 Task: Stay in an Airbnb in South Carolina, United States with stunning city skyline views.
Action: Mouse moved to (522, 94)
Screenshot: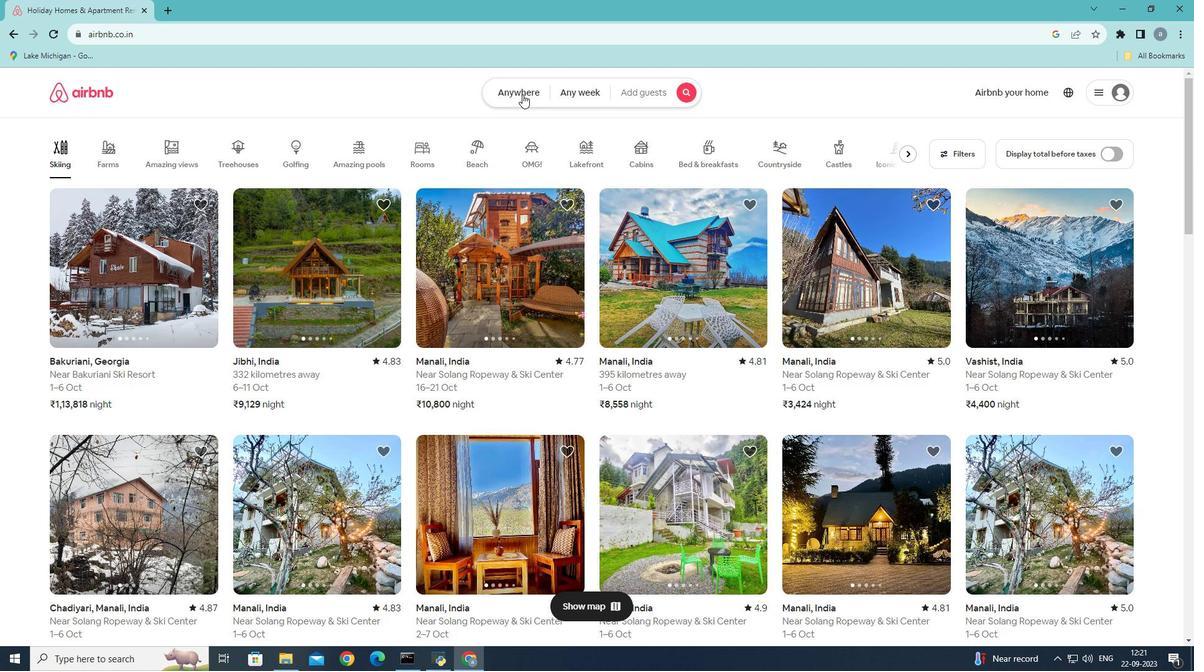 
Action: Mouse pressed left at (522, 94)
Screenshot: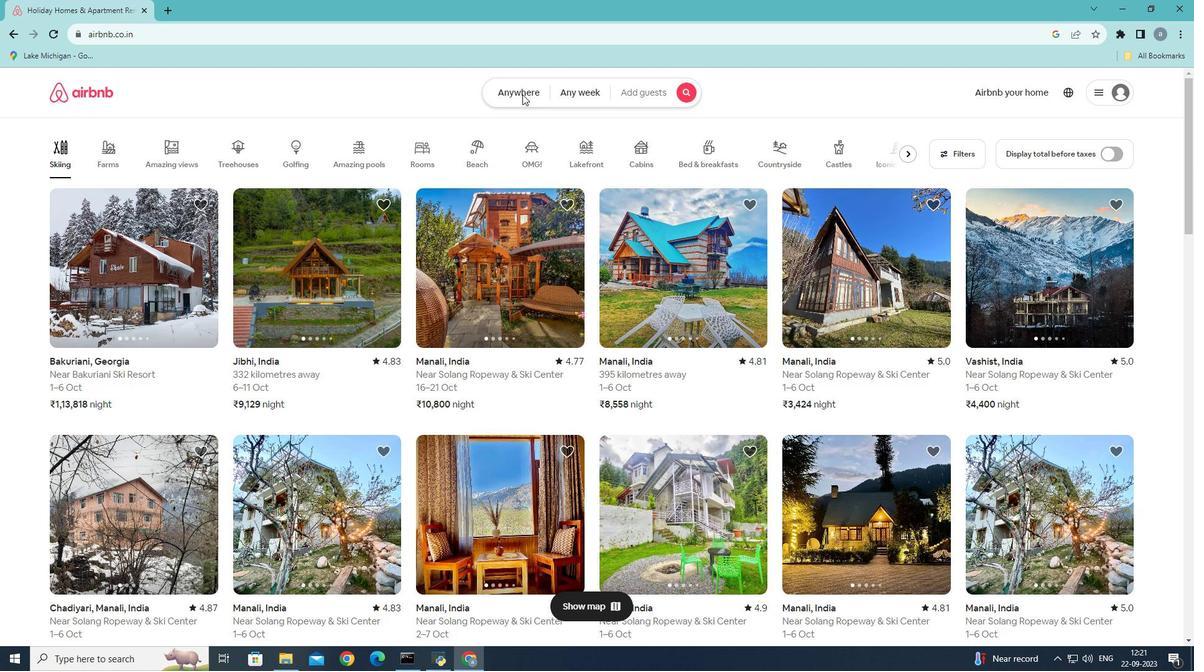 
Action: Mouse moved to (402, 139)
Screenshot: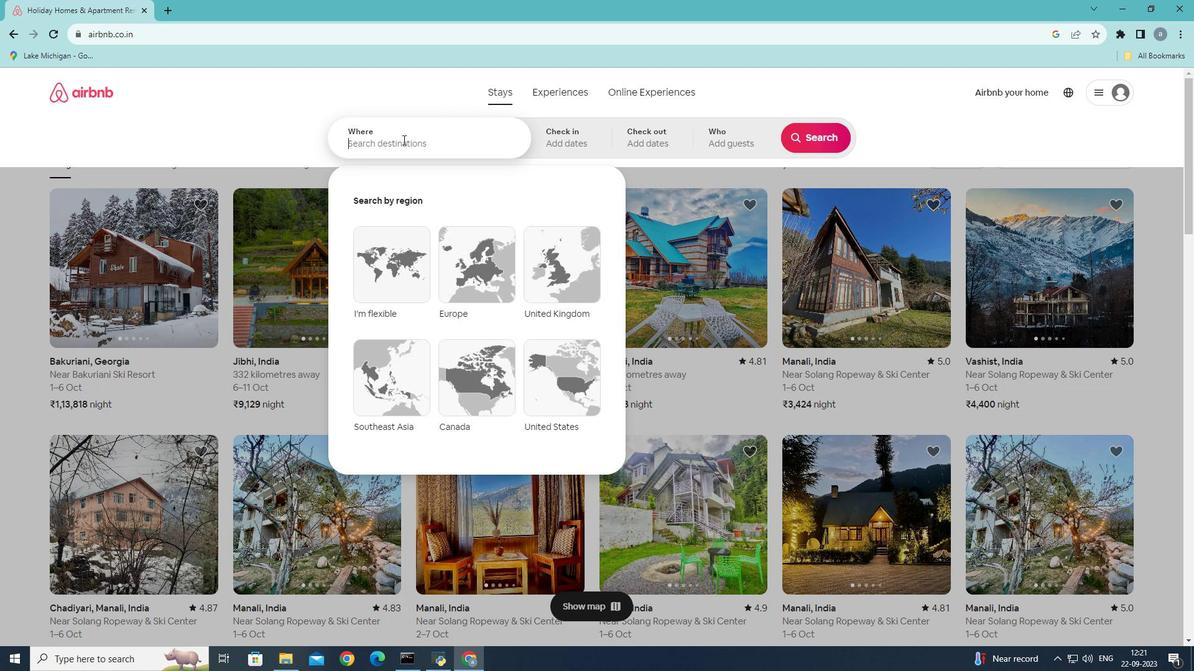 
Action: Mouse pressed left at (402, 139)
Screenshot: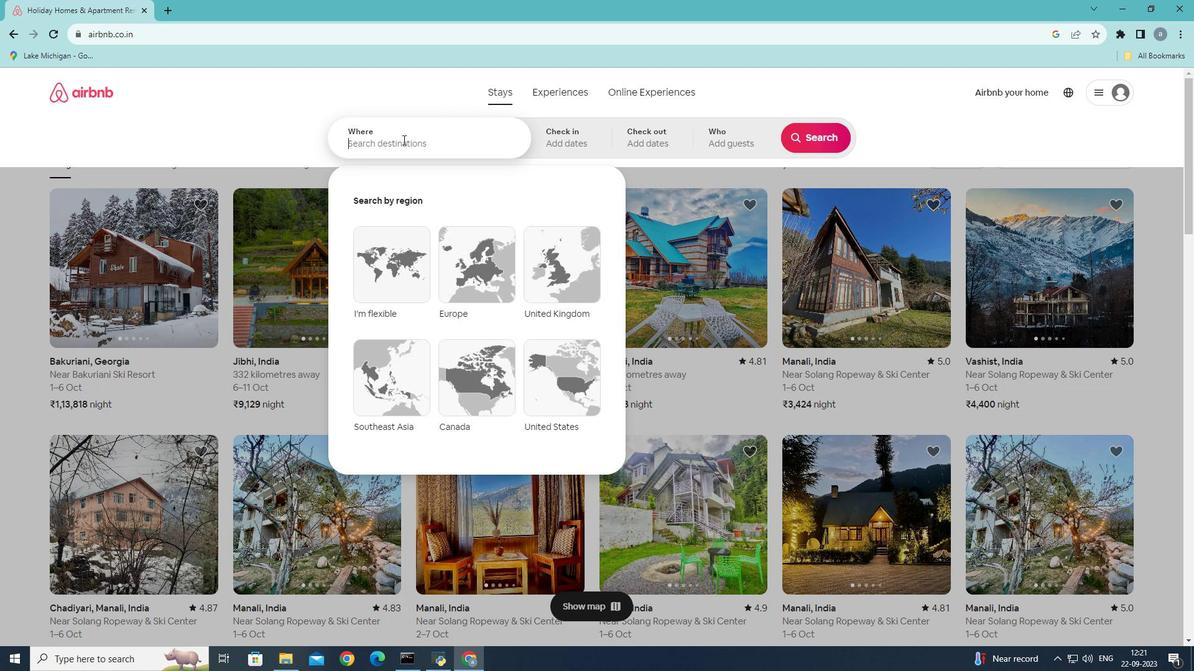 
Action: Key pressed south<Key.space>car
Screenshot: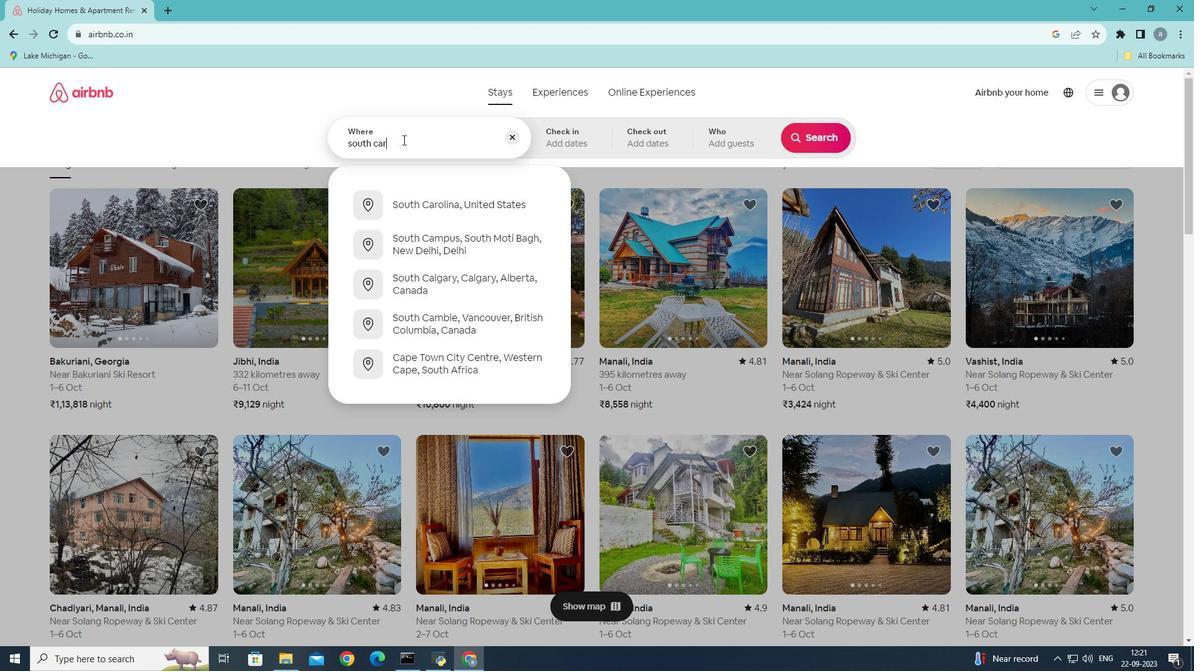 
Action: Mouse moved to (483, 203)
Screenshot: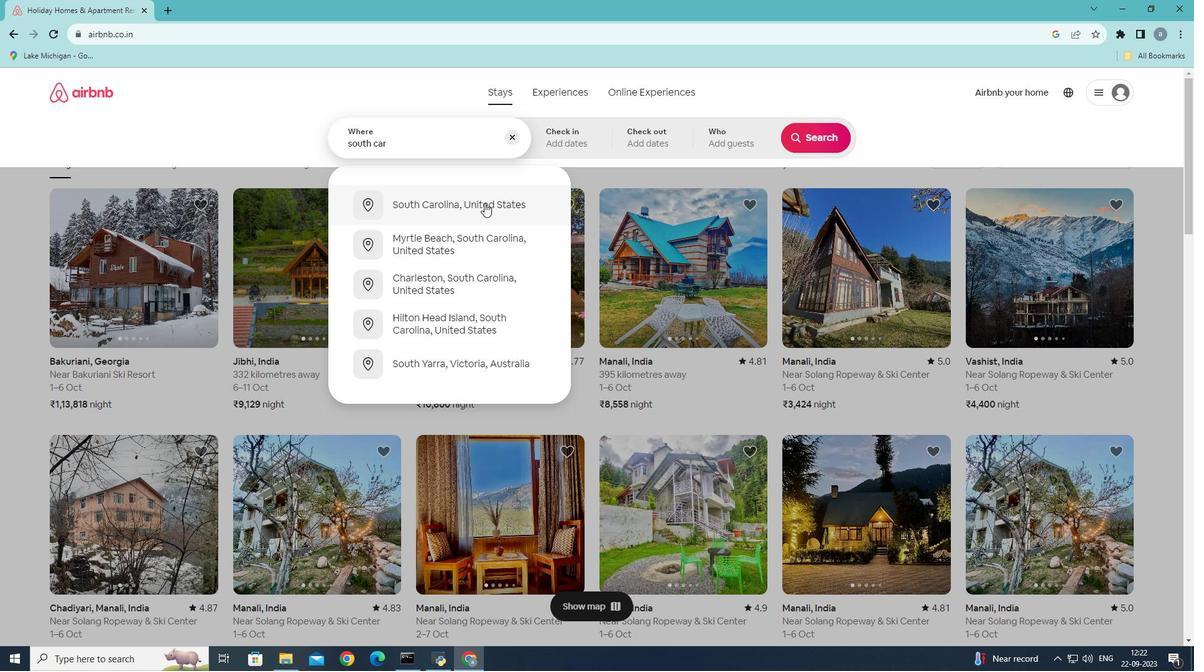 
Action: Mouse pressed left at (483, 203)
Screenshot: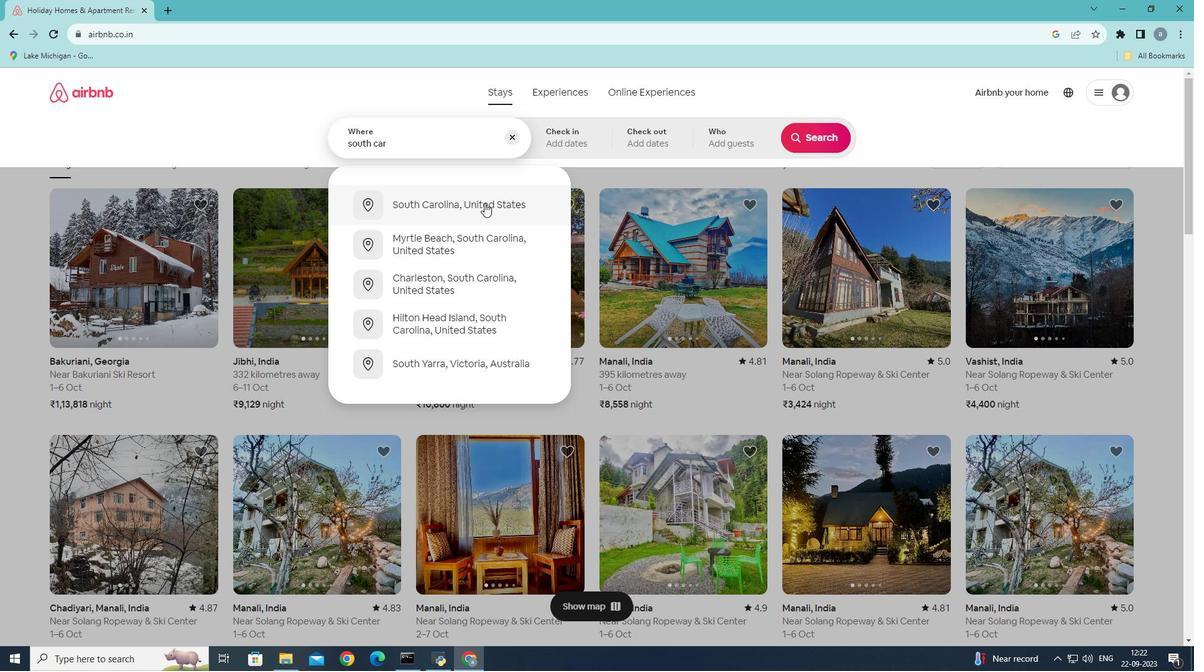 
Action: Mouse moved to (820, 137)
Screenshot: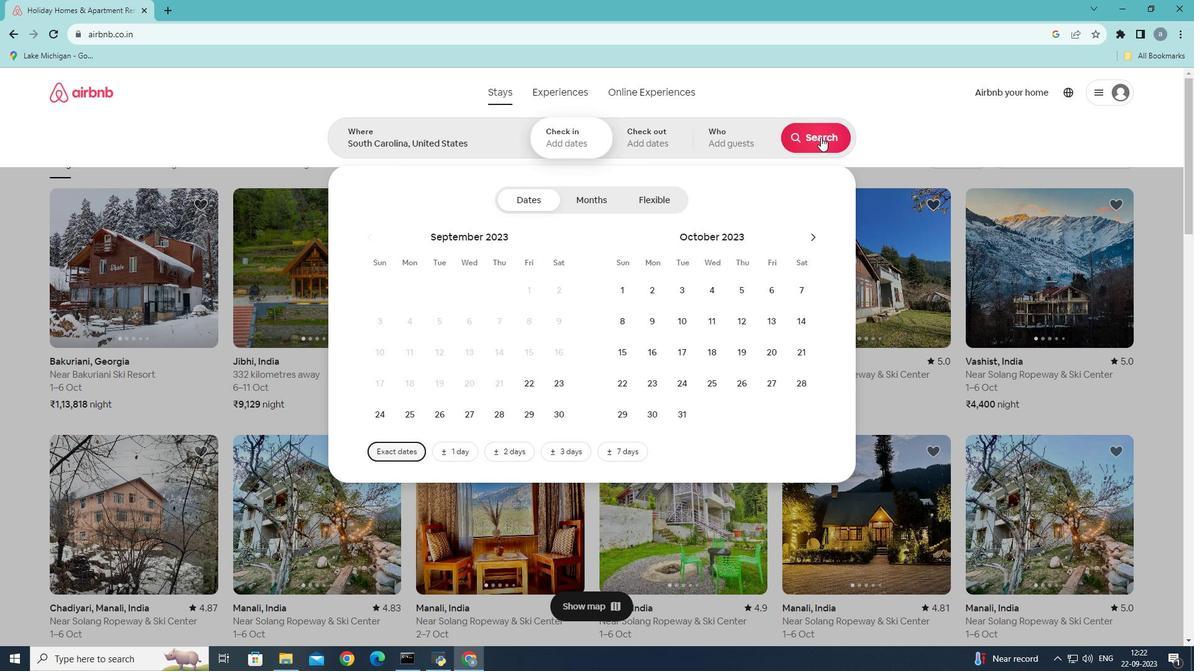 
Action: Mouse pressed left at (820, 137)
Screenshot: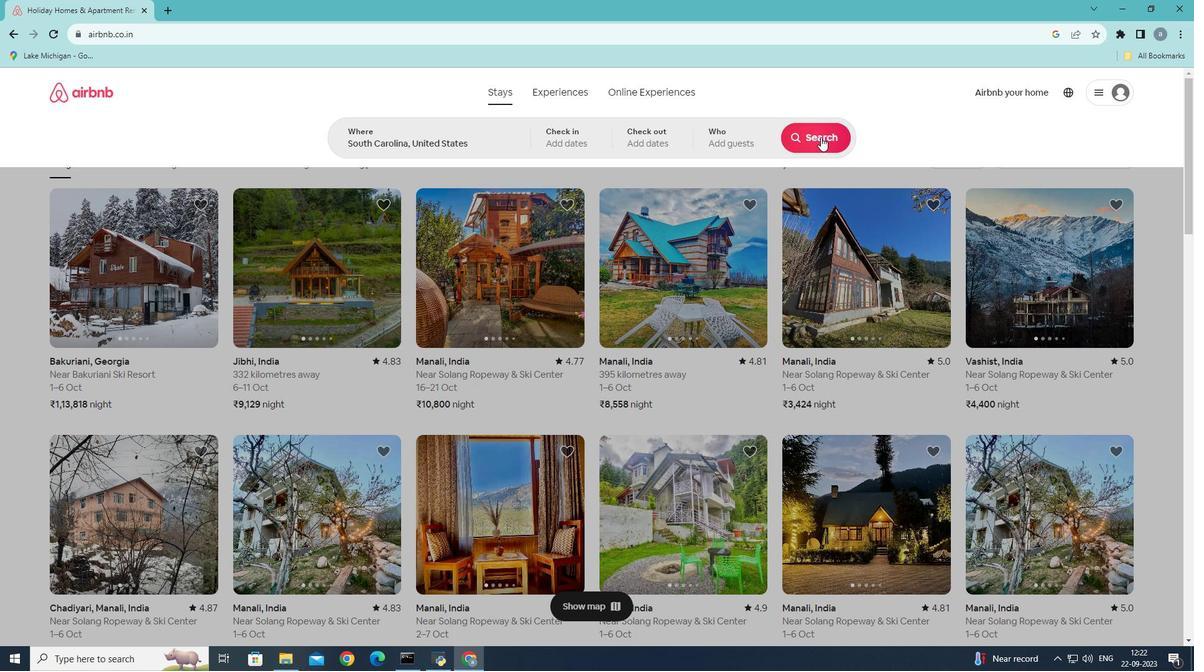 
Action: Mouse moved to (950, 142)
Screenshot: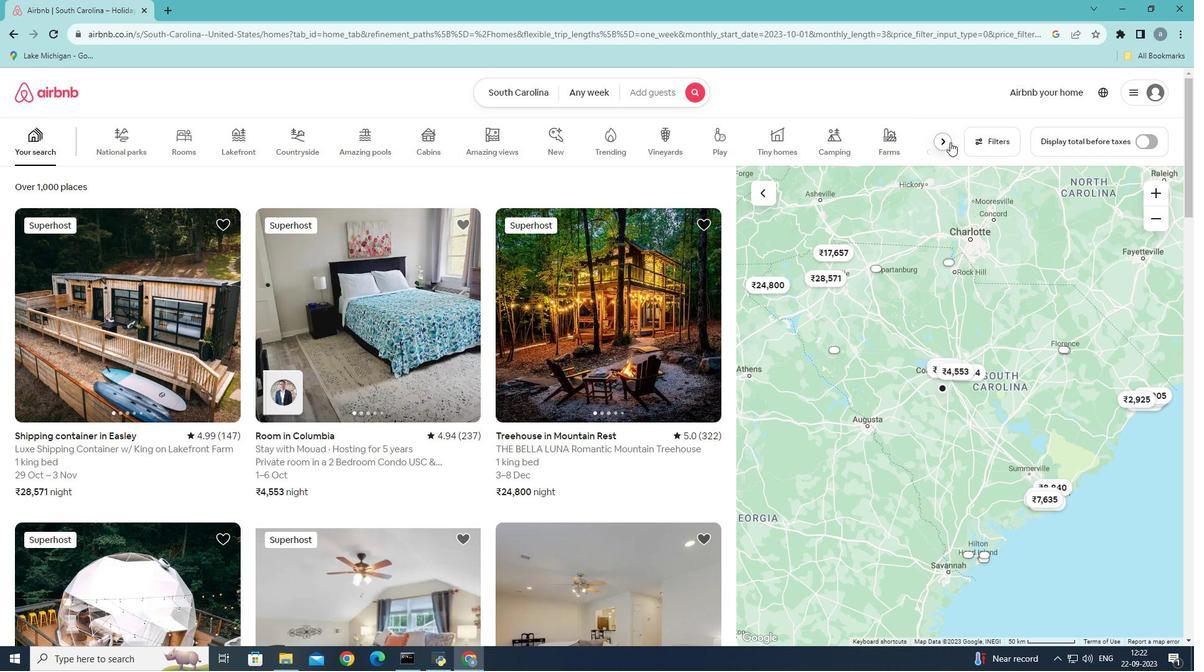 
Action: Mouse pressed left at (950, 142)
Screenshot: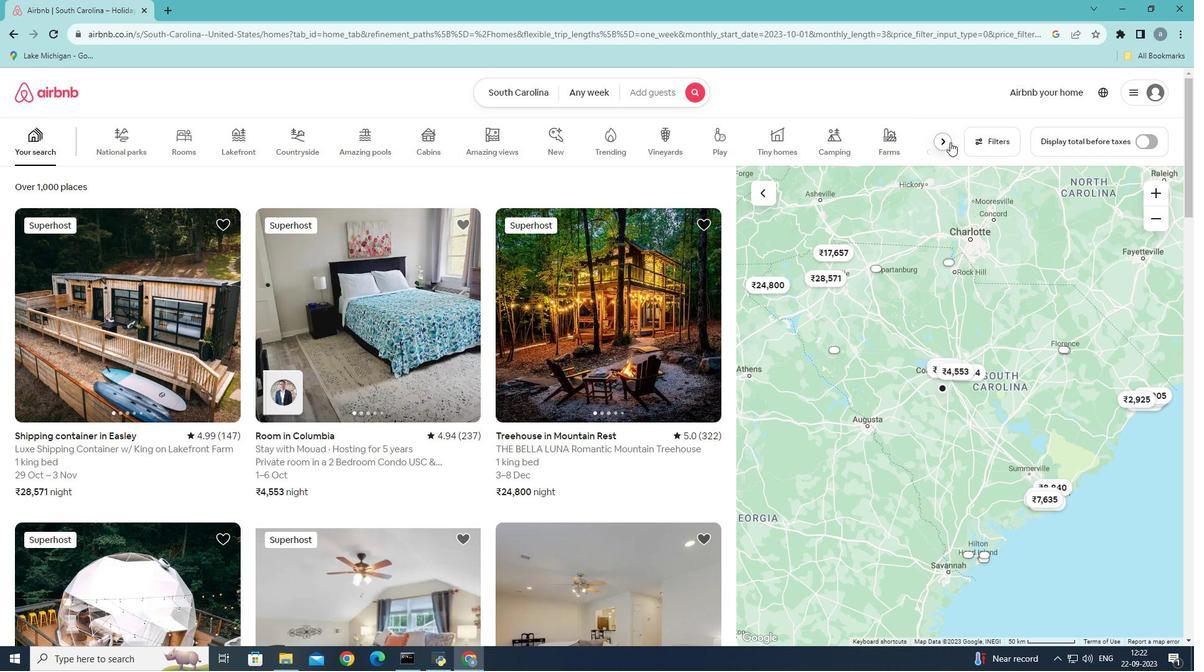 
Action: Mouse moved to (319, 143)
Screenshot: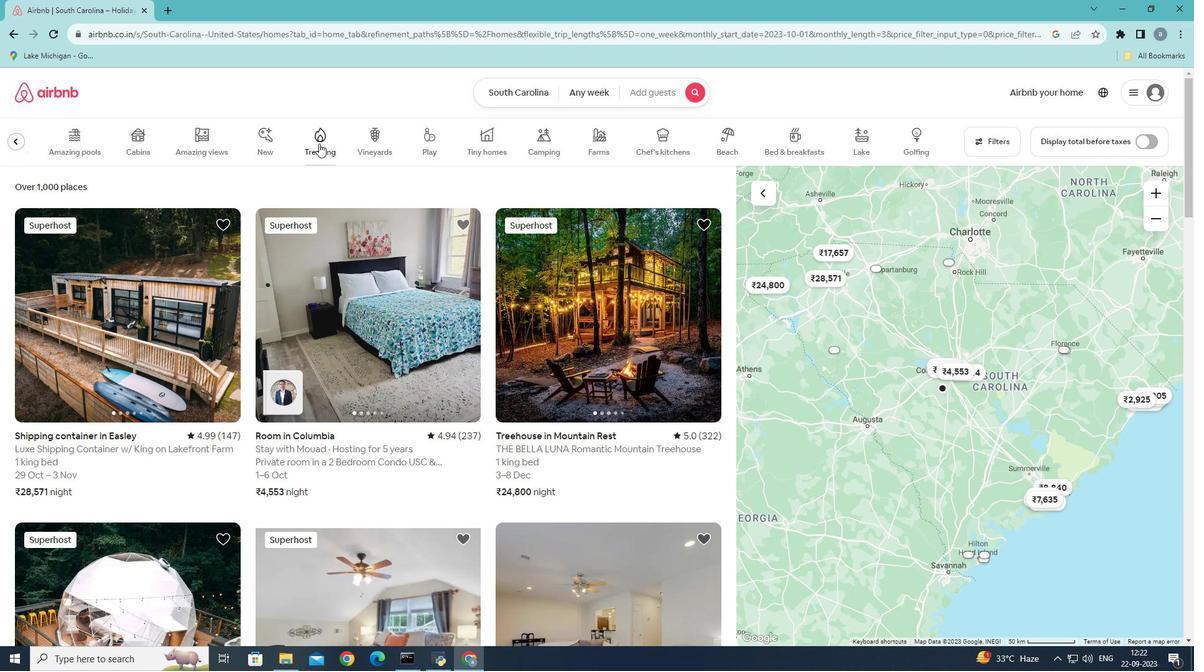 
Action: Mouse pressed left at (319, 143)
Screenshot: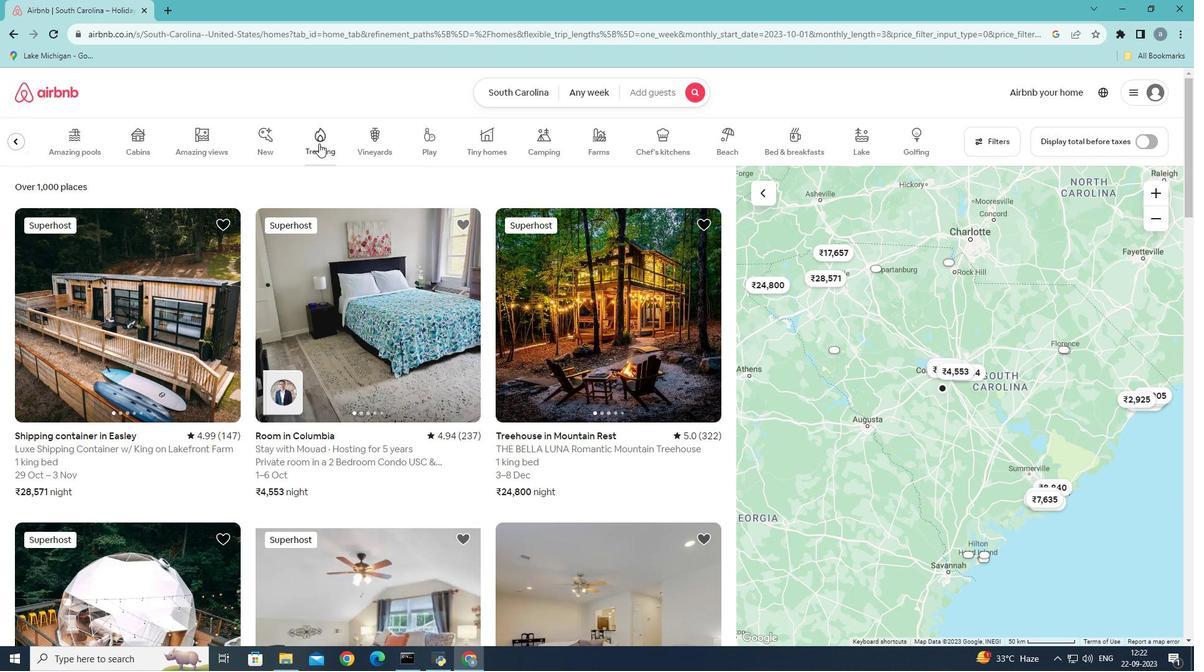 
Action: Mouse moved to (296, 175)
Screenshot: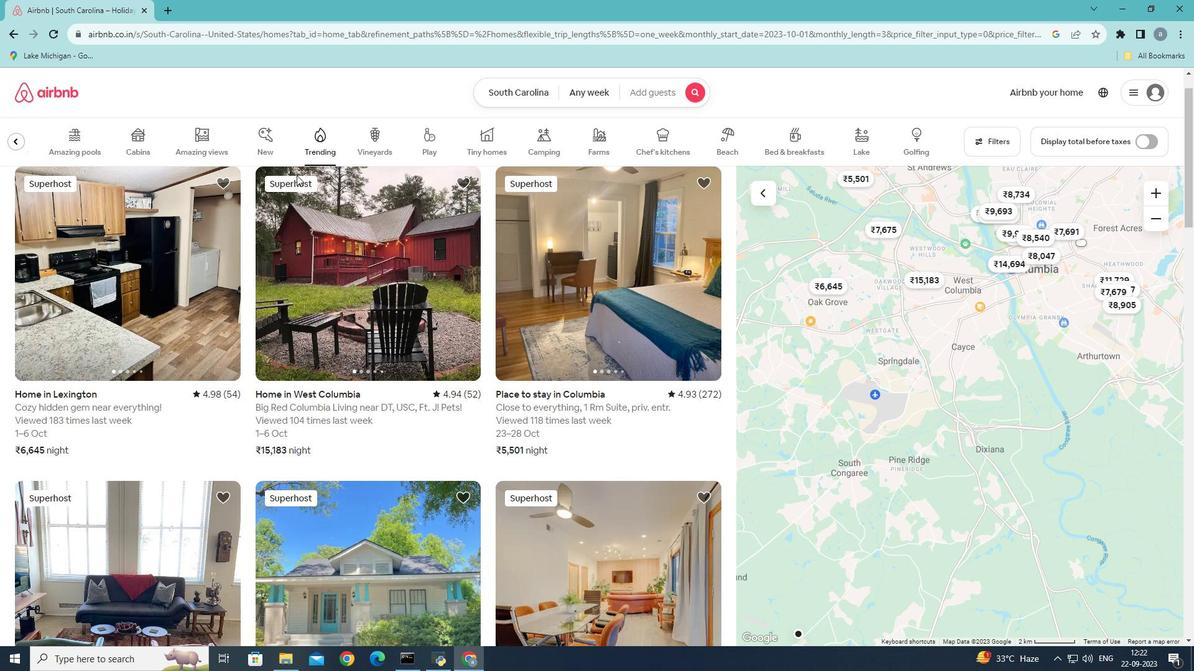 
Action: Mouse scrolled (296, 174) with delta (0, 0)
Screenshot: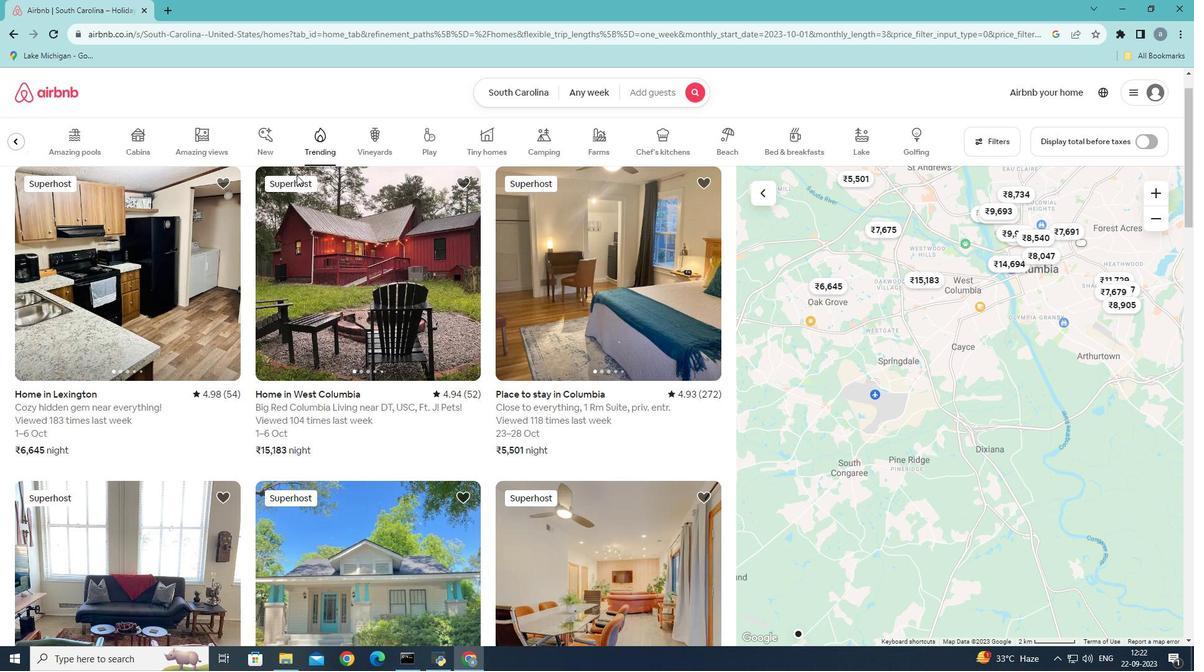 
Action: Mouse scrolled (296, 174) with delta (0, 0)
Screenshot: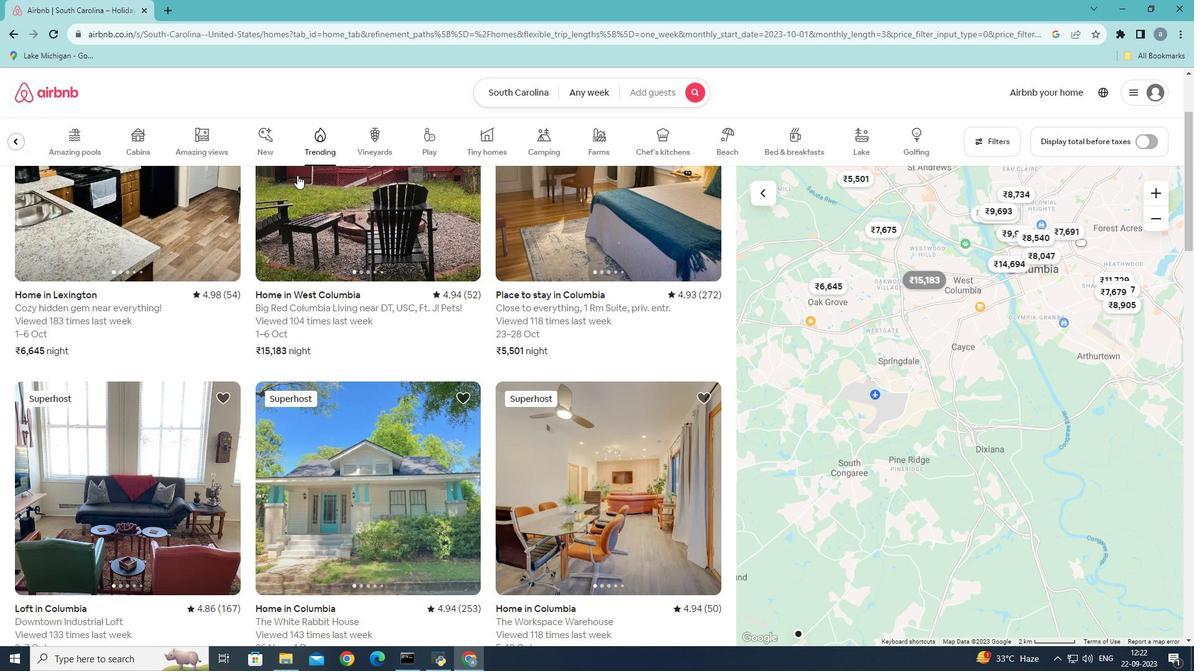 
Action: Mouse moved to (296, 175)
Screenshot: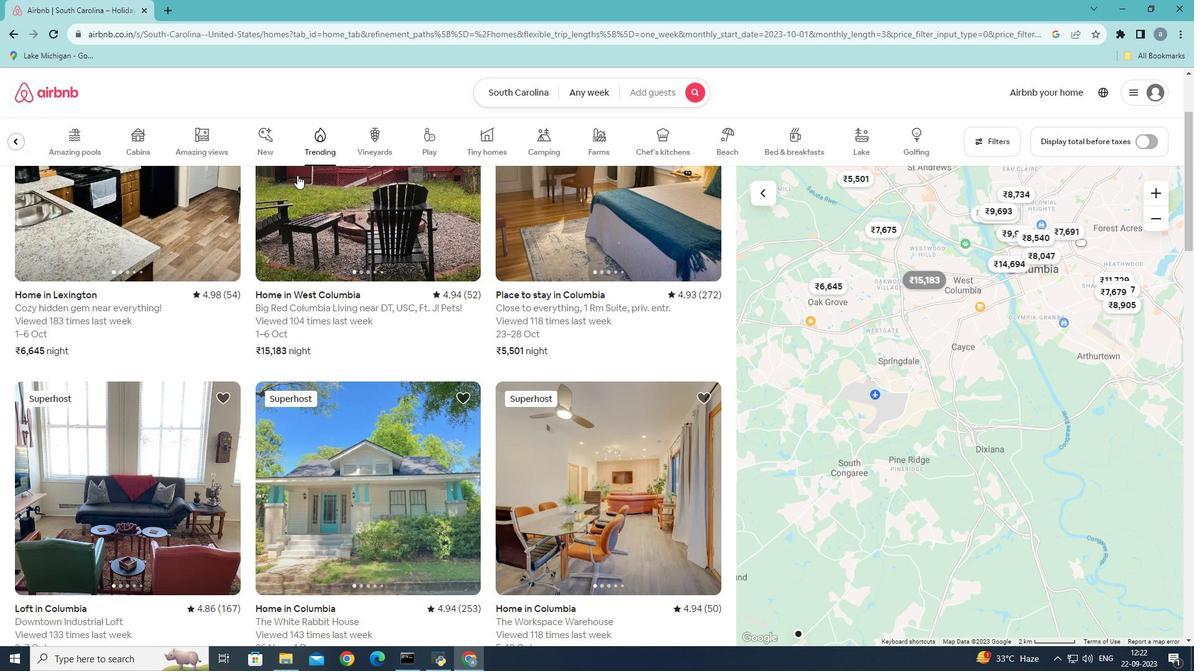 
Action: Mouse scrolled (296, 174) with delta (0, 0)
Screenshot: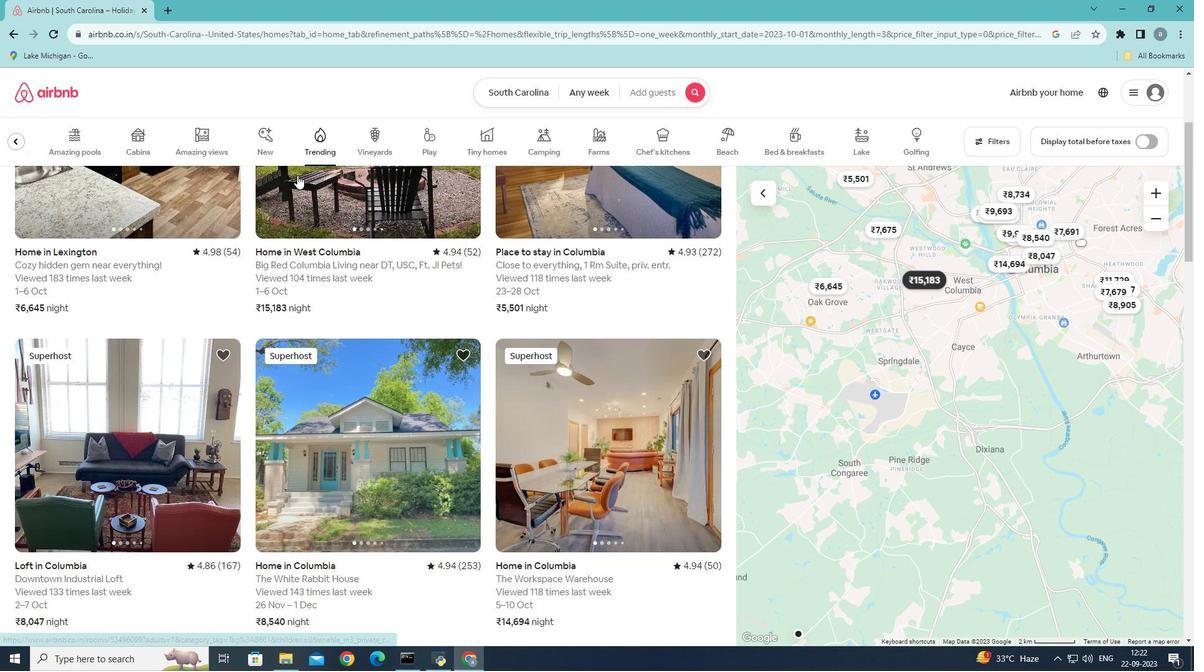 
Action: Mouse moved to (297, 175)
Screenshot: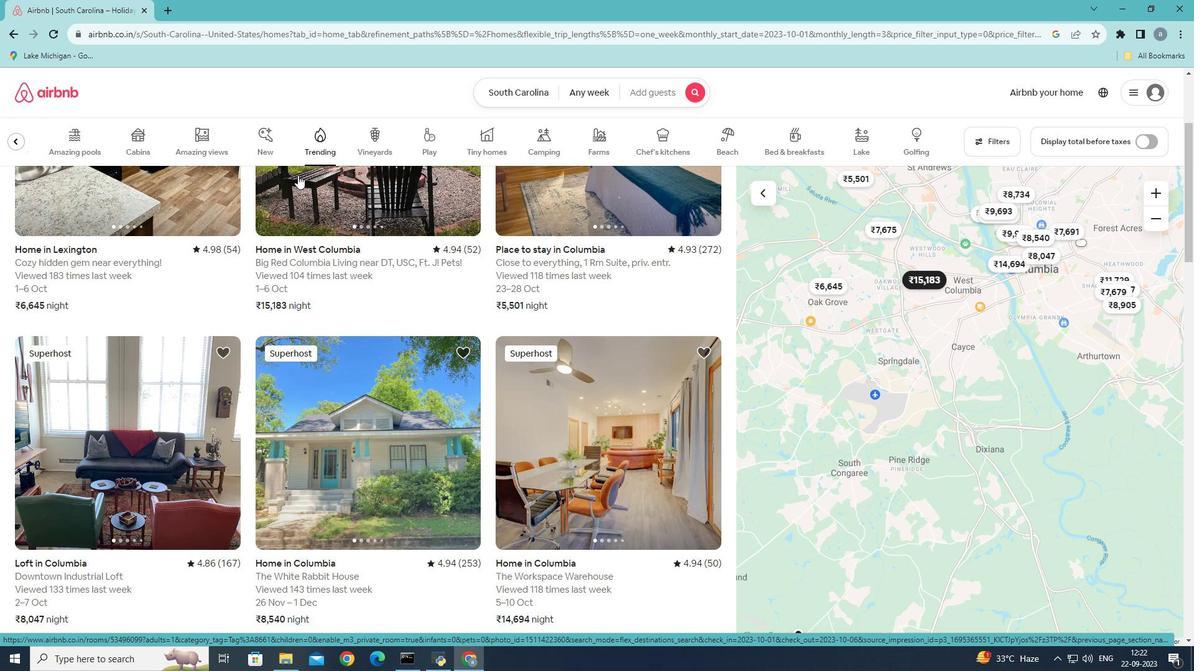 
Action: Mouse scrolled (297, 174) with delta (0, 0)
Screenshot: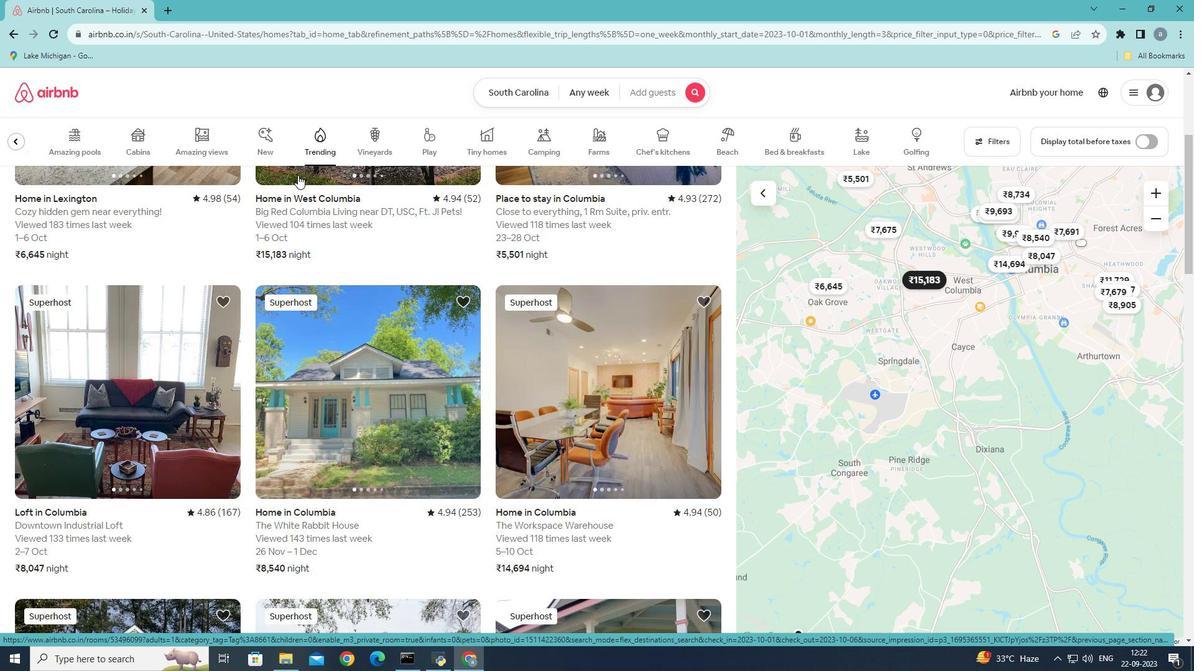 
Action: Mouse scrolled (297, 174) with delta (0, 0)
Screenshot: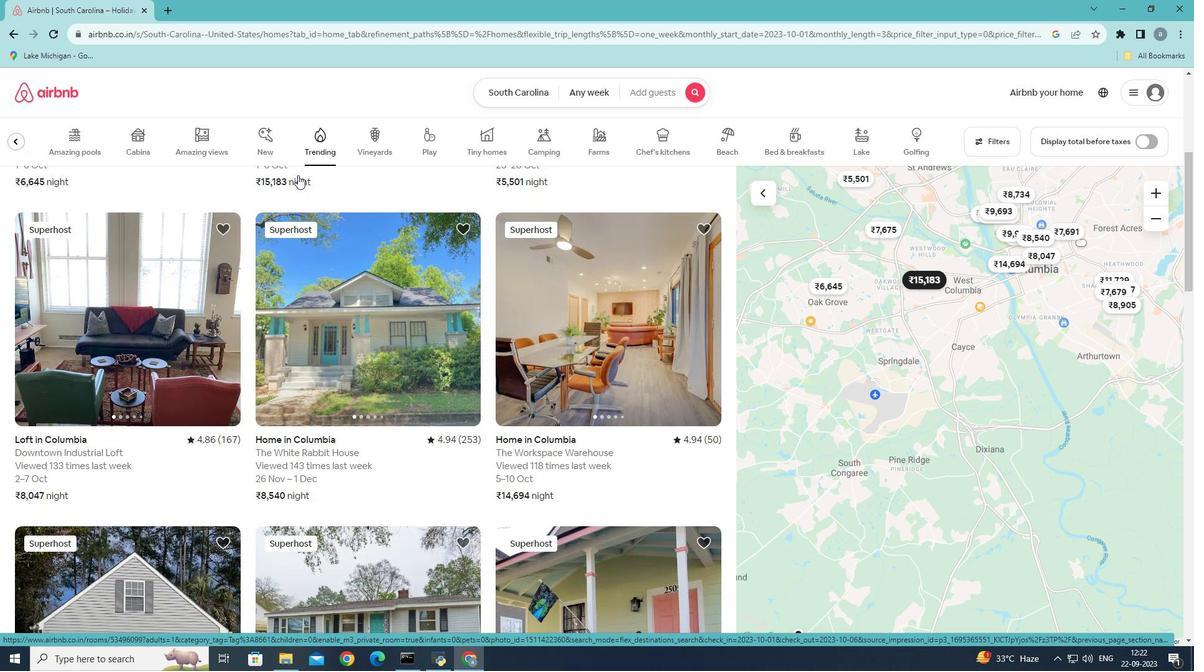
Action: Mouse scrolled (297, 174) with delta (0, 0)
Screenshot: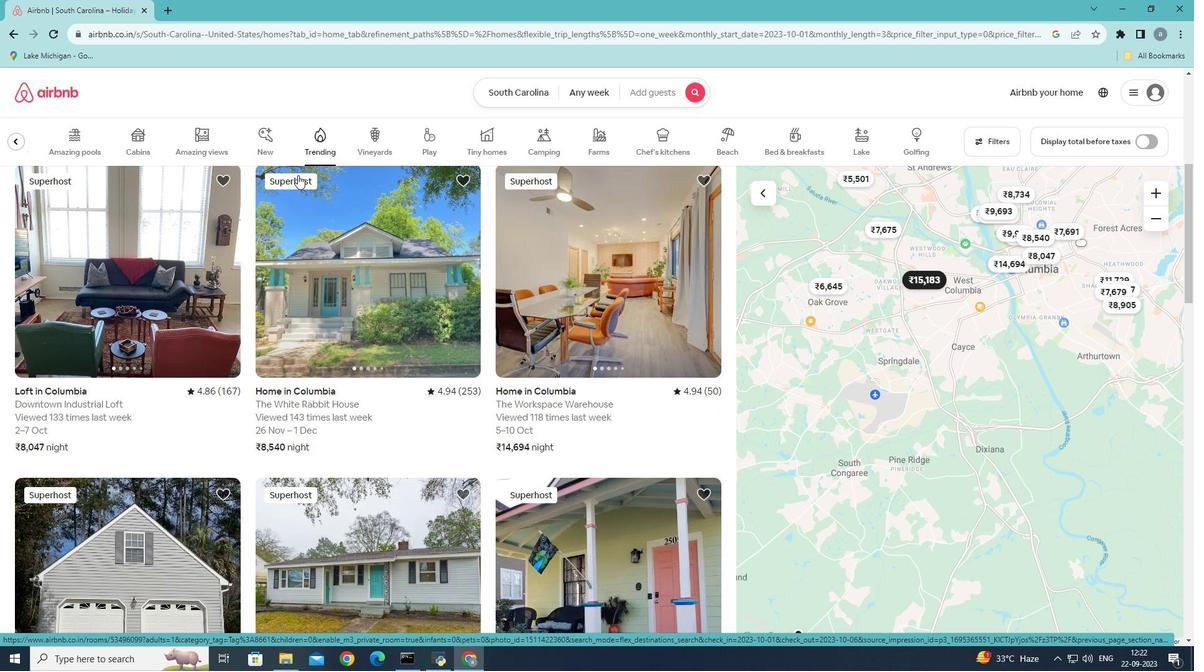 
Action: Mouse moved to (297, 175)
Screenshot: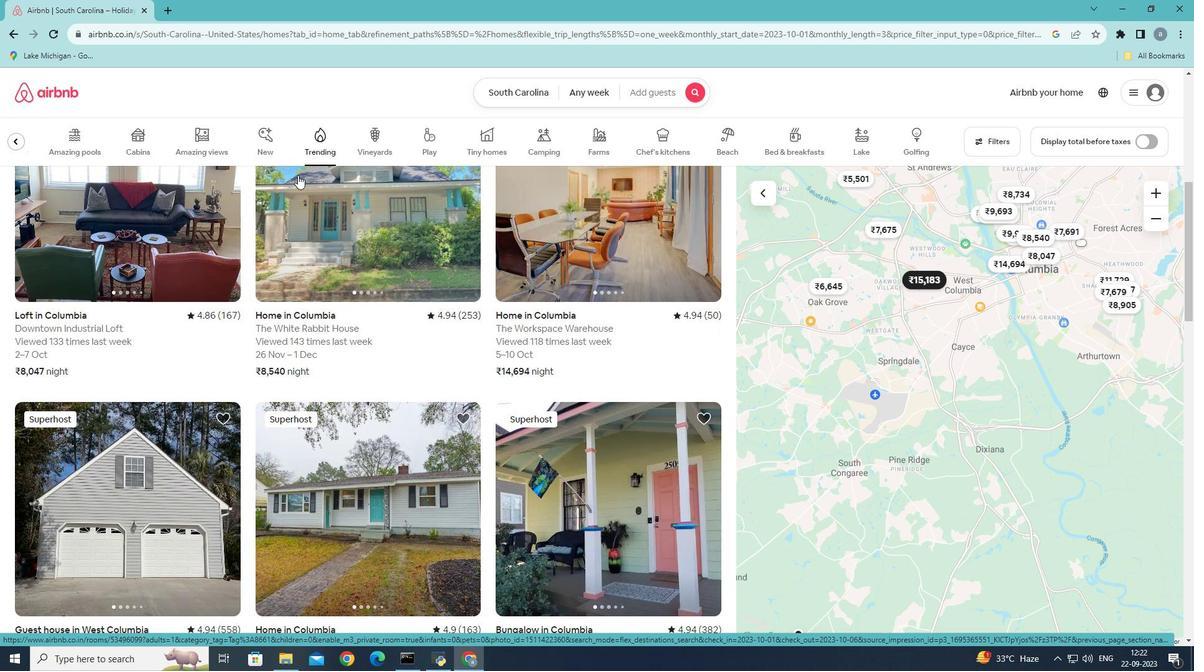 
Action: Mouse scrolled (297, 174) with delta (0, 0)
Screenshot: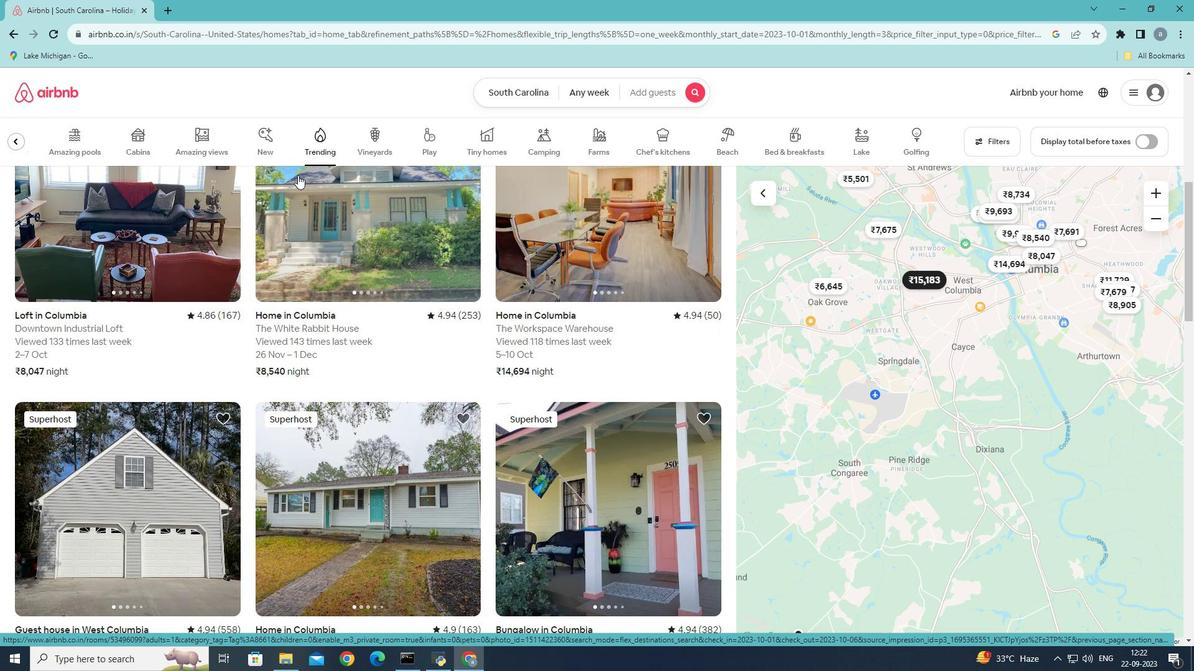 
Action: Mouse scrolled (297, 175) with delta (0, 0)
Screenshot: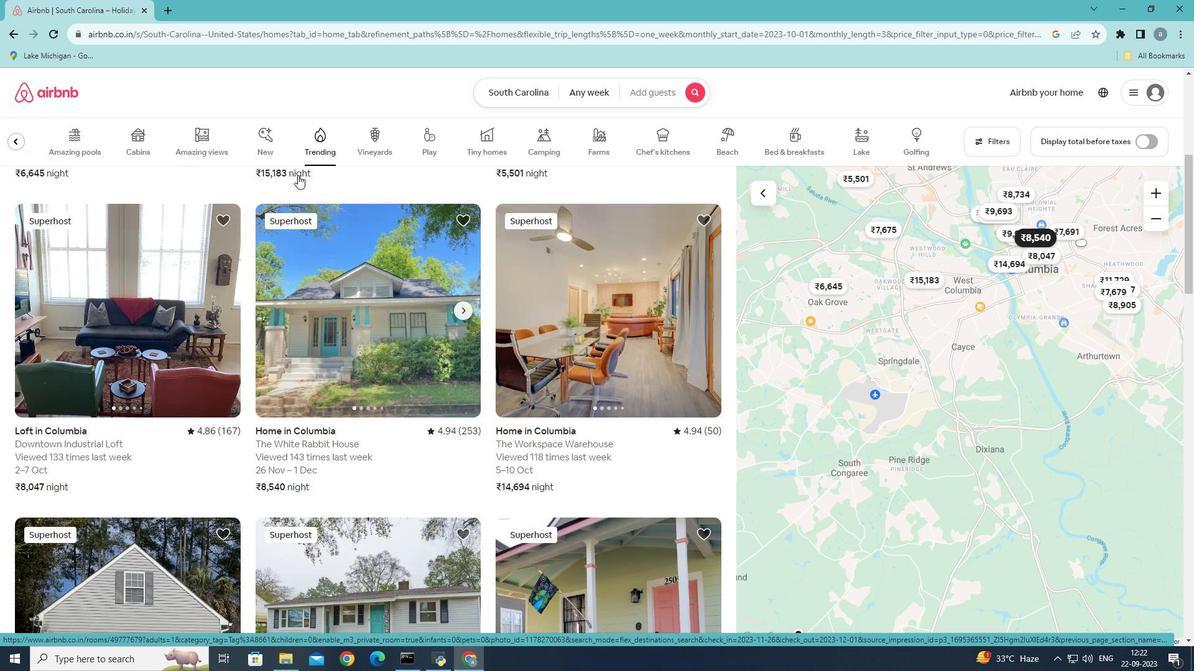 
Action: Mouse scrolled (297, 175) with delta (0, 0)
Screenshot: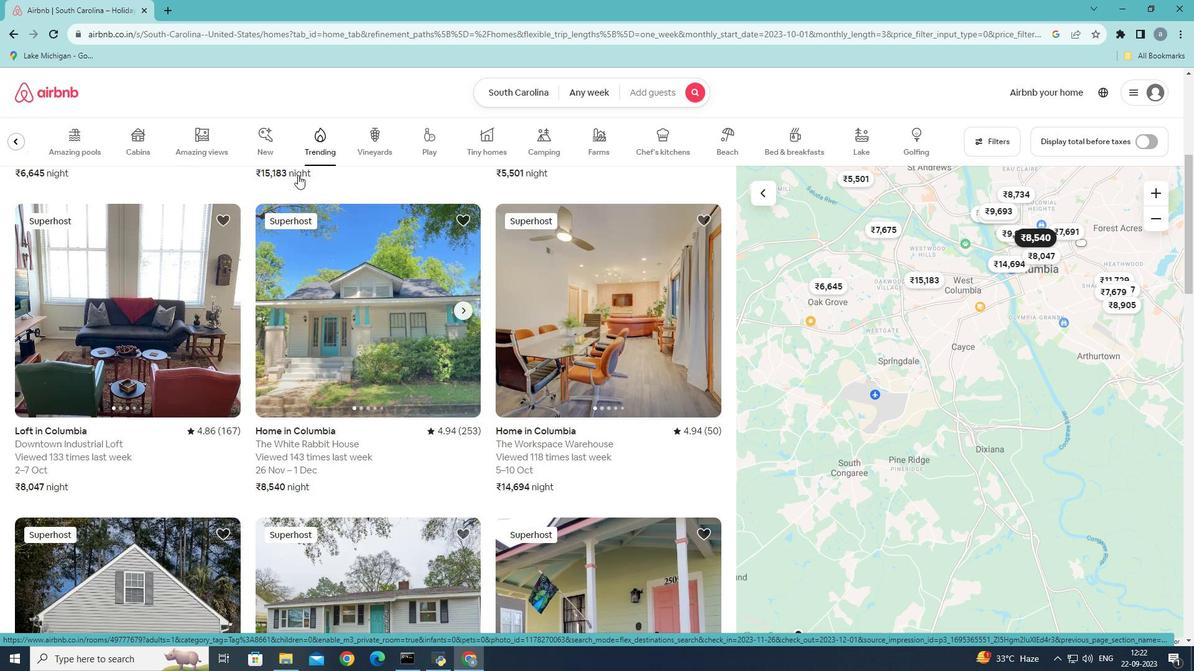 
Action: Mouse scrolled (297, 175) with delta (0, 0)
Screenshot: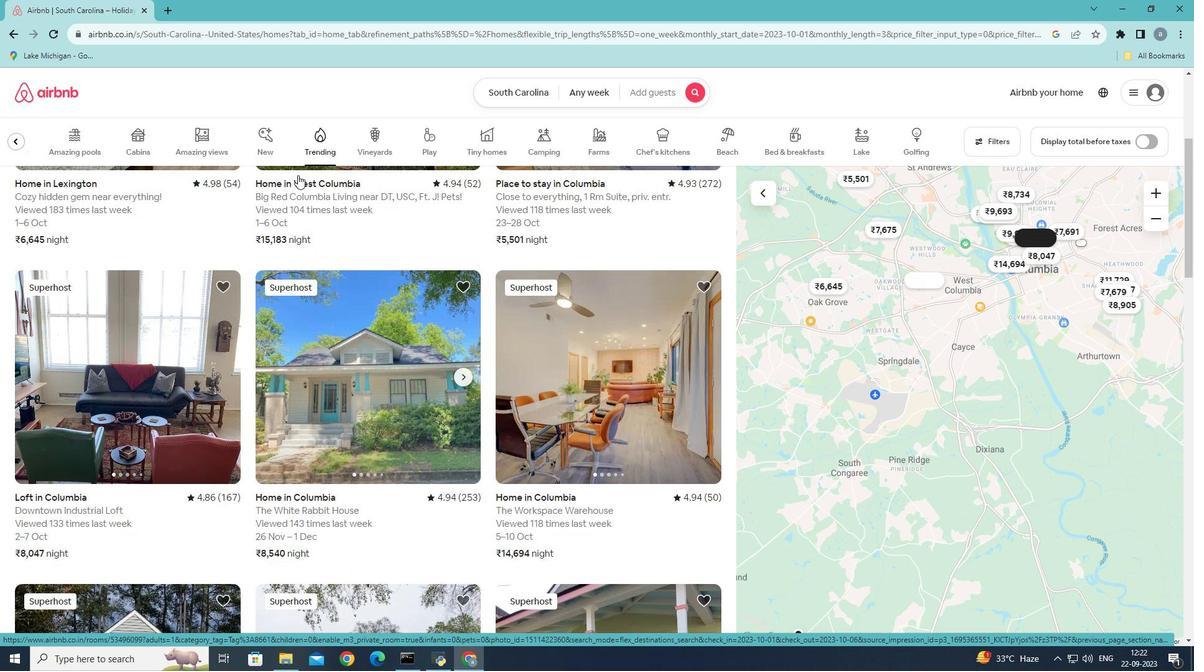 
Action: Mouse moved to (299, 174)
Screenshot: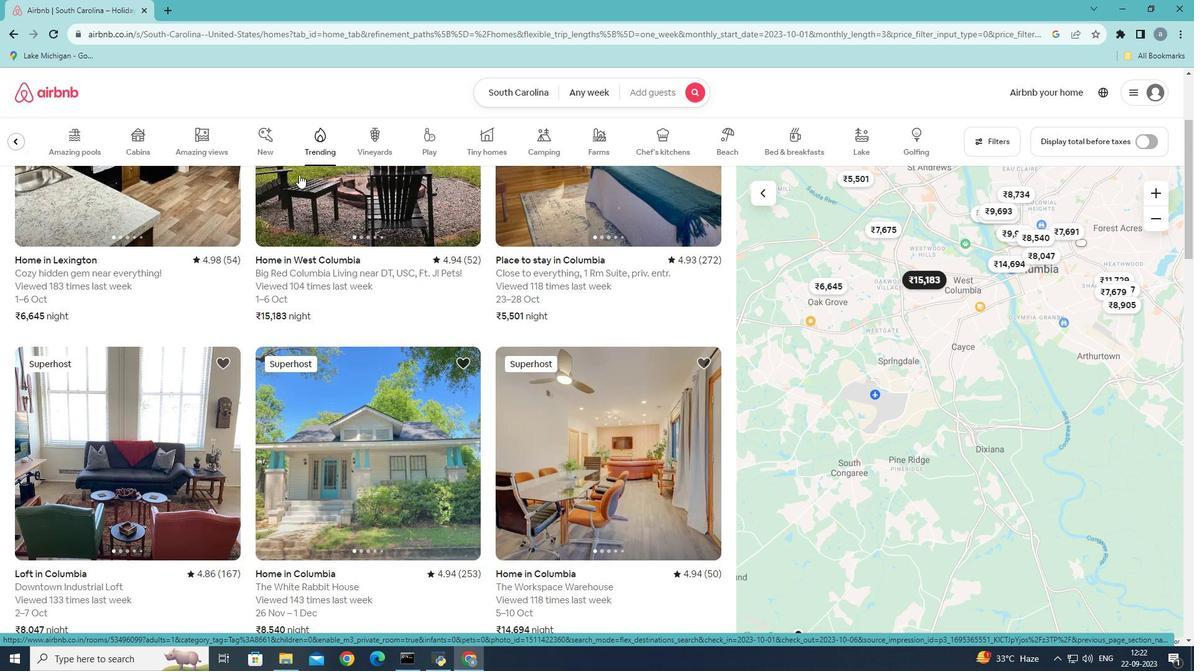 
Action: Mouse scrolled (299, 175) with delta (0, 0)
Screenshot: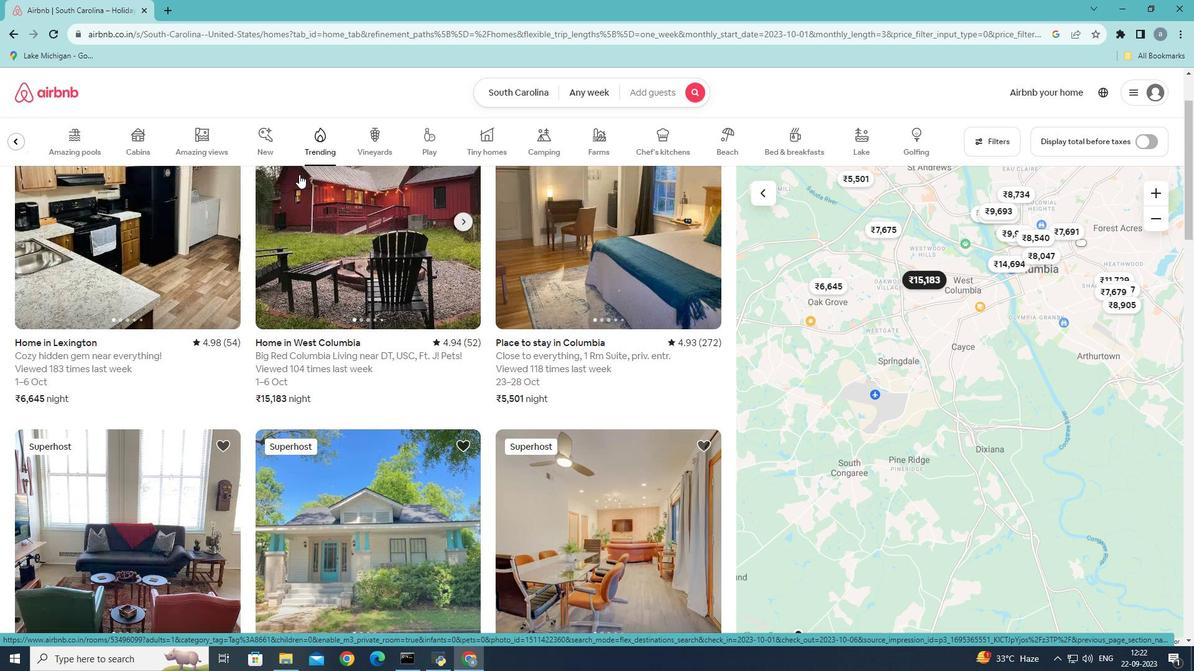 
Action: Mouse scrolled (299, 175) with delta (0, 0)
Screenshot: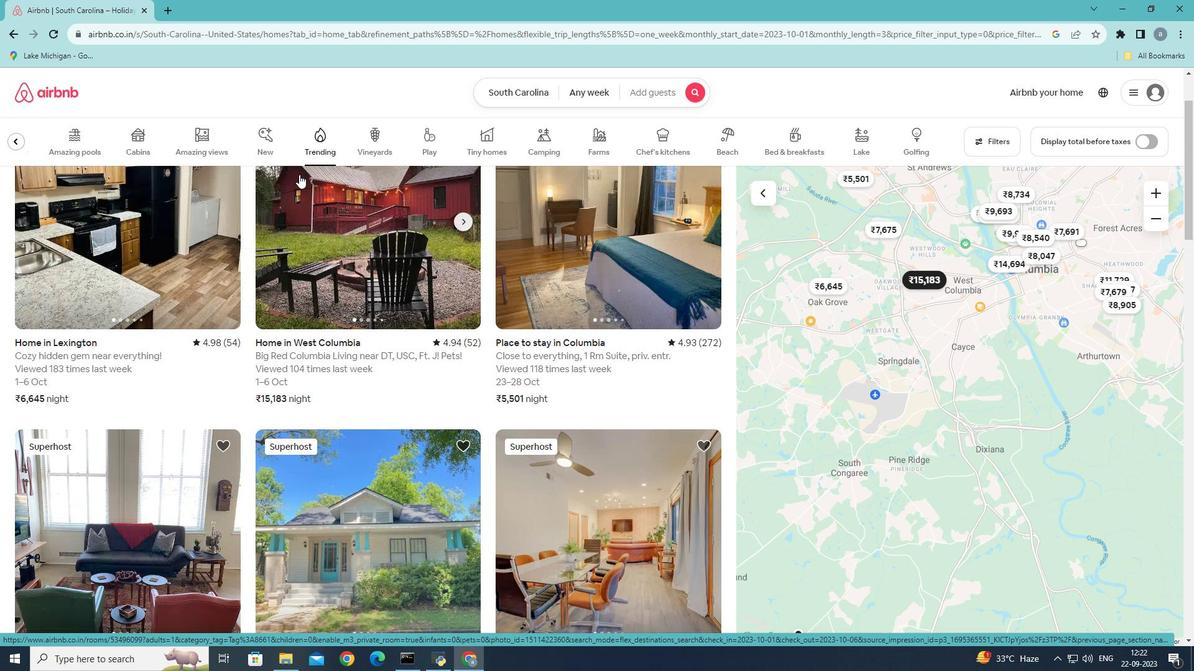
Action: Mouse scrolled (299, 175) with delta (0, 0)
Screenshot: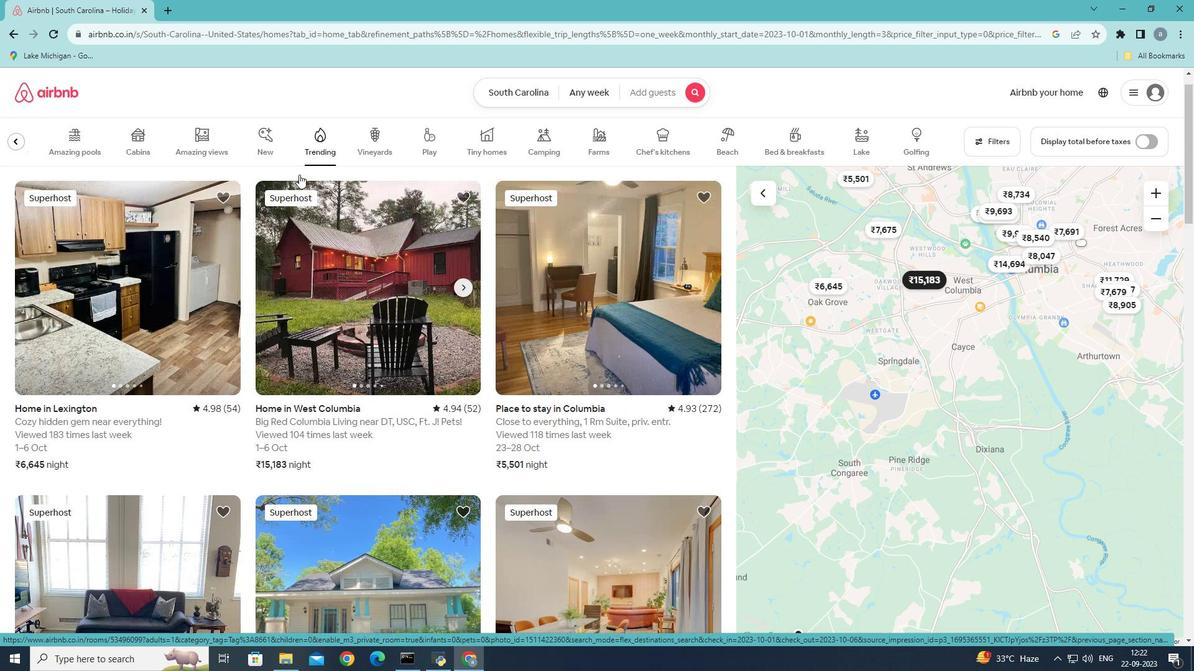 
Action: Mouse scrolled (299, 175) with delta (0, 0)
Screenshot: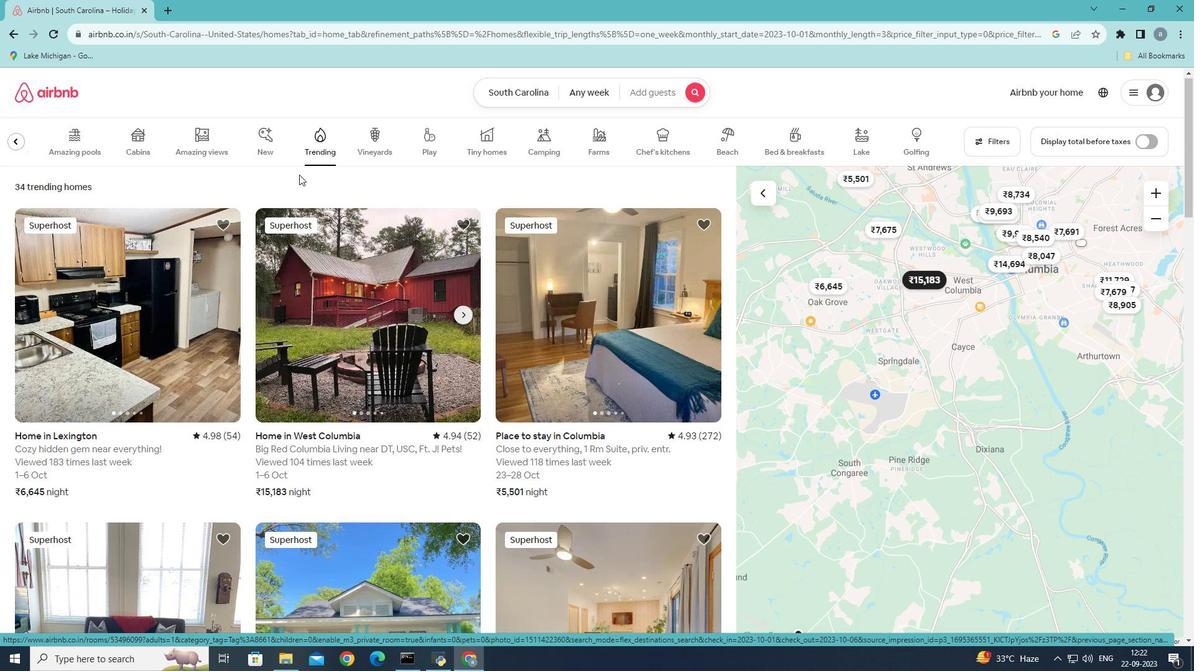 
Action: Mouse moved to (218, 141)
Screenshot: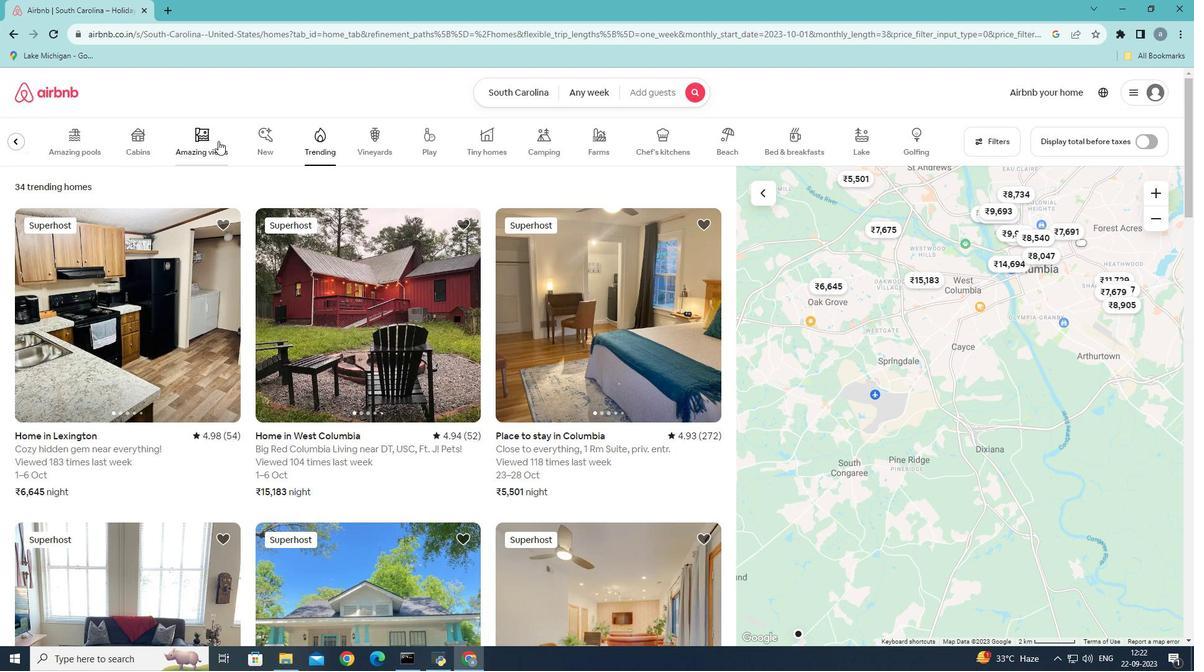 
Action: Mouse pressed left at (218, 141)
Screenshot: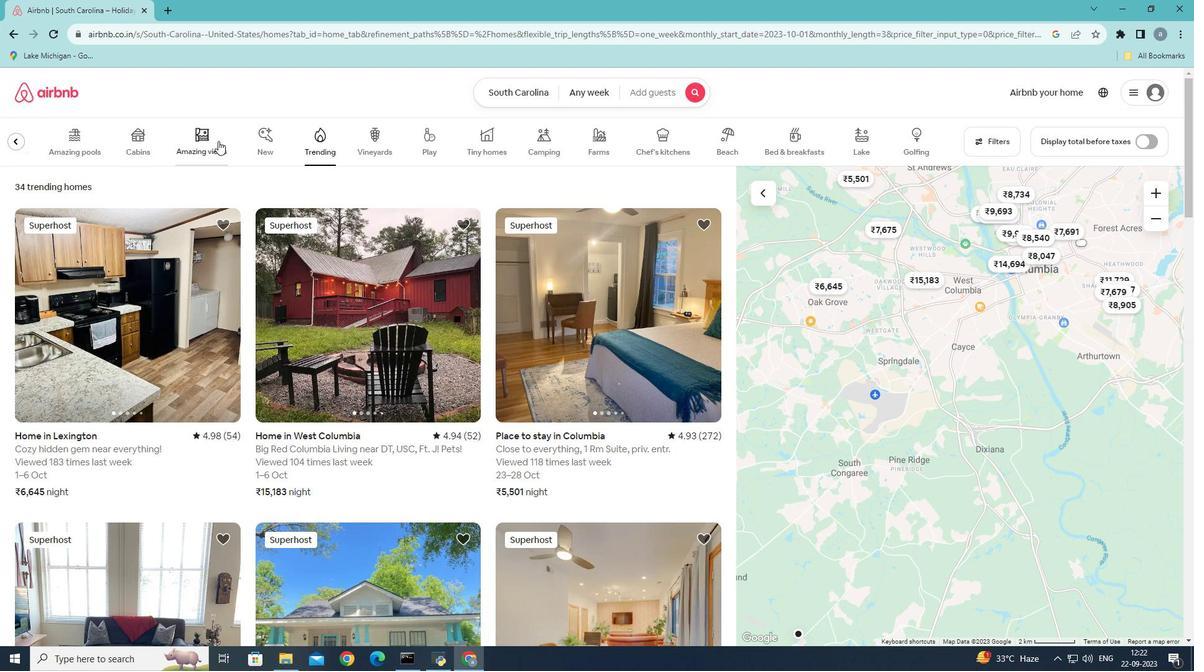 
Action: Mouse moved to (163, 286)
Screenshot: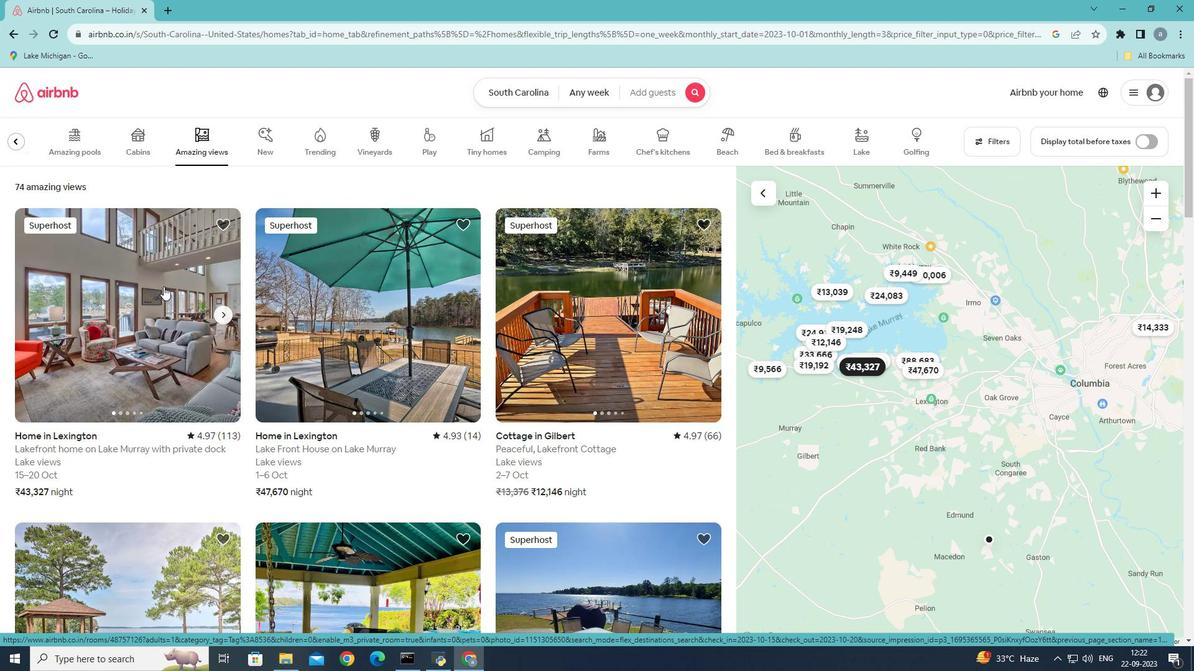 
Action: Mouse pressed left at (163, 286)
Screenshot: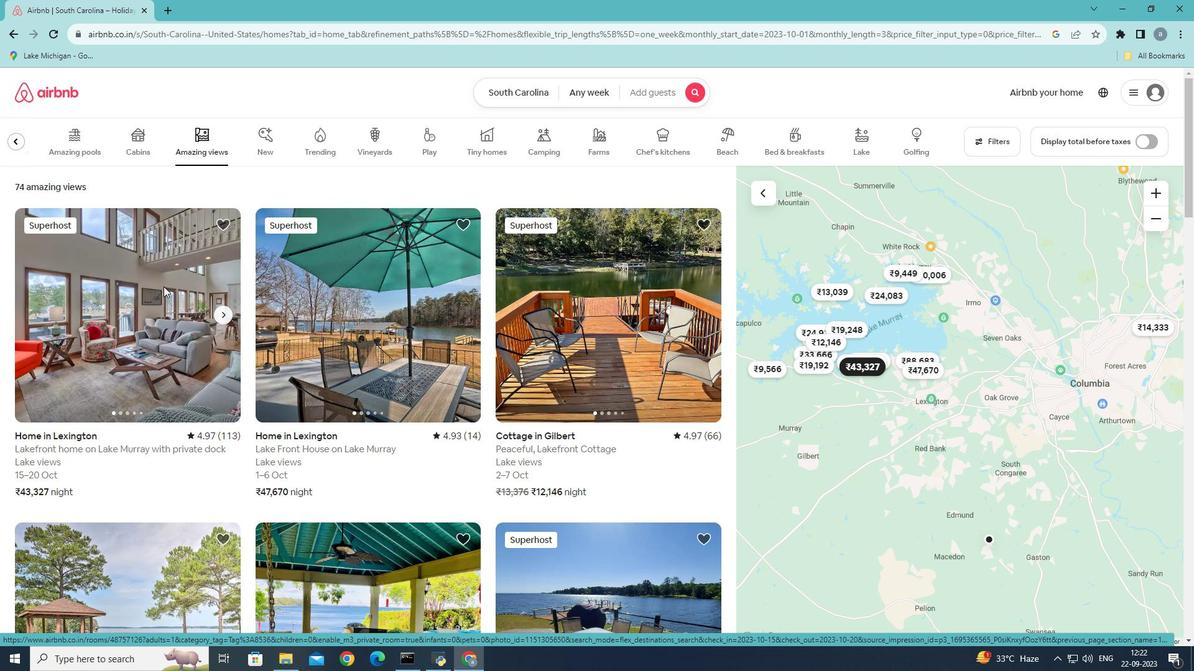
Action: Mouse moved to (652, 307)
Screenshot: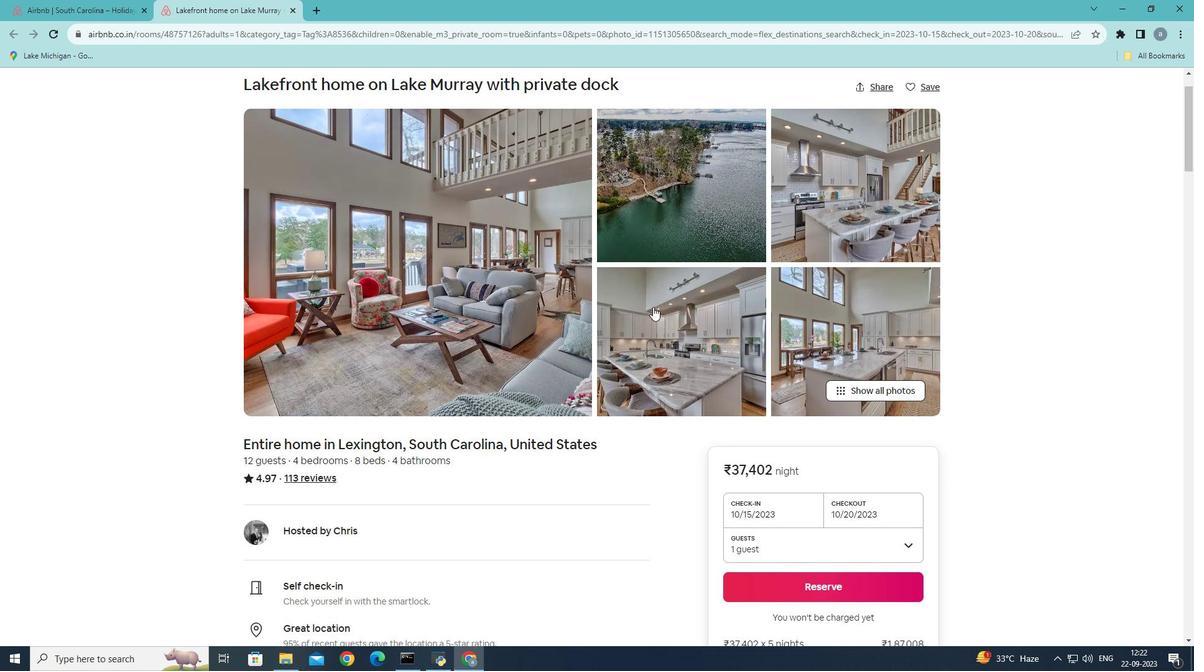 
Action: Mouse scrolled (652, 306) with delta (0, 0)
Screenshot: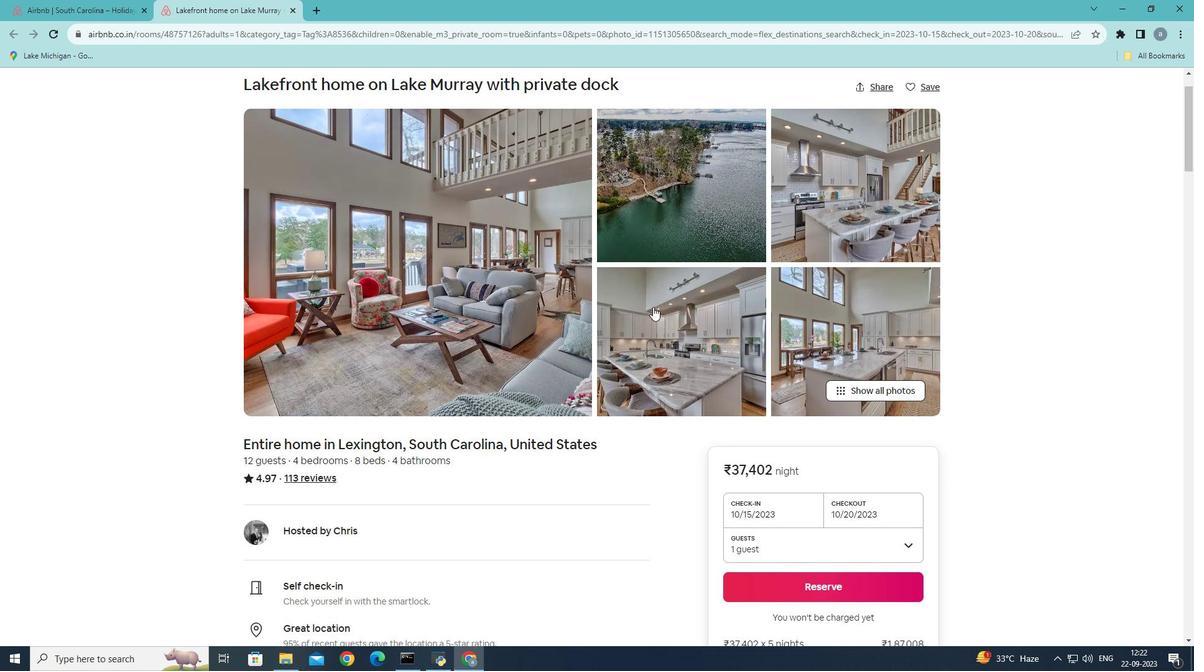 
Action: Mouse moved to (652, 307)
Screenshot: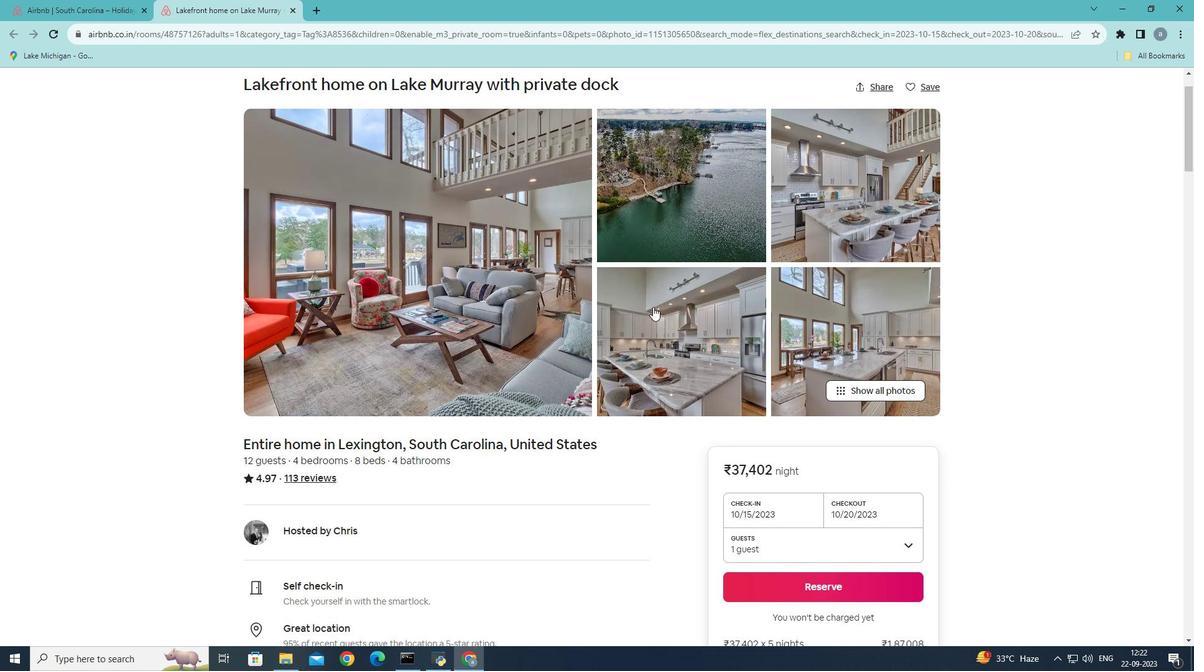 
Action: Mouse scrolled (652, 306) with delta (0, 0)
Screenshot: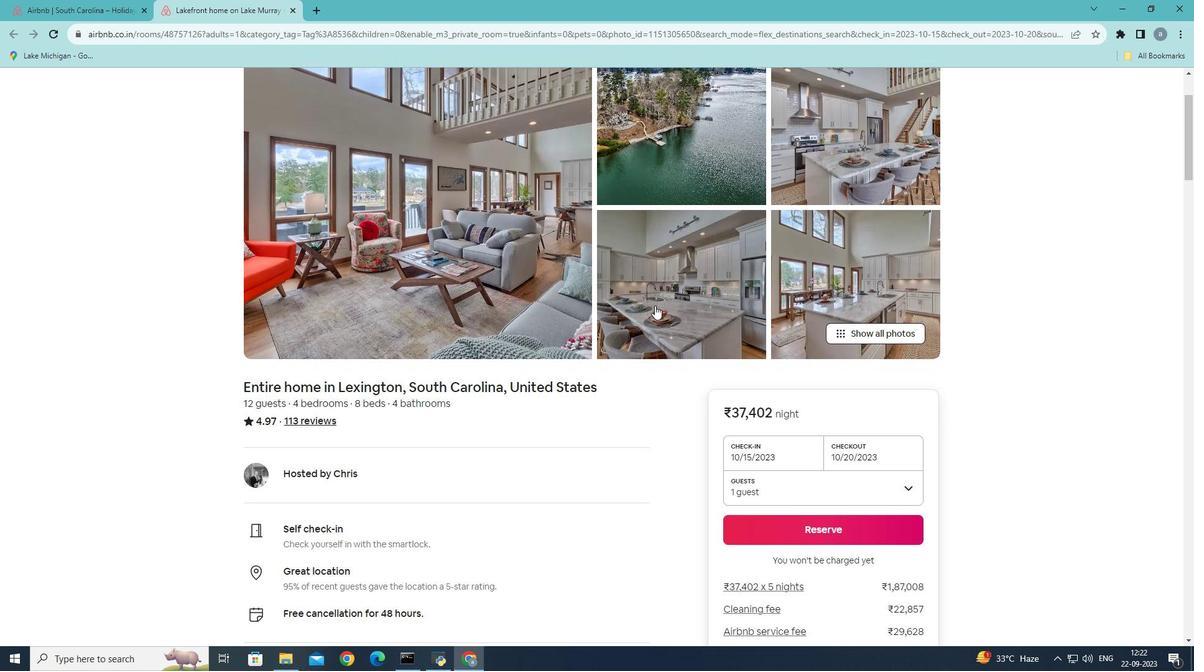 
Action: Mouse moved to (906, 323)
Screenshot: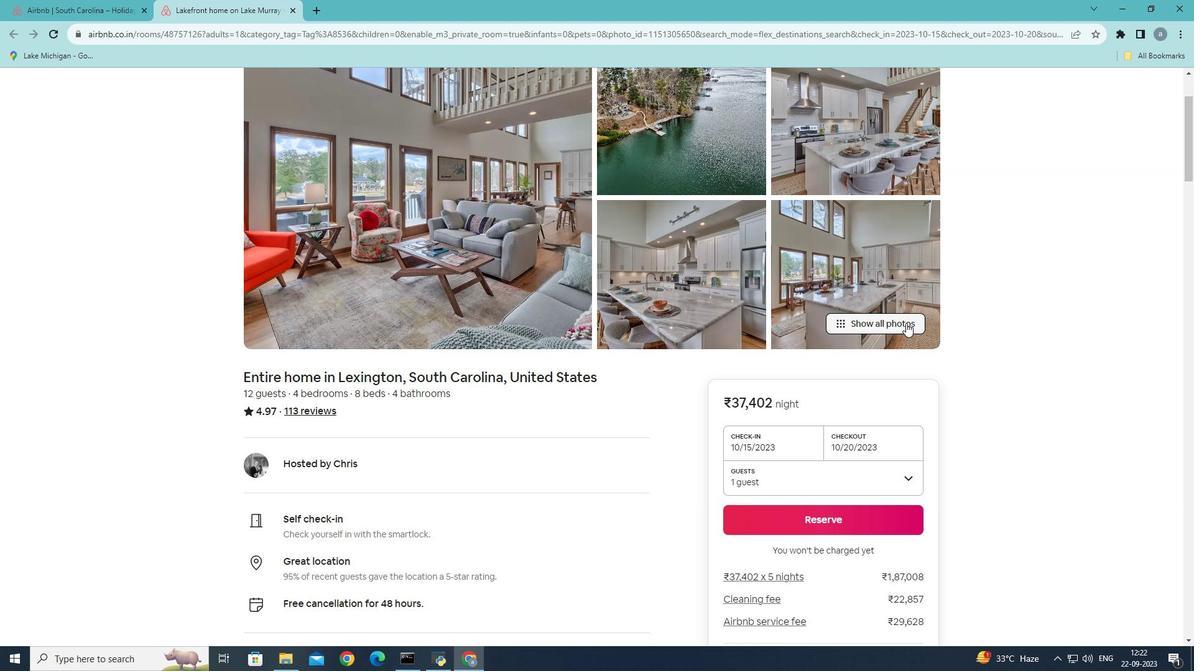 
Action: Mouse pressed left at (906, 323)
Screenshot: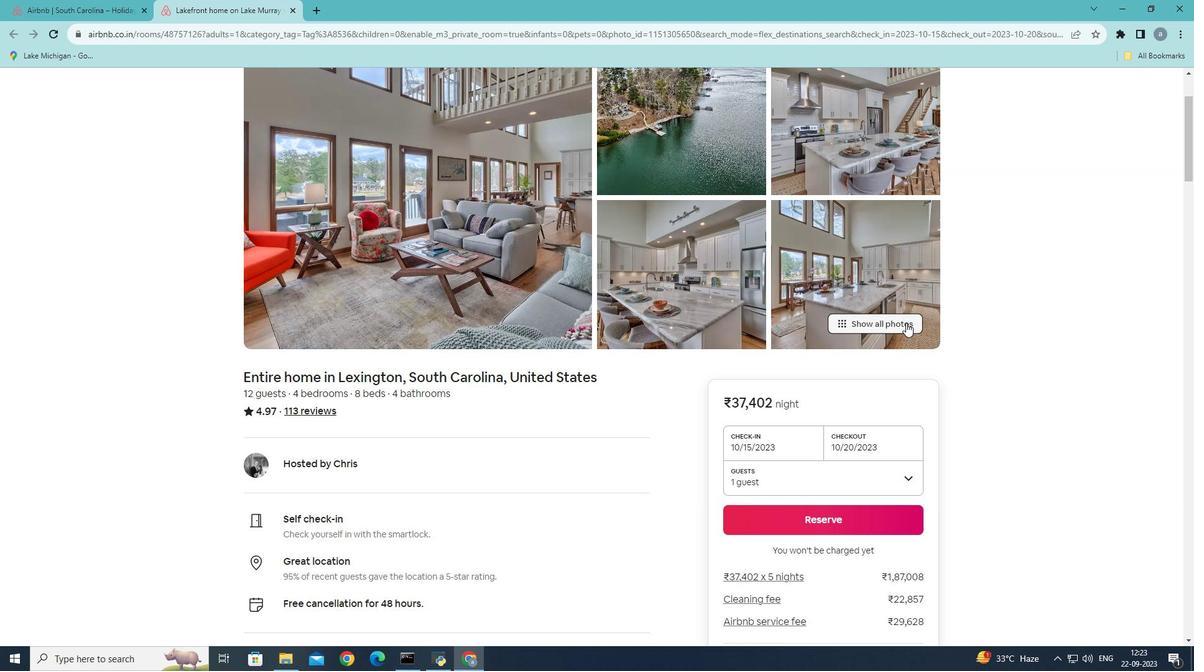 
Action: Mouse moved to (636, 231)
Screenshot: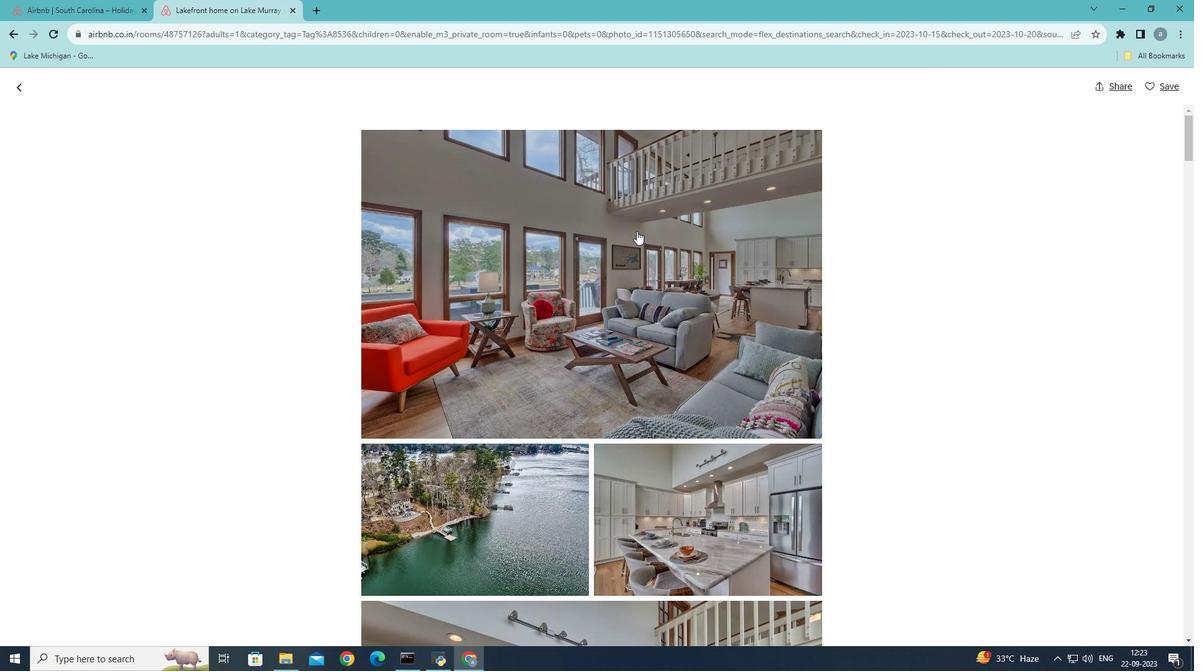 
Action: Mouse scrolled (636, 230) with delta (0, 0)
Screenshot: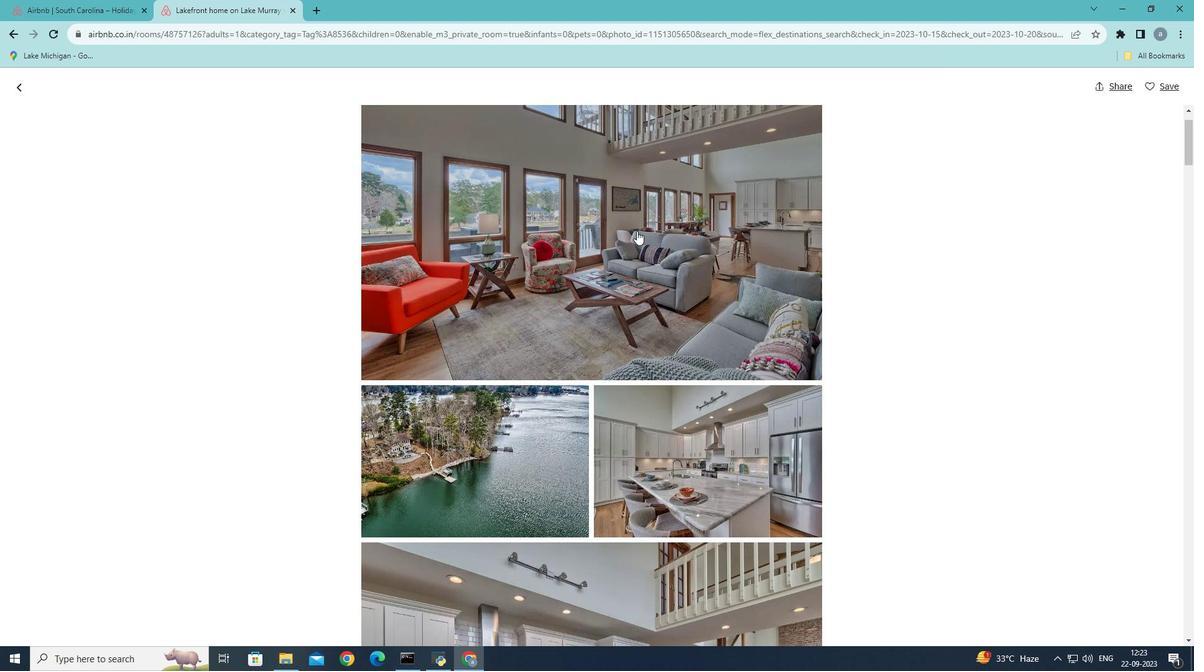
Action: Mouse scrolled (636, 230) with delta (0, 0)
Screenshot: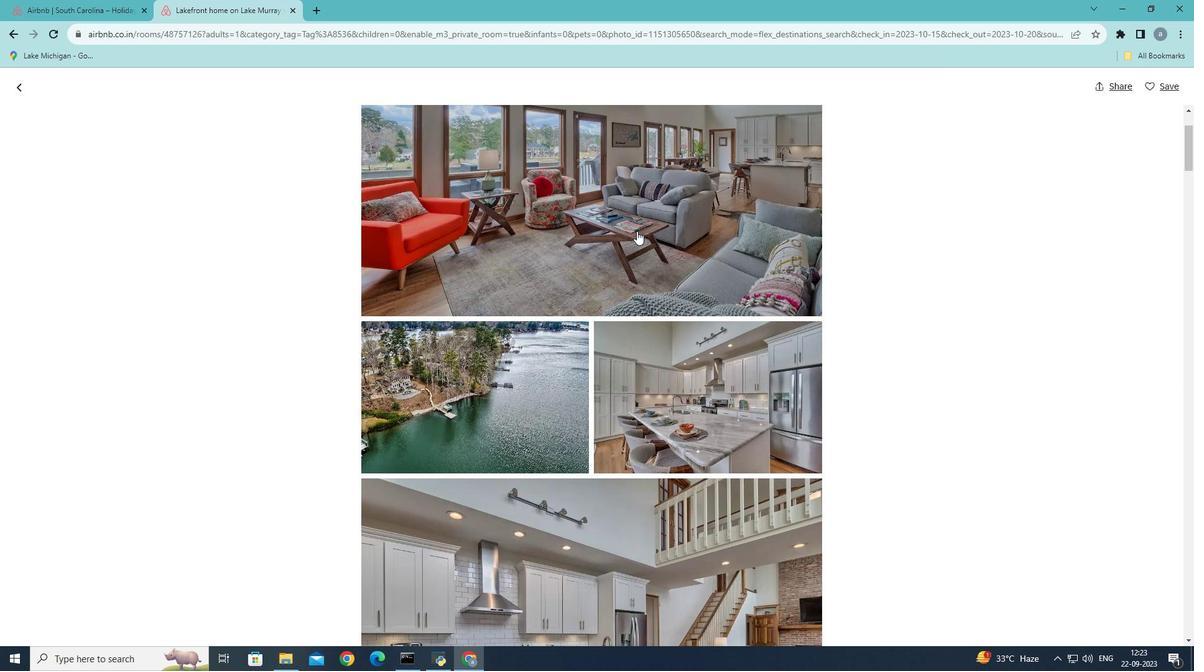 
Action: Mouse scrolled (636, 230) with delta (0, 0)
Screenshot: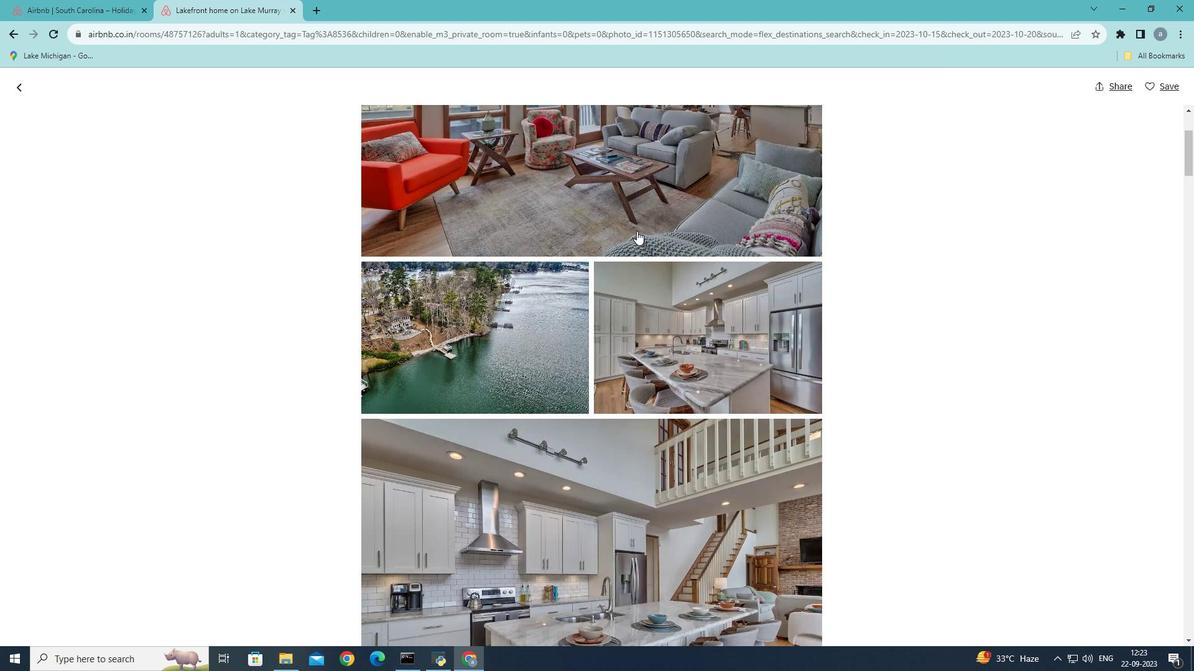 
Action: Mouse scrolled (636, 230) with delta (0, 0)
Screenshot: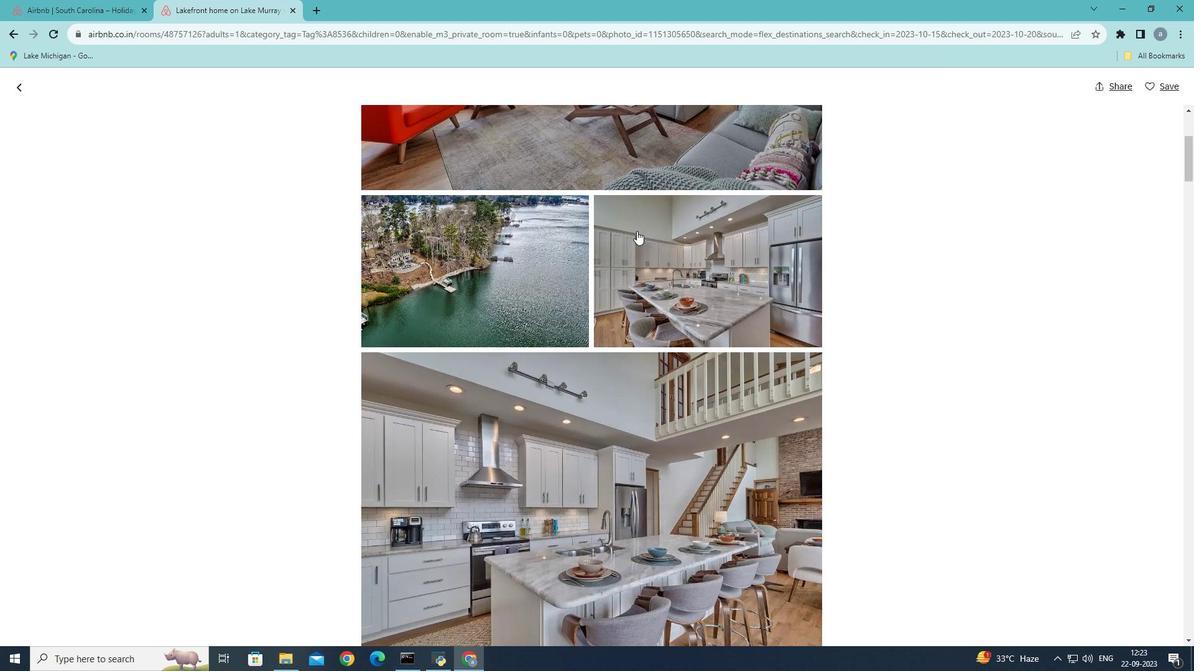 
Action: Mouse scrolled (636, 230) with delta (0, 0)
Screenshot: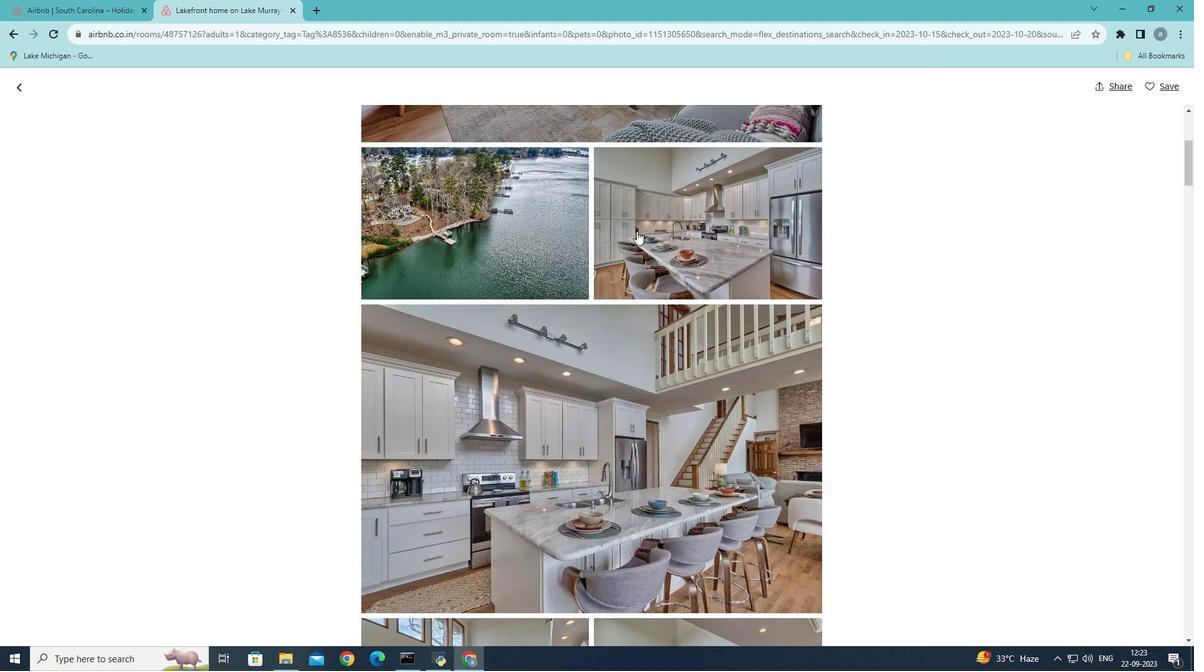 
Action: Mouse scrolled (636, 230) with delta (0, 0)
Screenshot: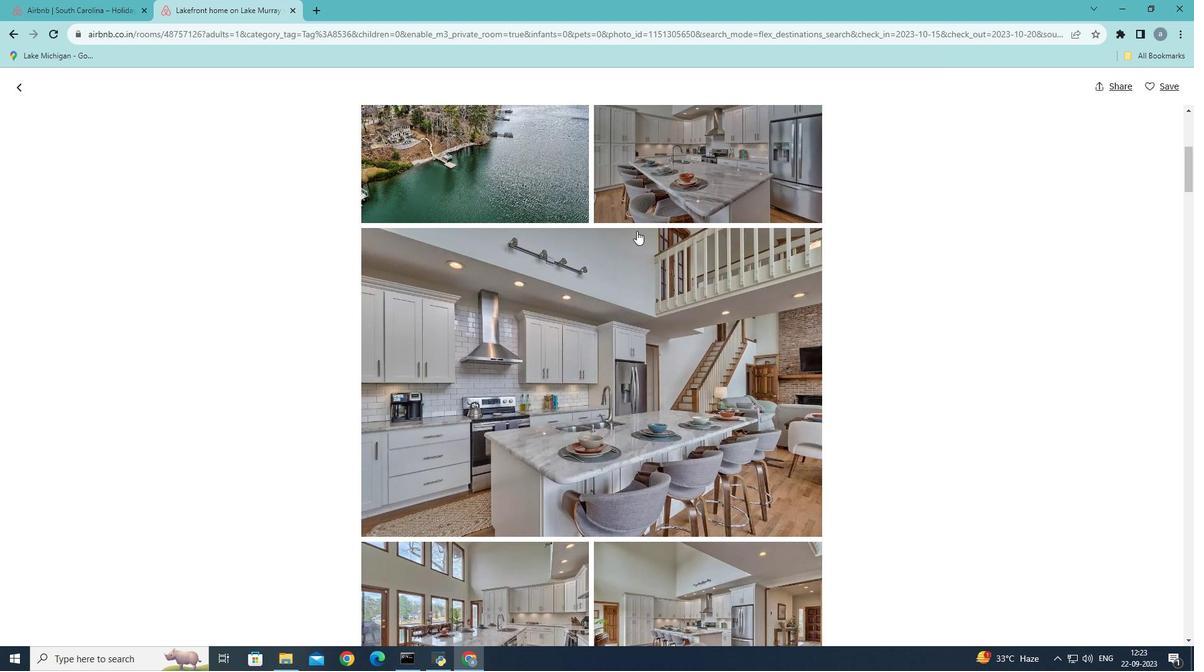 
Action: Mouse scrolled (636, 230) with delta (0, 0)
Screenshot: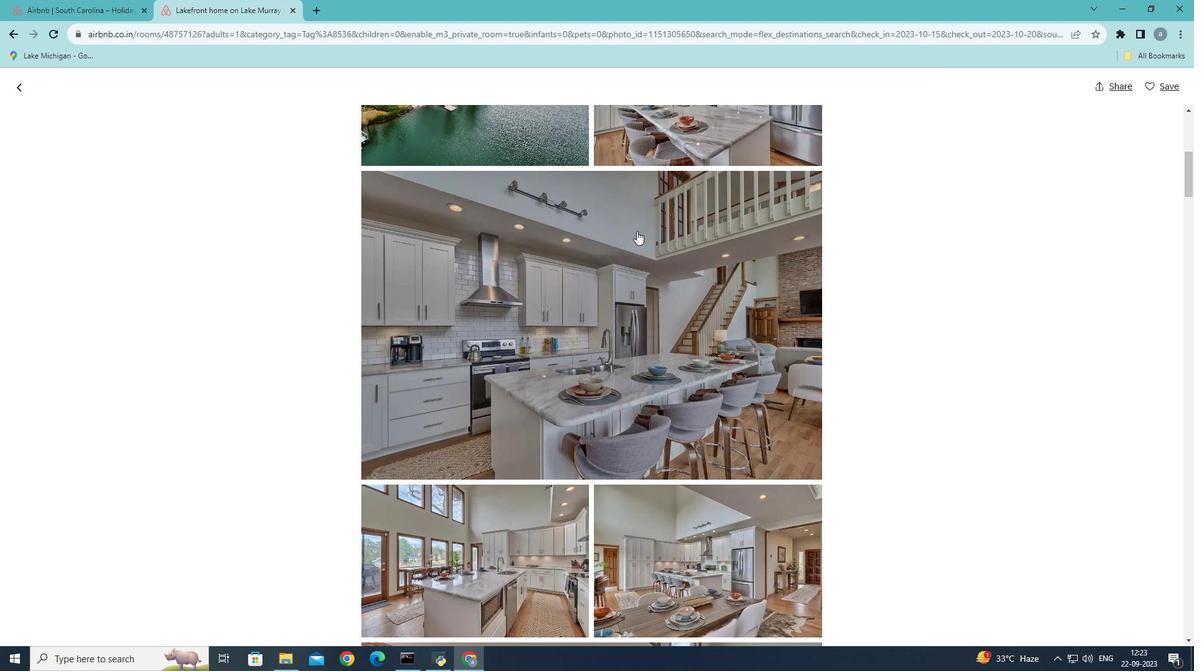 
Action: Mouse scrolled (636, 230) with delta (0, 0)
Screenshot: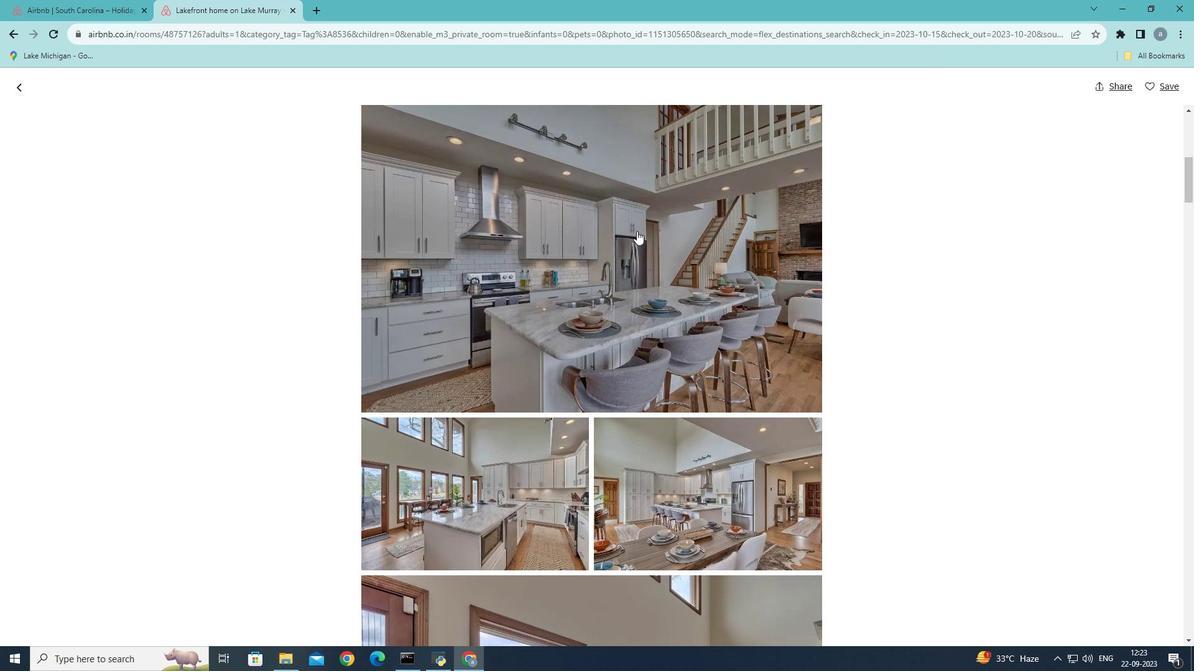 
Action: Mouse scrolled (636, 230) with delta (0, 0)
Screenshot: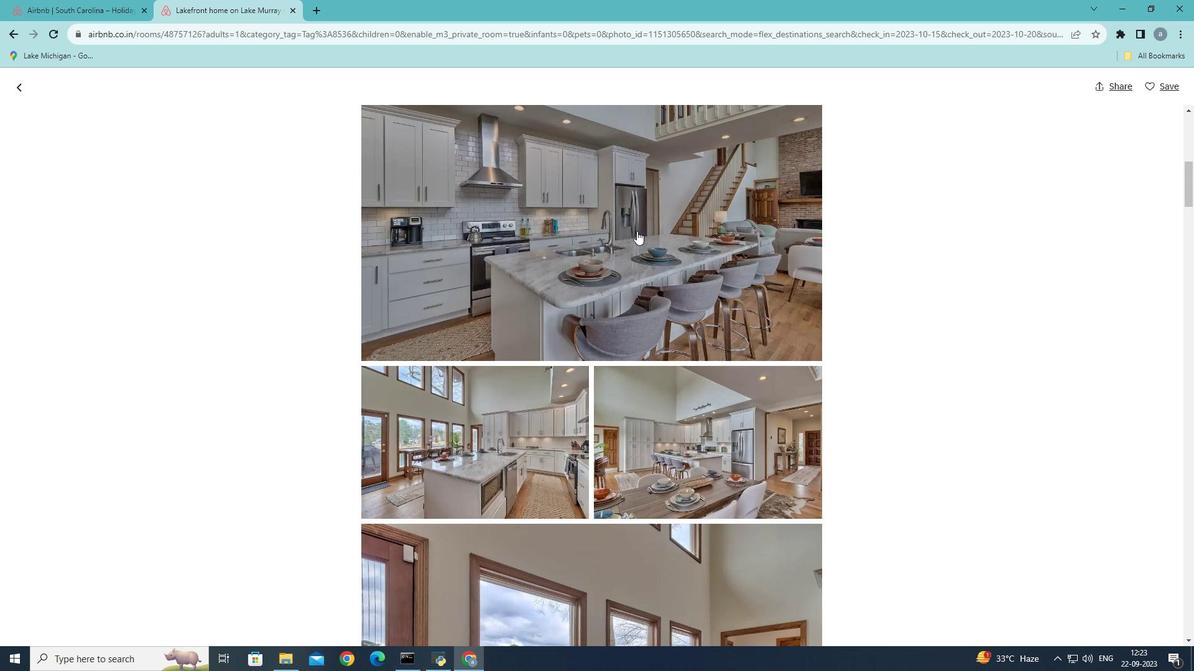 
Action: Mouse scrolled (636, 230) with delta (0, 0)
Screenshot: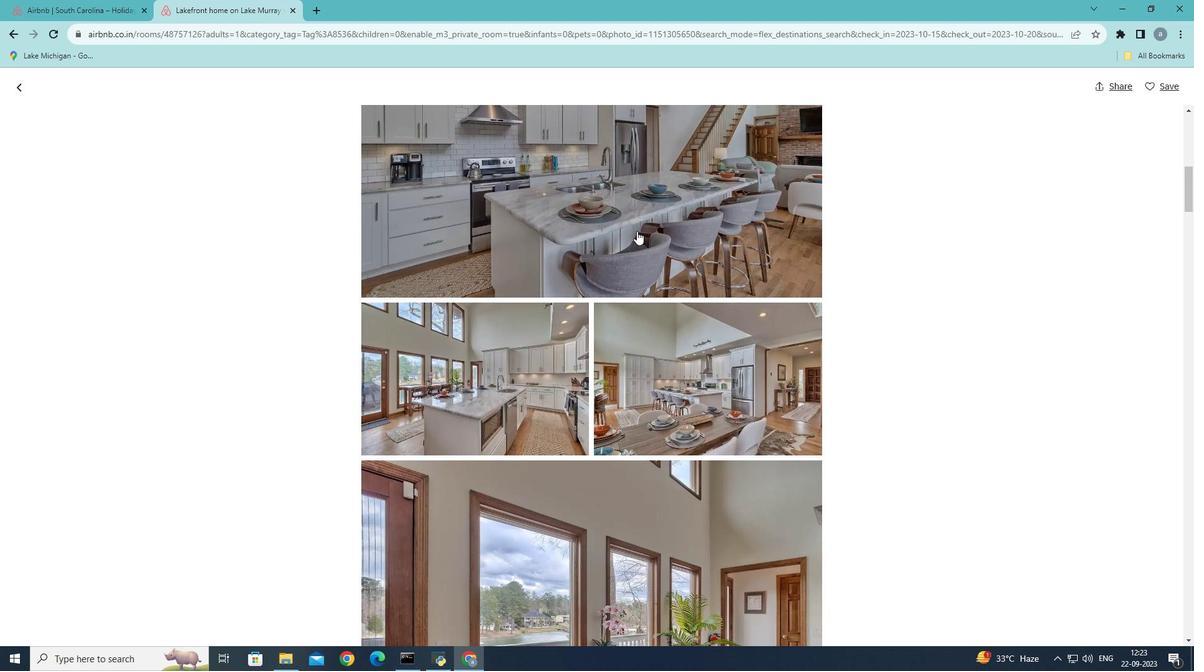 
Action: Mouse scrolled (636, 230) with delta (0, 0)
Screenshot: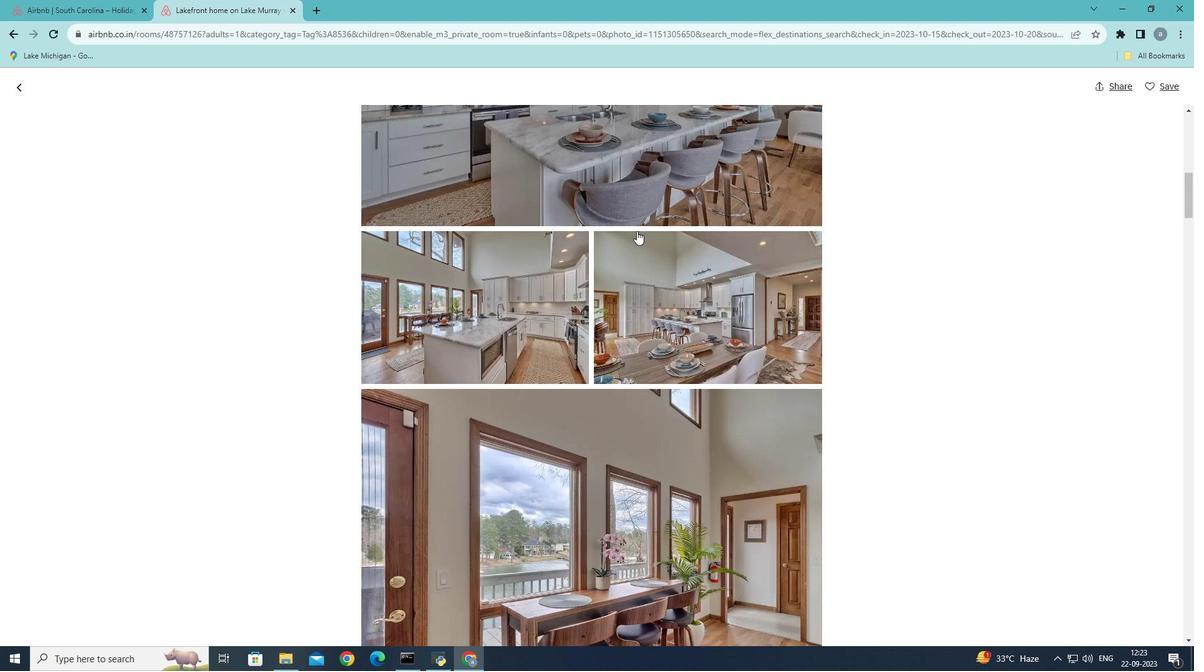 
Action: Mouse scrolled (636, 230) with delta (0, 0)
Screenshot: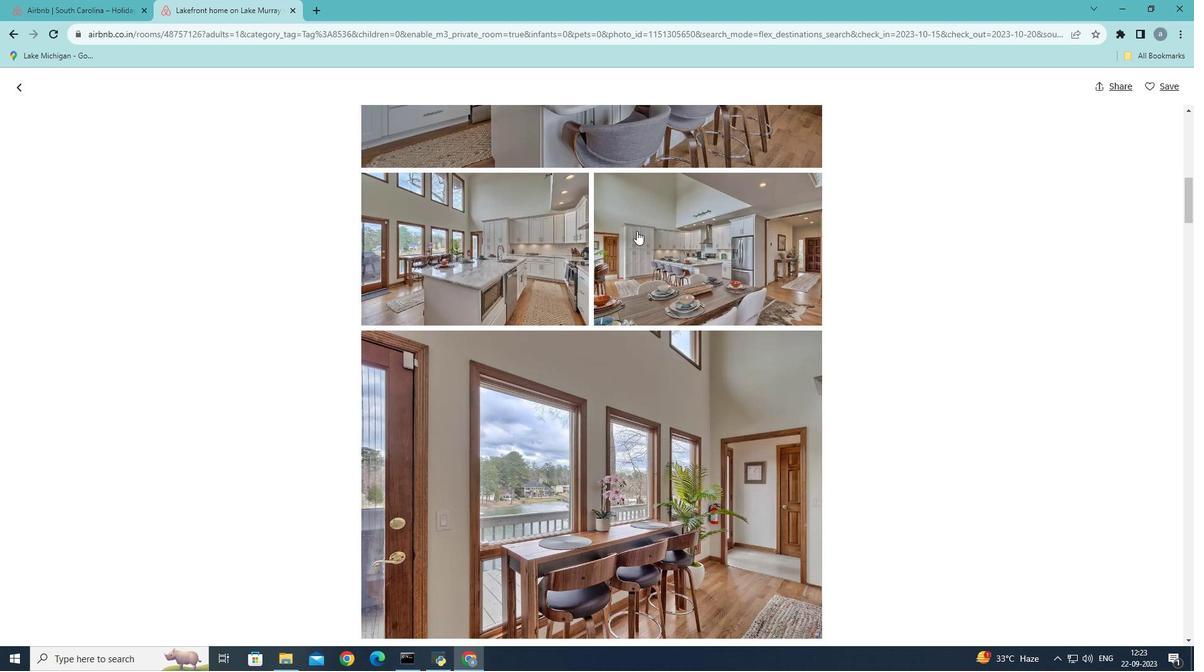 
Action: Mouse scrolled (636, 230) with delta (0, 0)
Screenshot: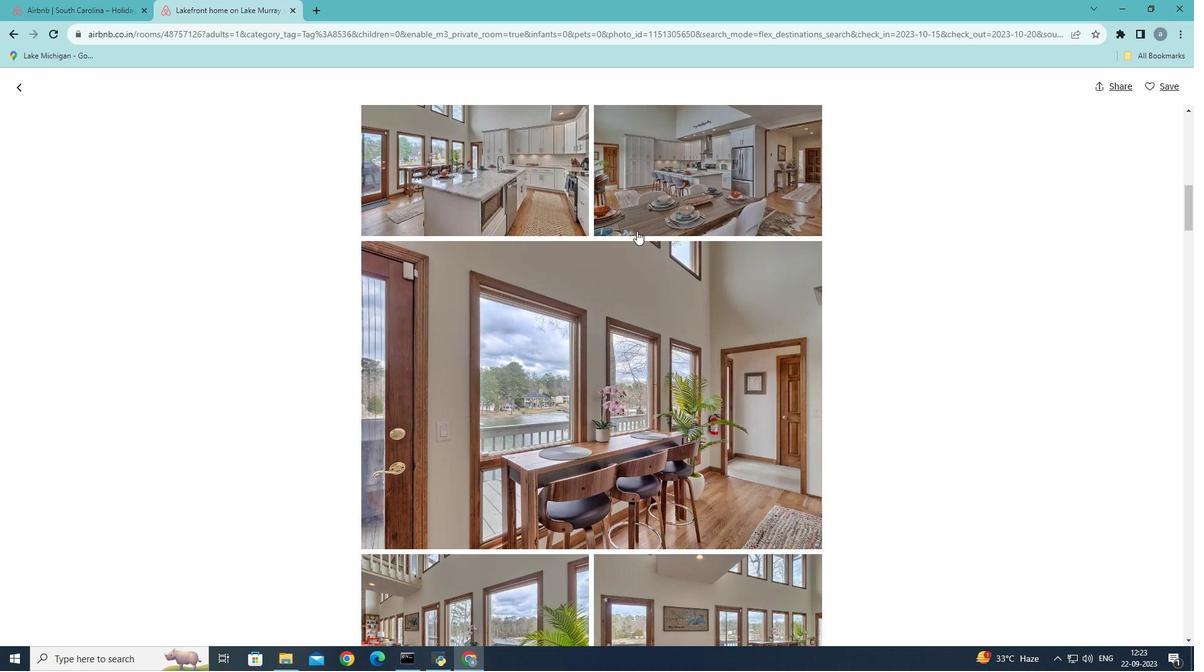
Action: Mouse scrolled (636, 230) with delta (0, 0)
Screenshot: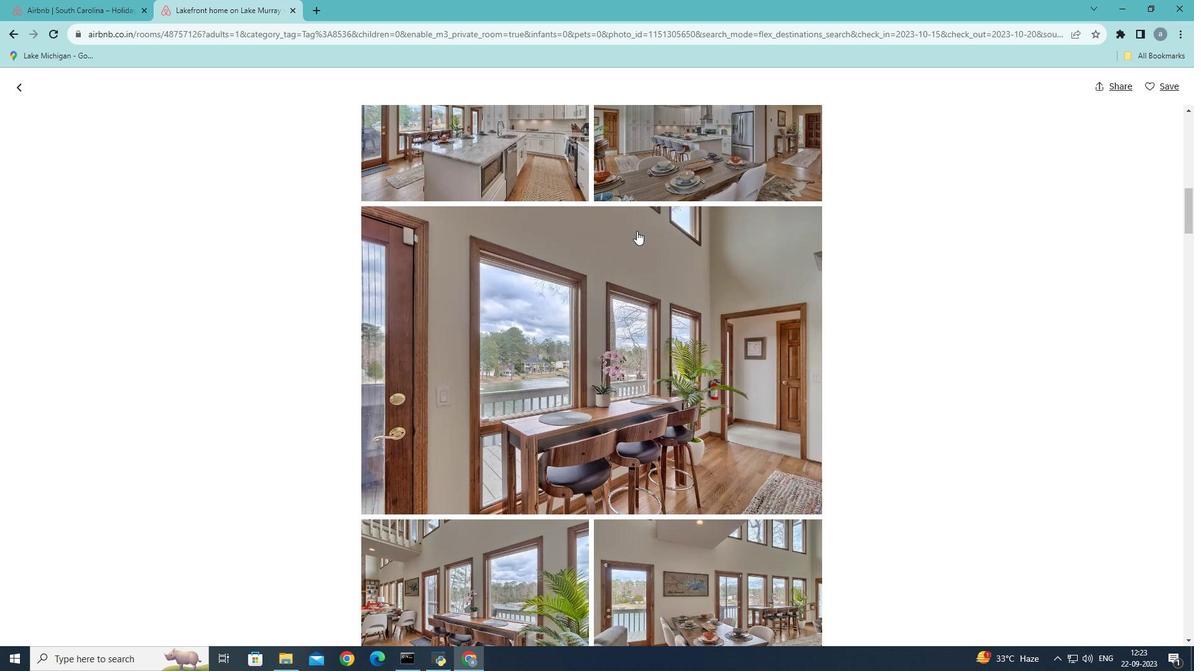 
Action: Mouse scrolled (636, 230) with delta (0, 0)
Screenshot: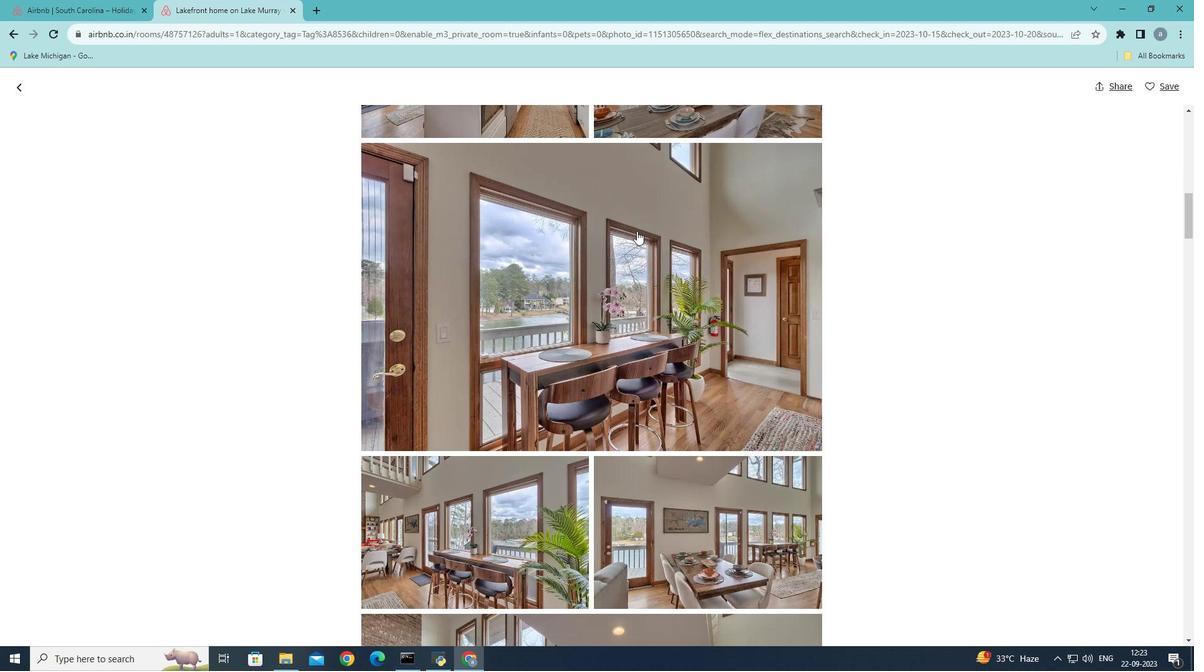 
Action: Mouse scrolled (636, 230) with delta (0, 0)
Screenshot: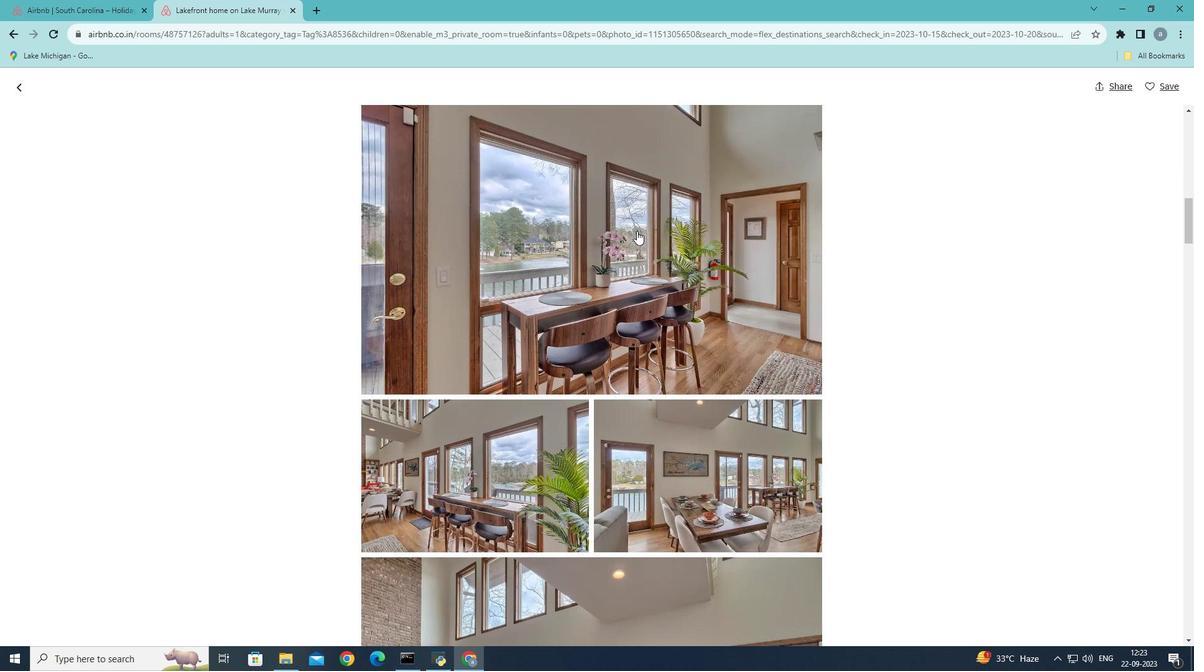 
Action: Mouse scrolled (636, 230) with delta (0, 0)
Screenshot: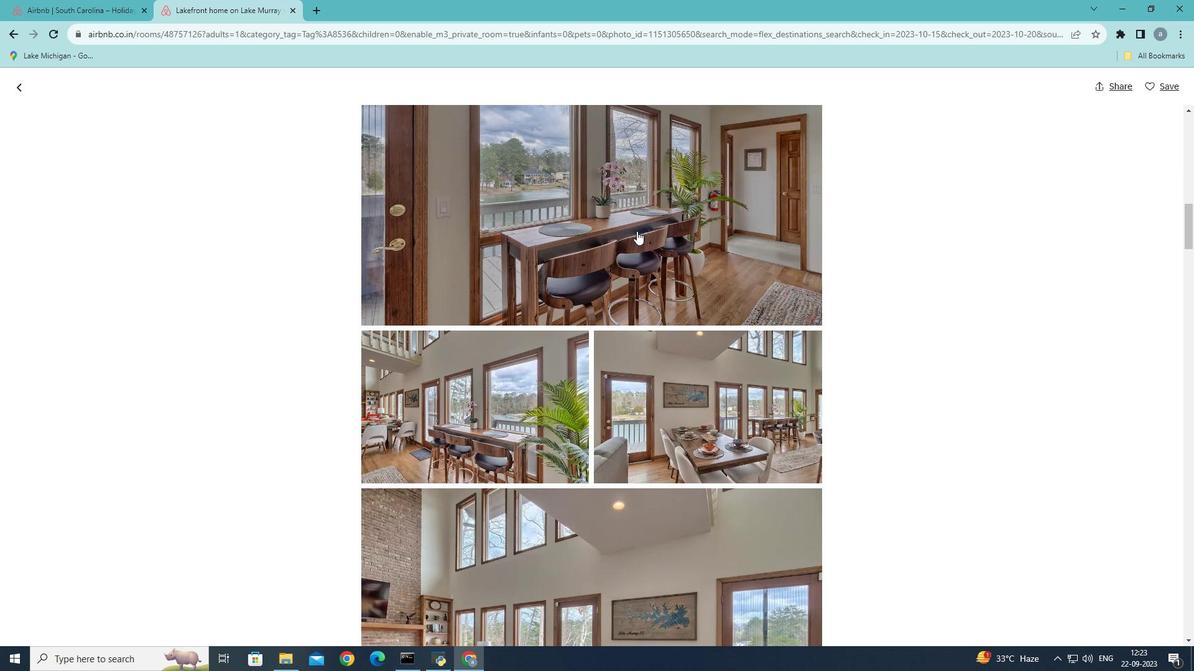 
Action: Mouse scrolled (636, 230) with delta (0, 0)
Screenshot: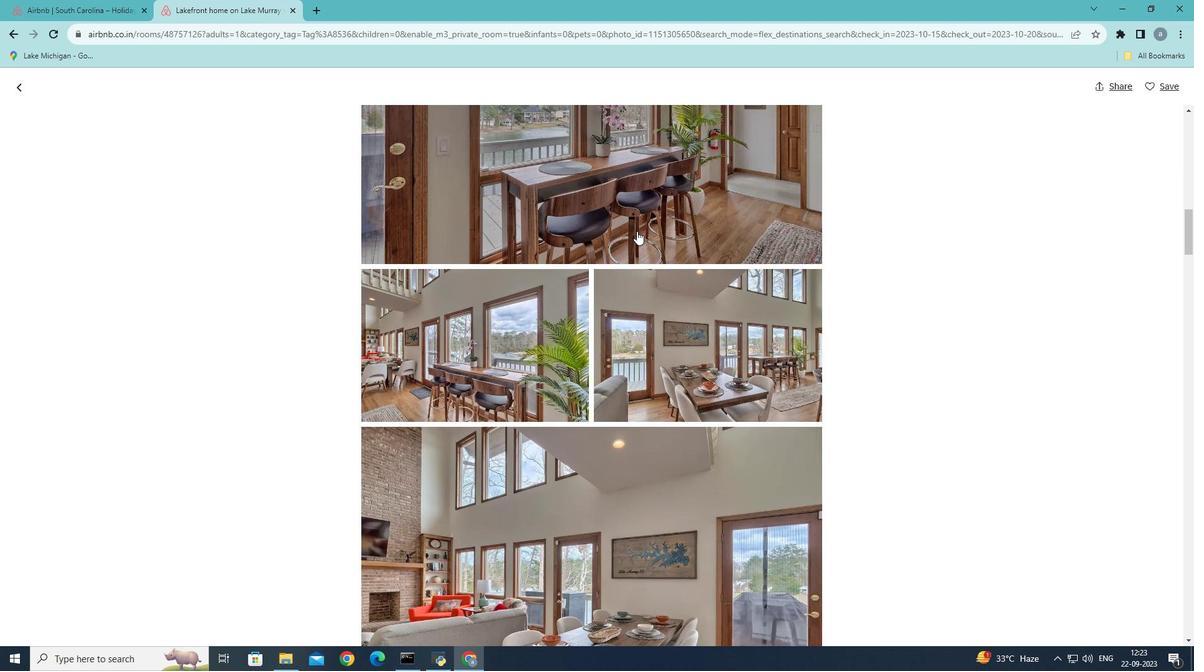 
Action: Mouse scrolled (636, 230) with delta (0, 0)
Screenshot: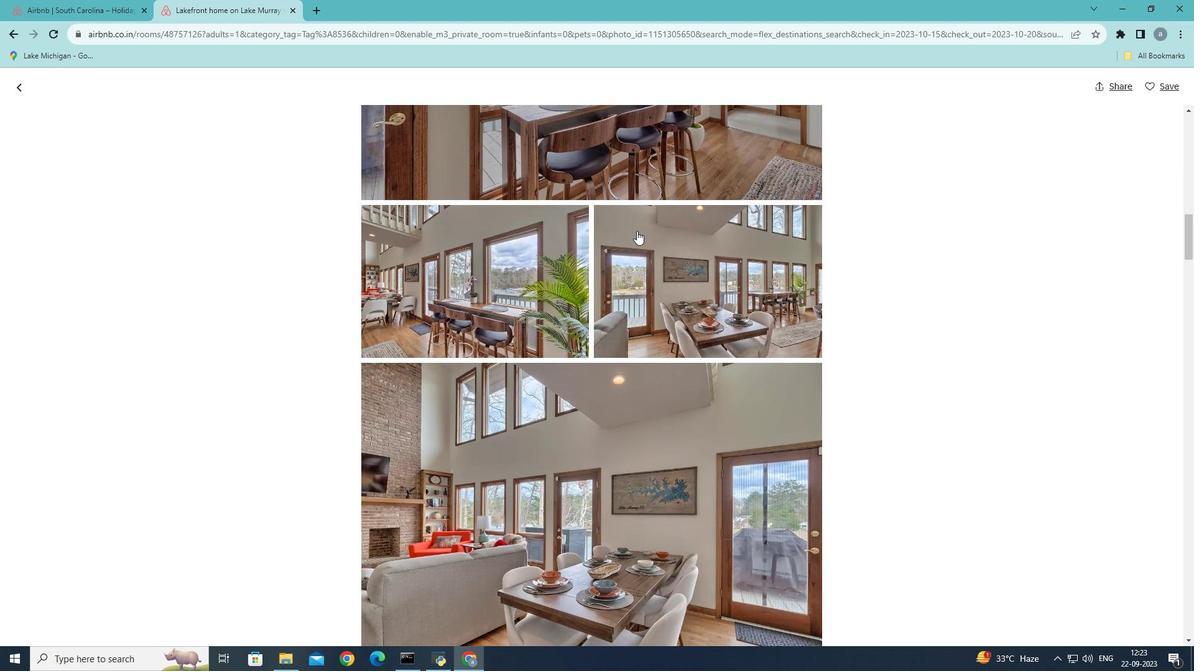 
Action: Mouse scrolled (636, 230) with delta (0, 0)
Screenshot: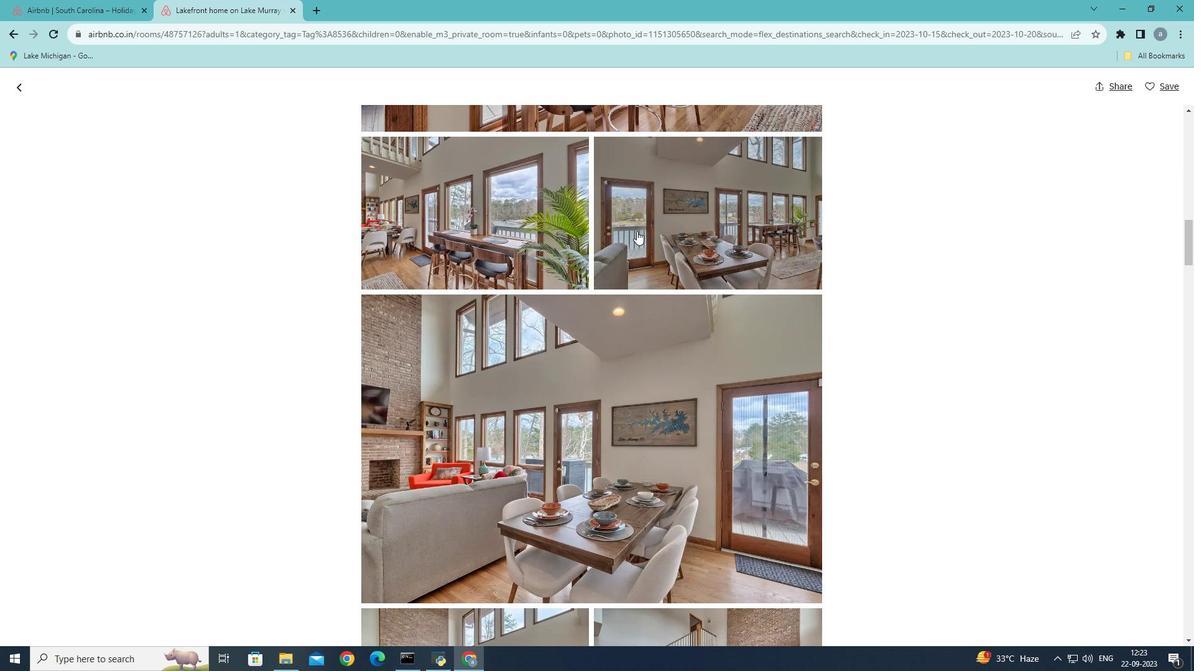 
Action: Mouse scrolled (636, 230) with delta (0, 0)
Screenshot: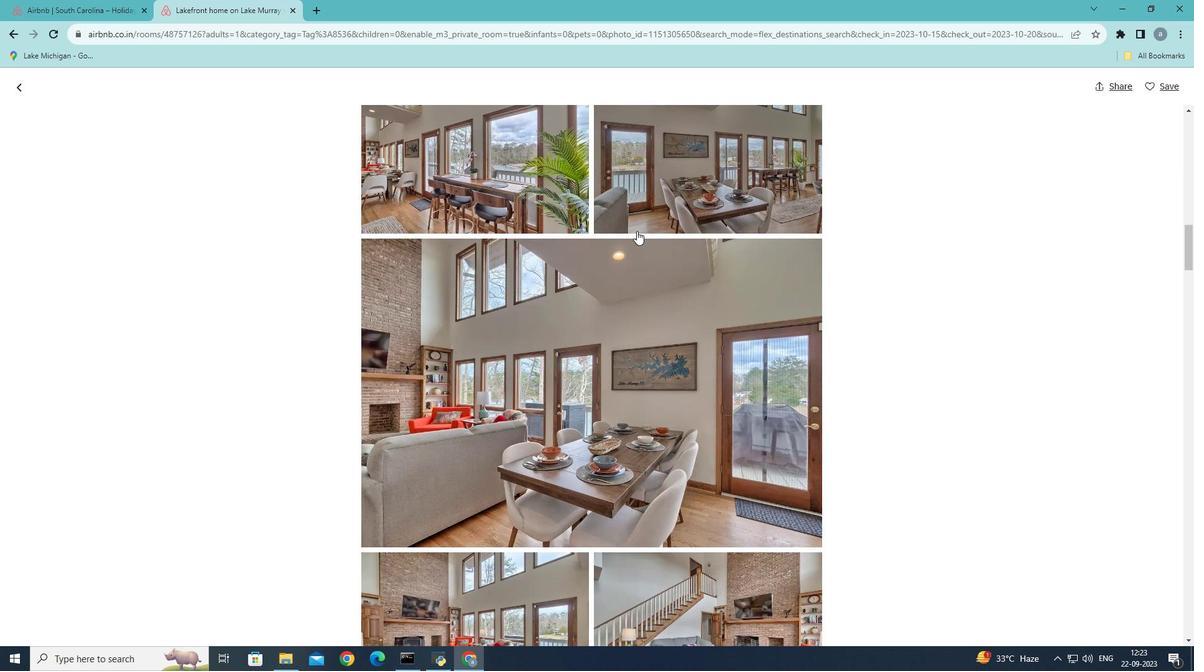 
Action: Mouse scrolled (636, 230) with delta (0, 0)
Screenshot: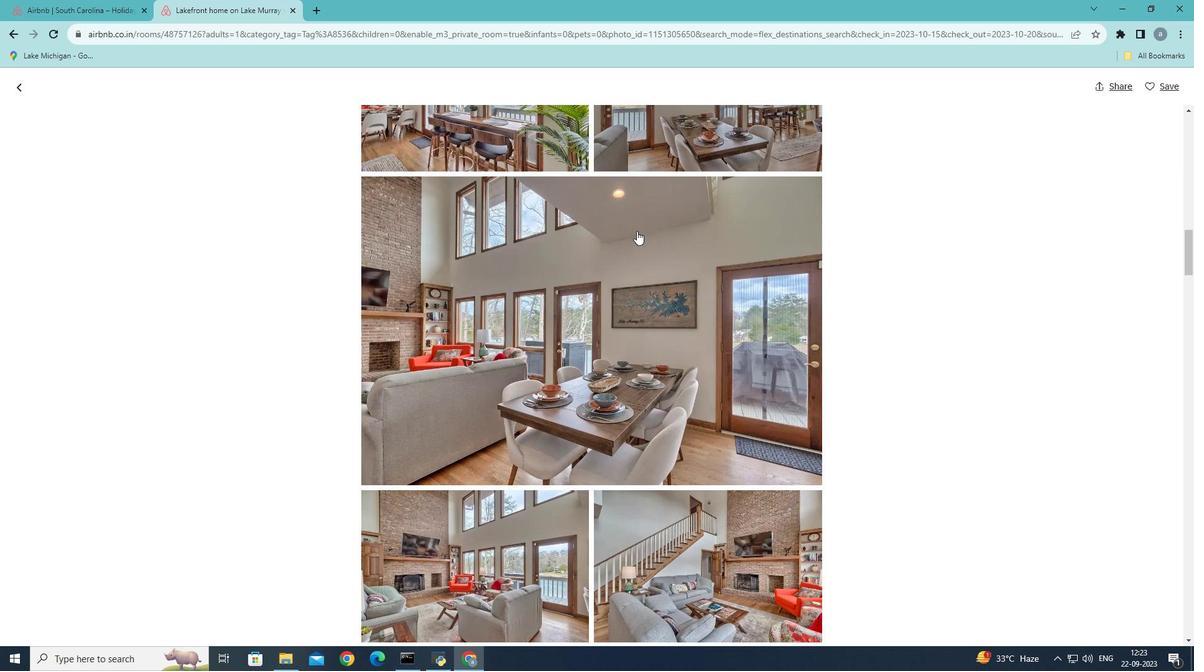 
Action: Mouse scrolled (636, 230) with delta (0, 0)
Screenshot: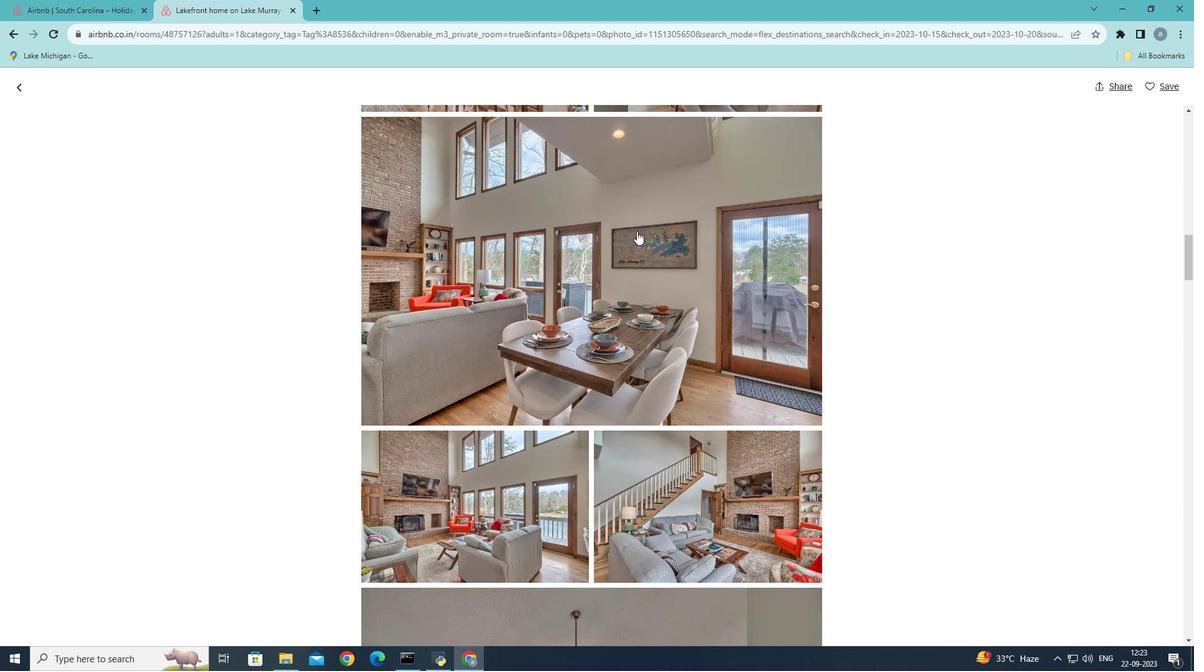 
Action: Mouse scrolled (636, 230) with delta (0, 0)
Screenshot: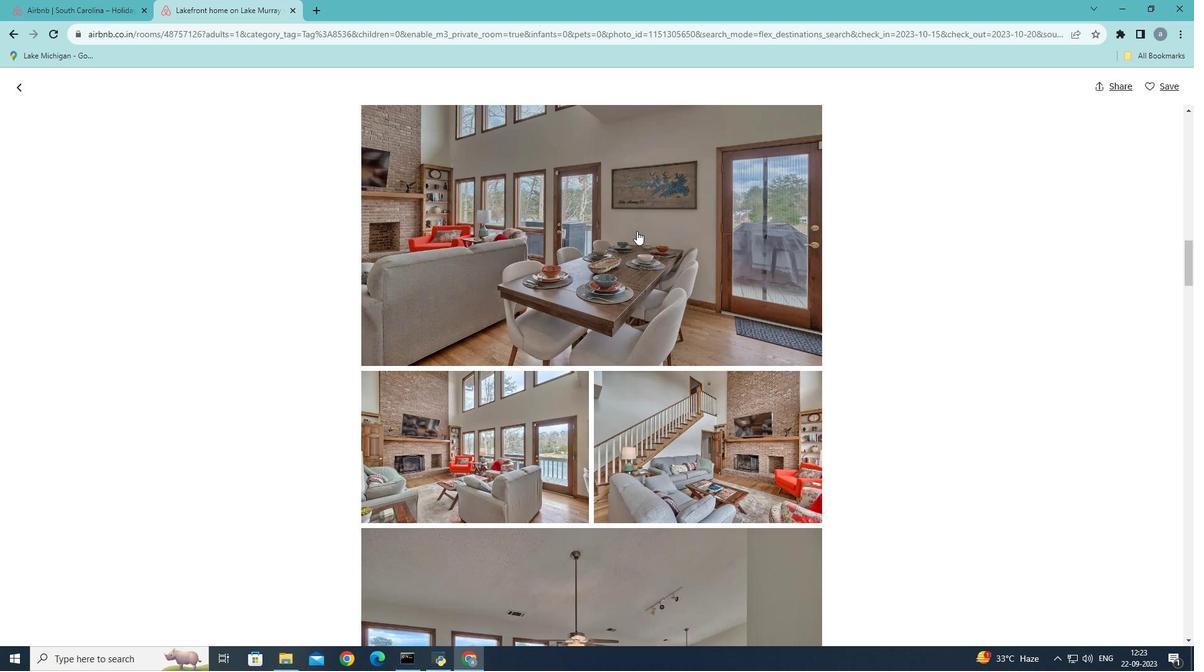 
Action: Mouse scrolled (636, 230) with delta (0, 0)
Screenshot: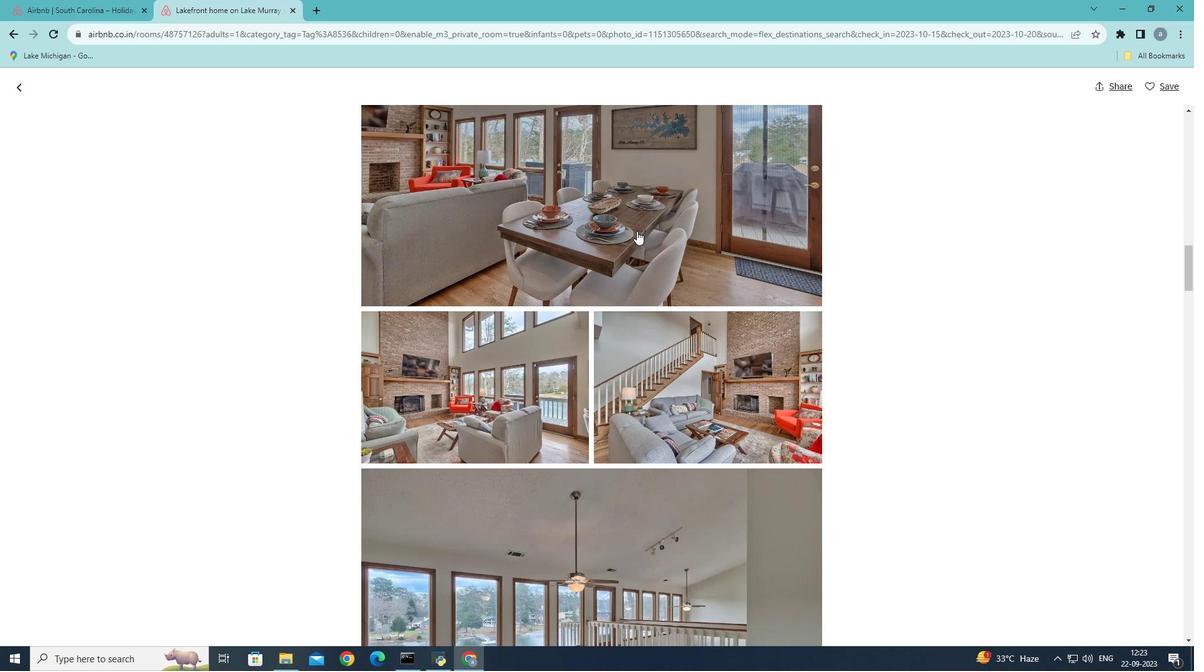 
Action: Mouse scrolled (636, 230) with delta (0, 0)
Screenshot: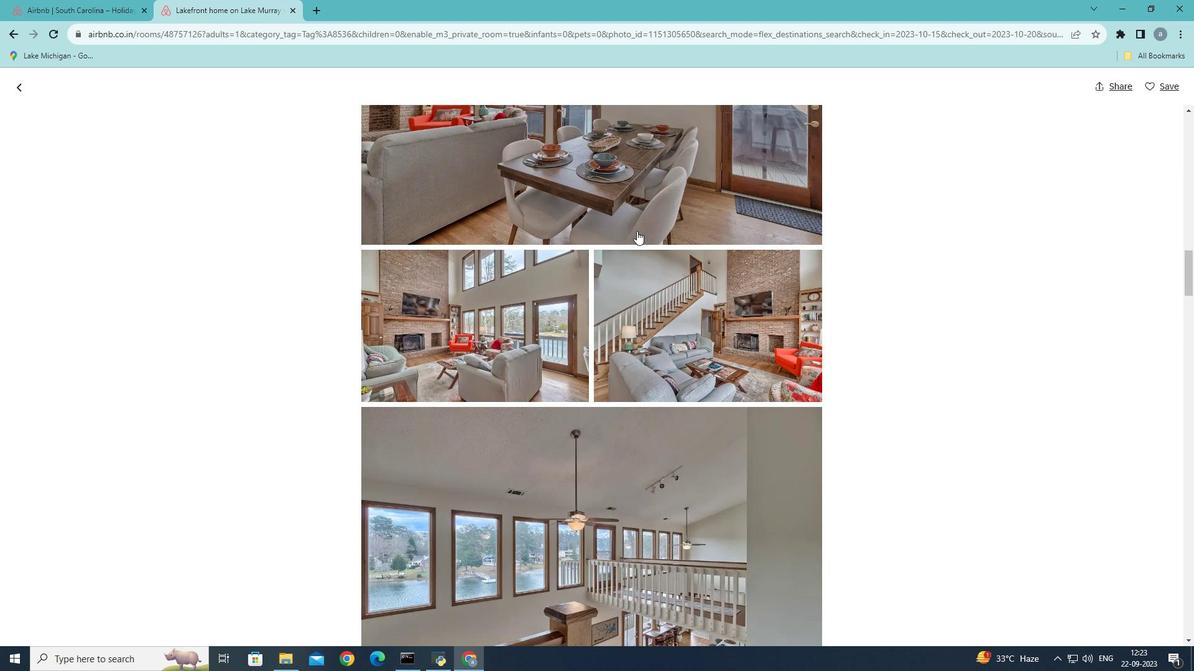 
Action: Mouse scrolled (636, 230) with delta (0, 0)
Screenshot: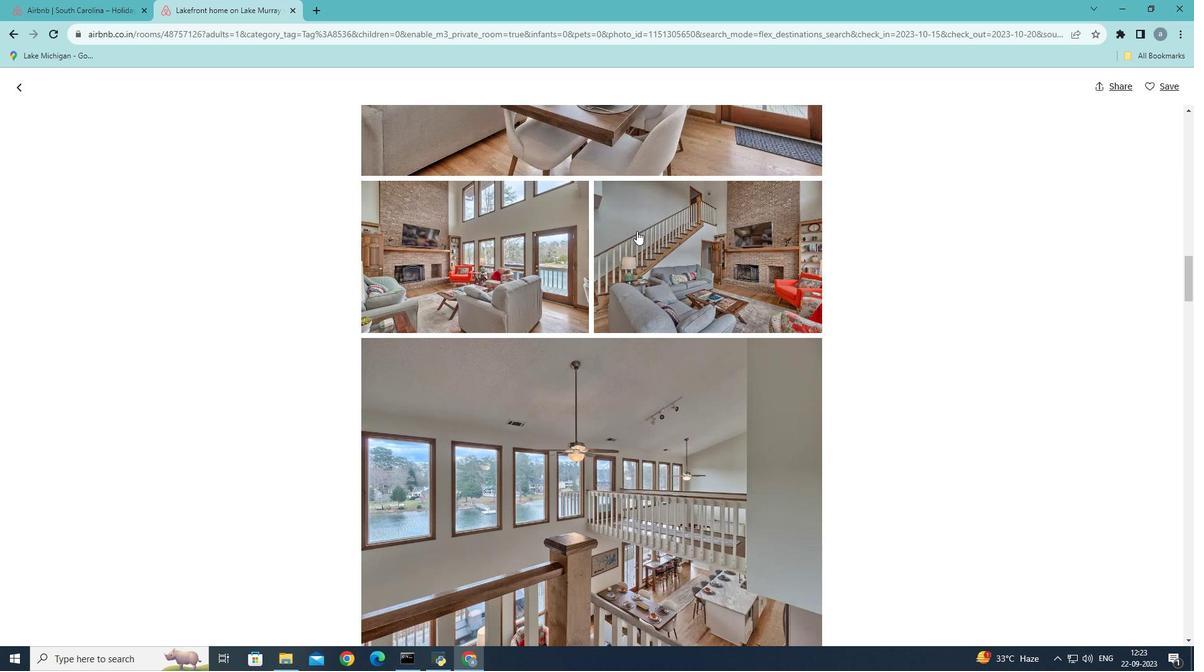
Action: Mouse scrolled (636, 230) with delta (0, 0)
Screenshot: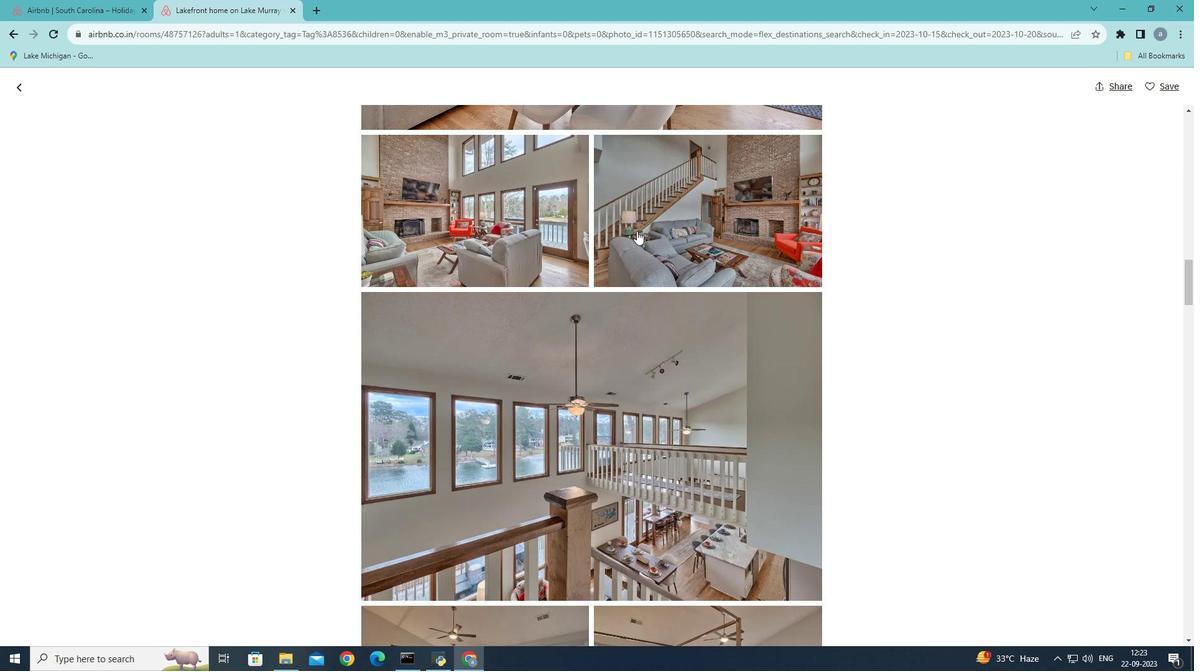 
Action: Mouse scrolled (636, 230) with delta (0, 0)
Screenshot: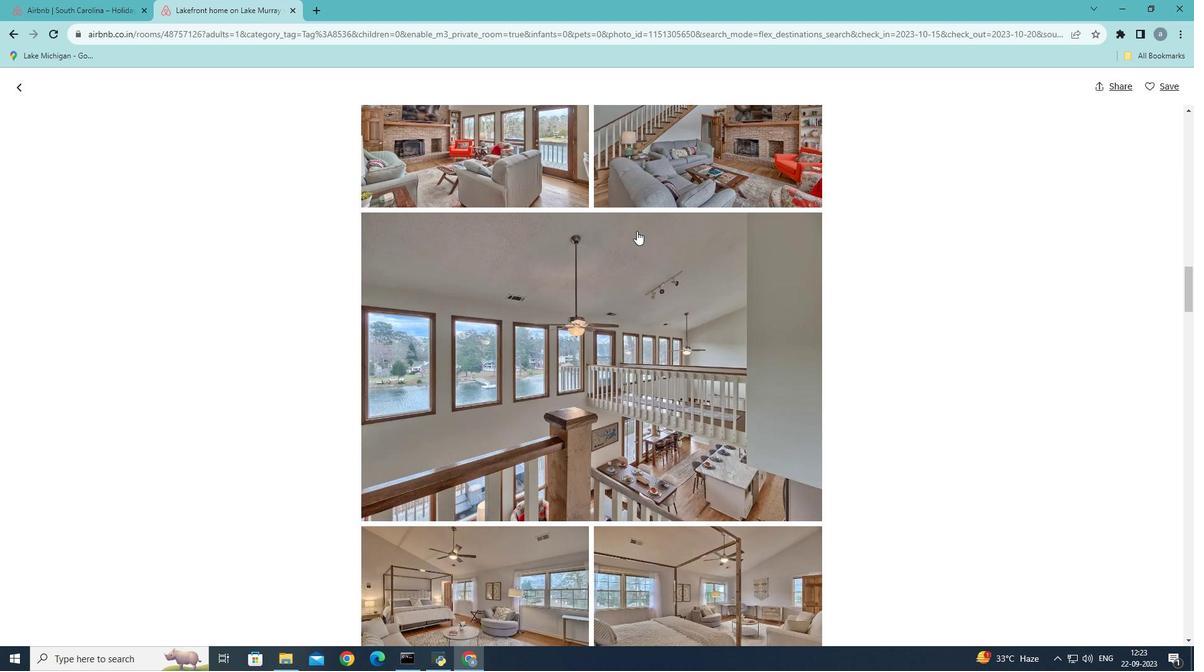 
Action: Mouse scrolled (636, 230) with delta (0, 0)
Screenshot: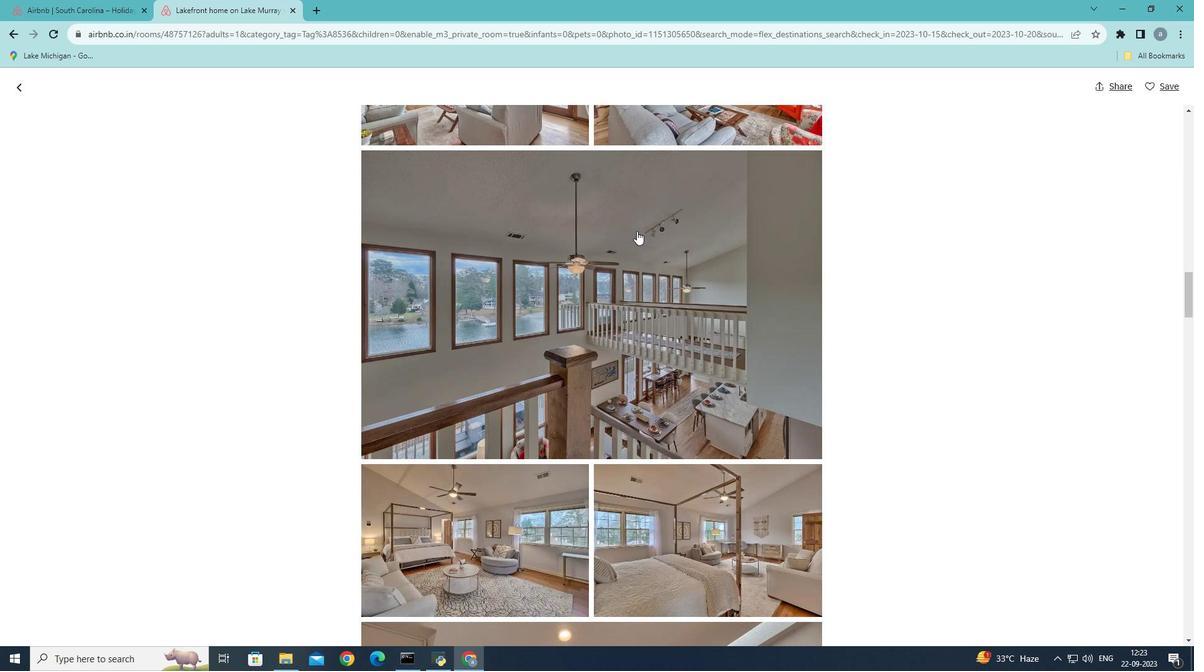 
Action: Mouse scrolled (636, 230) with delta (0, 0)
Screenshot: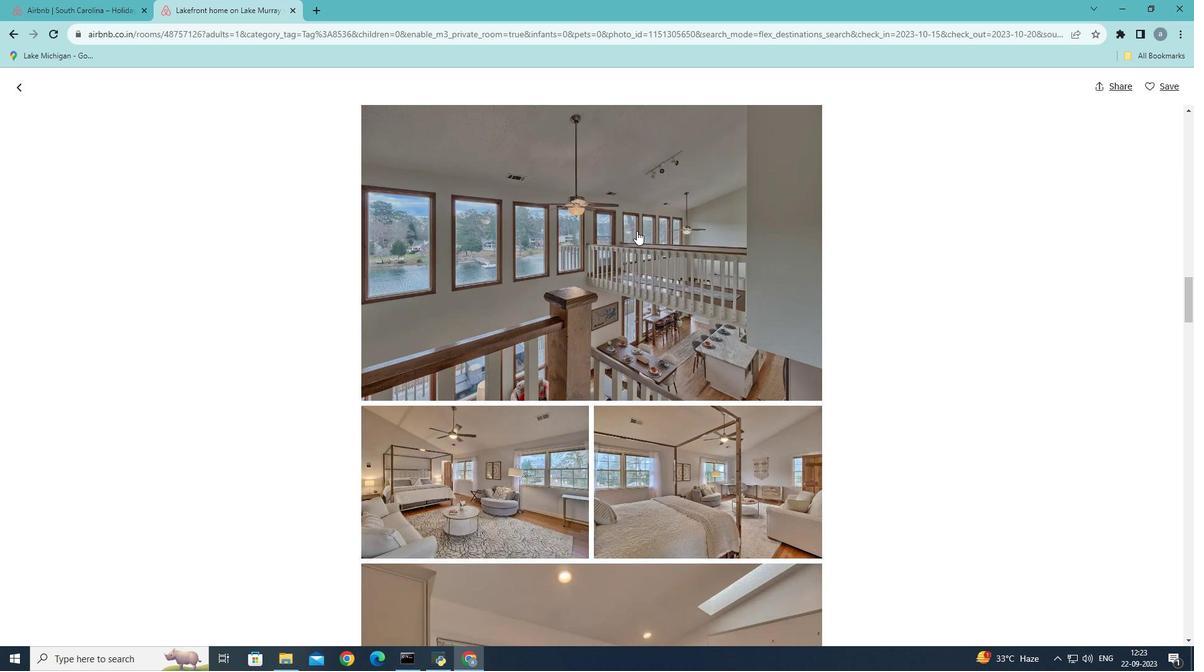 
Action: Mouse scrolled (636, 230) with delta (0, 0)
Screenshot: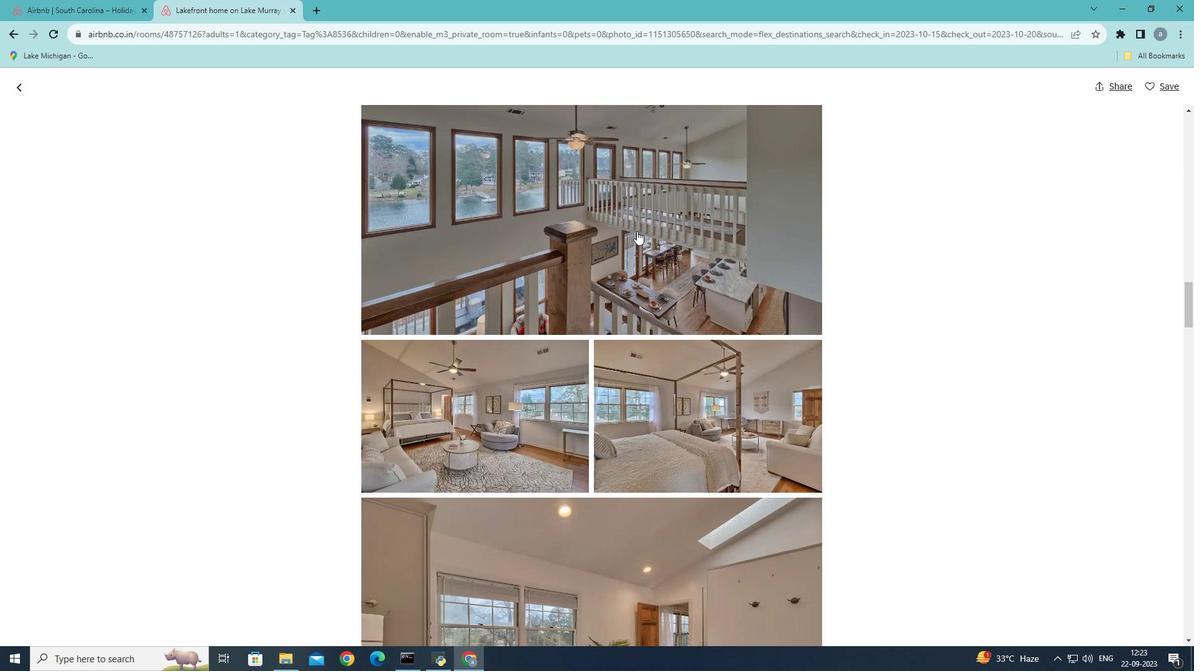 
Action: Mouse scrolled (636, 230) with delta (0, 0)
Screenshot: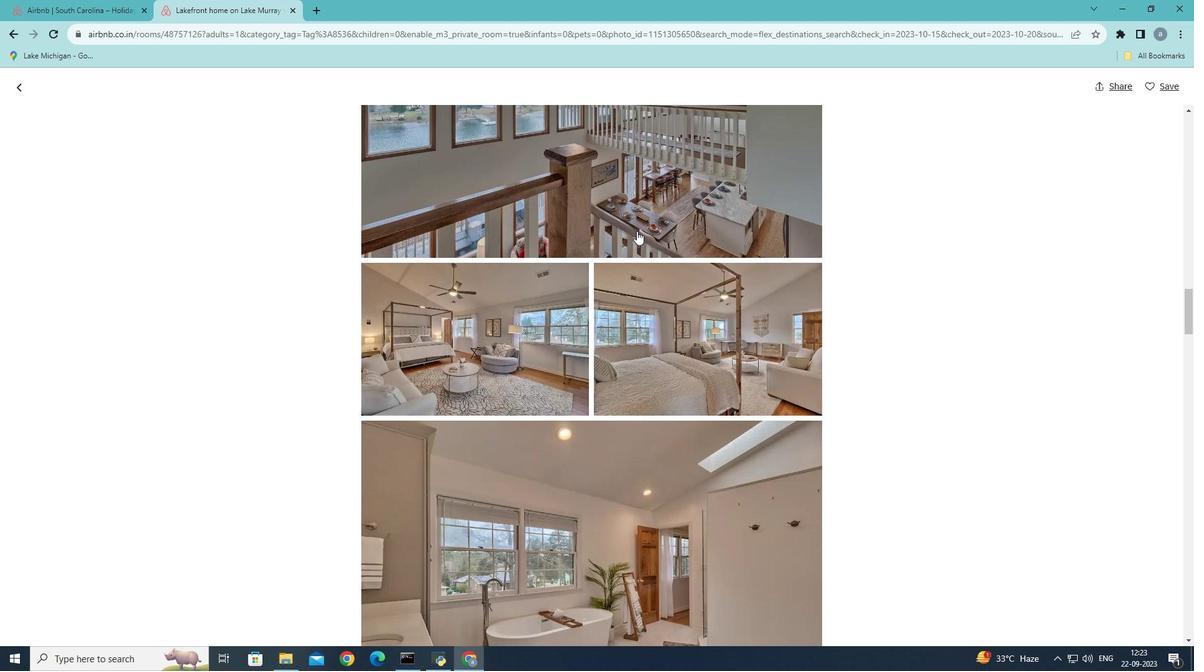
Action: Mouse scrolled (636, 230) with delta (0, 0)
Screenshot: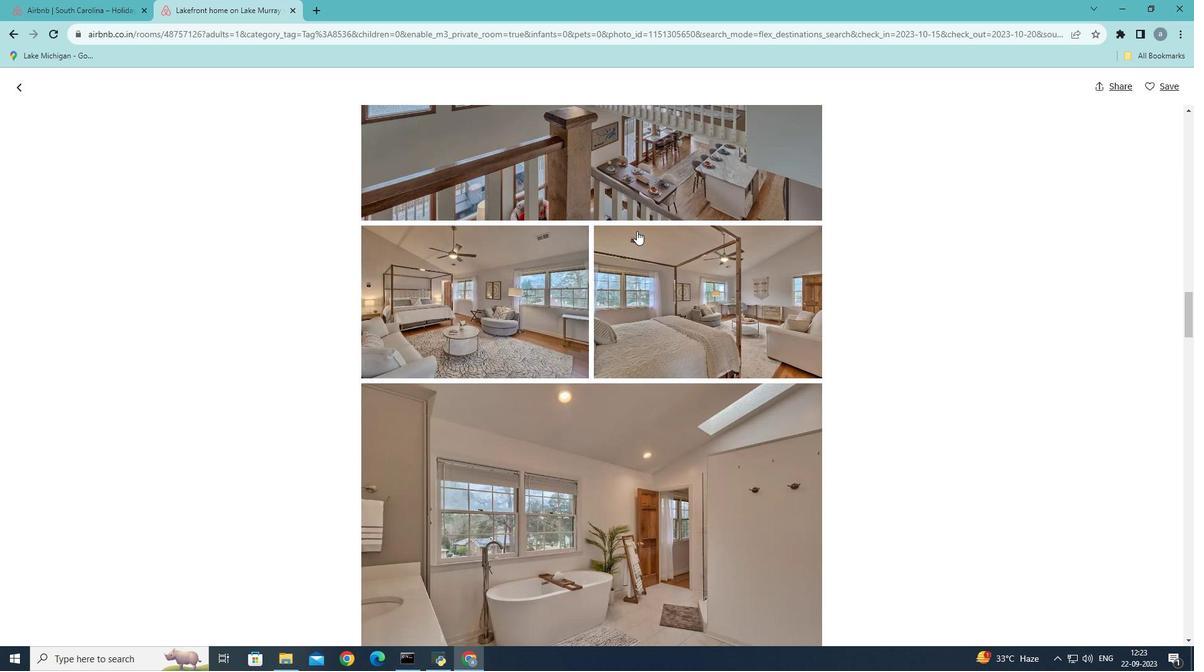 
Action: Mouse scrolled (636, 230) with delta (0, 0)
Screenshot: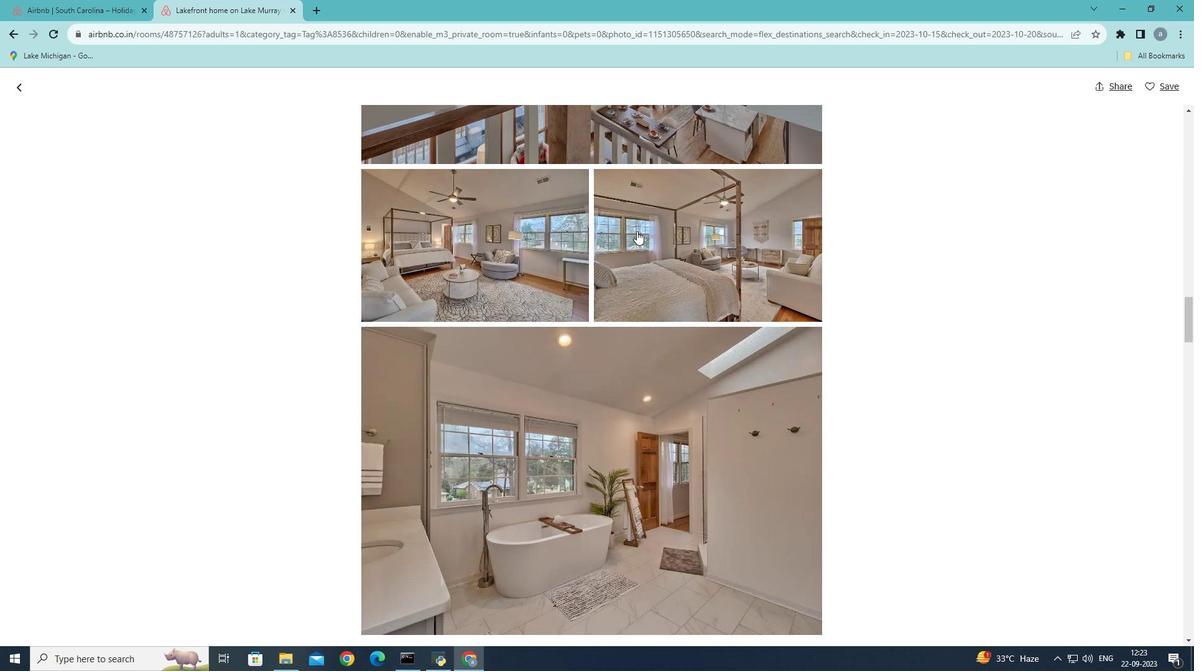 
Action: Mouse scrolled (636, 230) with delta (0, 0)
Screenshot: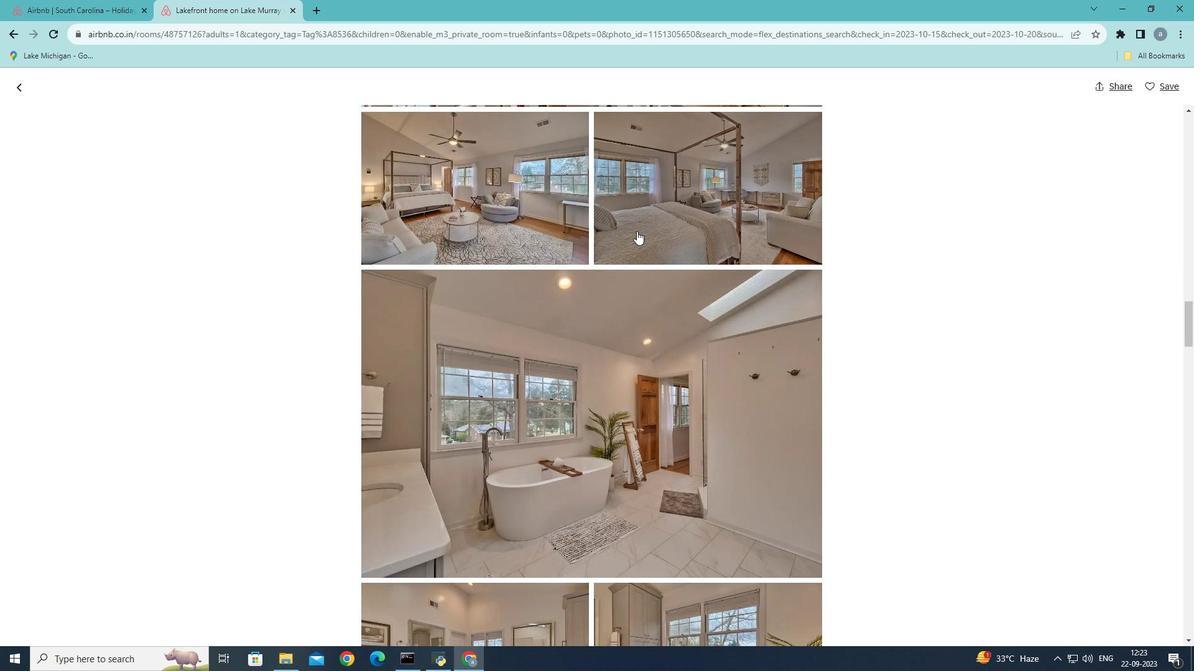 
Action: Mouse scrolled (636, 230) with delta (0, 0)
Screenshot: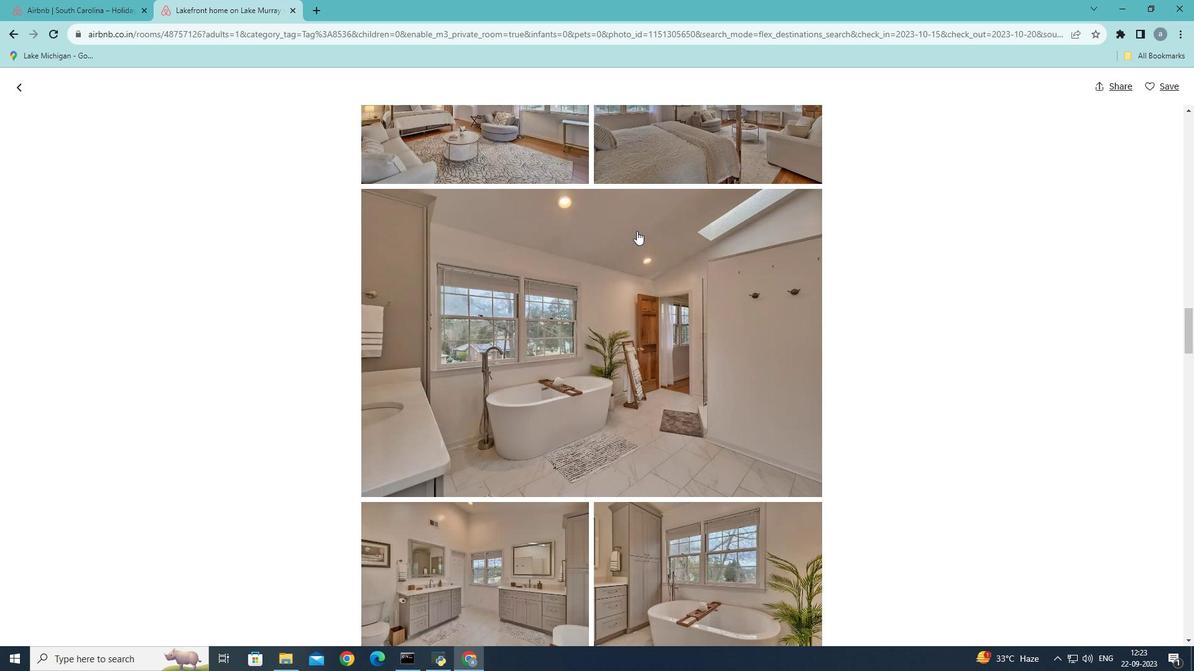 
Action: Mouse scrolled (636, 230) with delta (0, 0)
Screenshot: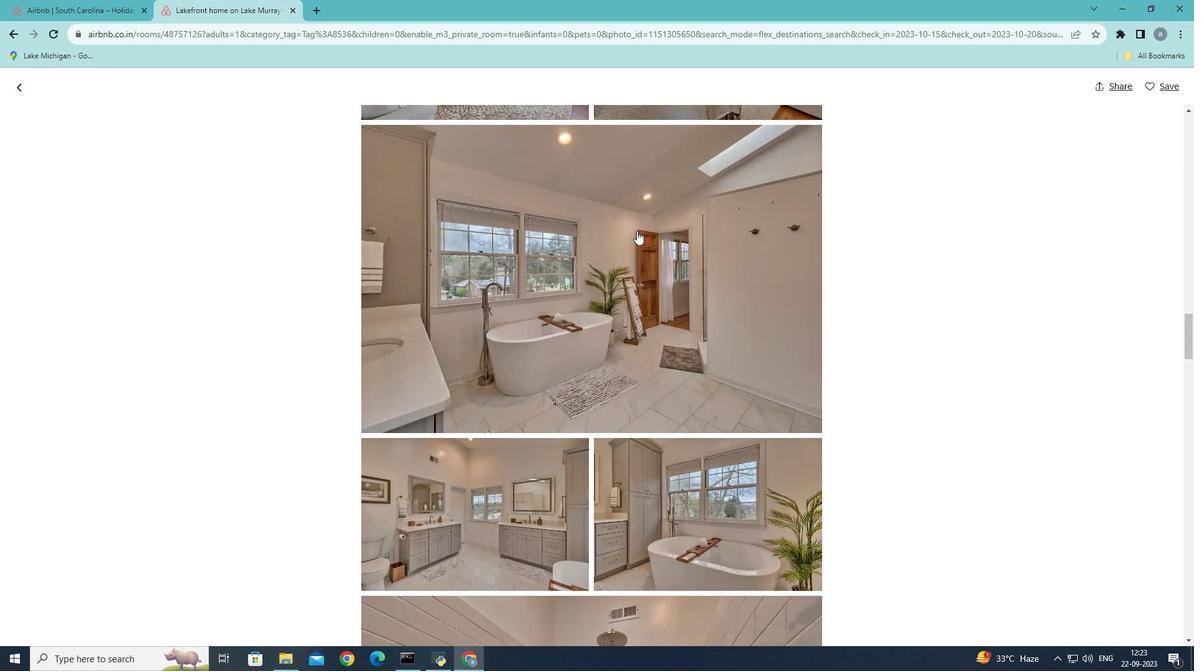 
Action: Mouse scrolled (636, 230) with delta (0, 0)
Screenshot: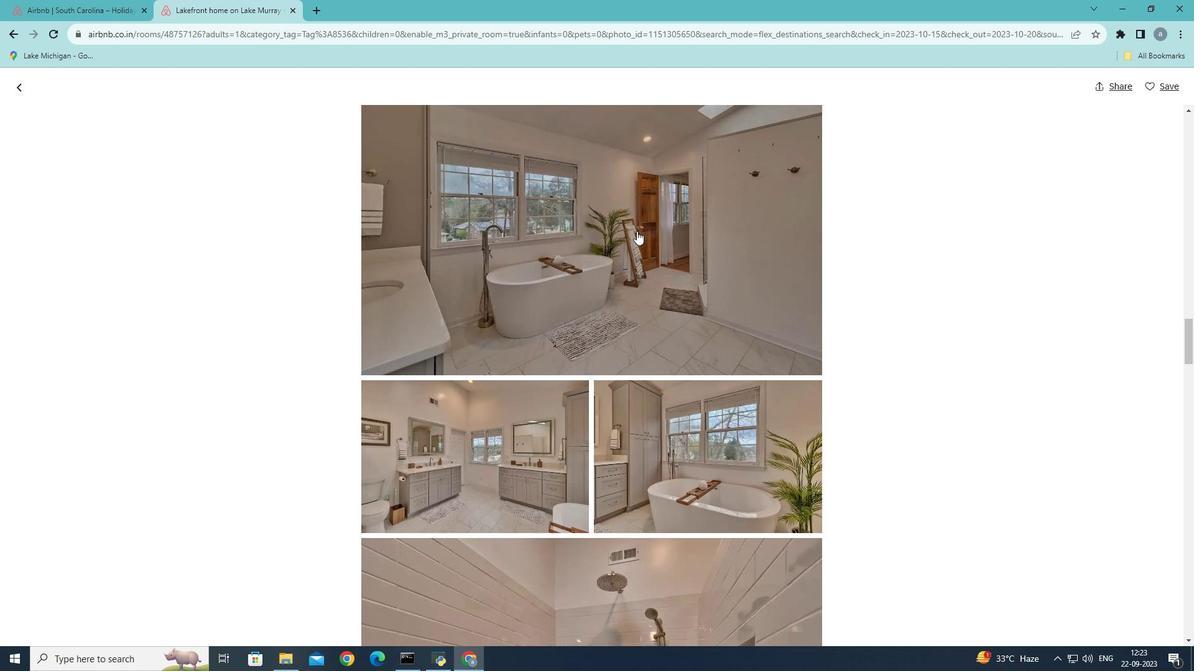 
Action: Mouse scrolled (636, 230) with delta (0, 0)
Screenshot: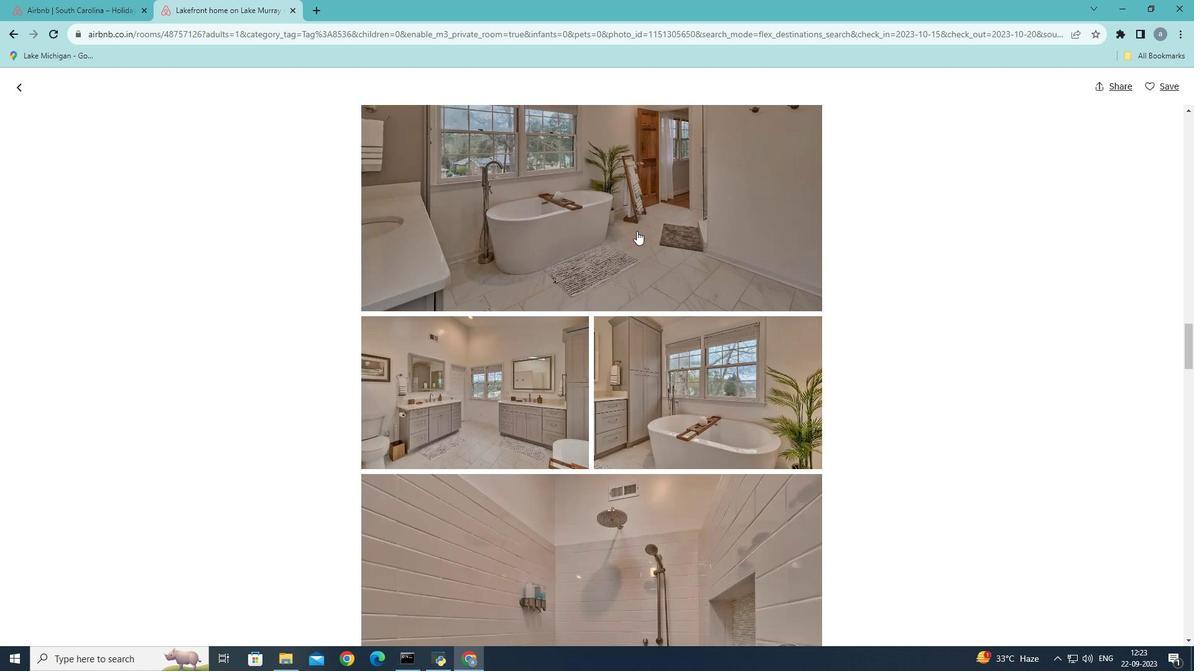 
Action: Mouse scrolled (636, 230) with delta (0, 0)
Screenshot: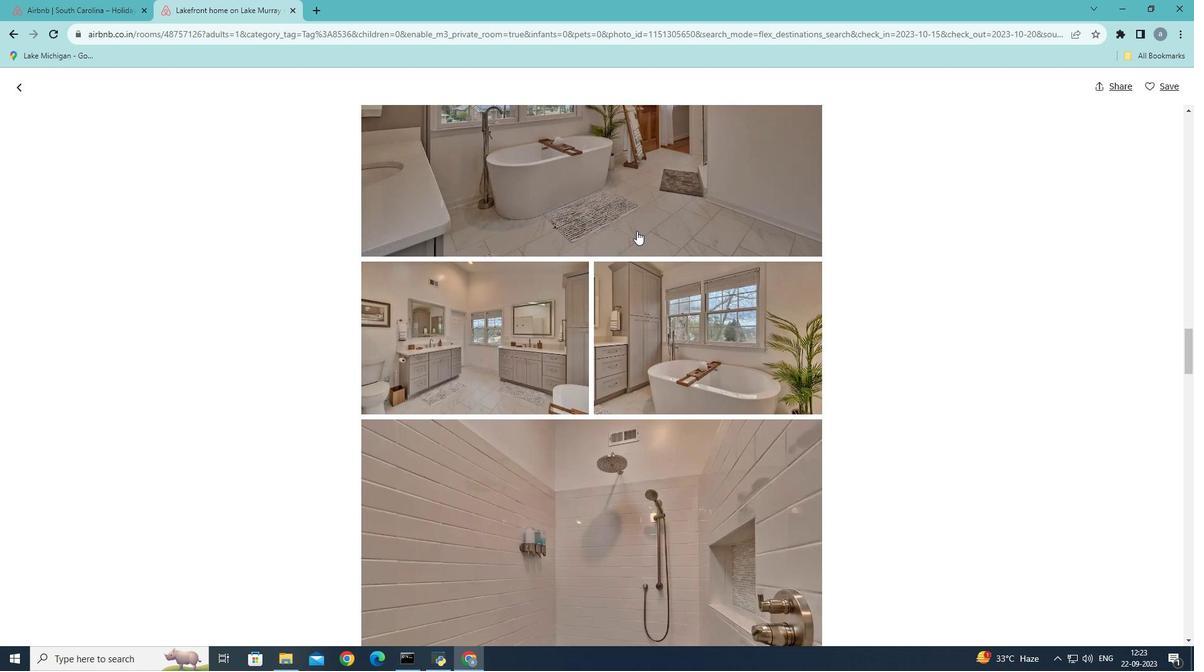 
Action: Mouse scrolled (636, 230) with delta (0, 0)
Screenshot: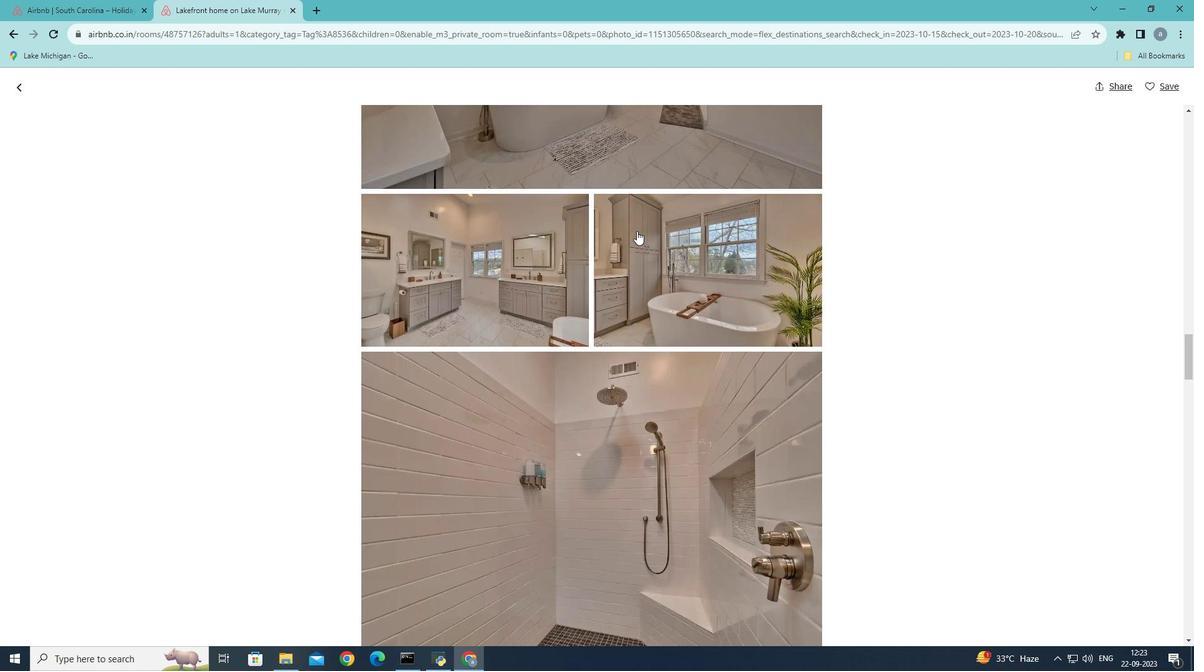 
Action: Mouse scrolled (636, 230) with delta (0, 0)
Screenshot: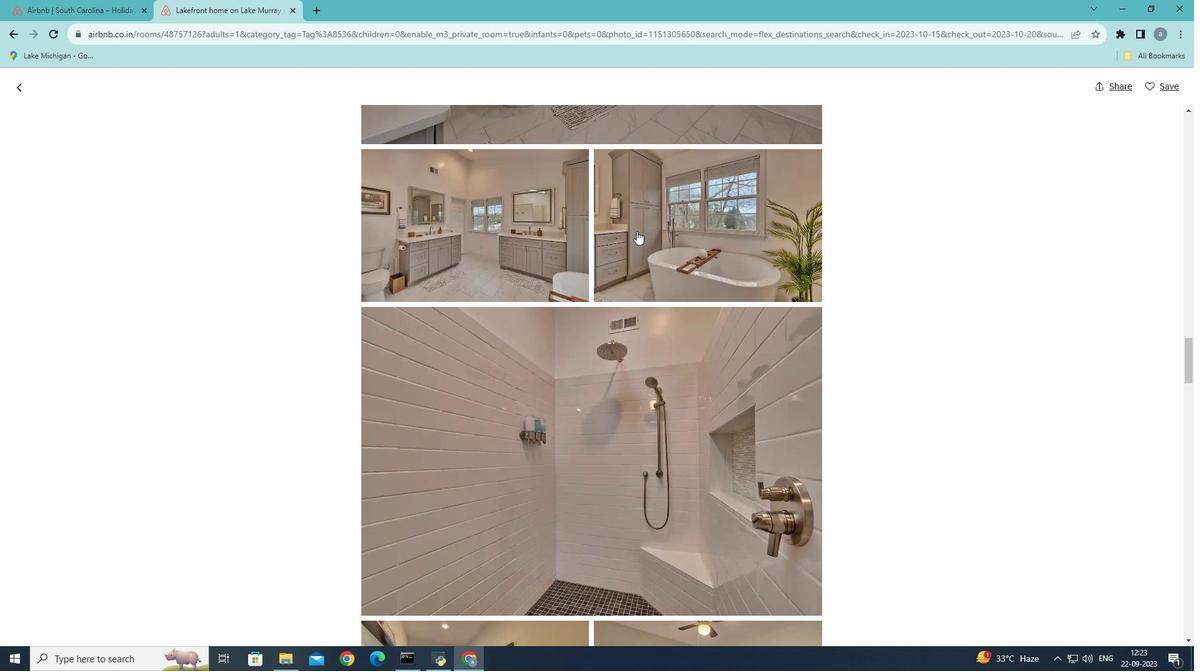 
Action: Mouse scrolled (636, 230) with delta (0, 0)
Screenshot: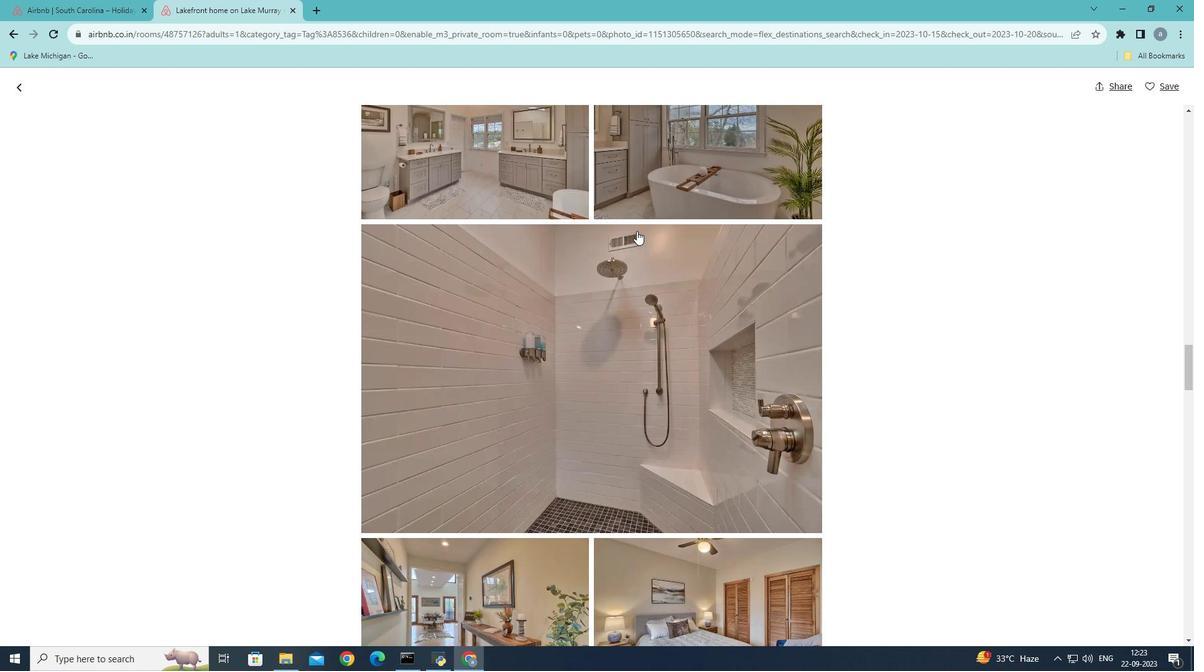 
Action: Mouse scrolled (636, 230) with delta (0, 0)
Screenshot: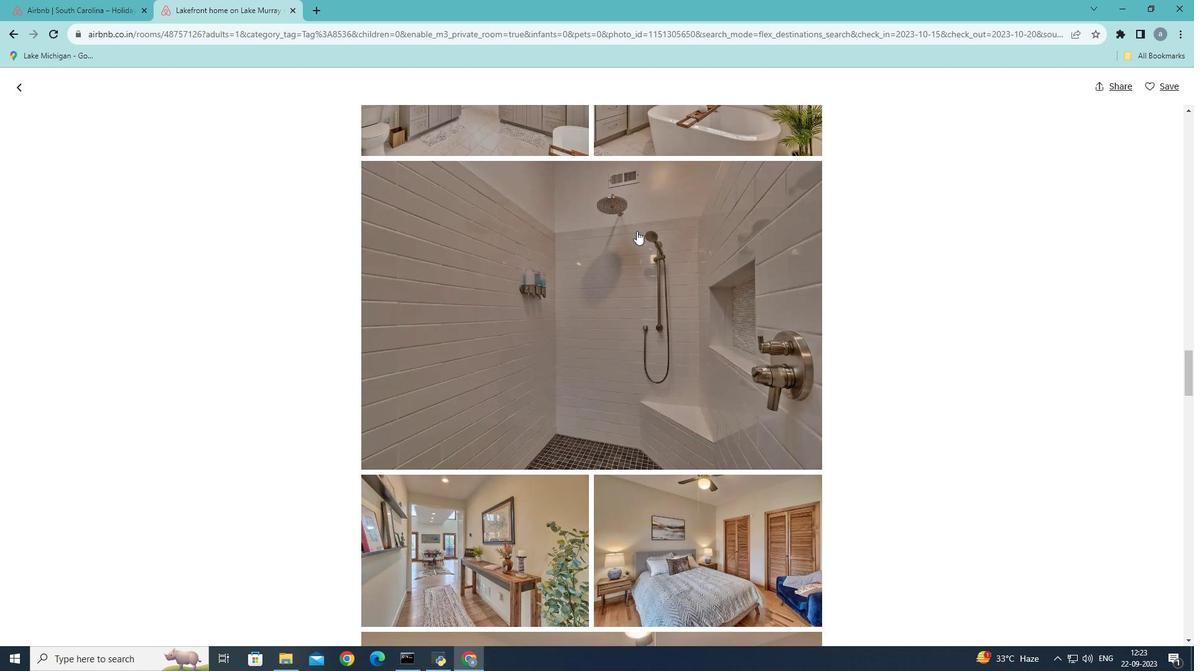 
Action: Mouse scrolled (636, 230) with delta (0, 0)
Screenshot: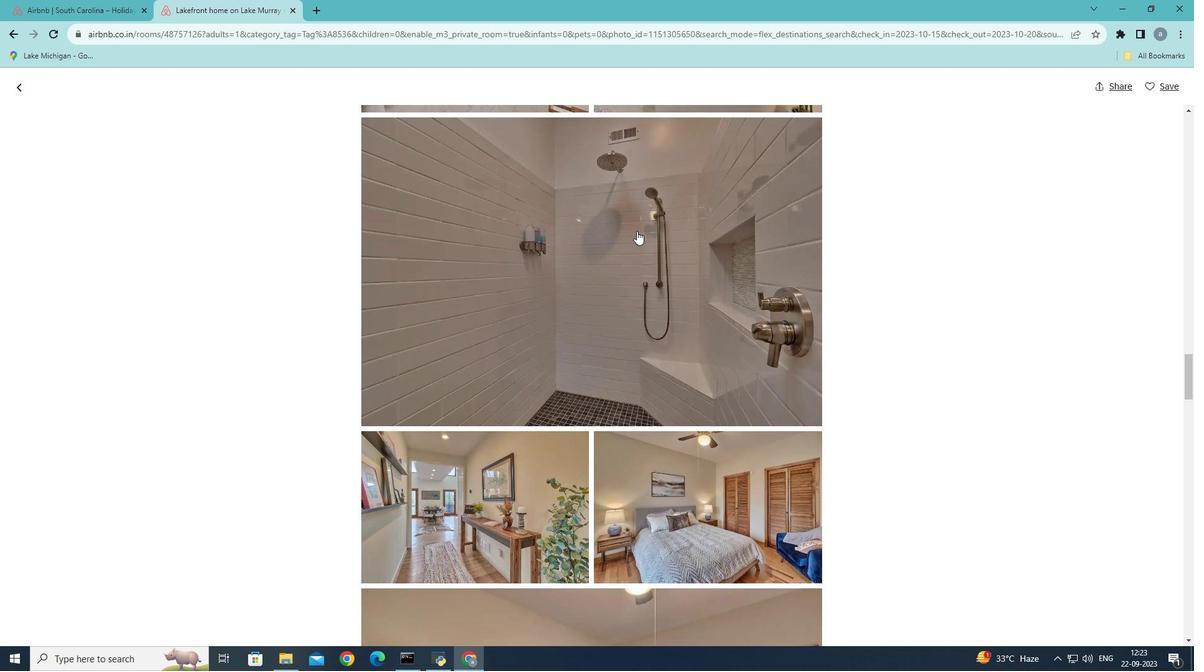 
Action: Mouse scrolled (636, 230) with delta (0, 0)
Screenshot: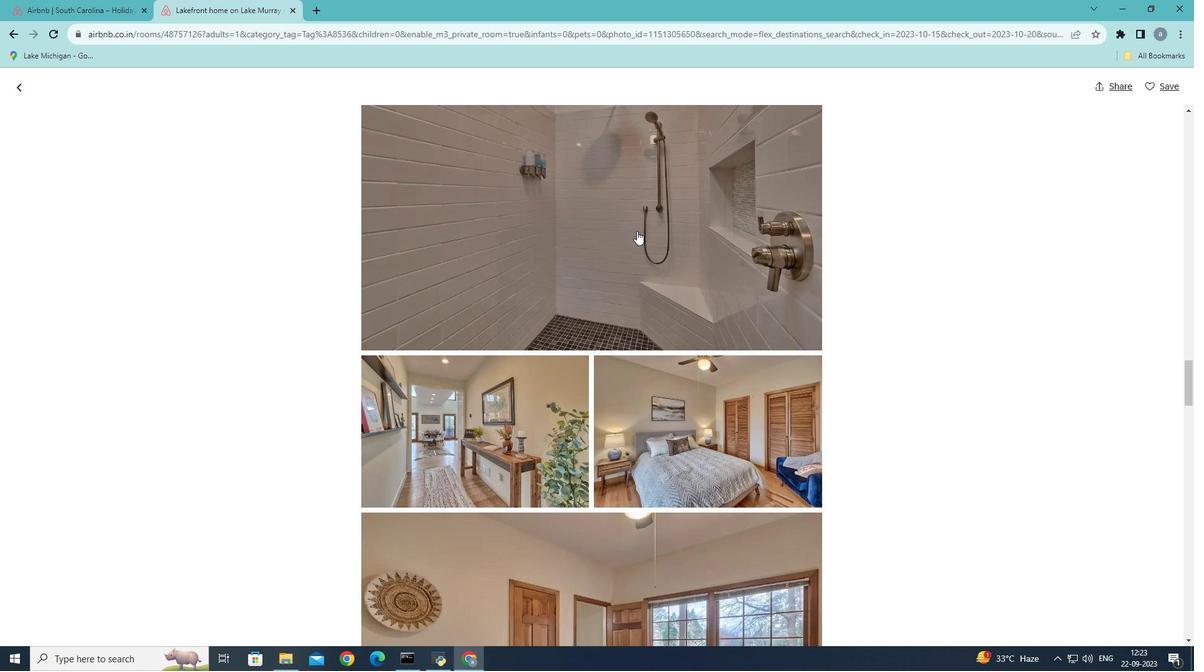 
Action: Mouse scrolled (636, 230) with delta (0, 0)
Screenshot: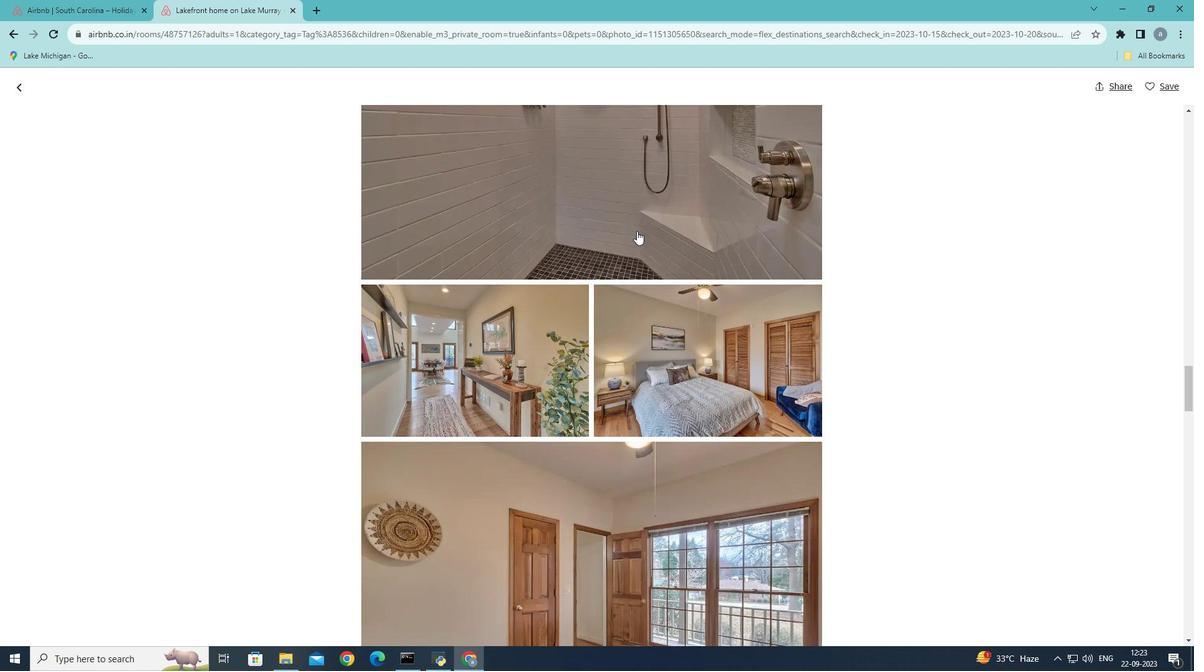 
Action: Mouse scrolled (636, 230) with delta (0, 0)
Screenshot: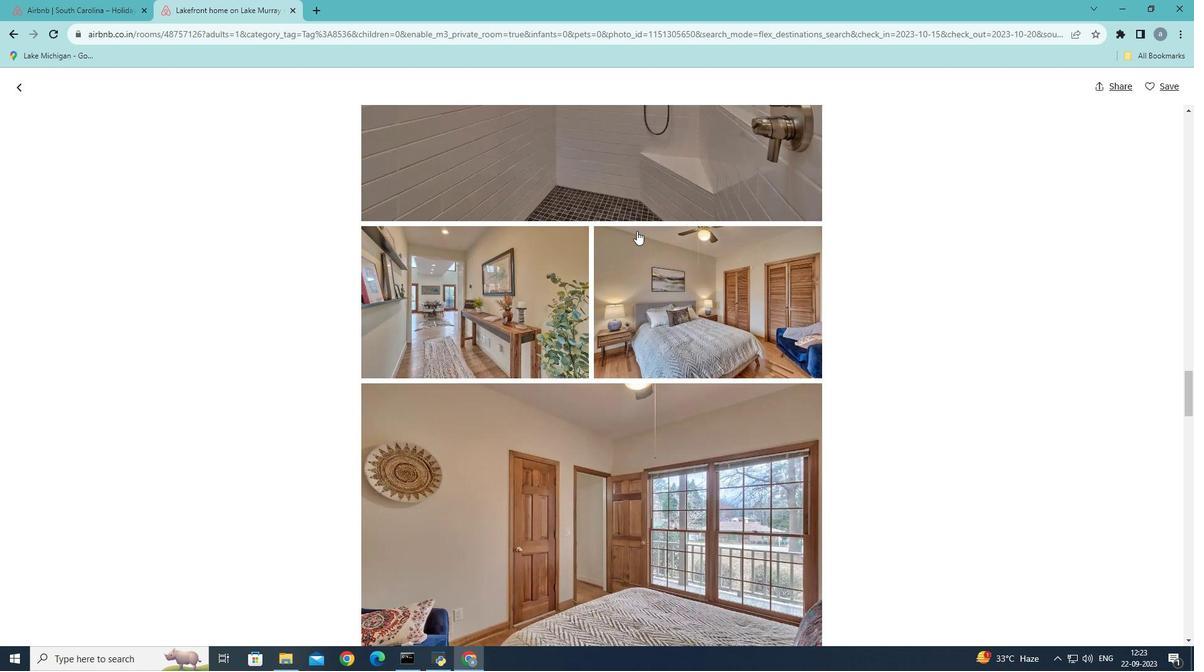 
Action: Mouse scrolled (636, 230) with delta (0, 0)
Screenshot: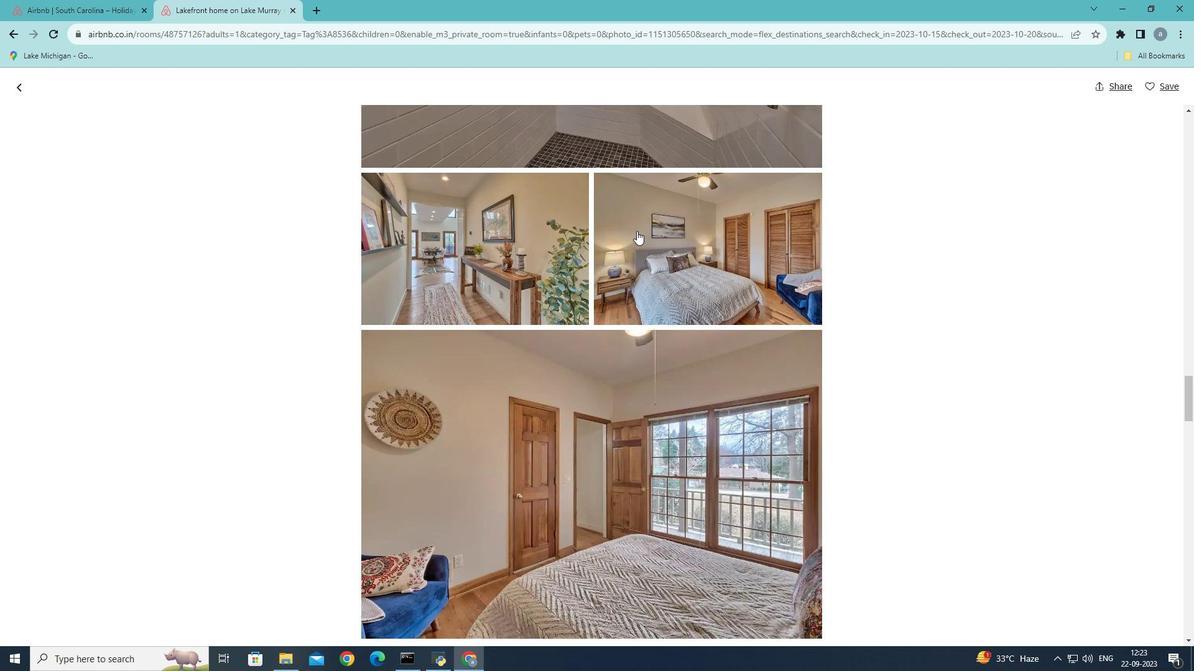 
Action: Mouse scrolled (636, 230) with delta (0, 0)
Screenshot: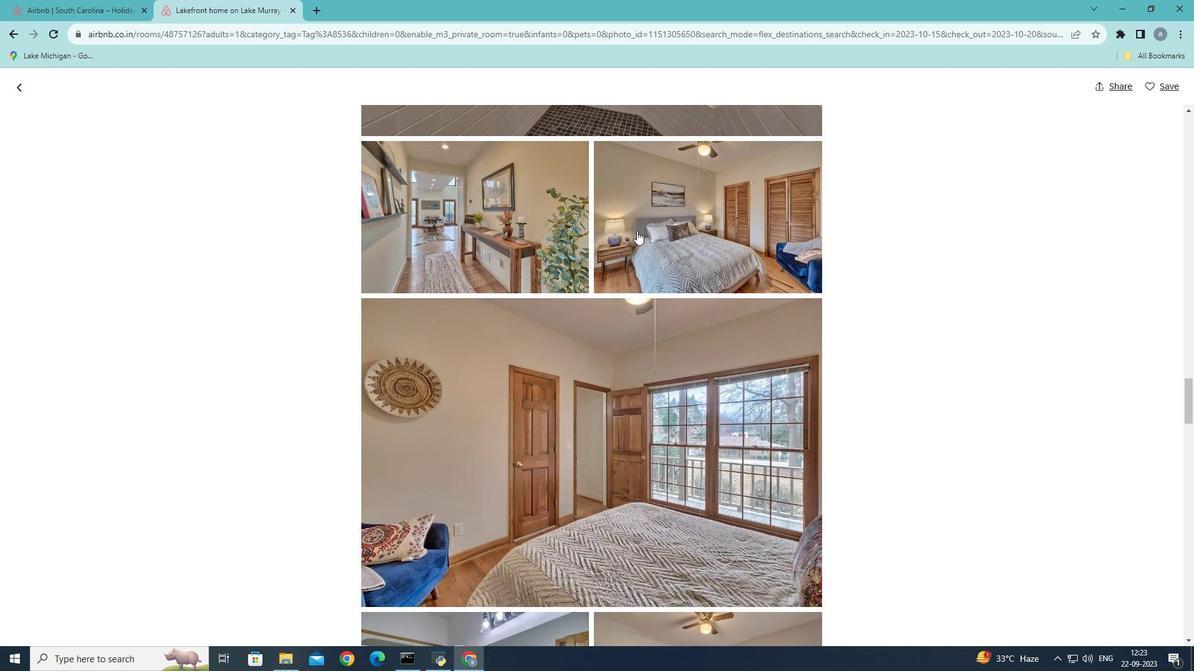 
Action: Mouse scrolled (636, 230) with delta (0, 0)
Screenshot: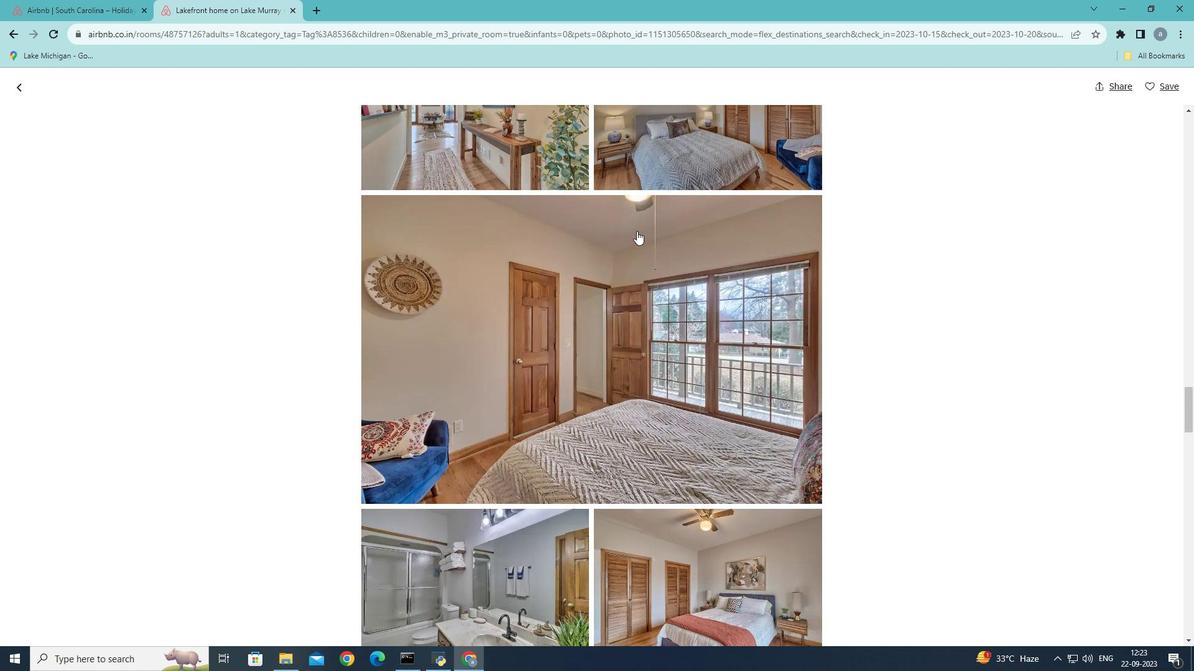 
Action: Mouse scrolled (636, 230) with delta (0, 0)
Screenshot: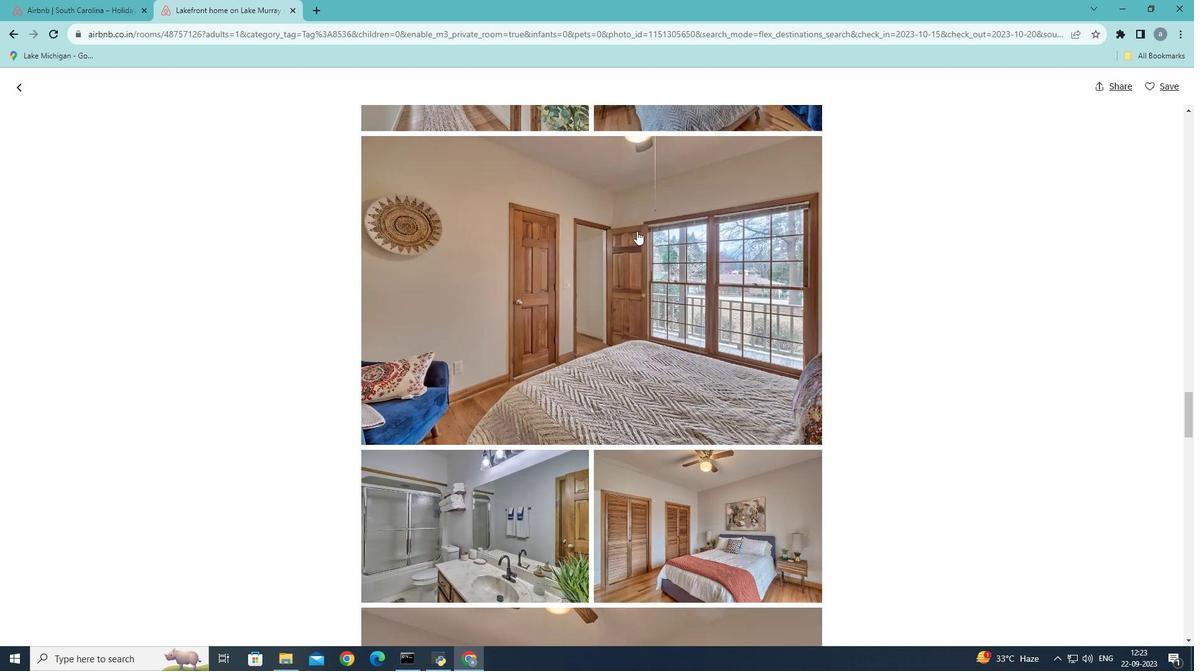 
Action: Mouse scrolled (636, 230) with delta (0, 0)
Screenshot: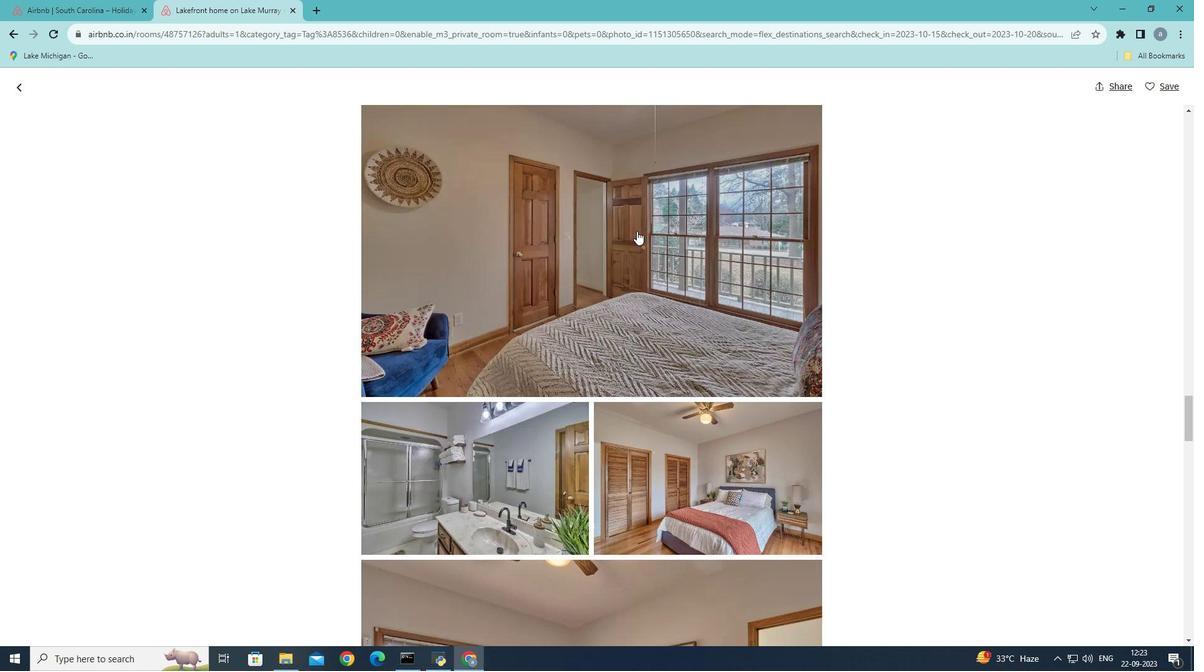 
Action: Mouse scrolled (636, 230) with delta (0, 0)
Screenshot: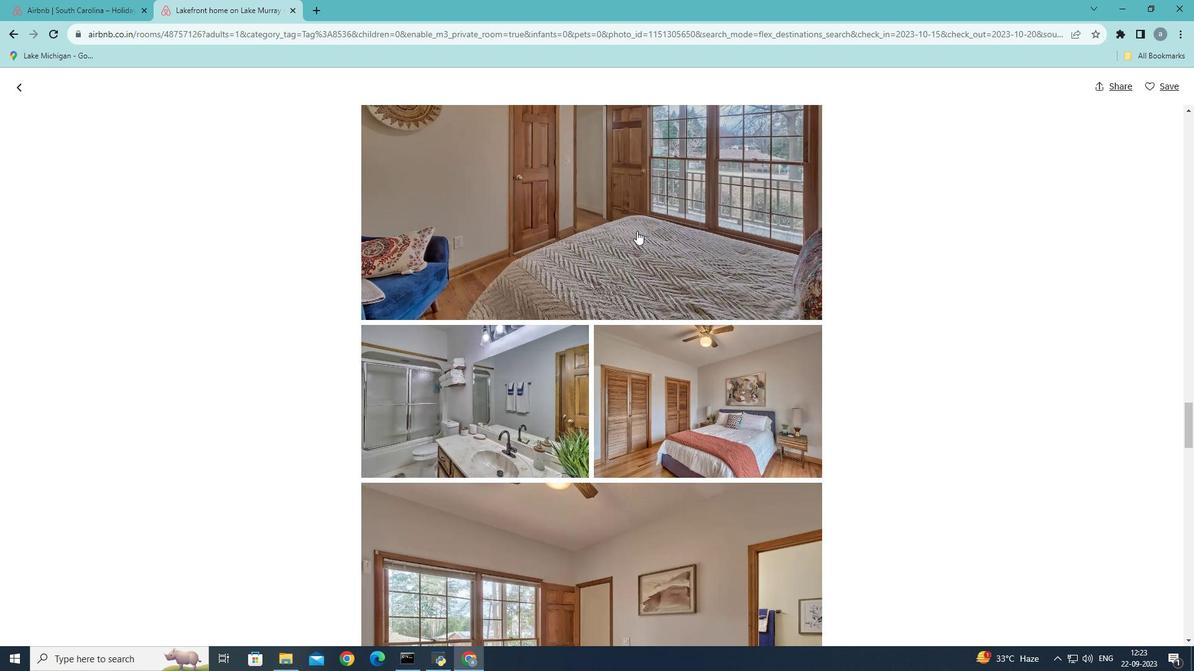 
Action: Mouse scrolled (636, 230) with delta (0, 0)
Screenshot: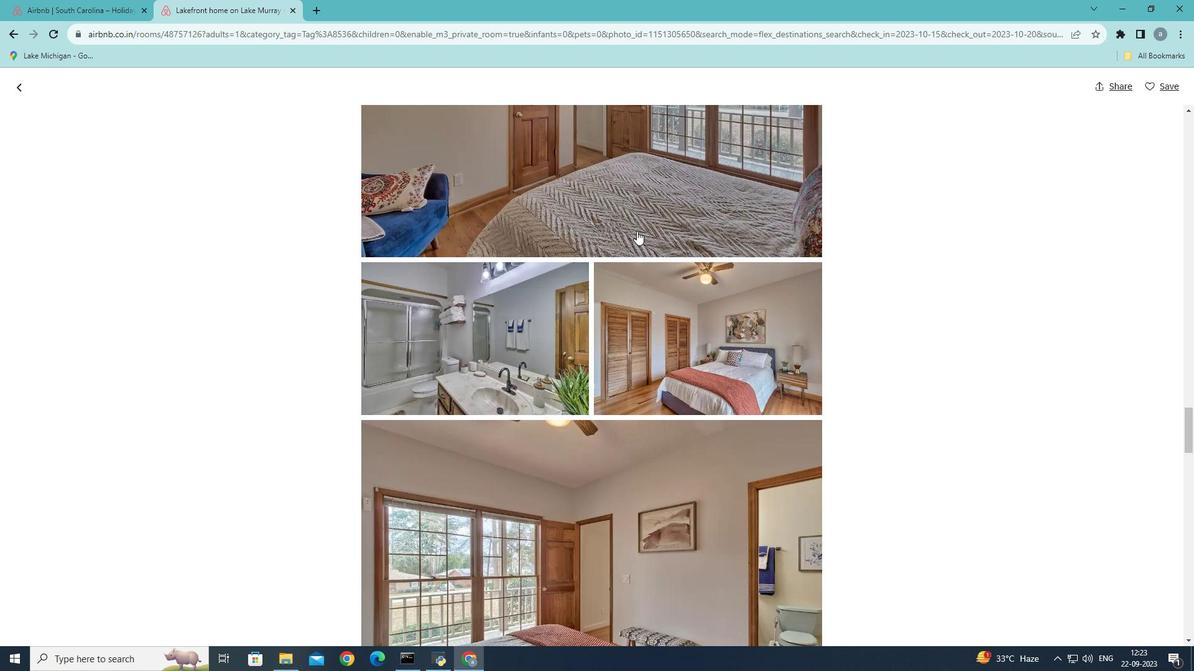 
Action: Mouse scrolled (636, 230) with delta (0, 0)
Screenshot: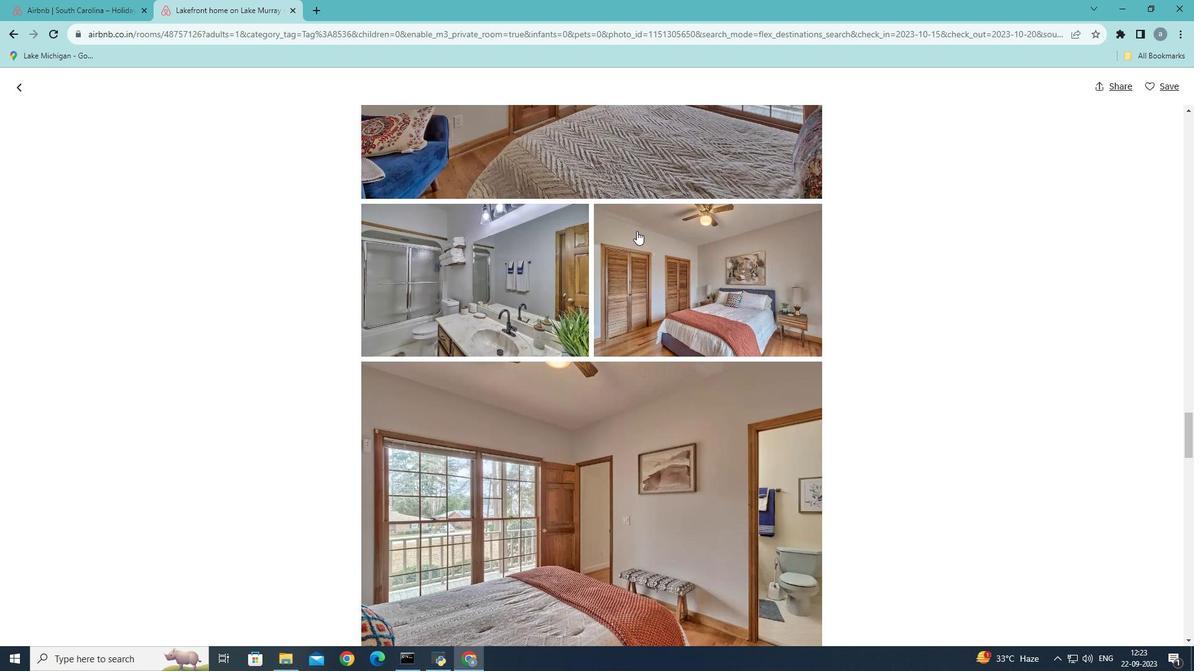 
Action: Mouse scrolled (636, 230) with delta (0, 0)
Screenshot: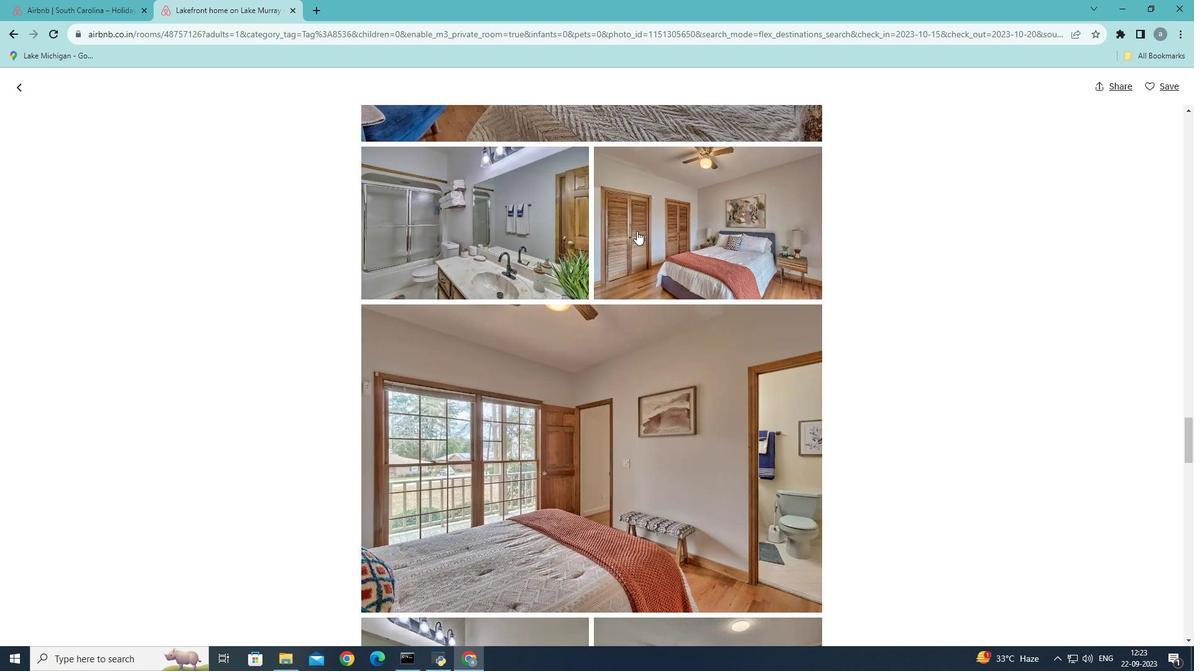 
Action: Mouse scrolled (636, 230) with delta (0, 0)
Screenshot: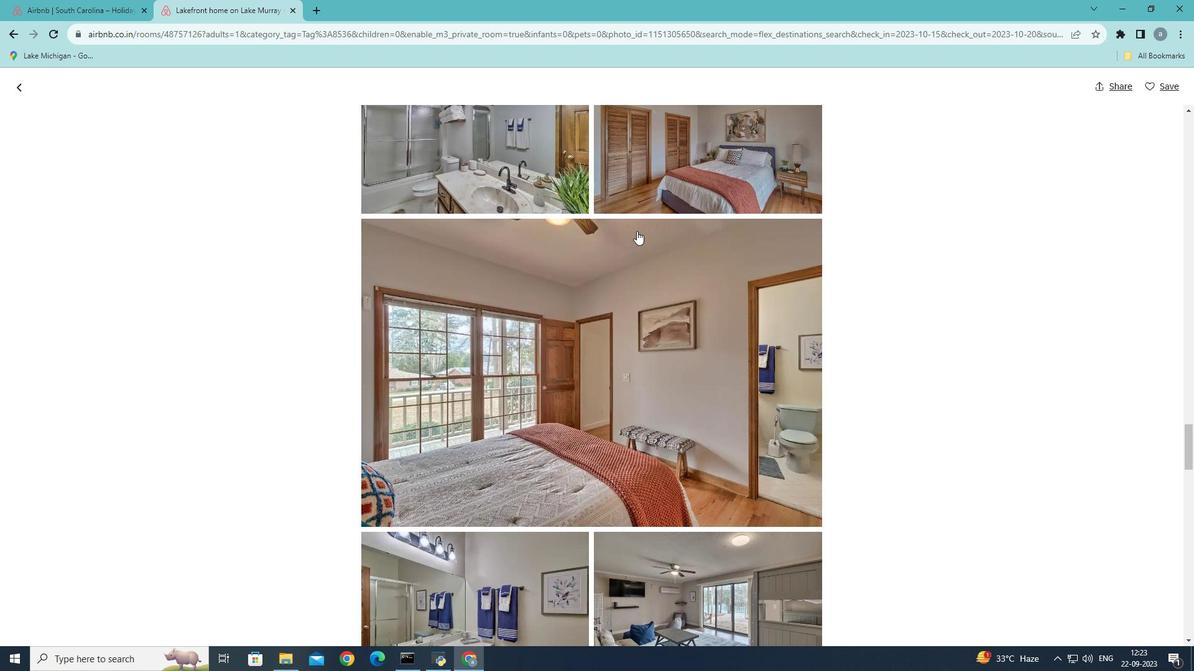 
Action: Mouse scrolled (636, 230) with delta (0, 0)
Screenshot: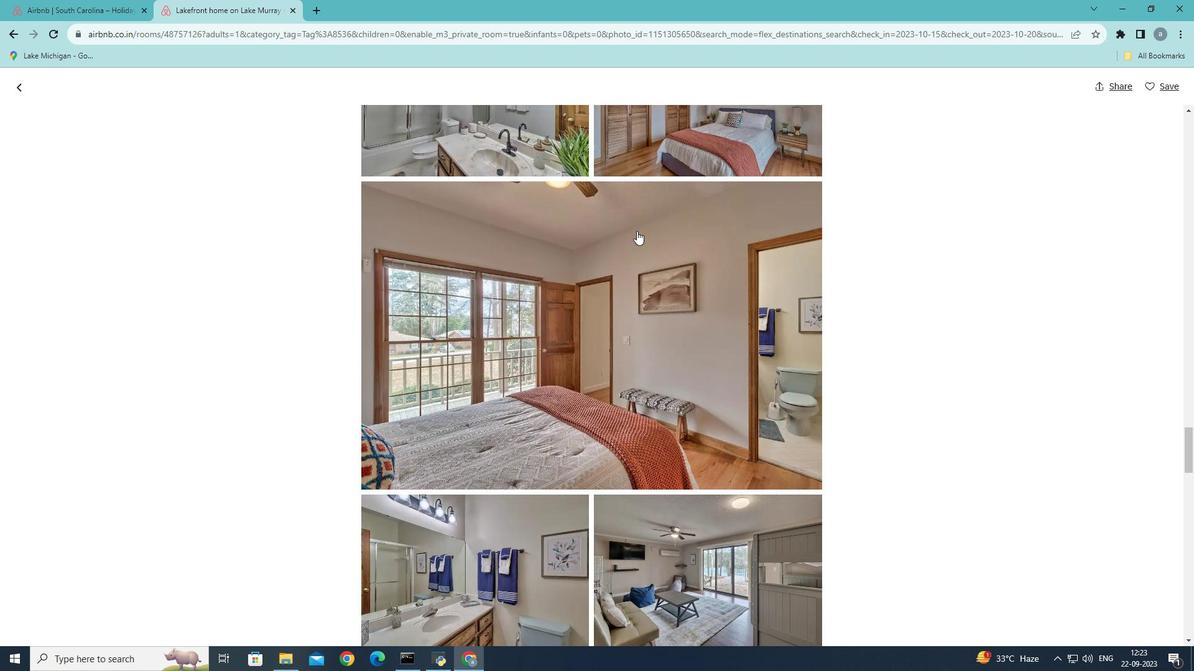 
Action: Mouse scrolled (636, 230) with delta (0, 0)
Screenshot: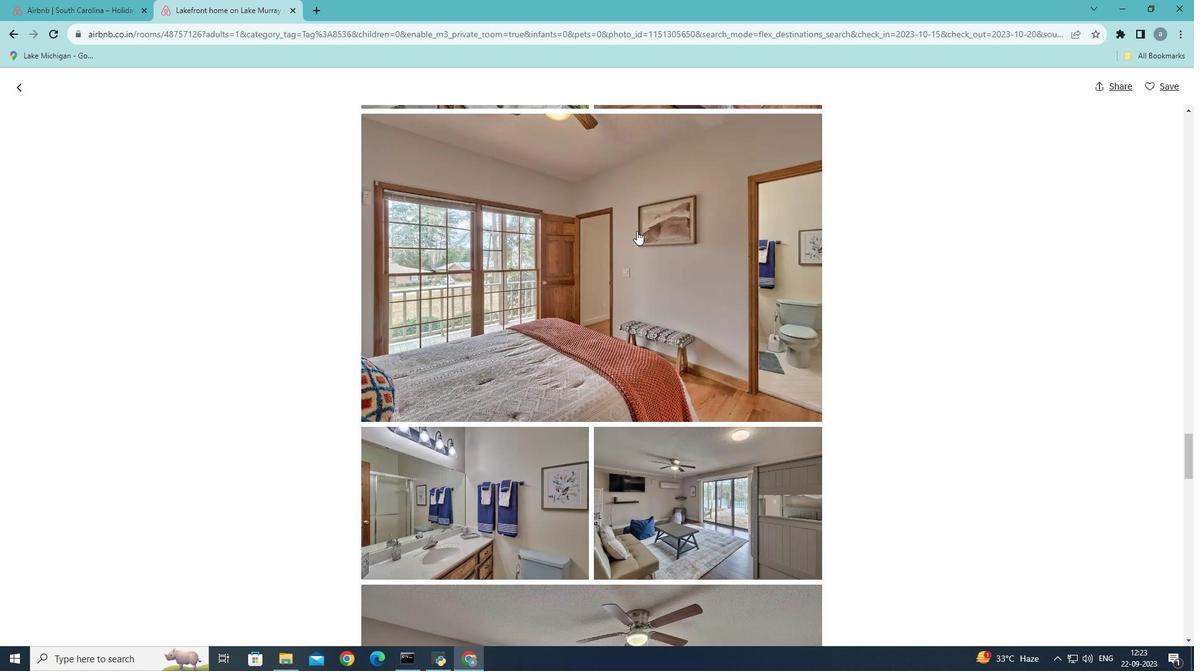 
Action: Mouse scrolled (636, 230) with delta (0, 0)
Screenshot: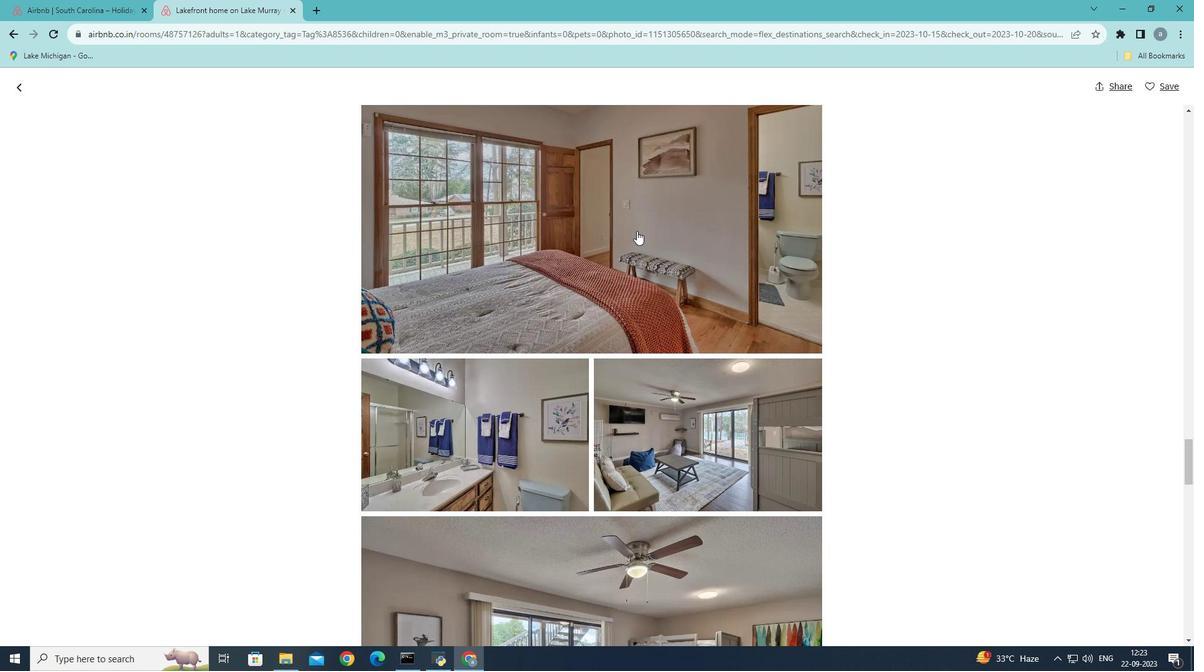 
Action: Mouse scrolled (636, 230) with delta (0, 0)
Screenshot: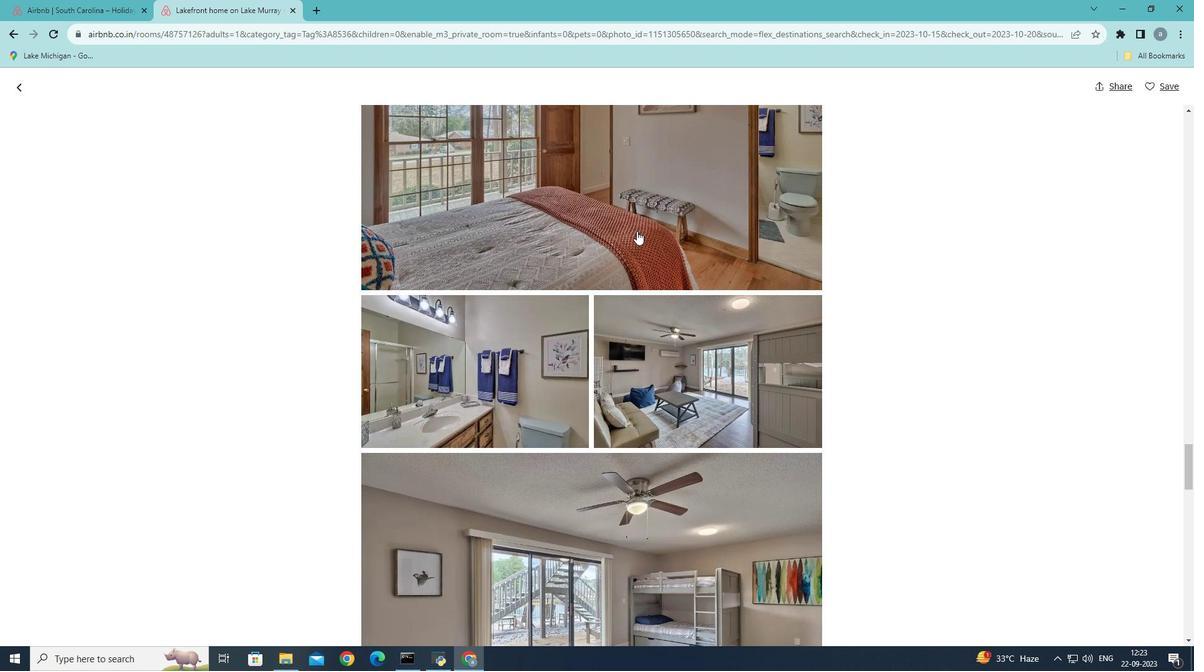 
Action: Mouse scrolled (636, 230) with delta (0, 0)
Screenshot: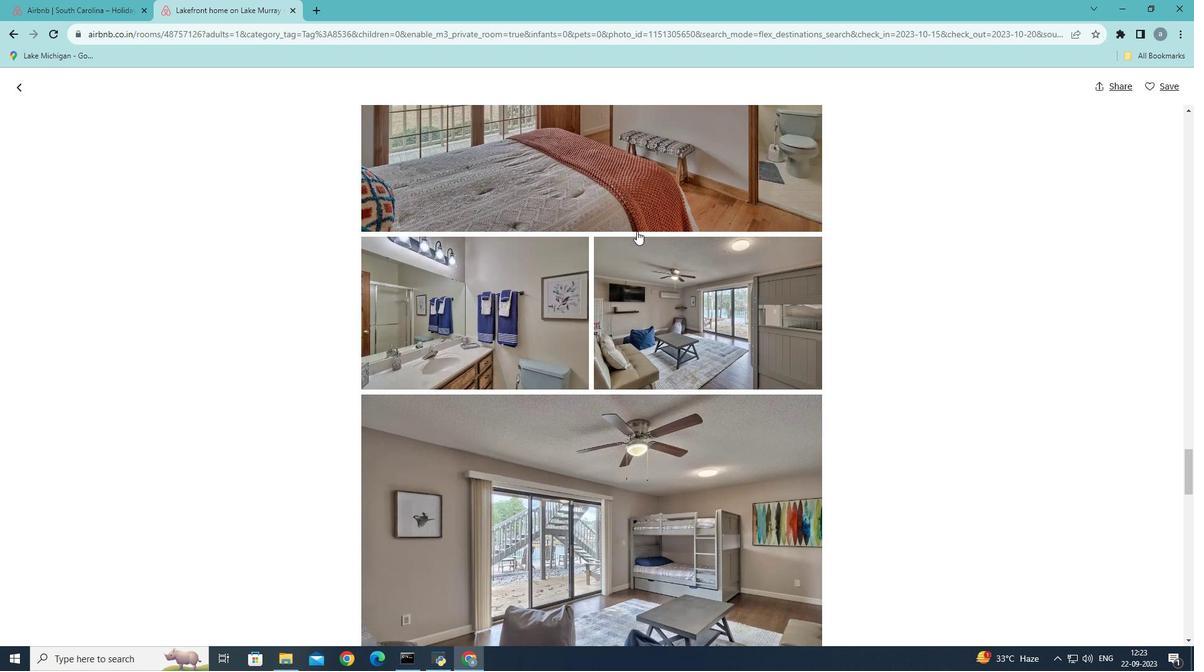 
Action: Mouse scrolled (636, 230) with delta (0, 0)
Screenshot: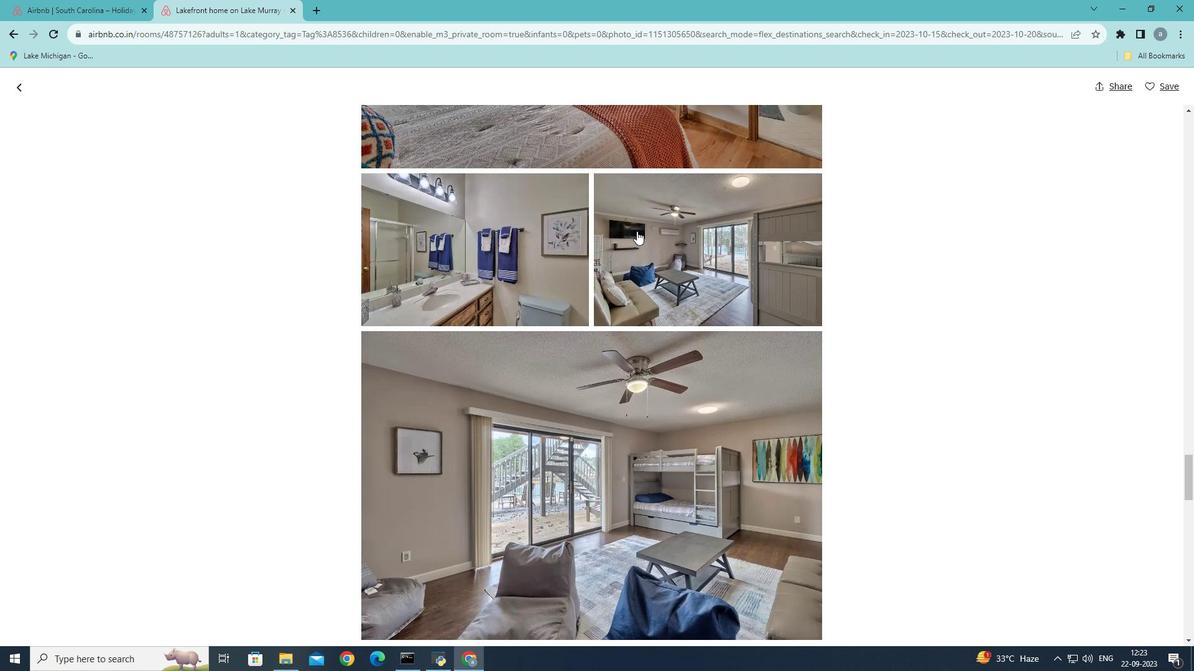 
Action: Mouse scrolled (636, 230) with delta (0, 0)
Screenshot: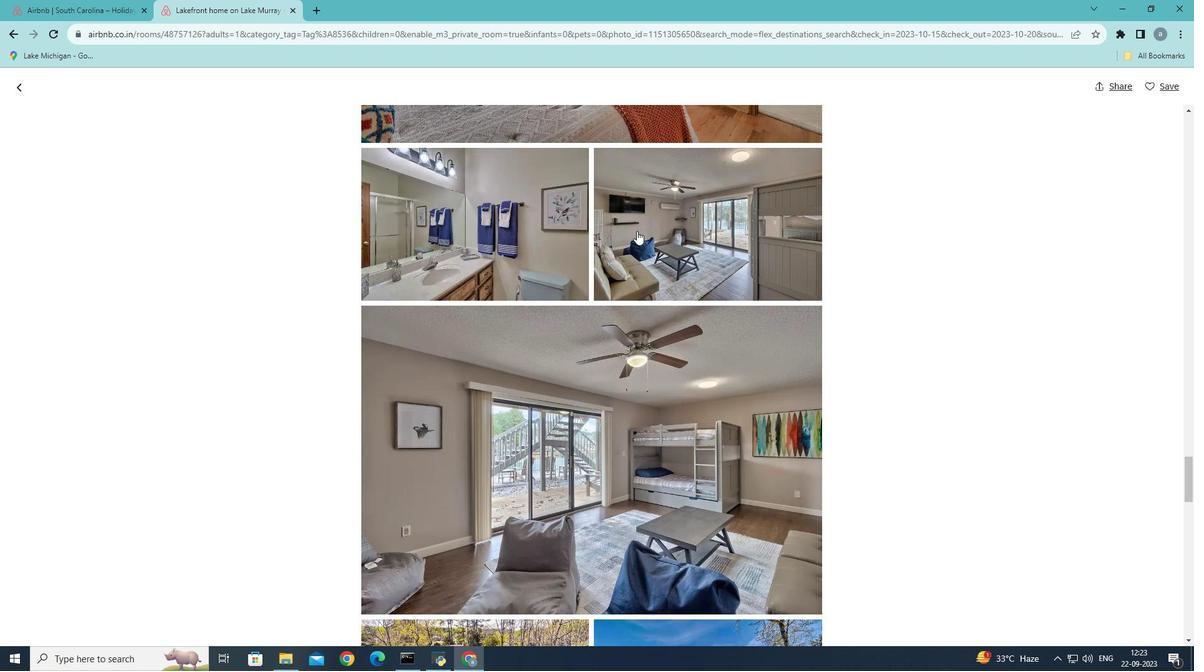 
Action: Mouse scrolled (636, 230) with delta (0, 0)
Screenshot: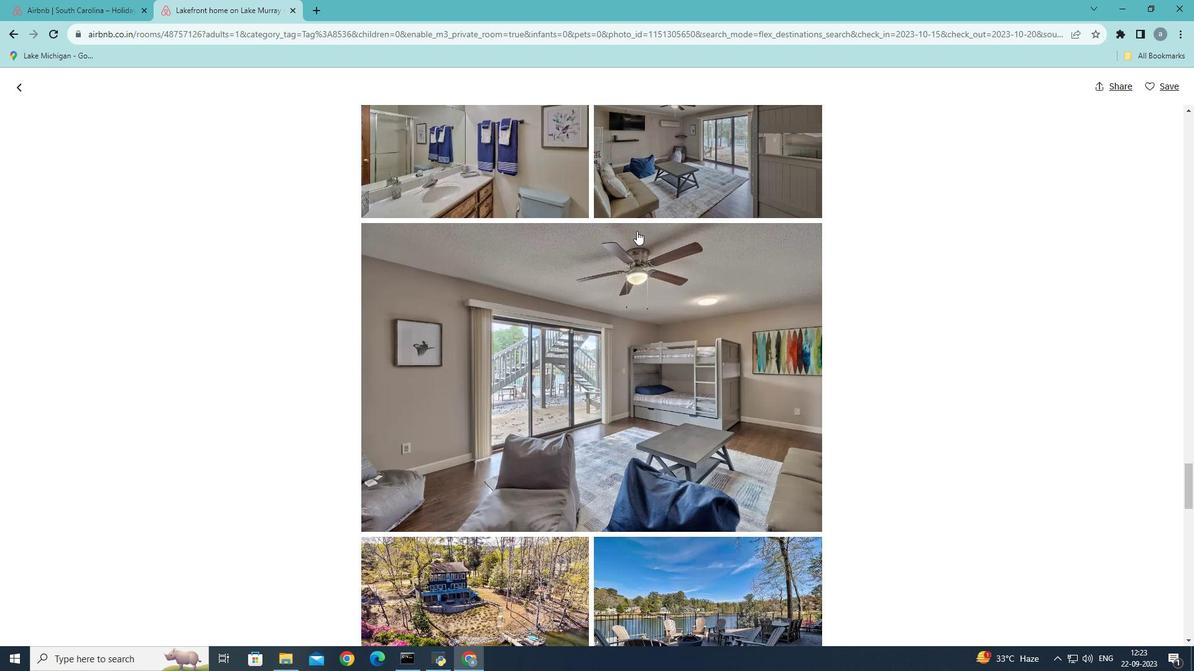 
Action: Mouse scrolled (636, 230) with delta (0, 0)
Screenshot: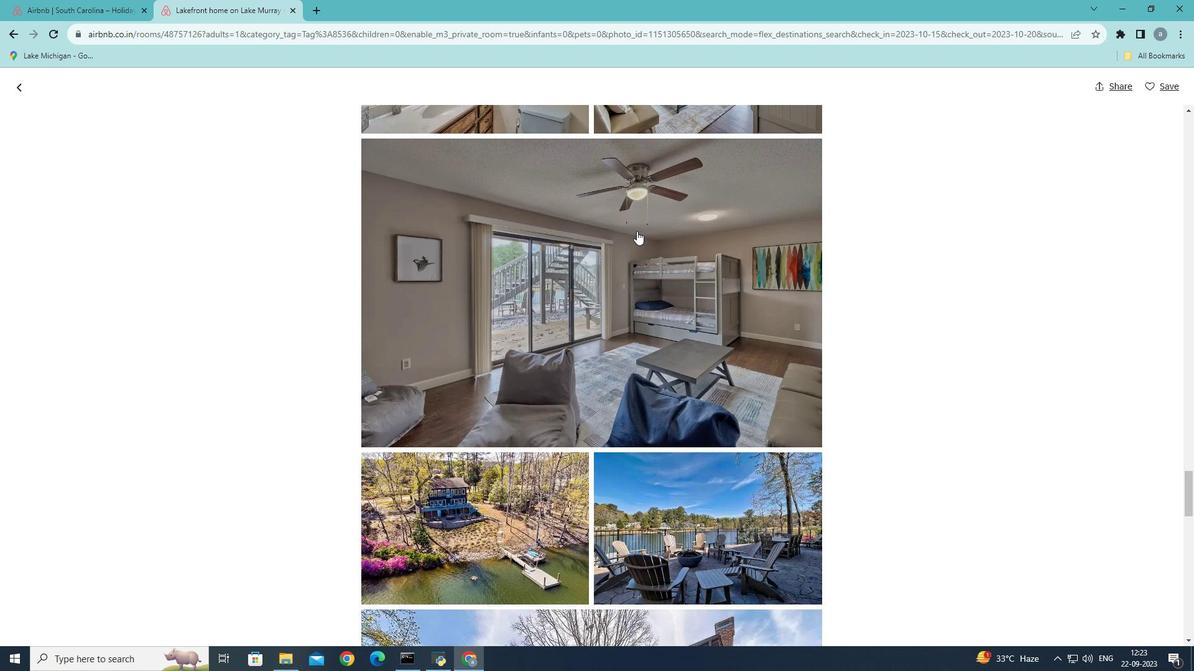
Action: Mouse scrolled (636, 230) with delta (0, 0)
Screenshot: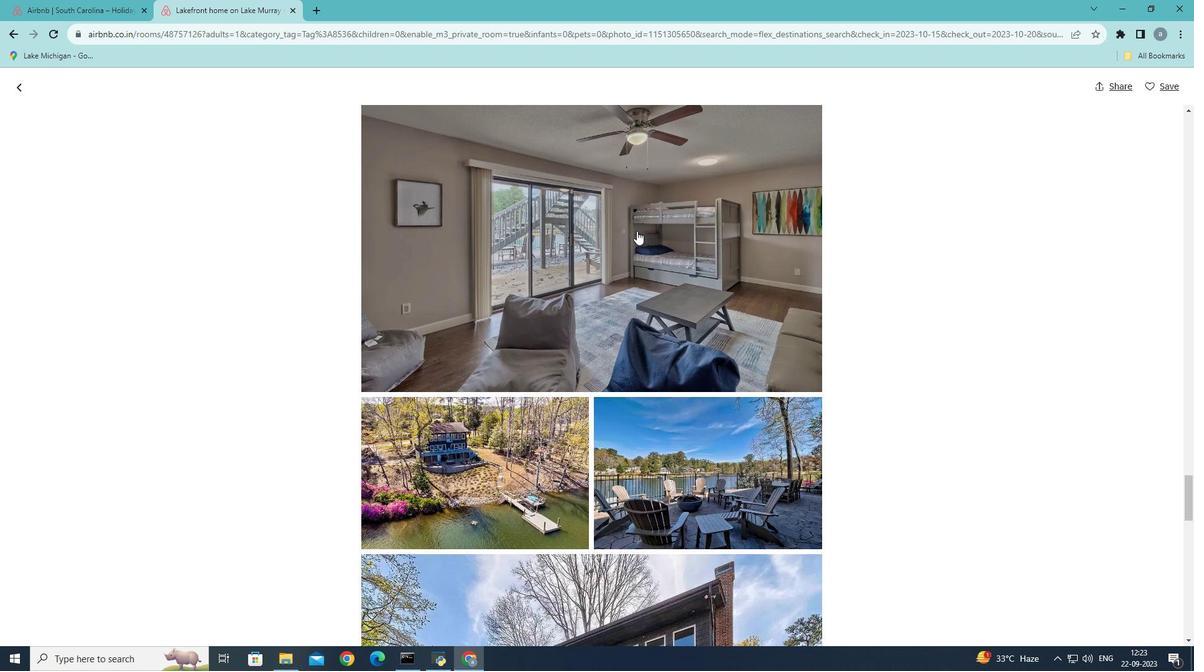 
Action: Mouse scrolled (636, 230) with delta (0, 0)
Screenshot: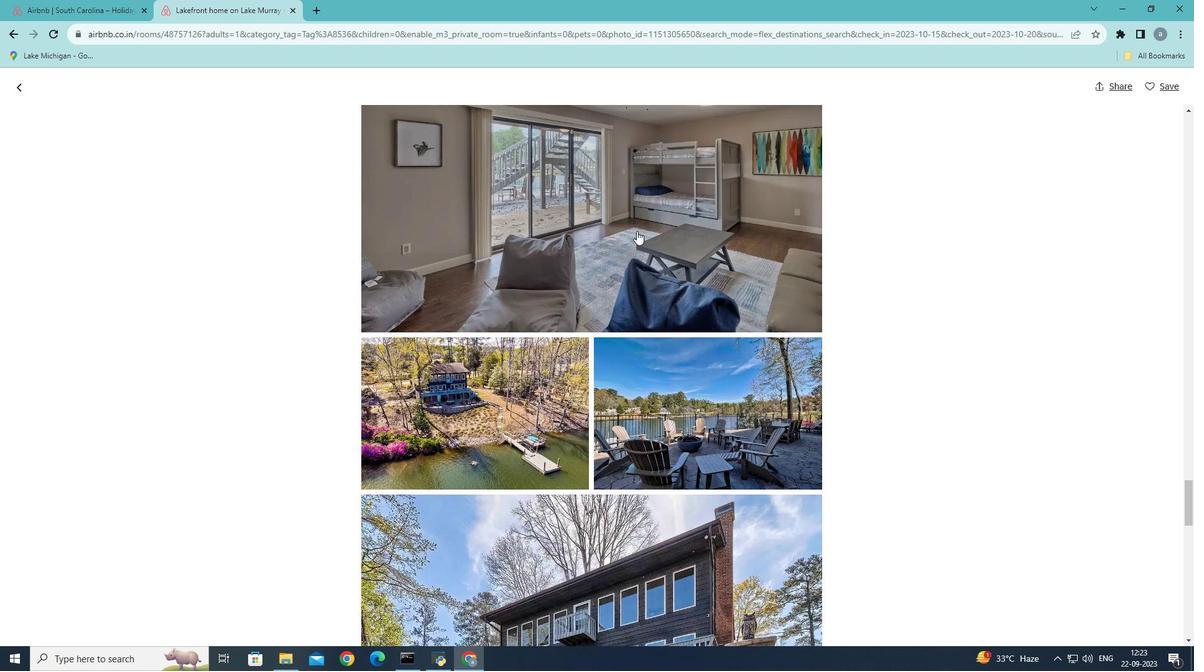 
Action: Mouse scrolled (636, 230) with delta (0, 0)
Screenshot: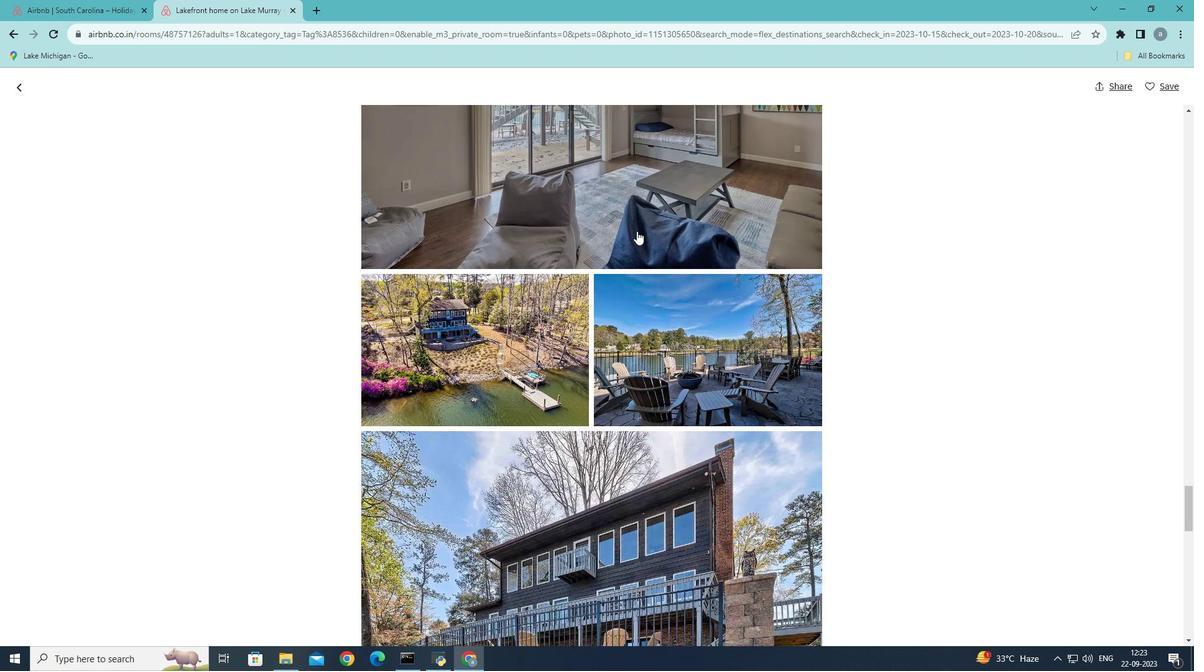 
Action: Mouse scrolled (636, 230) with delta (0, 0)
Screenshot: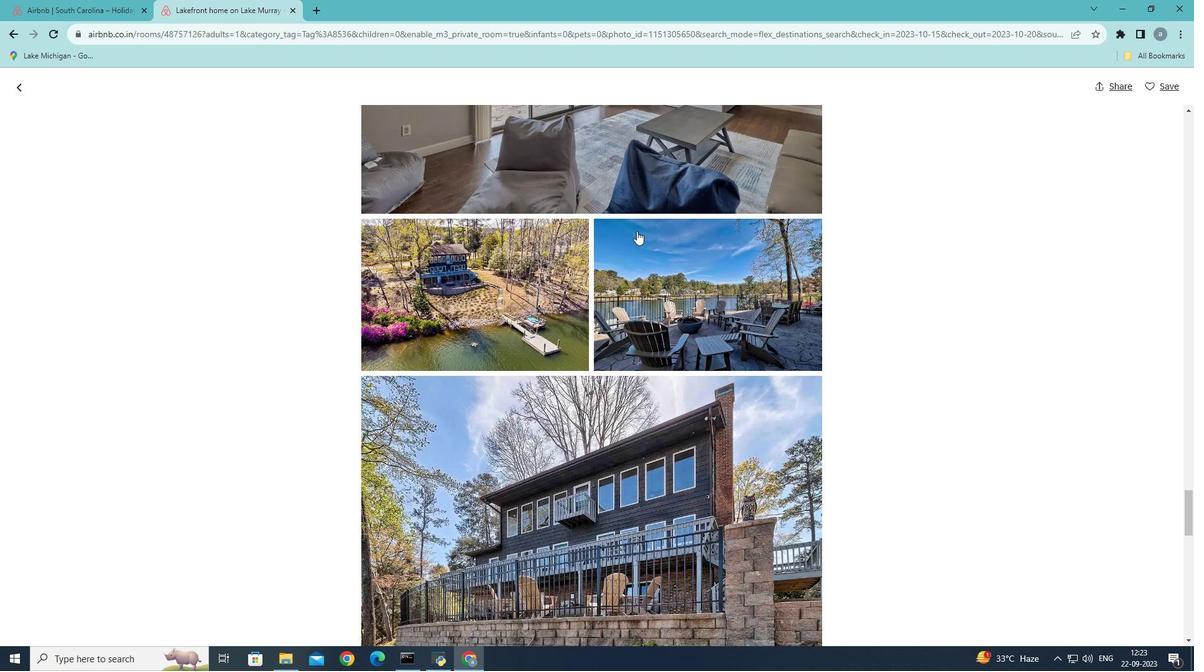 
Action: Mouse scrolled (636, 230) with delta (0, 0)
Screenshot: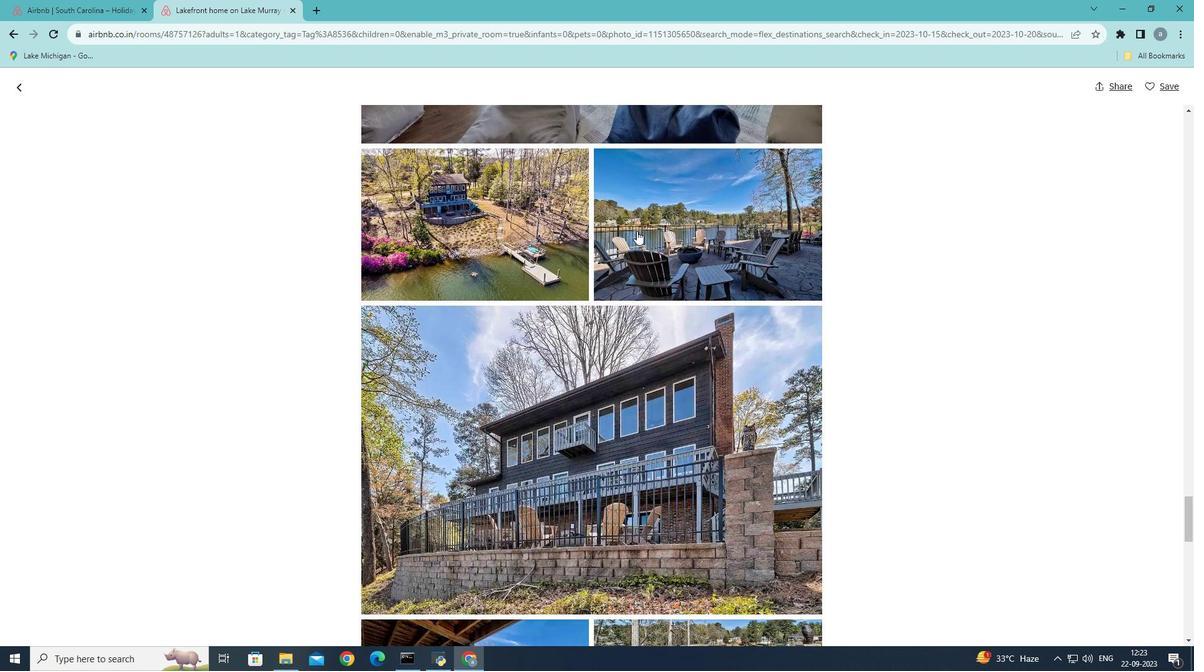 
Action: Mouse scrolled (636, 230) with delta (0, 0)
Screenshot: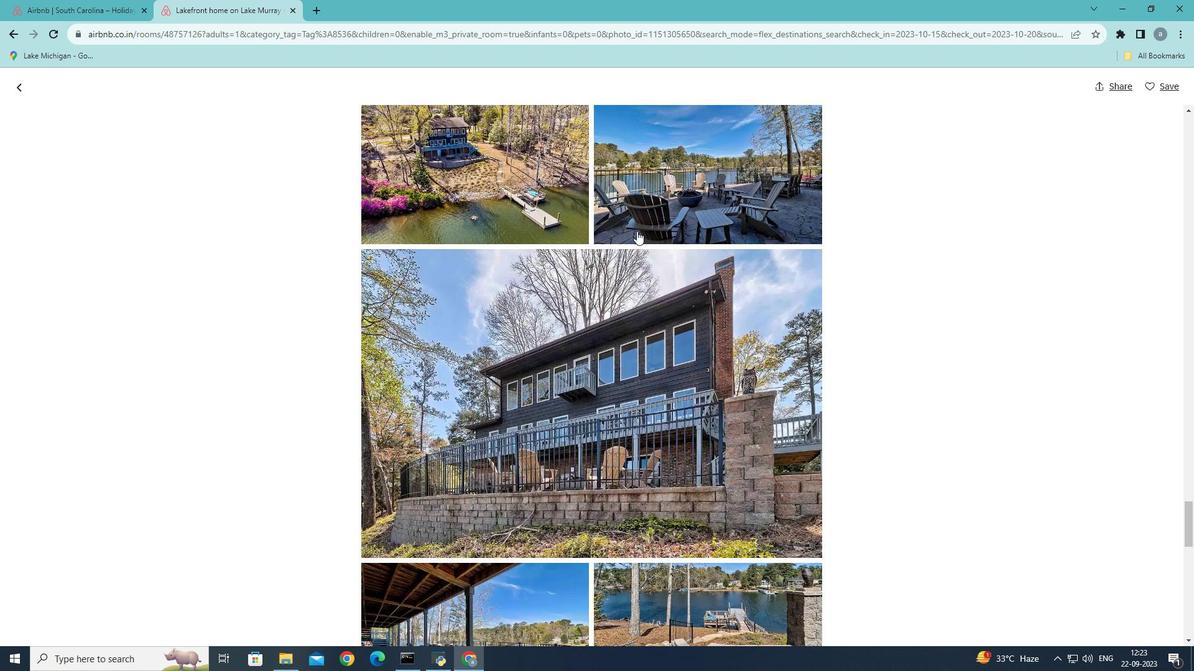 
Action: Mouse scrolled (636, 230) with delta (0, 0)
Screenshot: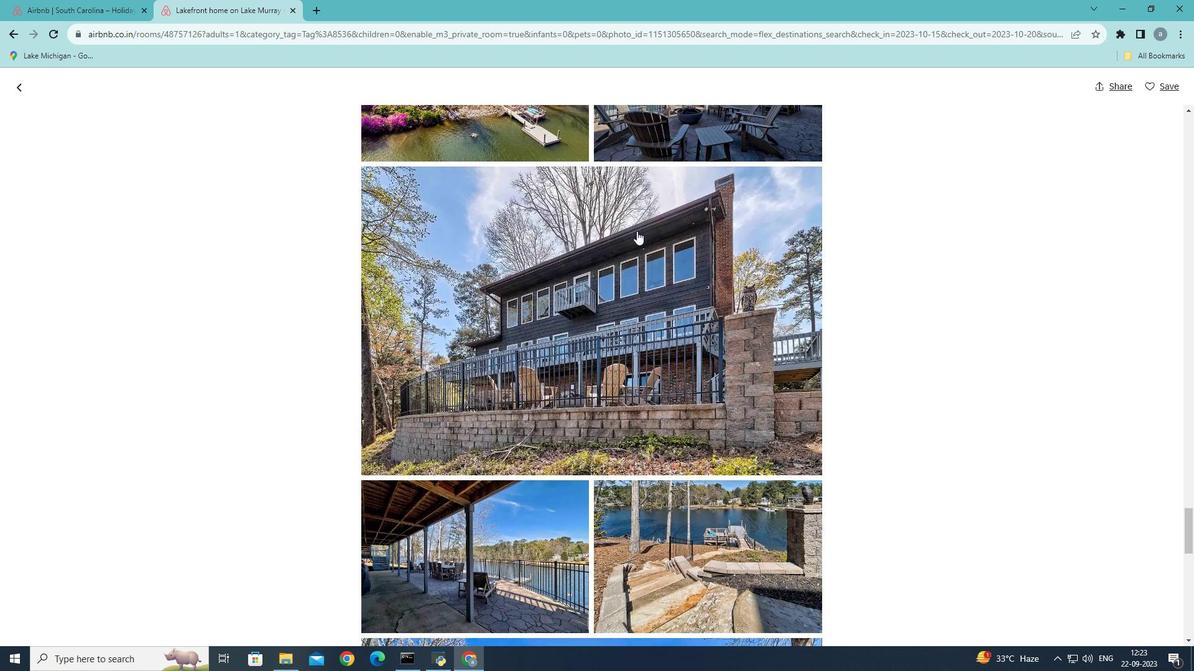 
Action: Mouse scrolled (636, 230) with delta (0, 0)
Screenshot: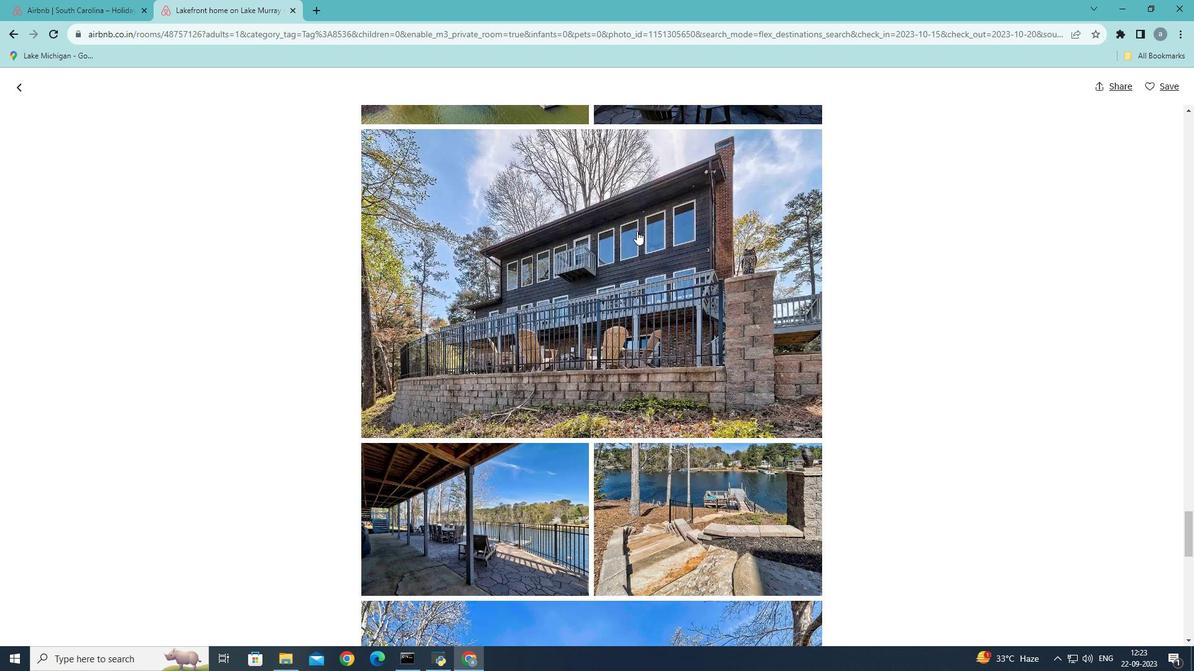 
Action: Mouse scrolled (636, 230) with delta (0, 0)
Screenshot: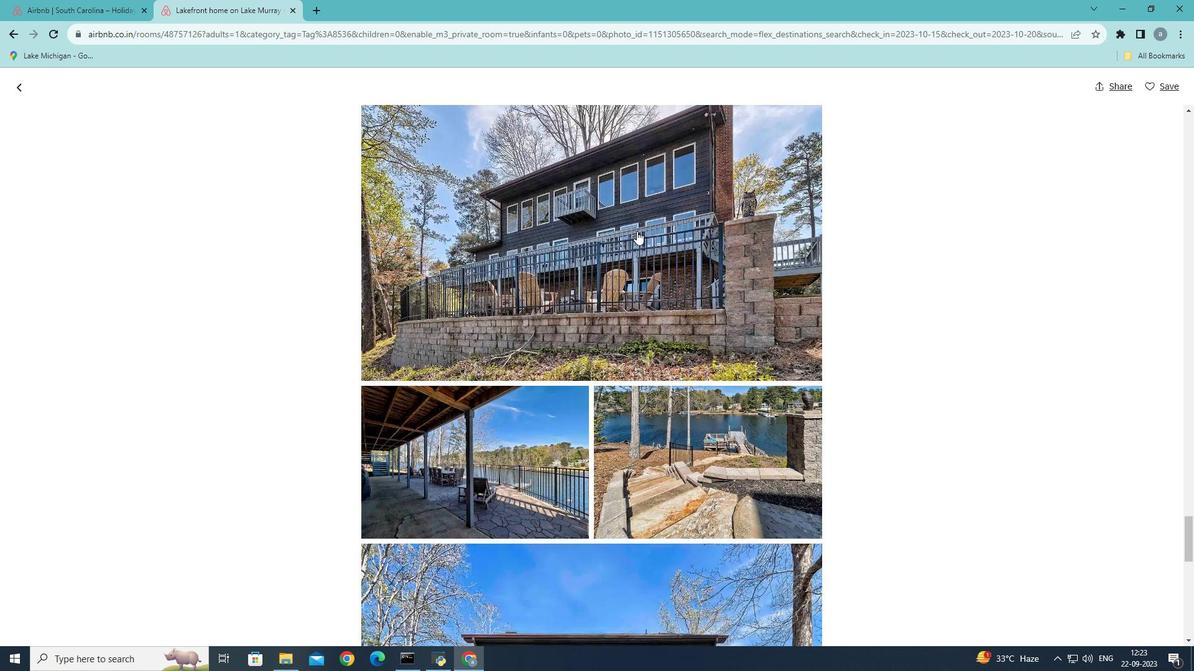 
Action: Mouse scrolled (636, 230) with delta (0, 0)
Screenshot: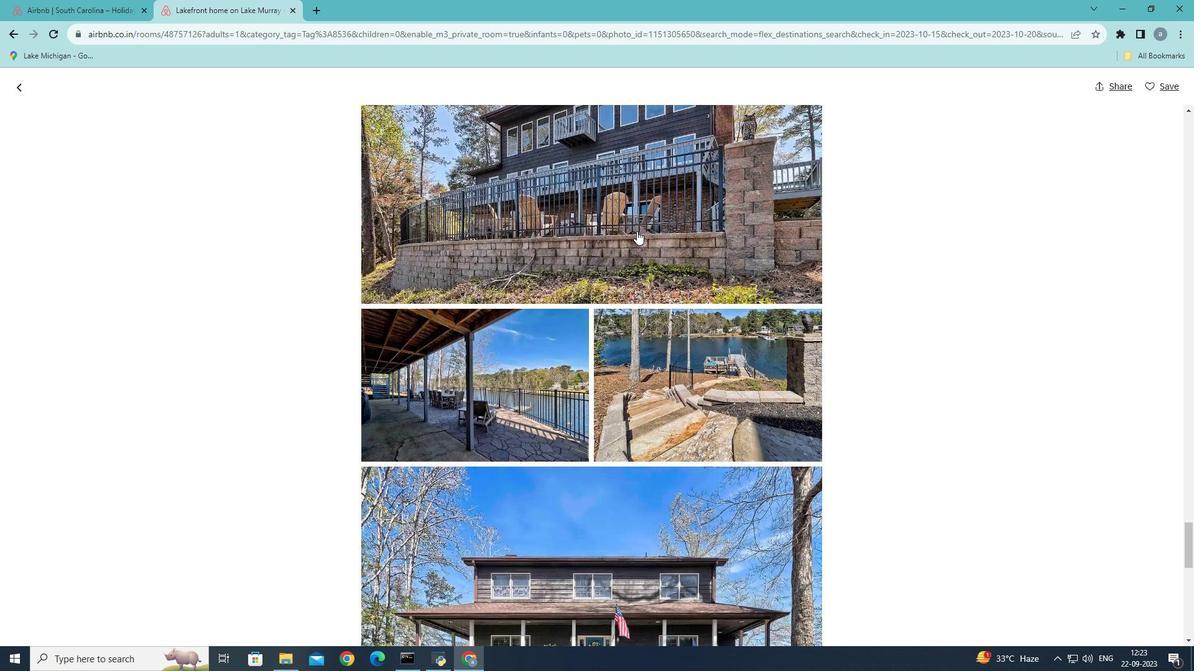 
Action: Mouse scrolled (636, 230) with delta (0, 0)
Screenshot: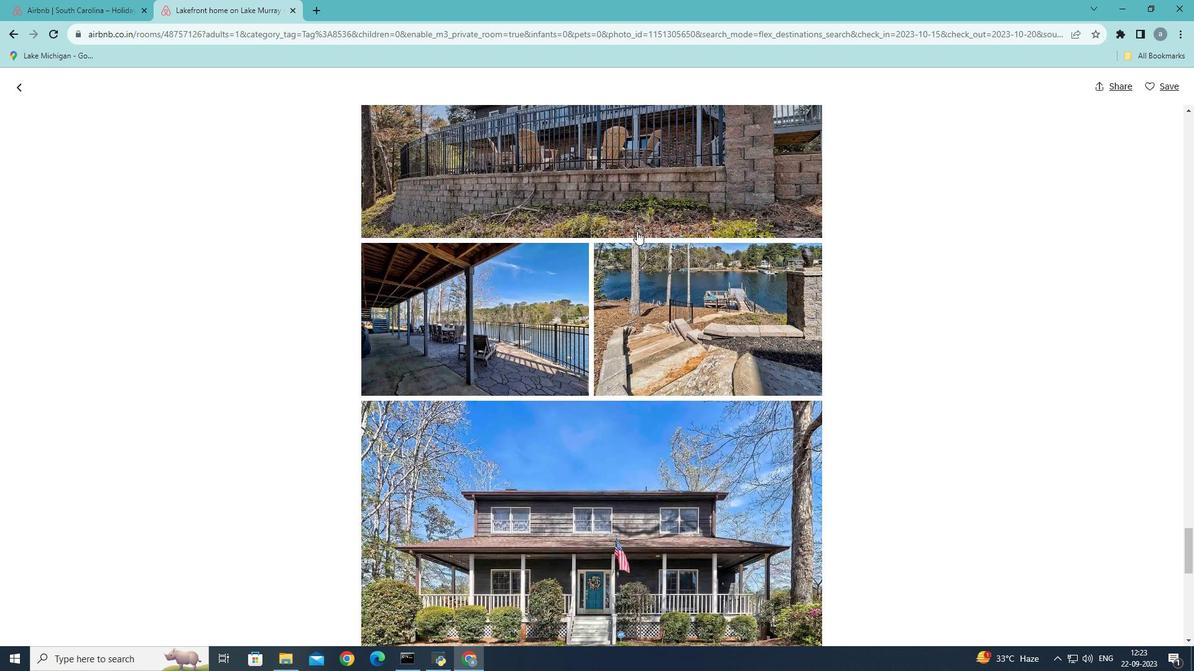 
Action: Mouse scrolled (636, 230) with delta (0, 0)
Screenshot: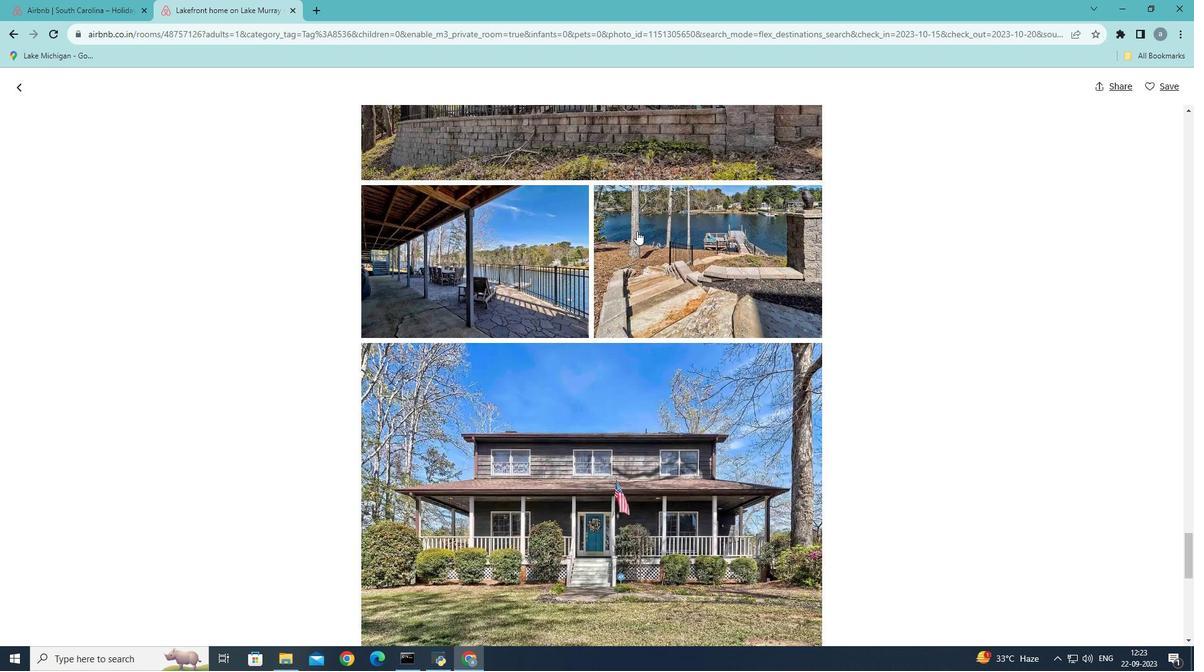 
Action: Mouse scrolled (636, 230) with delta (0, 0)
Screenshot: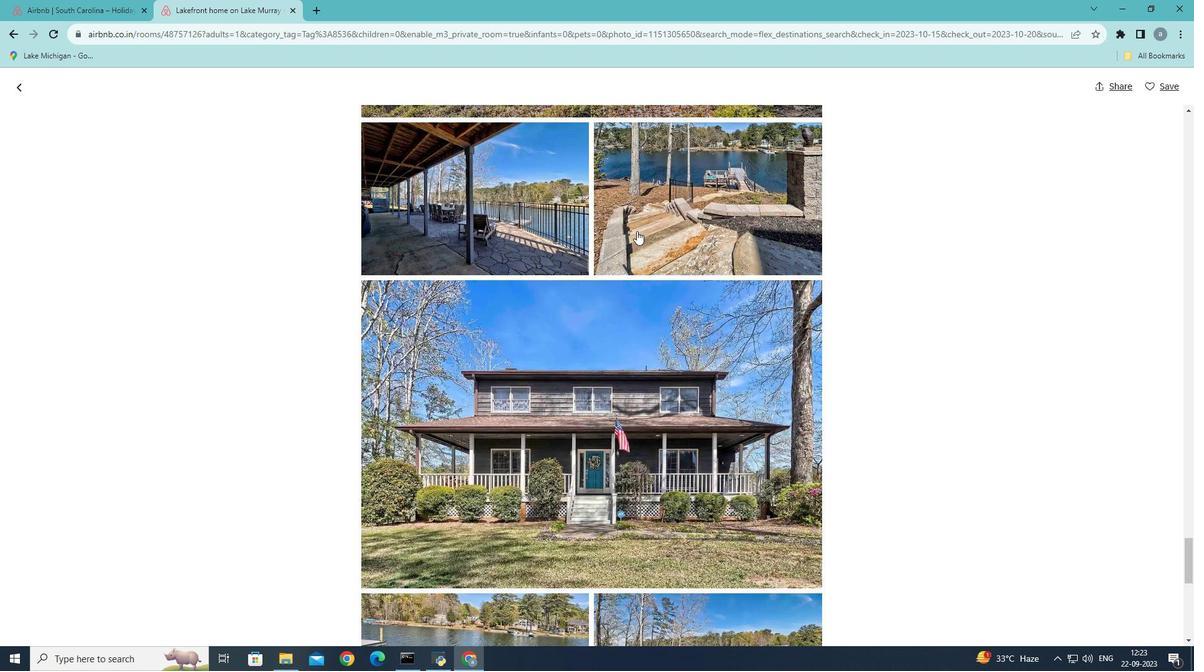 
Action: Mouse scrolled (636, 230) with delta (0, 0)
Screenshot: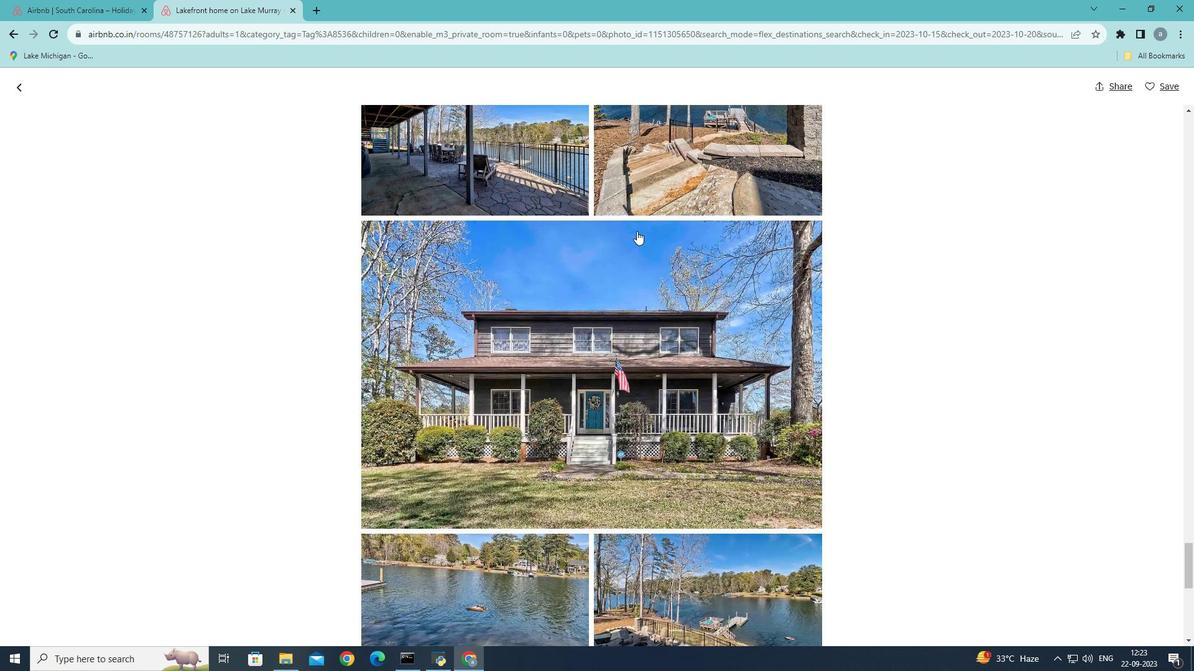 
Action: Mouse scrolled (636, 230) with delta (0, 0)
Screenshot: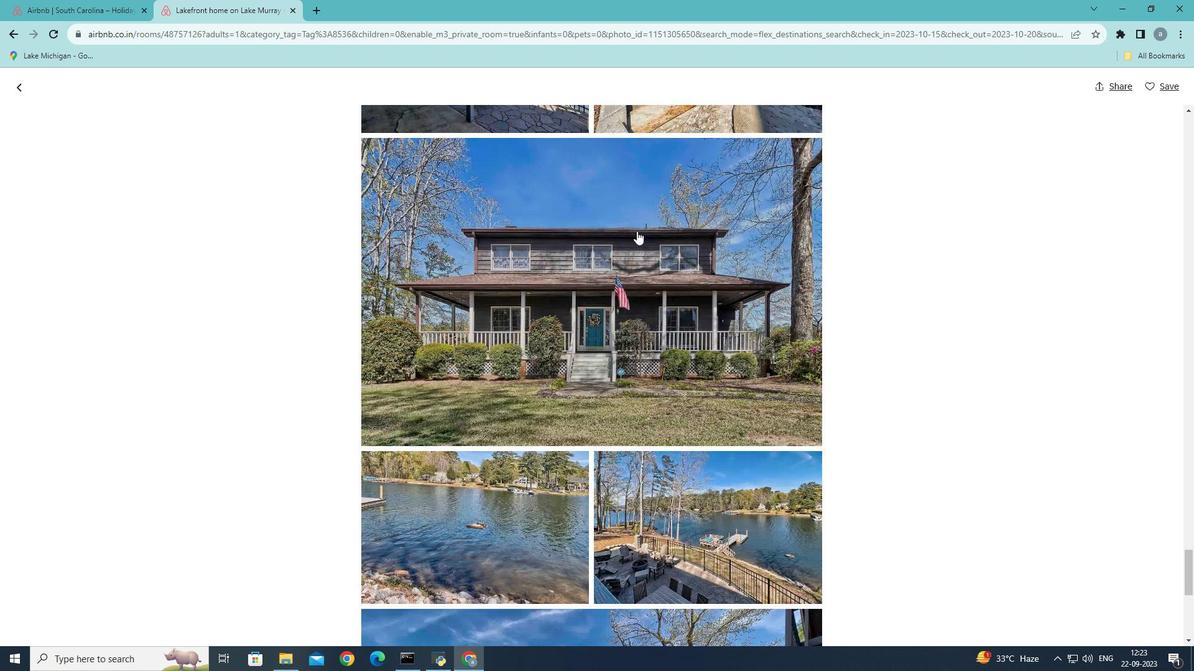 
Action: Mouse scrolled (636, 230) with delta (0, 0)
Screenshot: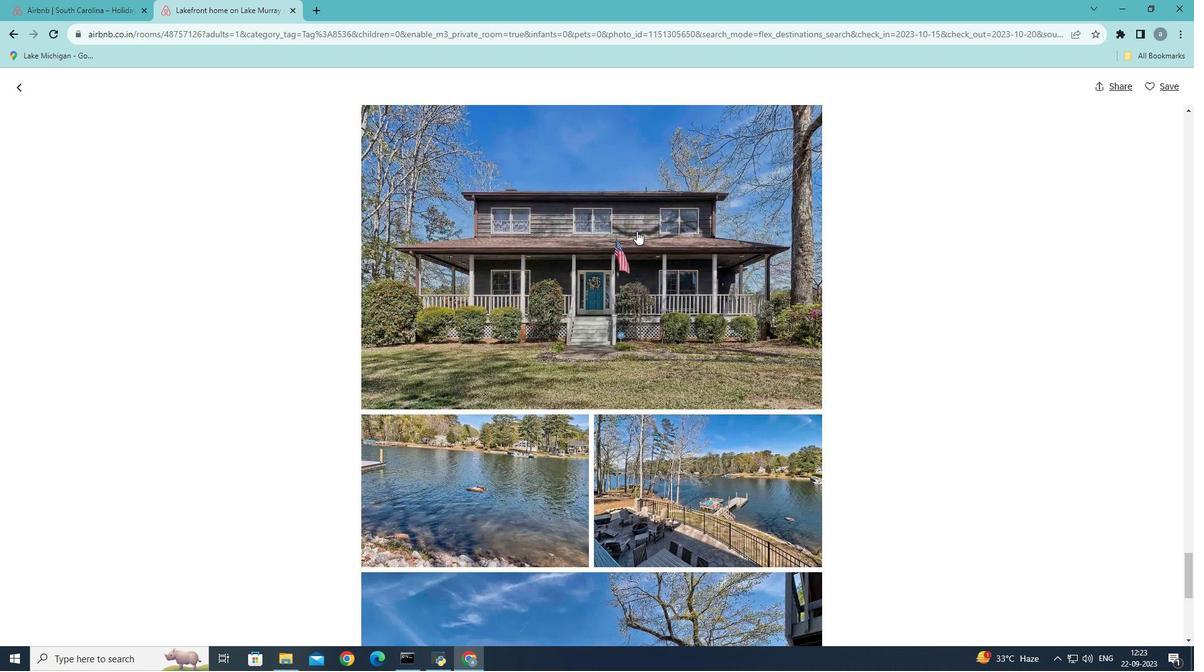 
Action: Mouse scrolled (636, 230) with delta (0, 0)
Screenshot: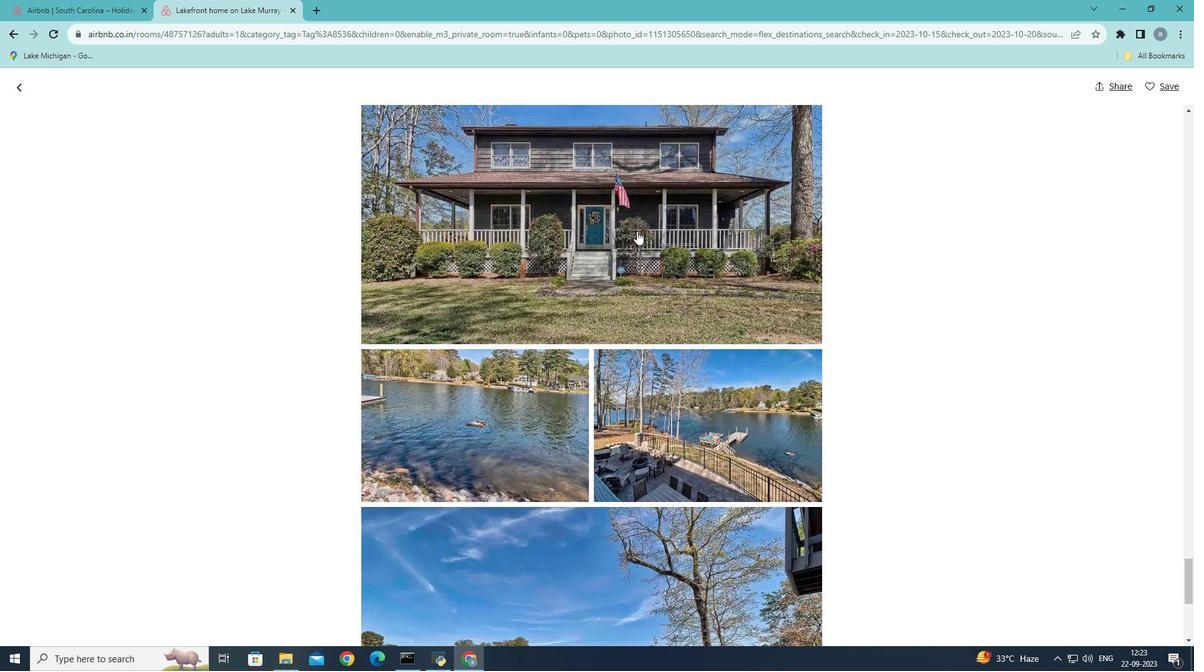 
Action: Mouse scrolled (636, 230) with delta (0, 0)
Screenshot: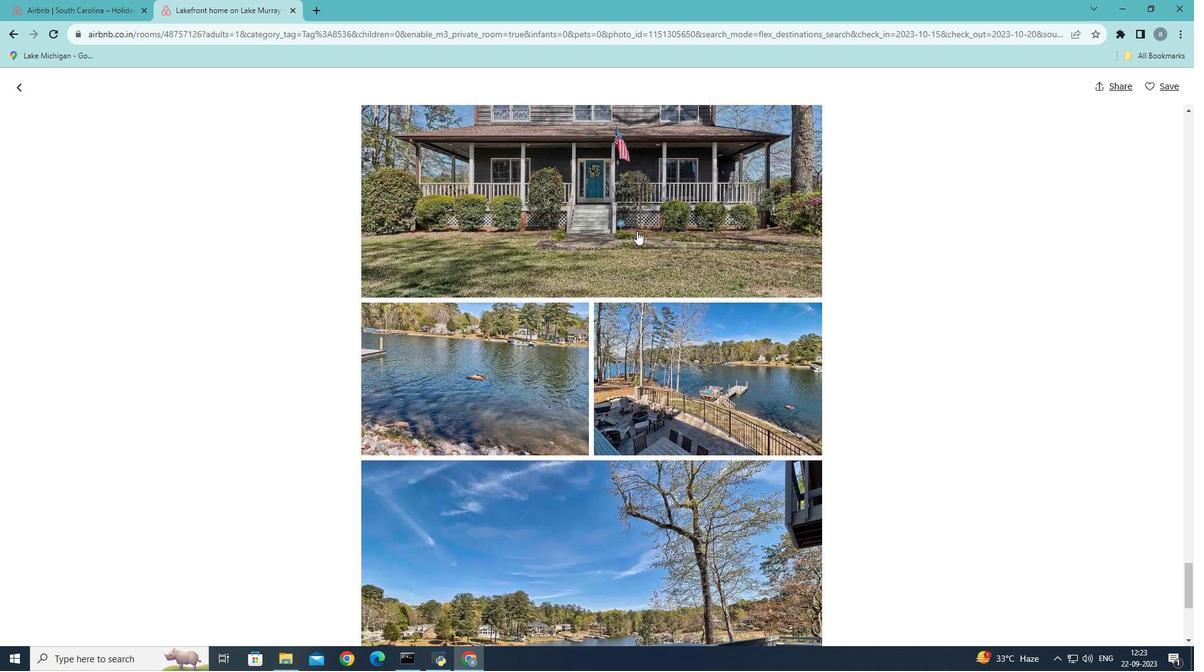 
Action: Mouse scrolled (636, 230) with delta (0, 0)
Screenshot: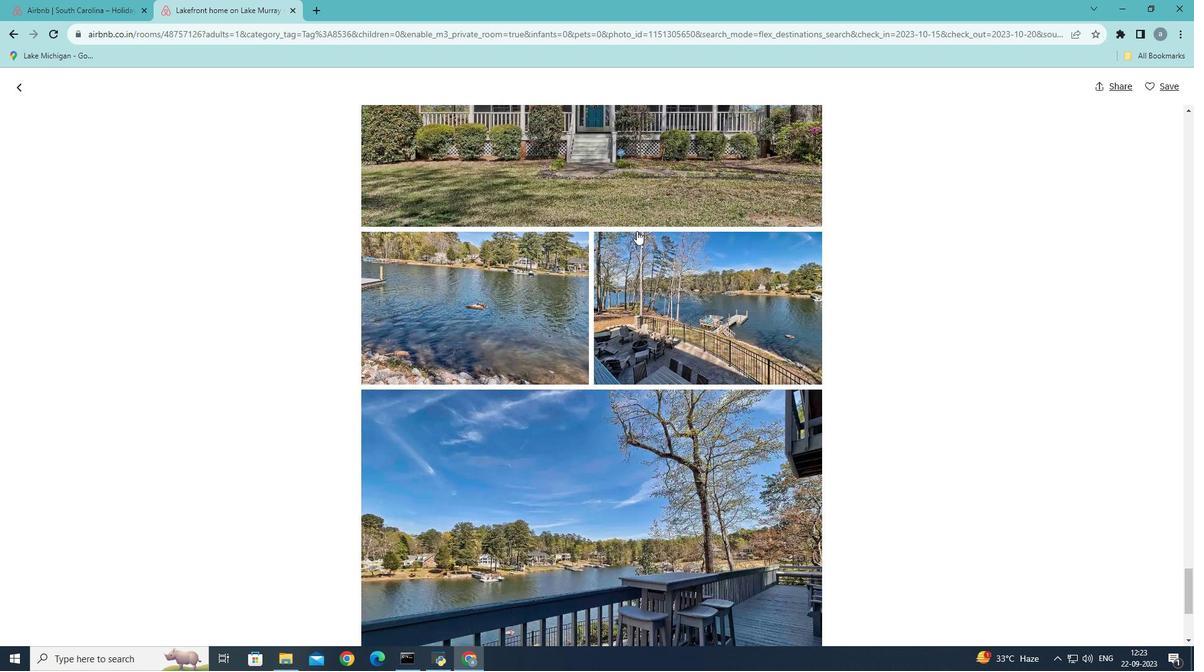 
Action: Mouse scrolled (636, 230) with delta (0, 0)
Screenshot: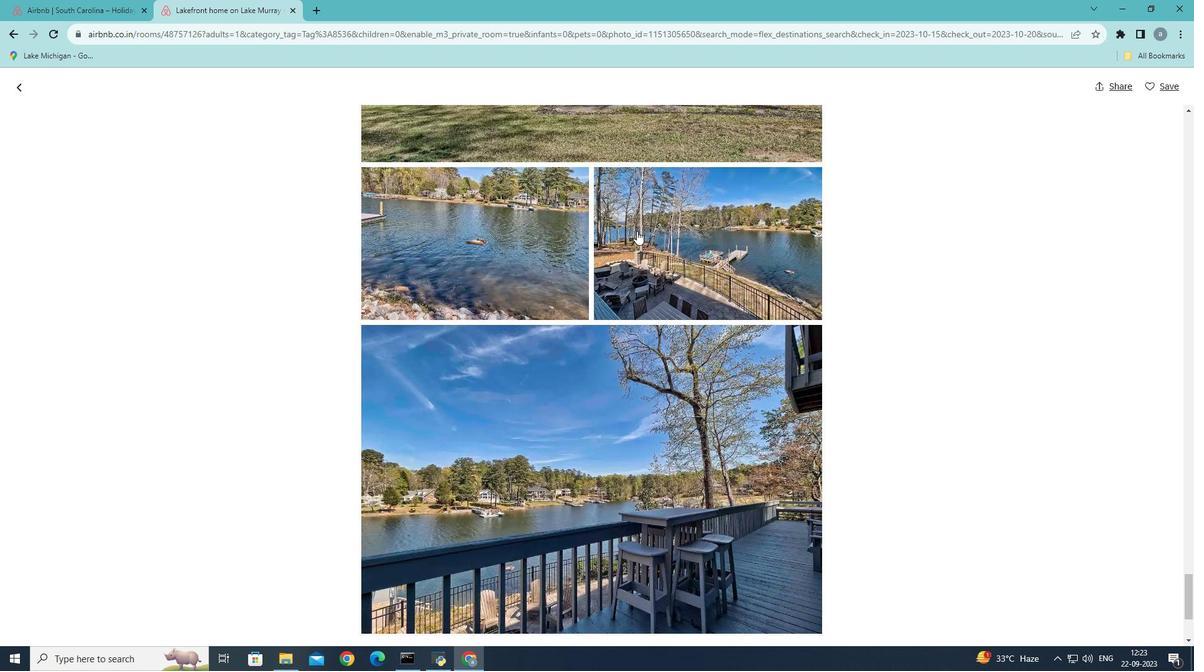 
Action: Mouse scrolled (636, 230) with delta (0, 0)
Screenshot: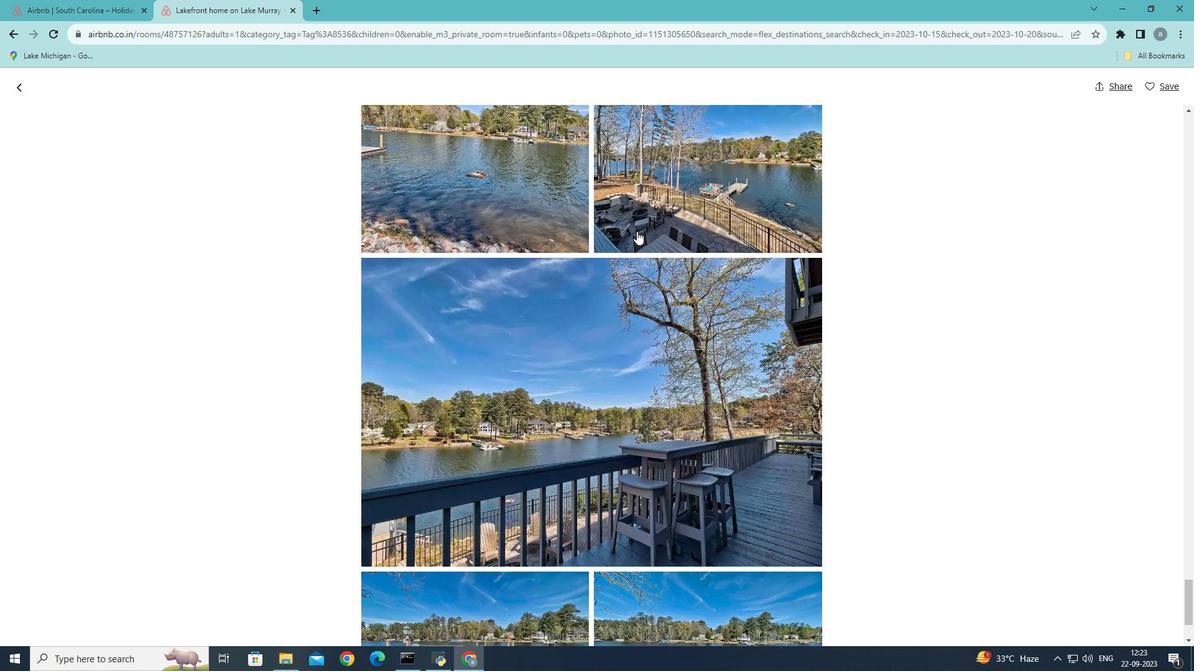 
Action: Mouse scrolled (636, 230) with delta (0, 0)
Screenshot: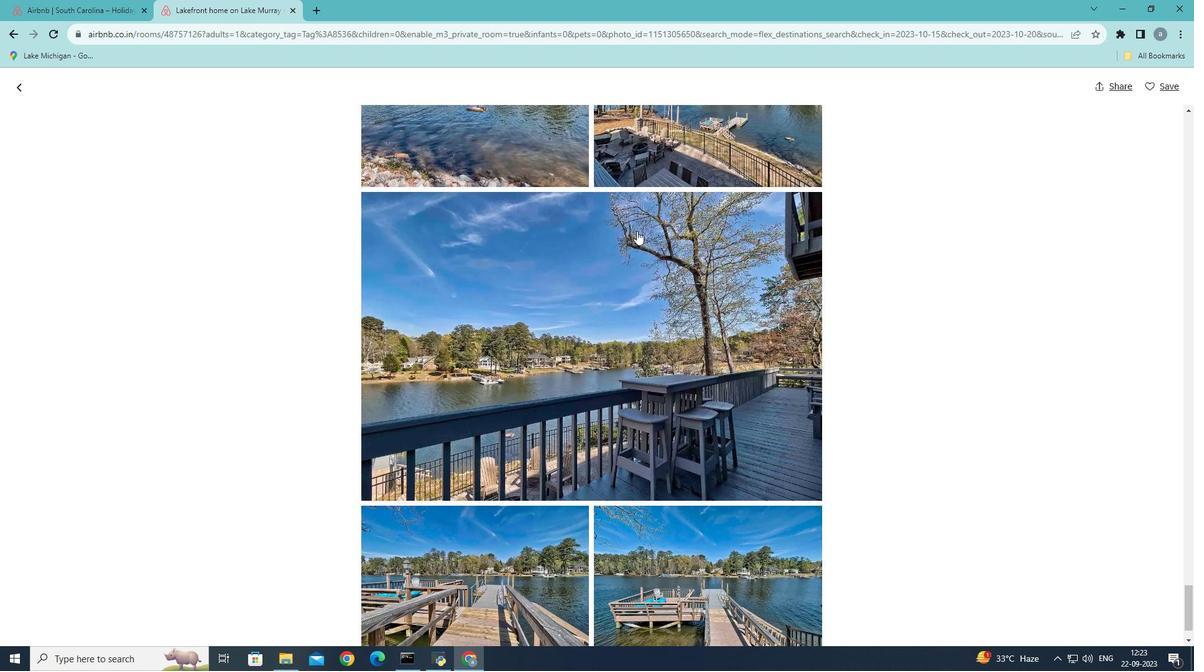 
Action: Mouse scrolled (636, 230) with delta (0, 0)
Screenshot: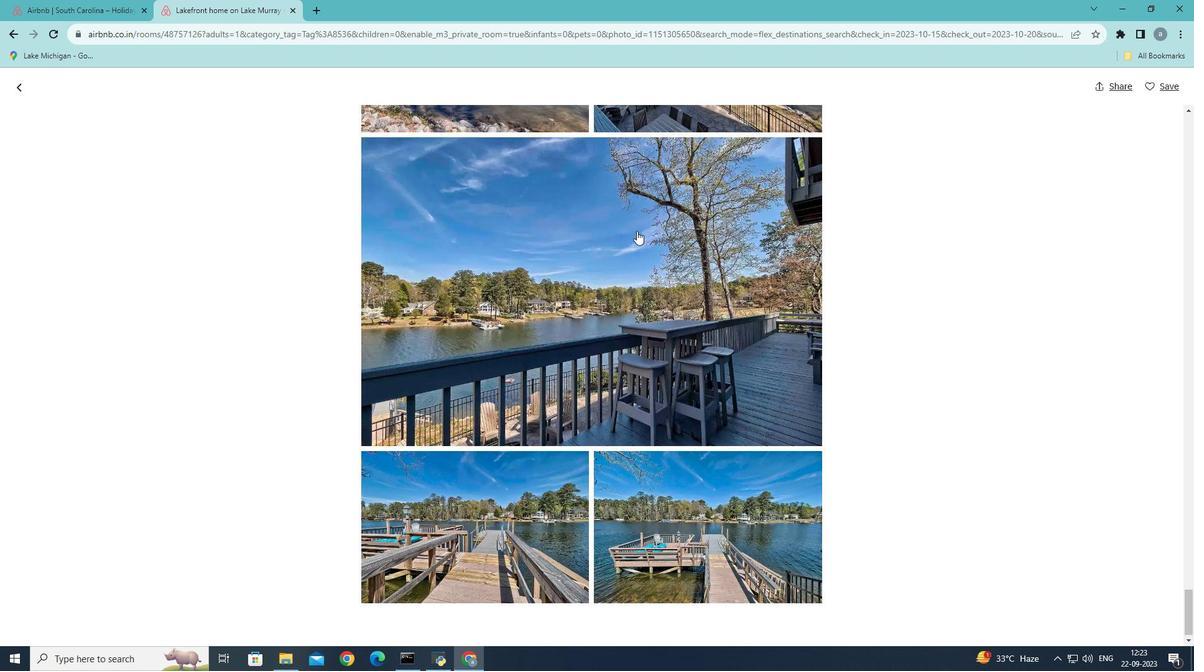 
Action: Mouse scrolled (636, 230) with delta (0, 0)
Screenshot: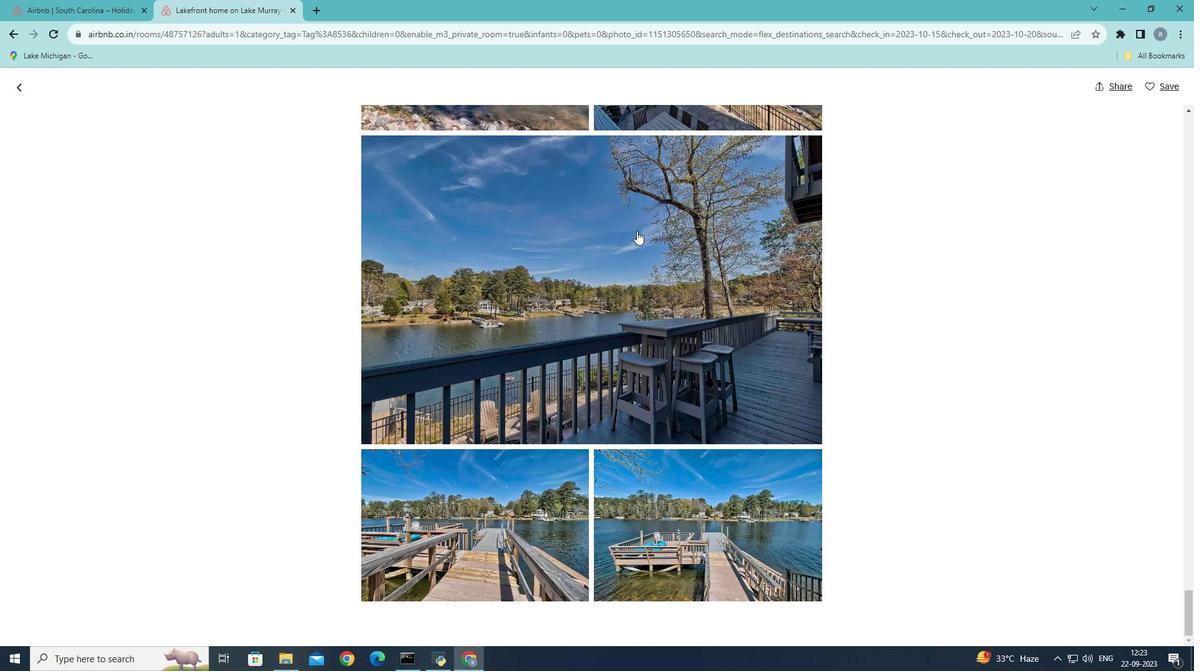 
Action: Mouse scrolled (636, 230) with delta (0, 0)
Screenshot: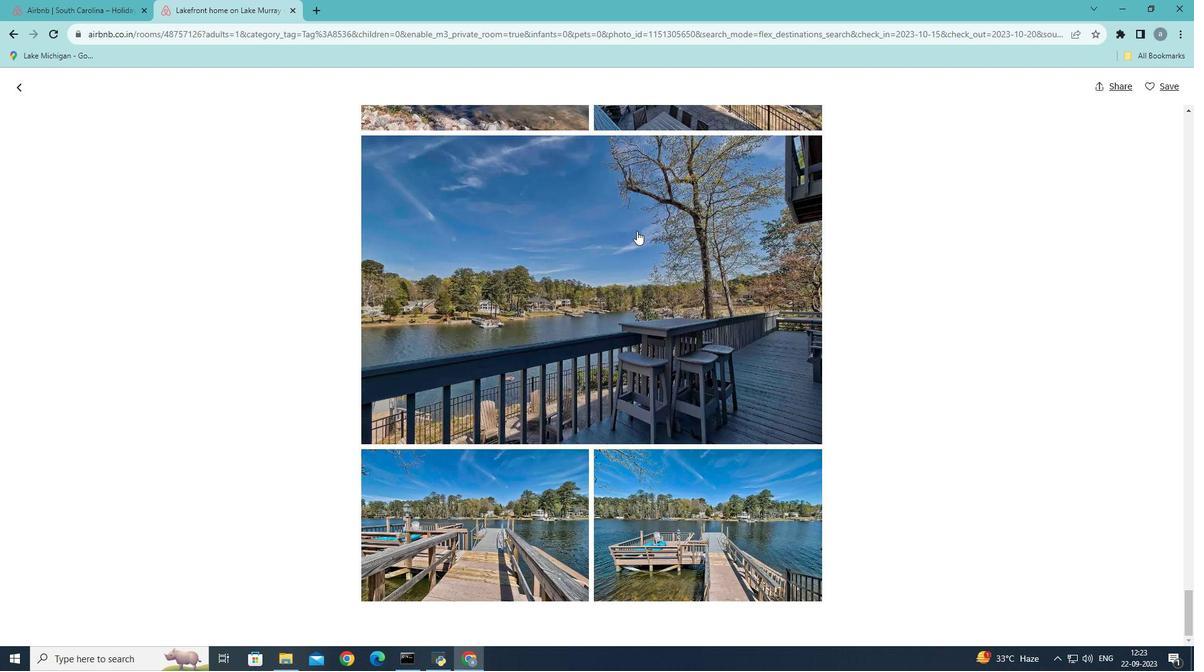 
Action: Mouse scrolled (636, 230) with delta (0, 0)
Screenshot: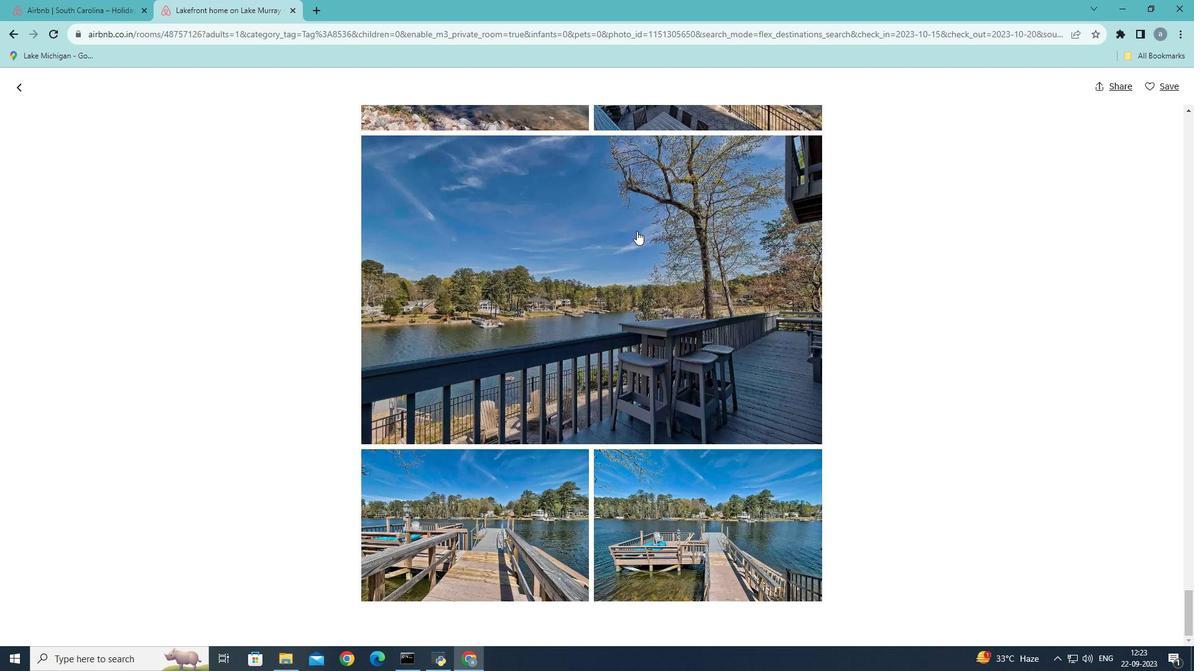 
Action: Mouse scrolled (636, 230) with delta (0, 0)
Screenshot: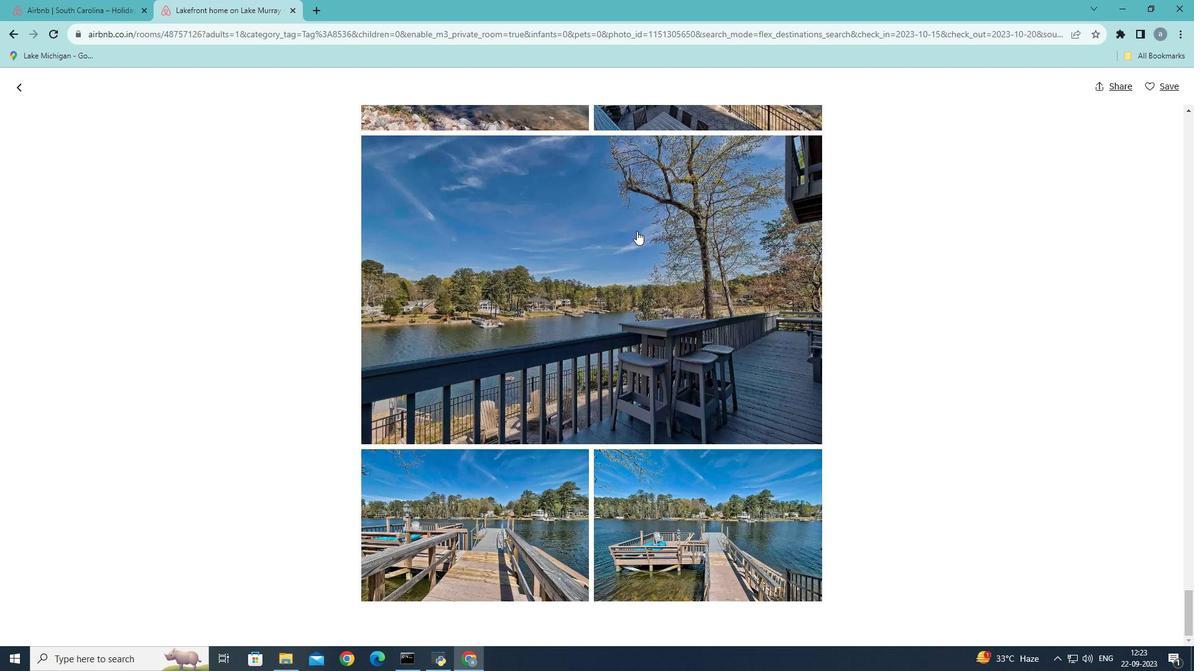 
Action: Mouse scrolled (636, 230) with delta (0, 0)
Screenshot: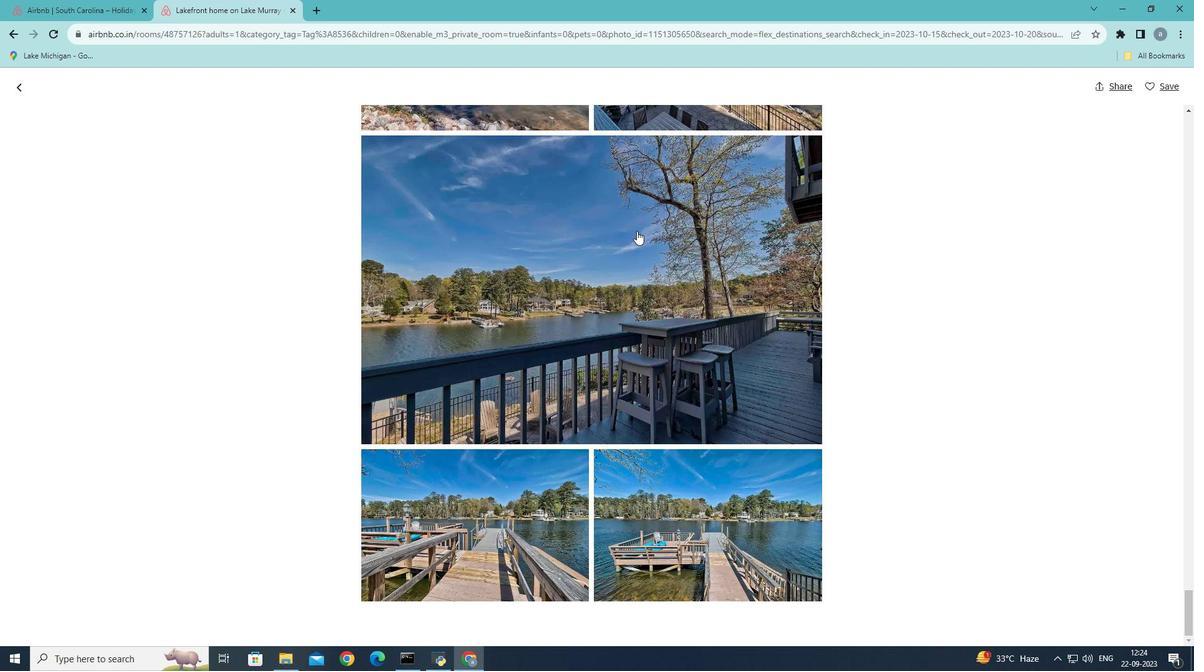 
Action: Mouse scrolled (636, 230) with delta (0, 0)
Screenshot: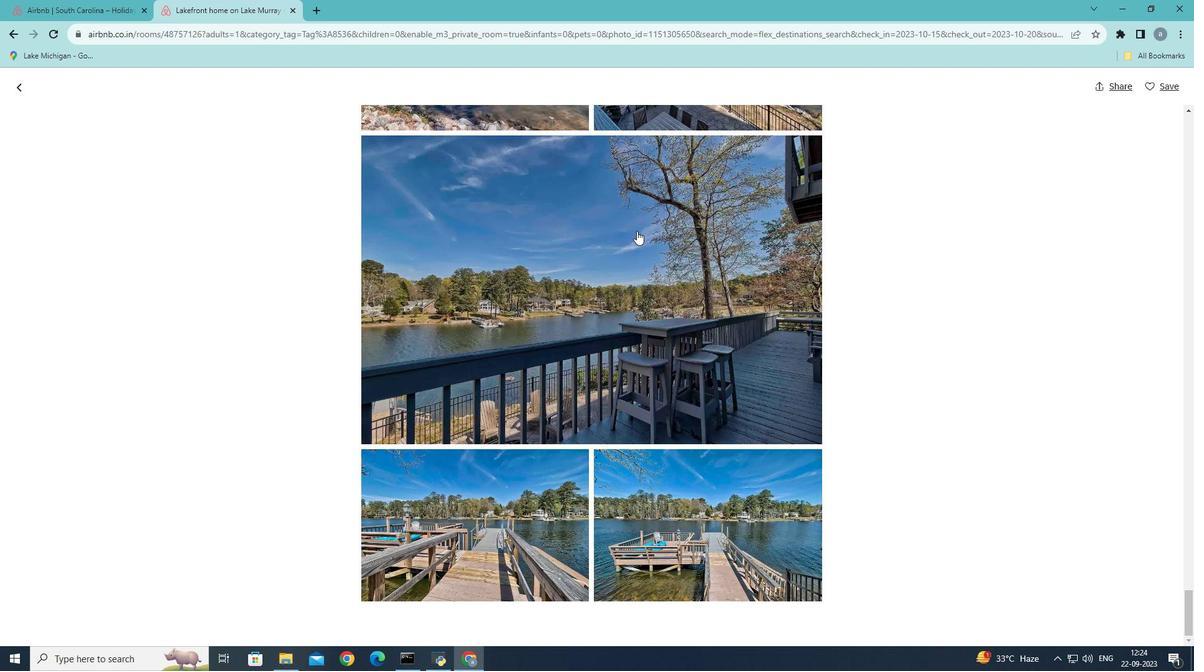 
Action: Mouse scrolled (636, 230) with delta (0, 0)
Screenshot: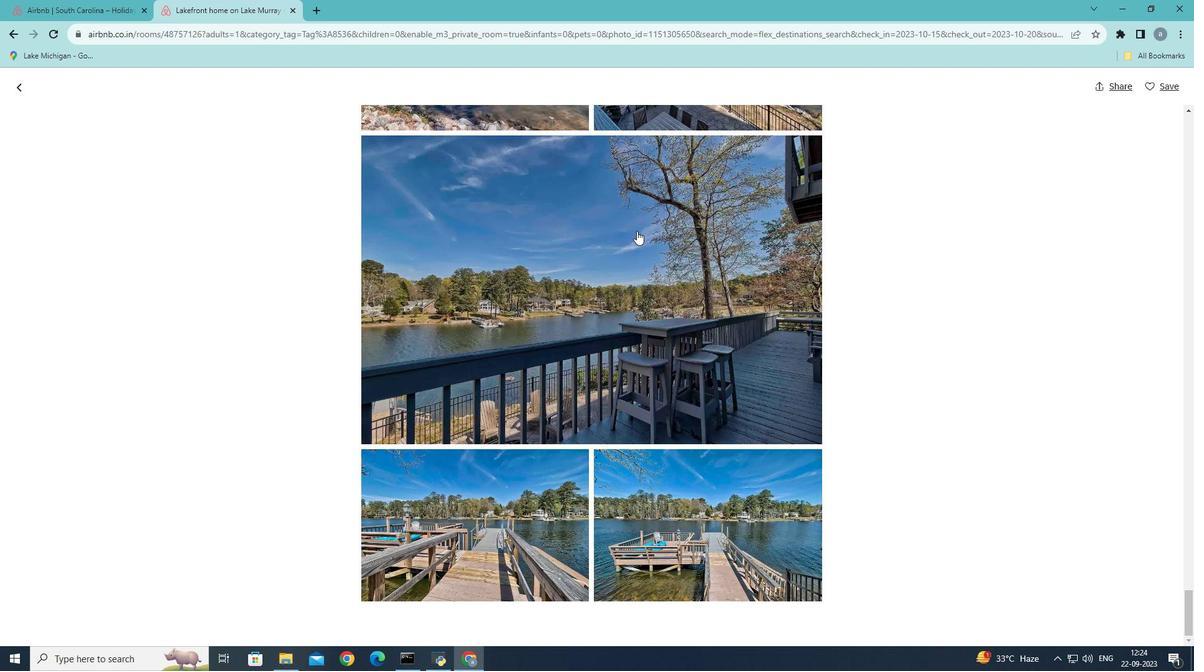 
Action: Mouse scrolled (636, 230) with delta (0, 0)
Screenshot: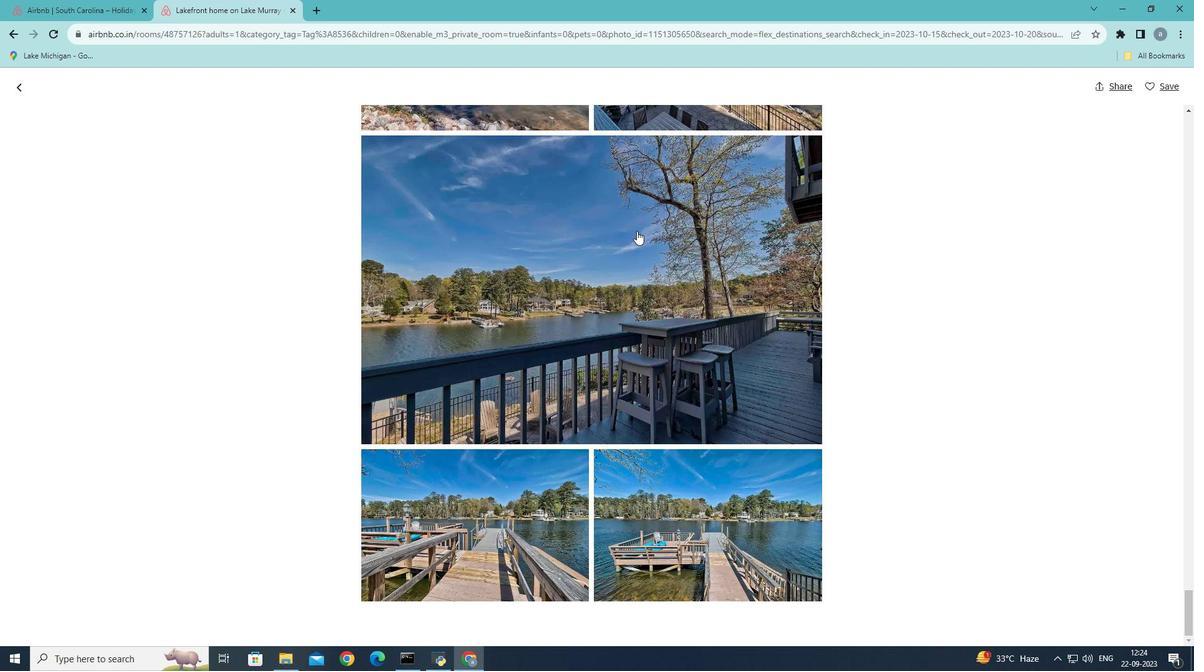 
Action: Mouse scrolled (636, 230) with delta (0, 0)
Screenshot: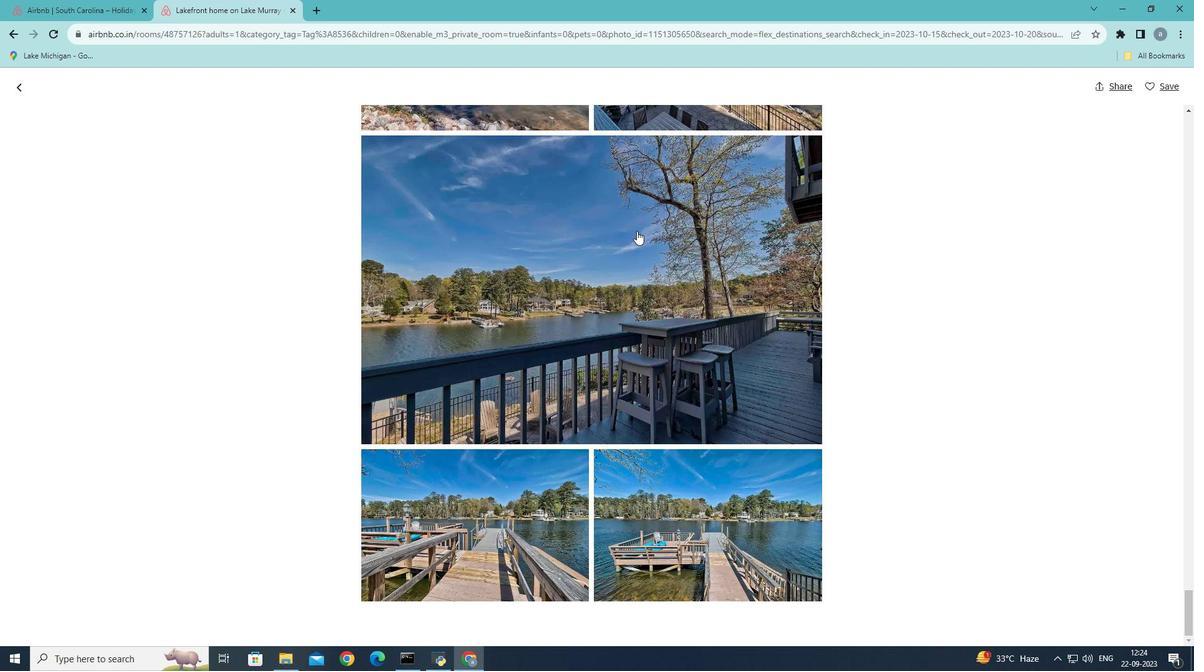 
Action: Mouse moved to (13, 87)
Screenshot: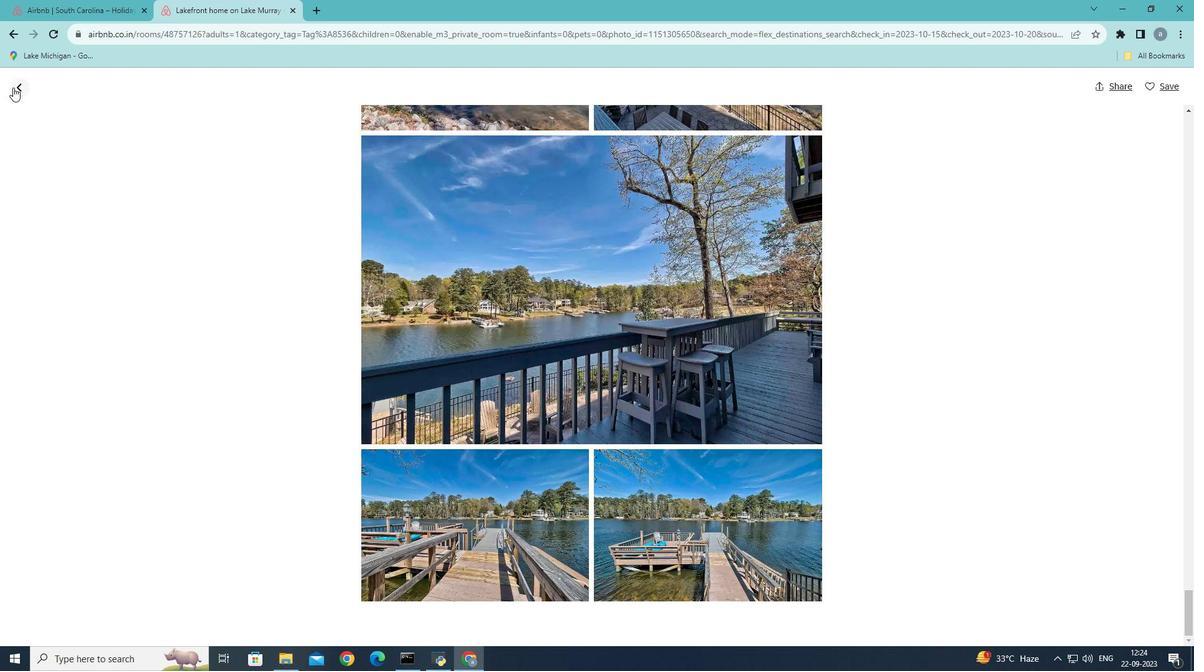 
Action: Mouse pressed left at (13, 87)
Screenshot: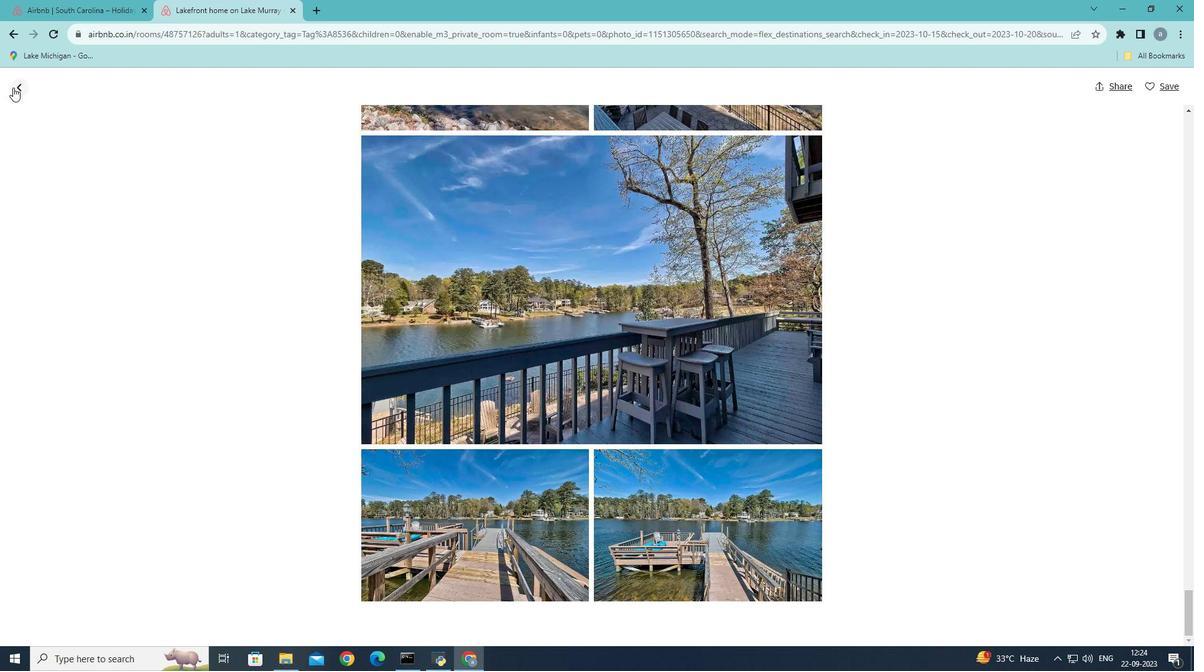 
Action: Mouse moved to (327, 233)
Screenshot: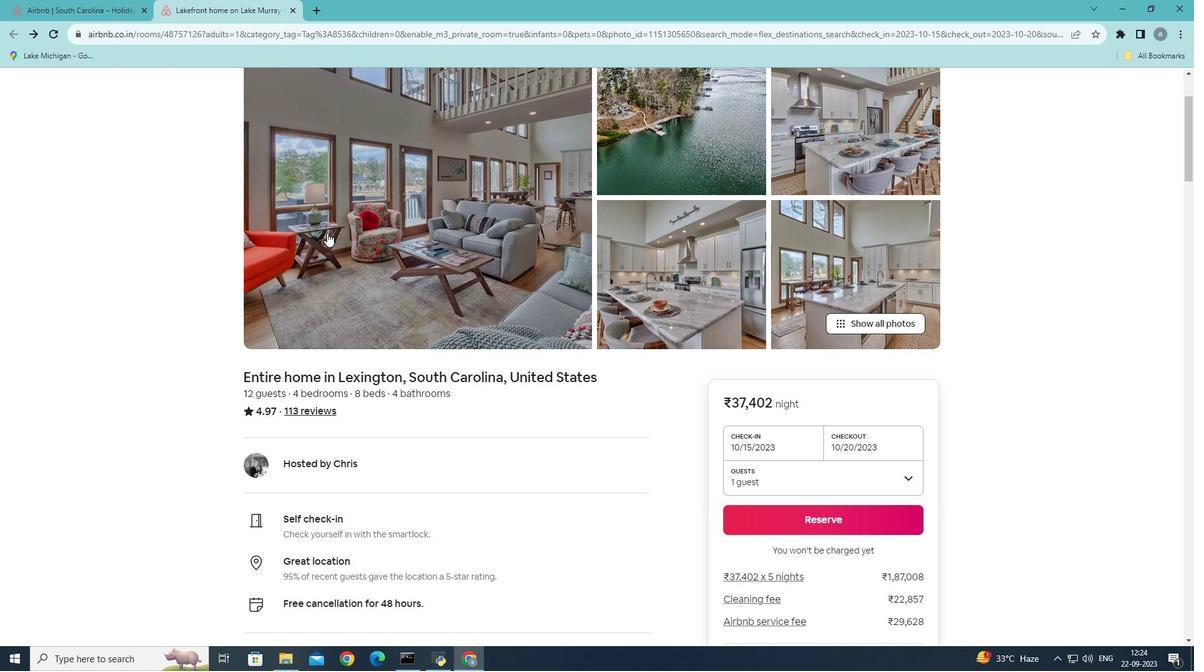 
Action: Mouse scrolled (327, 232) with delta (0, 0)
Screenshot: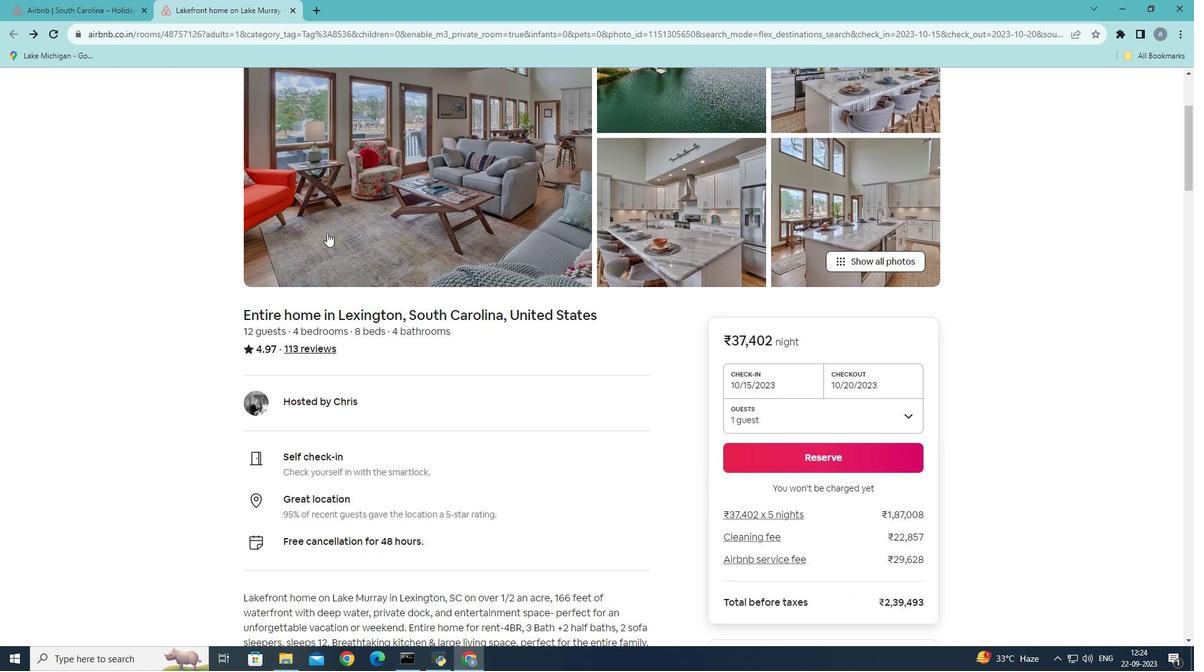 
Action: Mouse scrolled (327, 232) with delta (0, 0)
Screenshot: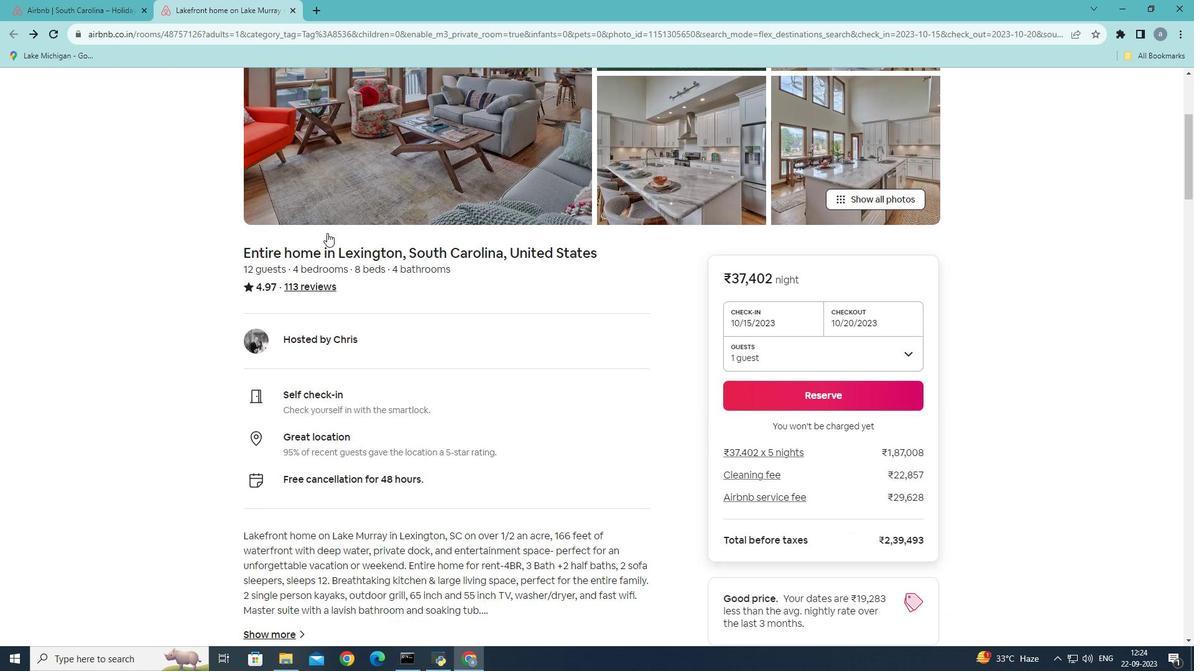 
Action: Mouse scrolled (327, 232) with delta (0, 0)
Screenshot: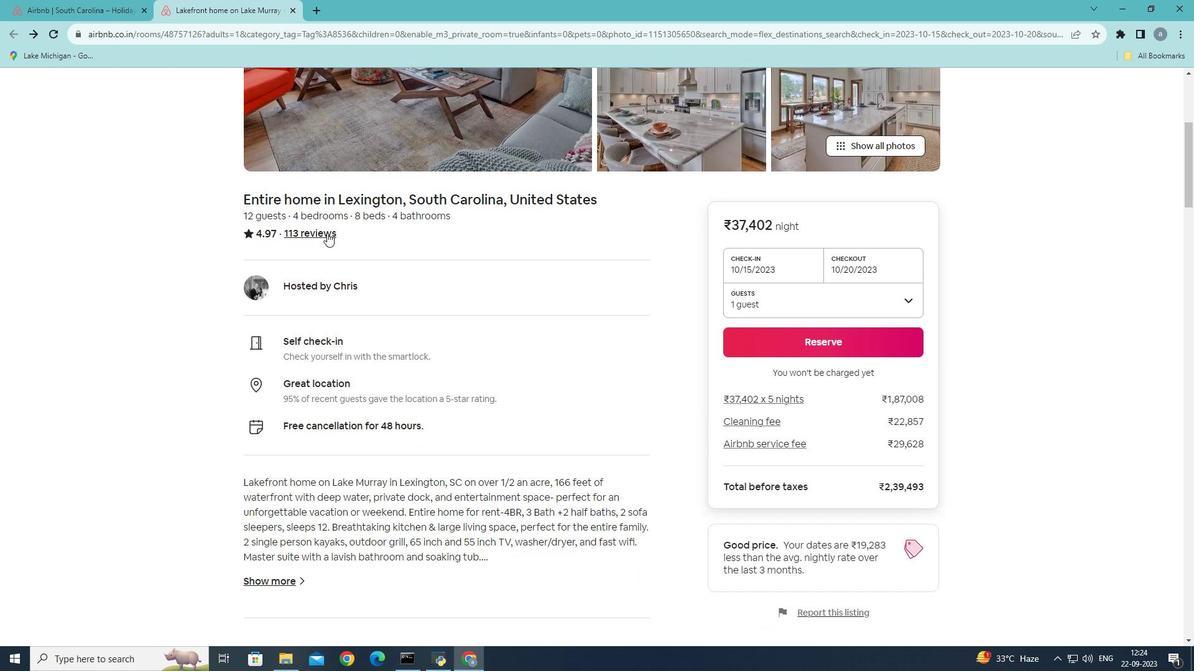 
Action: Mouse scrolled (327, 232) with delta (0, 0)
Screenshot: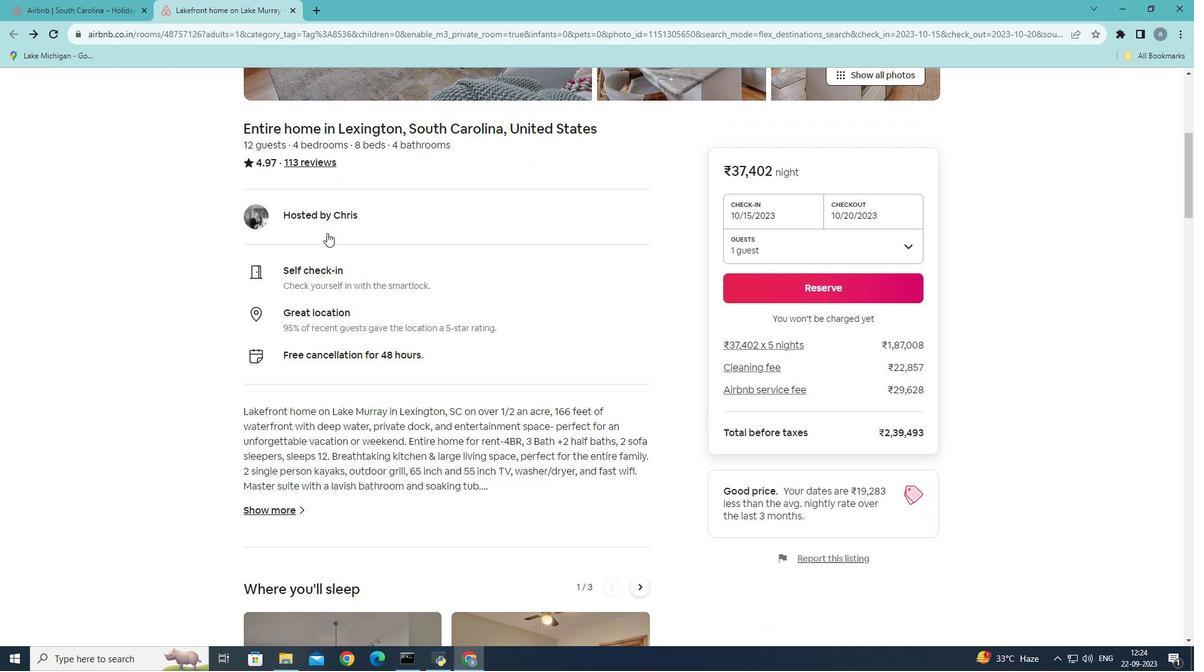 
Action: Mouse scrolled (327, 232) with delta (0, 0)
Screenshot: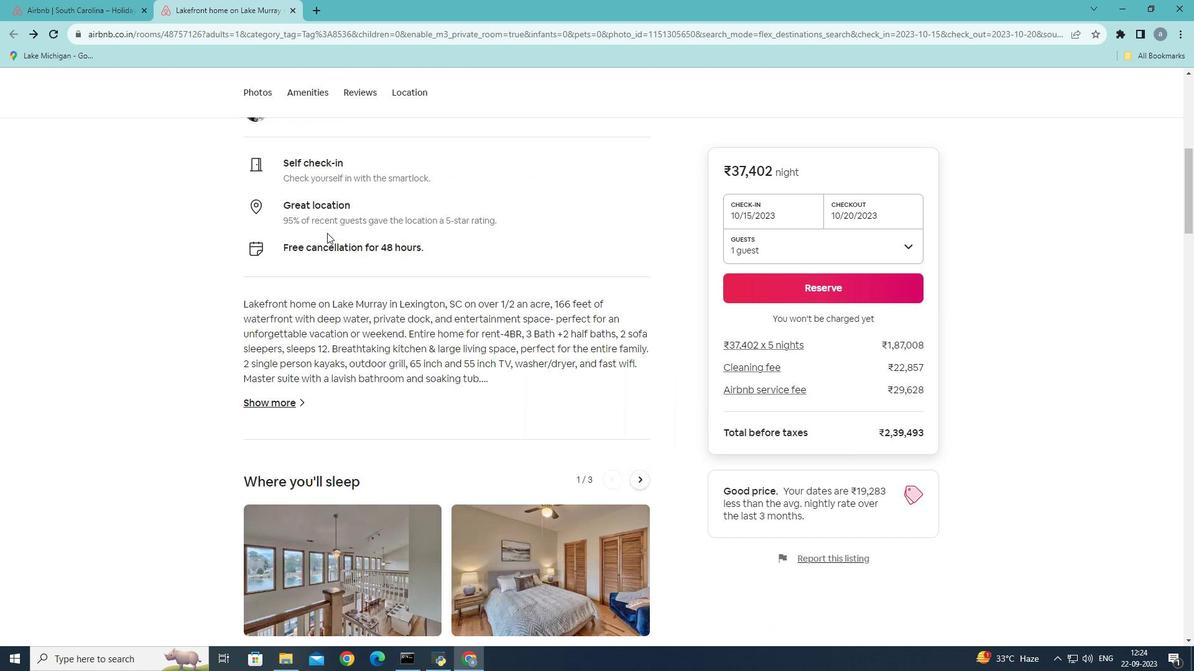 
Action: Mouse scrolled (327, 232) with delta (0, 0)
Screenshot: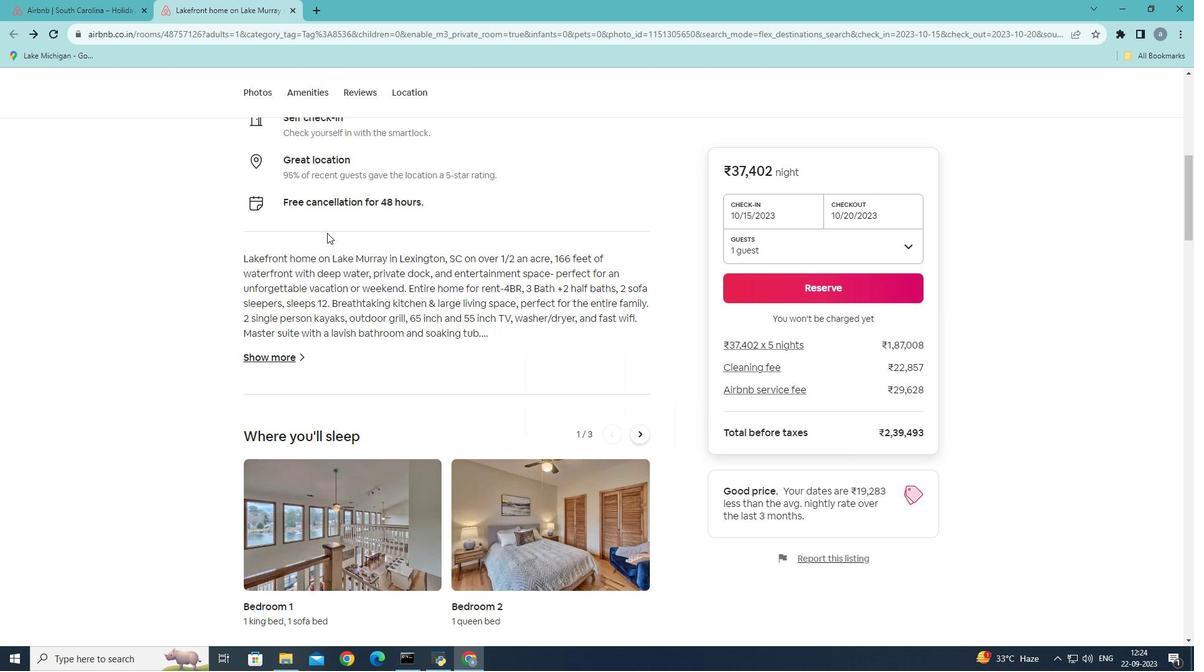 
Action: Mouse scrolled (327, 232) with delta (0, 0)
Screenshot: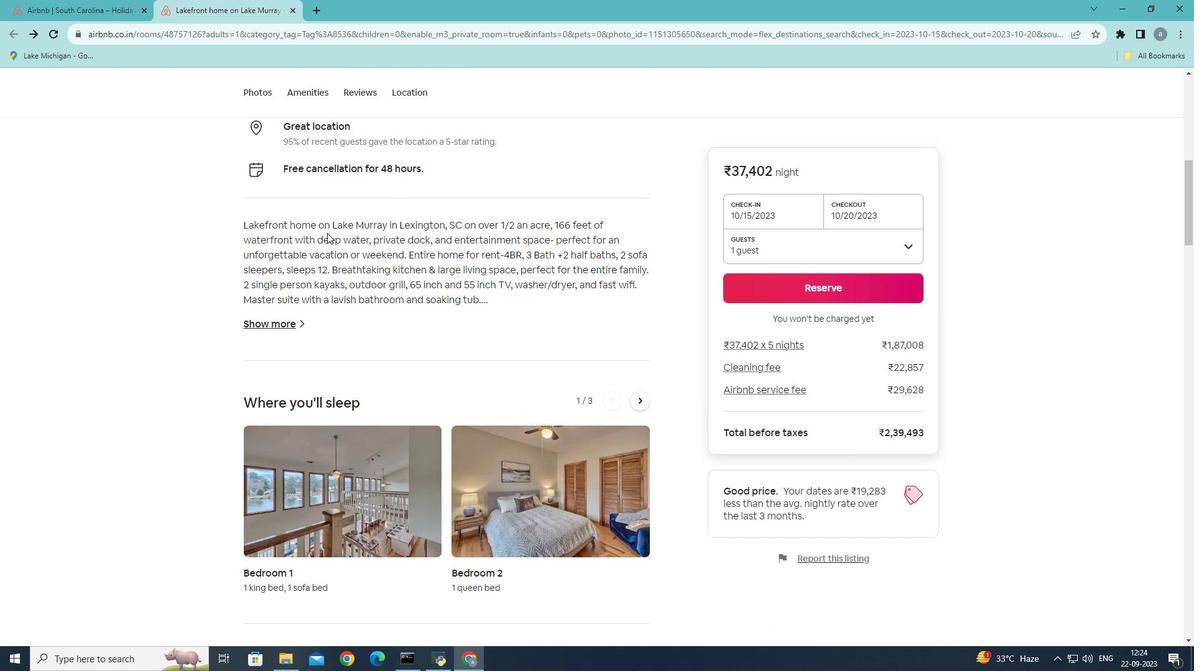 
Action: Mouse moved to (327, 233)
Screenshot: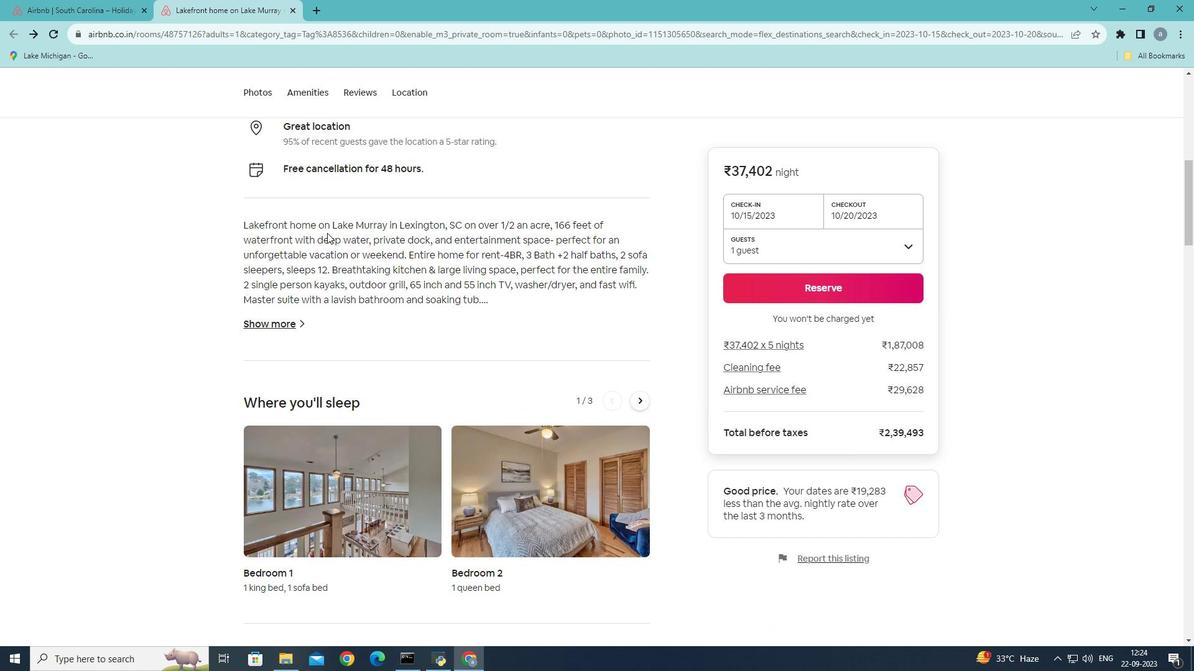 
Action: Mouse scrolled (327, 232) with delta (0, 0)
Screenshot: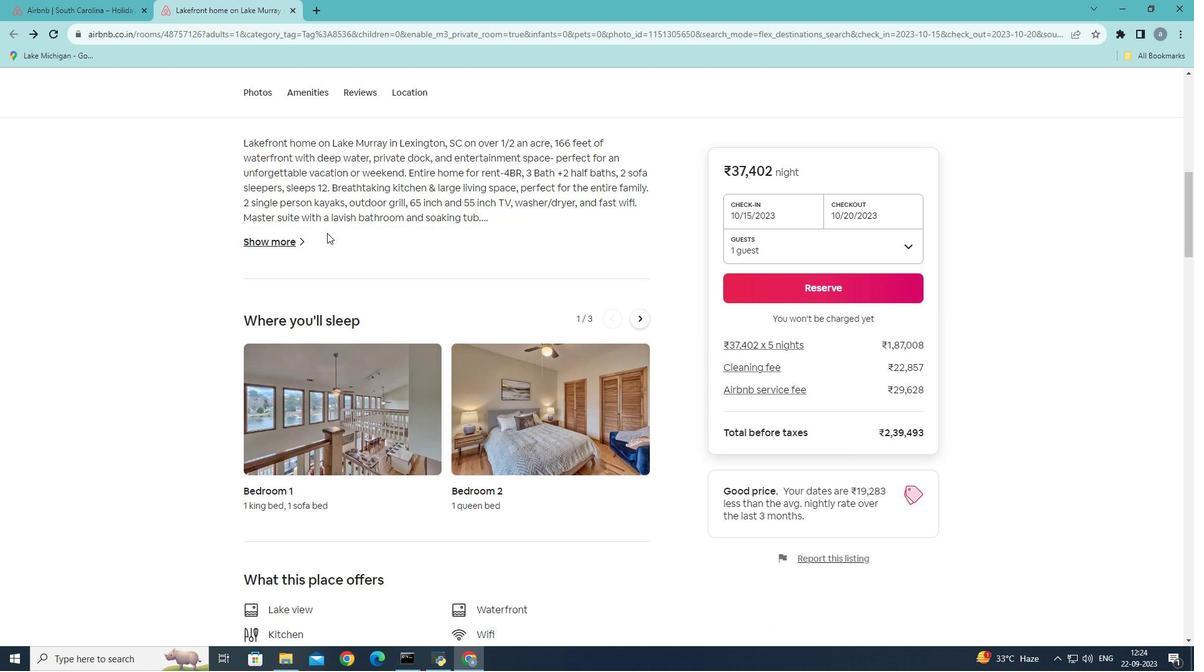 
Action: Mouse scrolled (327, 232) with delta (0, 0)
Screenshot: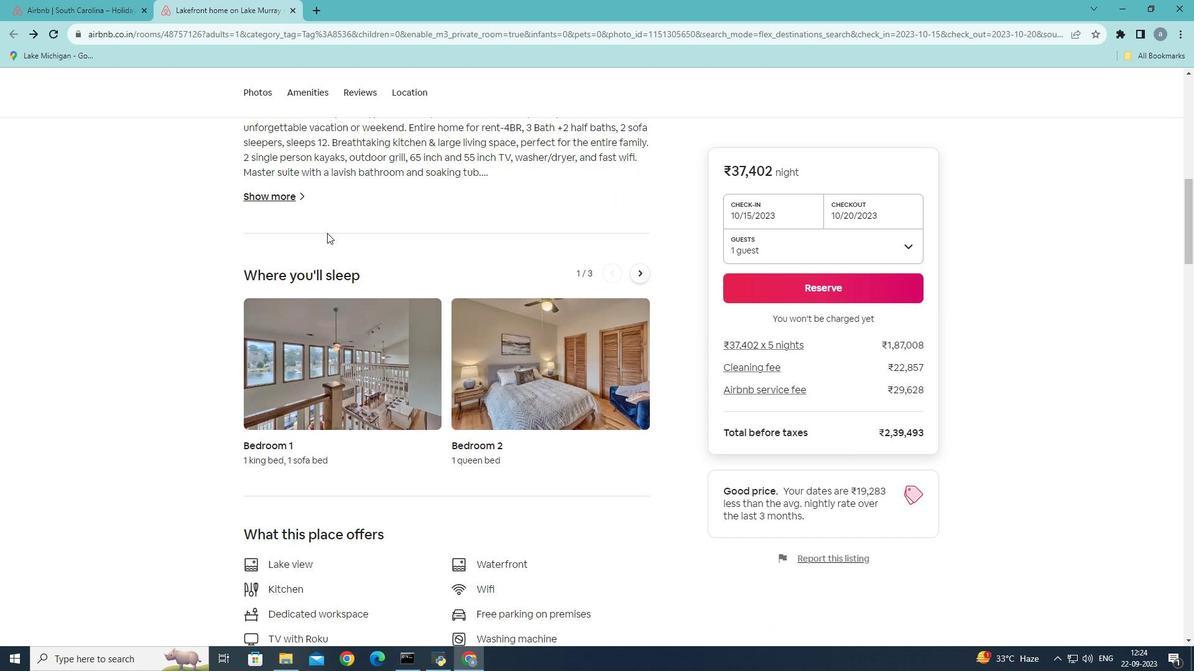
Action: Mouse scrolled (327, 232) with delta (0, 0)
Screenshot: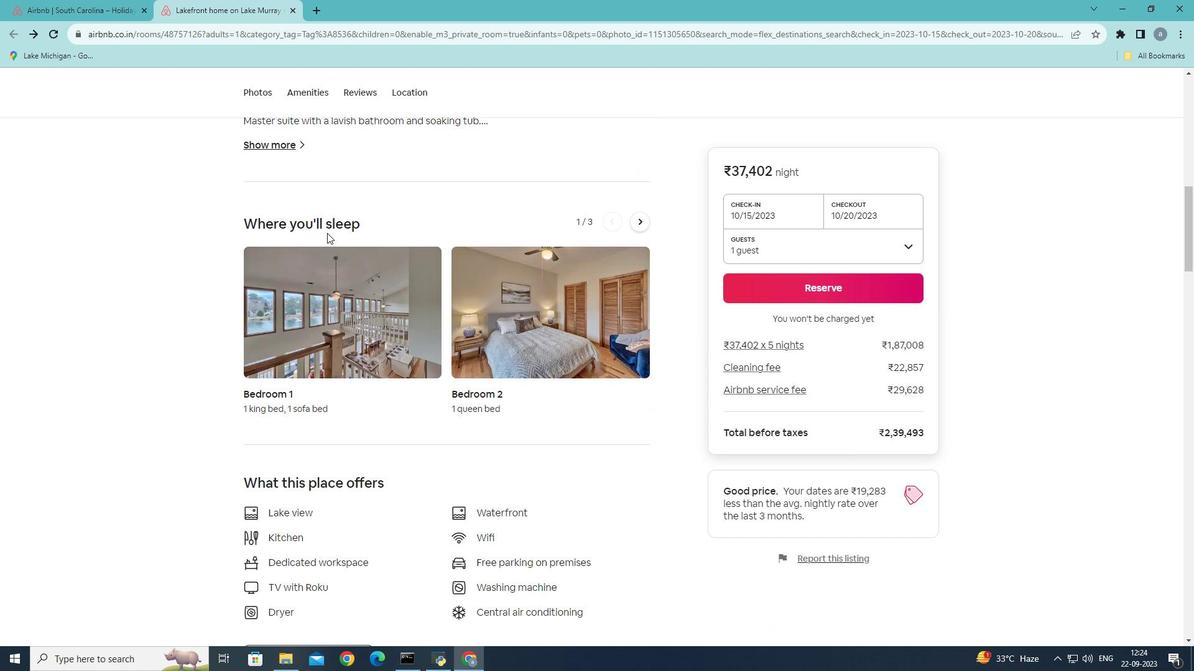 
Action: Mouse scrolled (327, 232) with delta (0, 0)
Screenshot: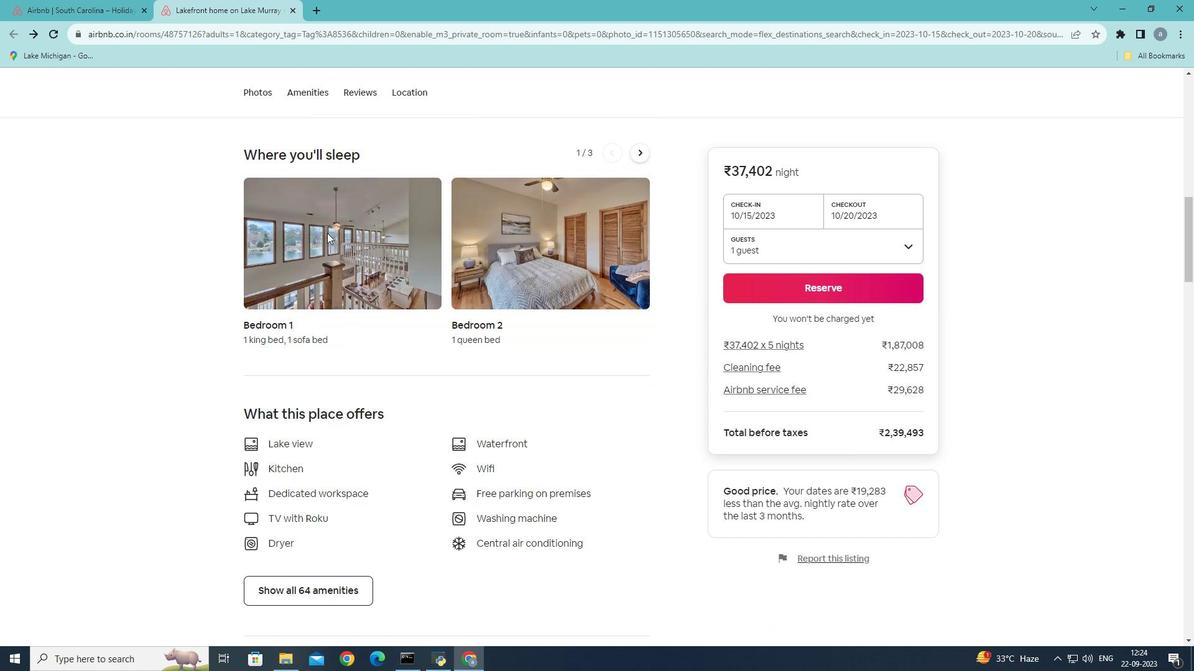 
Action: Mouse scrolled (327, 232) with delta (0, 0)
Screenshot: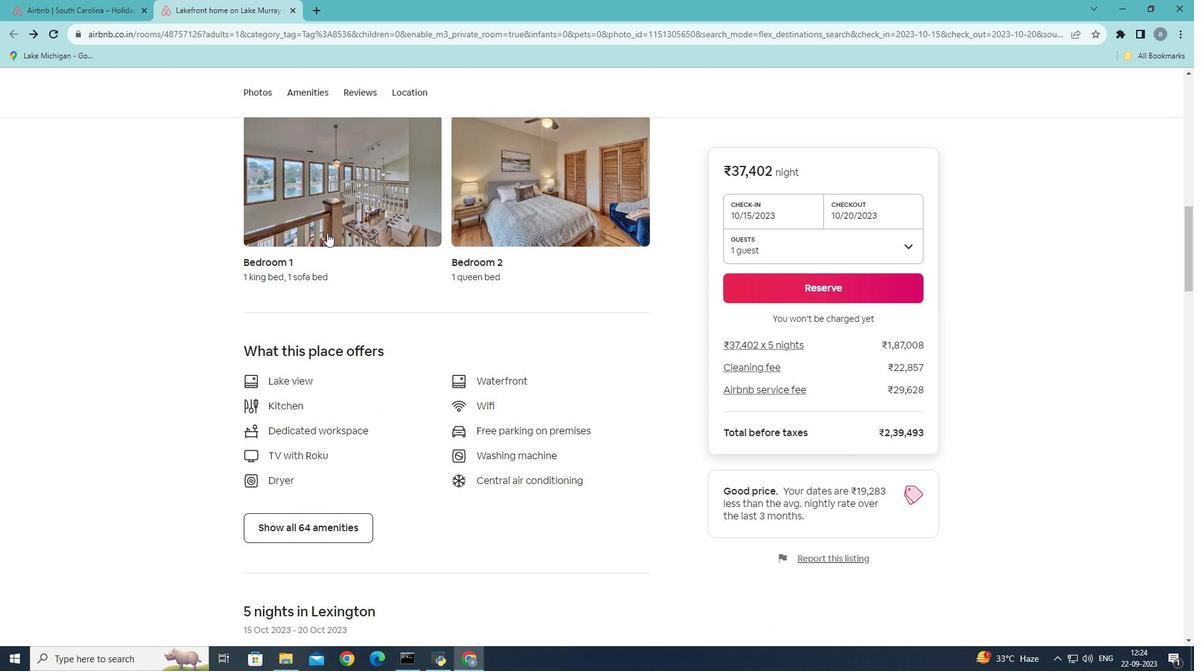 
Action: Mouse scrolled (327, 232) with delta (0, 0)
Screenshot: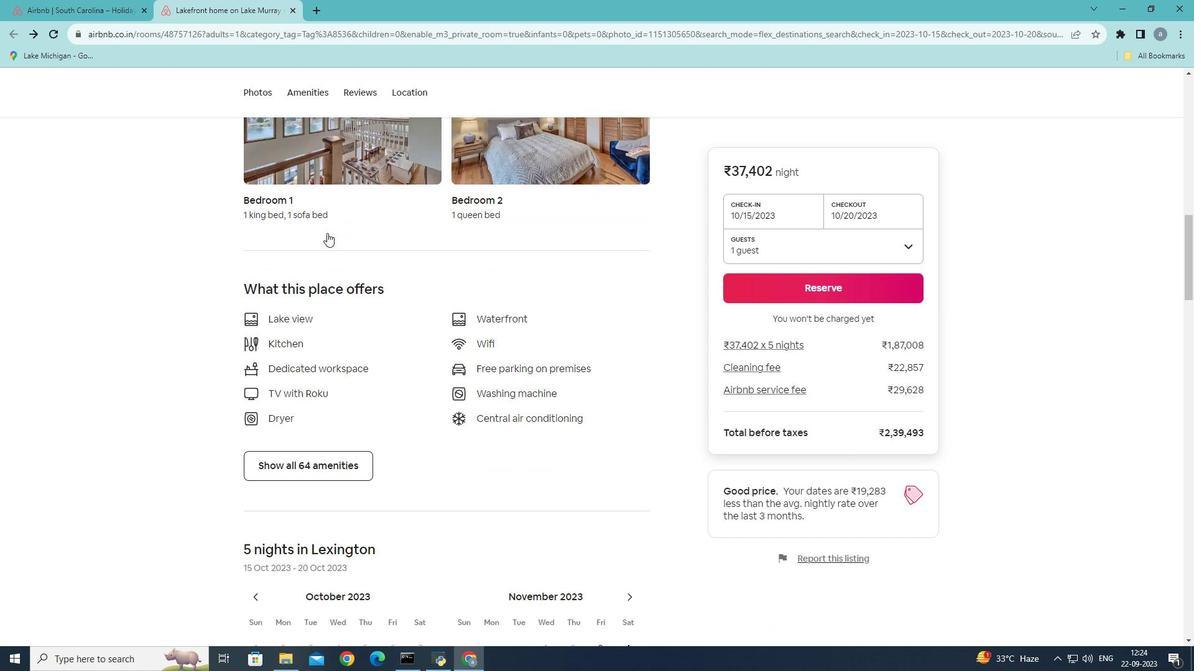 
Action: Mouse scrolled (327, 232) with delta (0, 0)
Screenshot: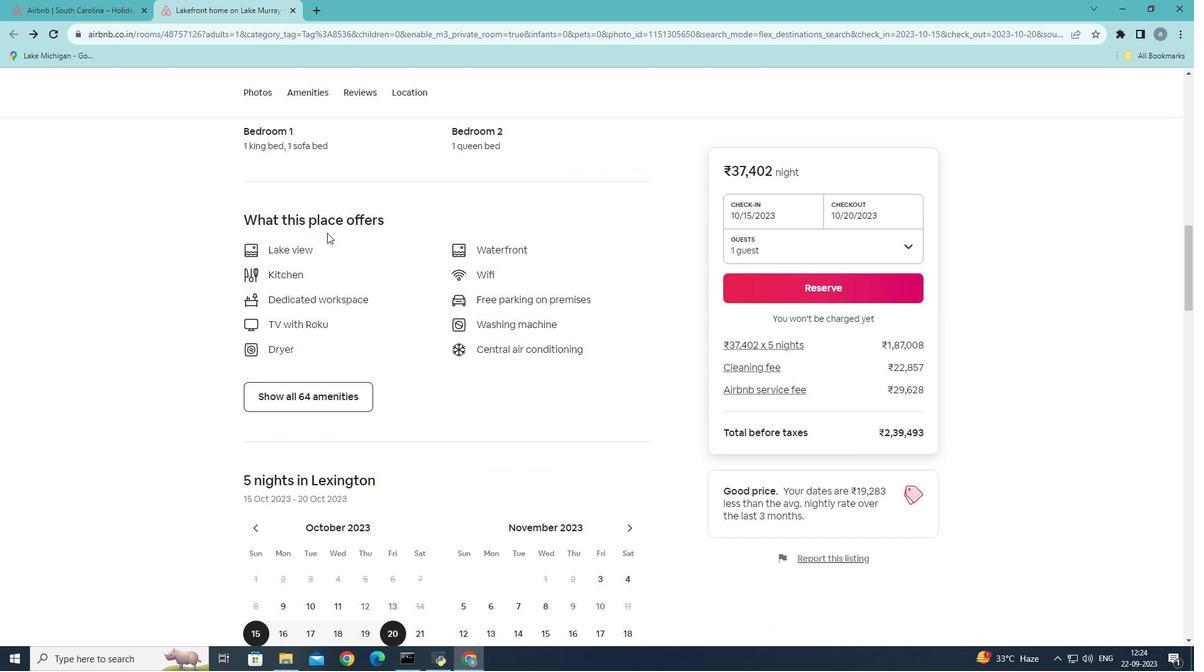 
Action: Mouse scrolled (327, 232) with delta (0, 0)
Screenshot: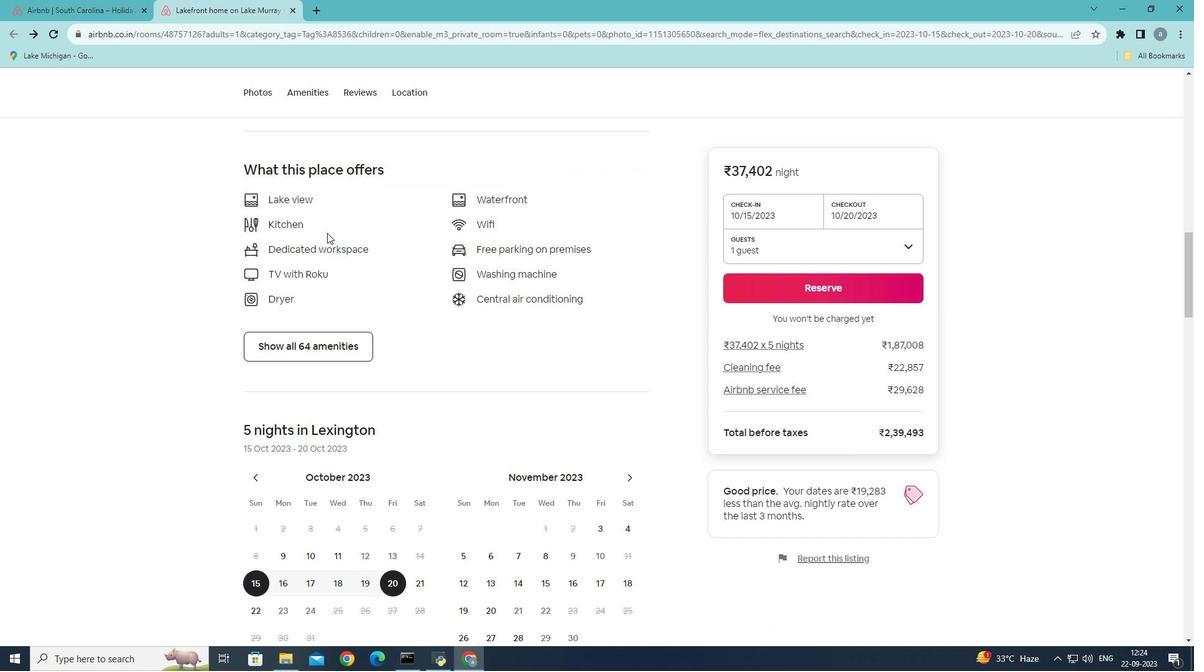 
Action: Mouse scrolled (327, 232) with delta (0, 0)
Screenshot: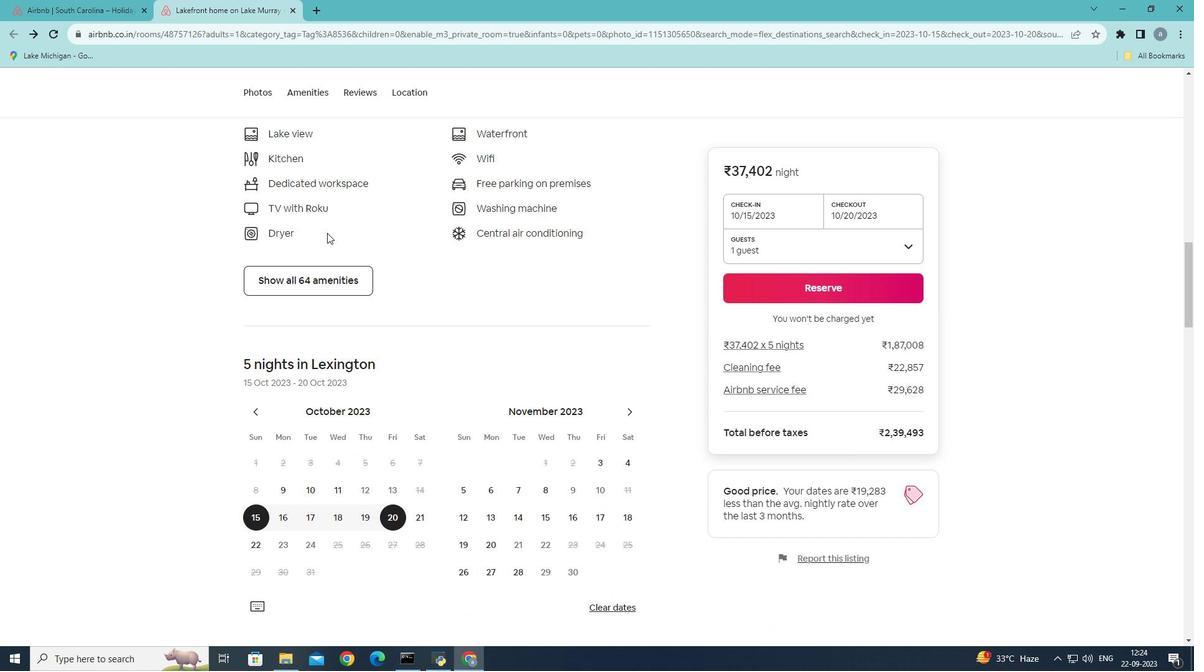 
Action: Mouse moved to (320, 271)
Screenshot: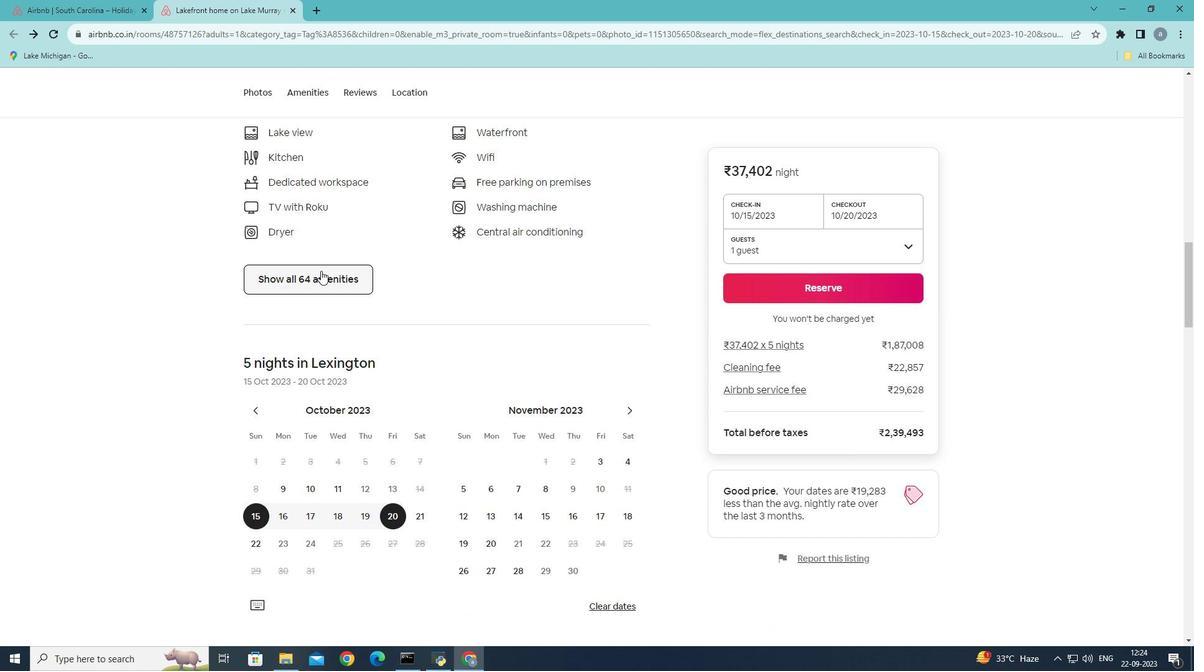 
Action: Mouse pressed left at (320, 271)
Screenshot: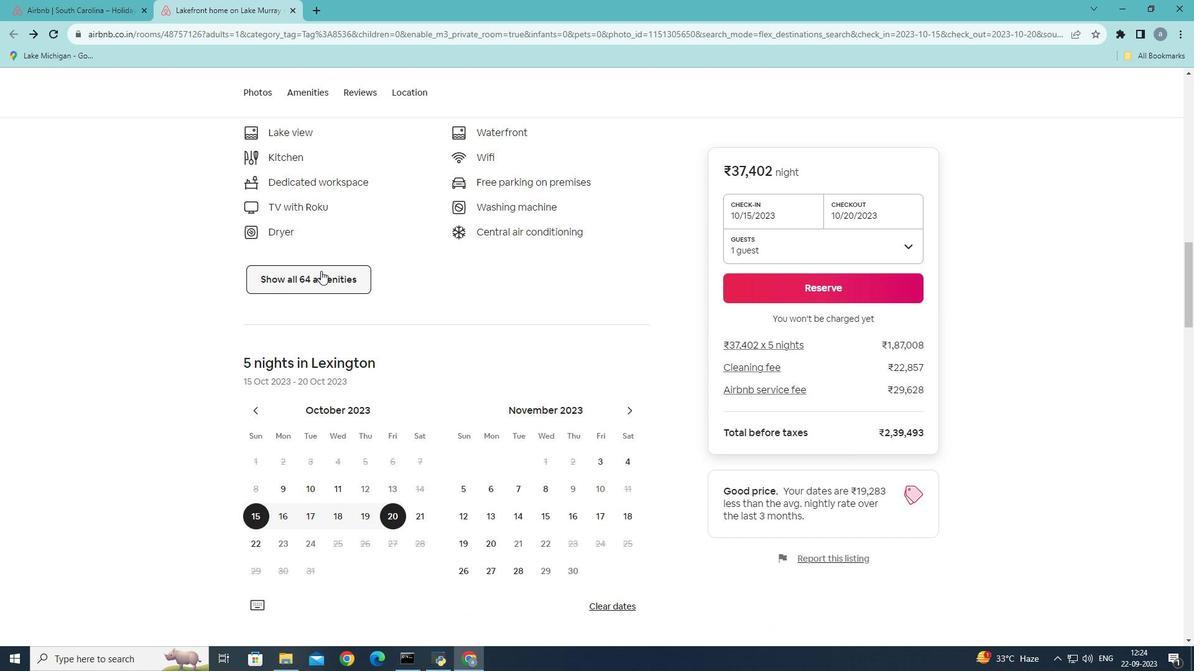 
Action: Mouse moved to (319, 270)
Screenshot: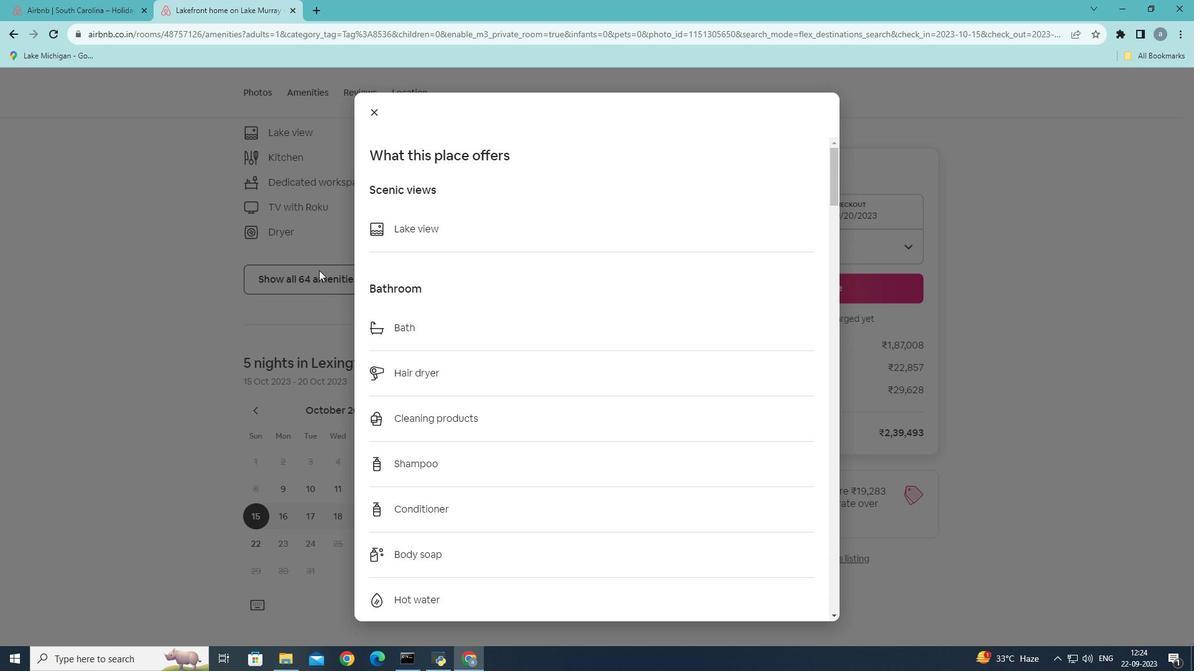 
Action: Mouse scrolled (319, 269) with delta (0, 0)
Screenshot: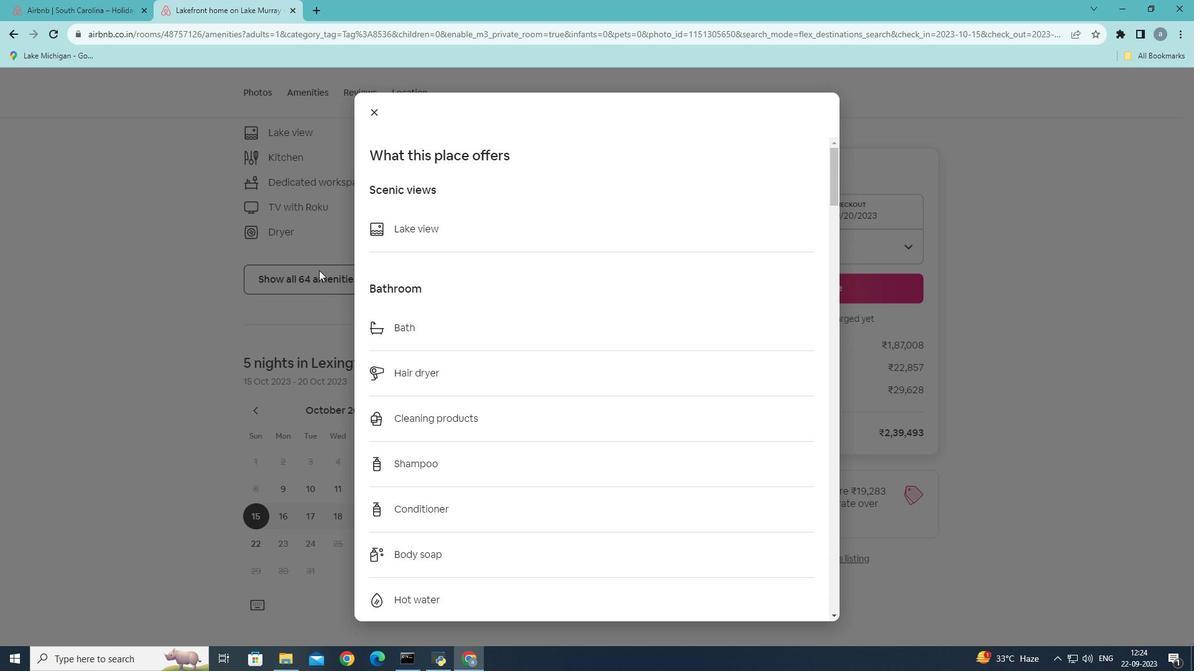 
Action: Mouse scrolled (319, 269) with delta (0, 0)
Screenshot: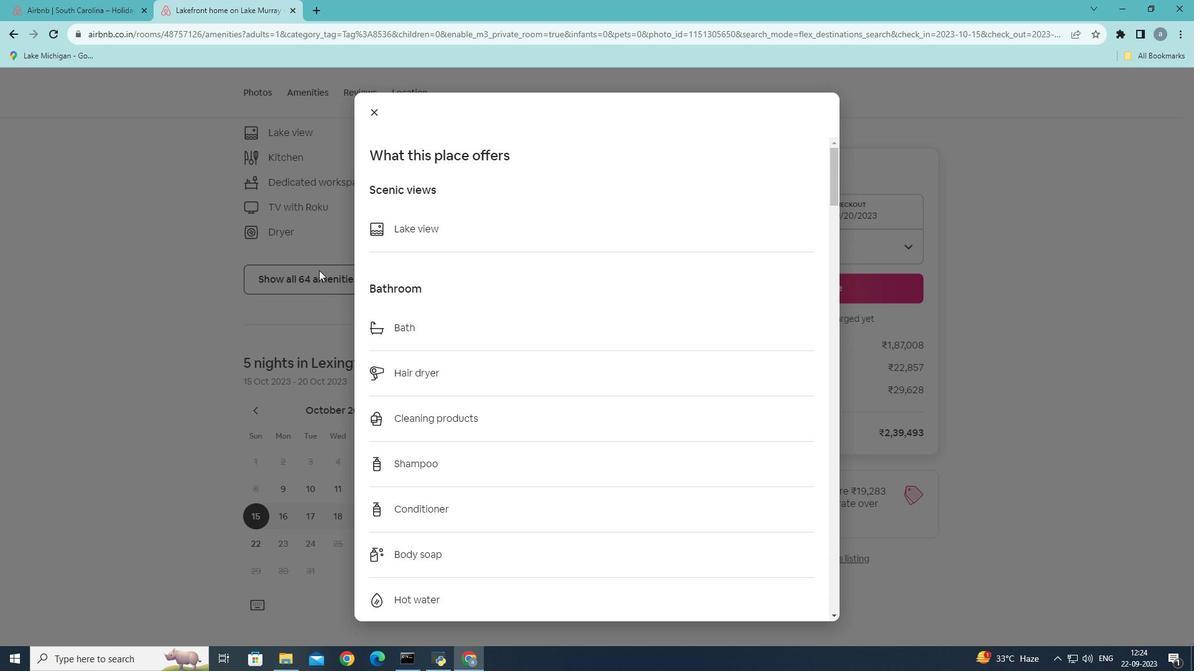 
Action: Mouse scrolled (319, 269) with delta (0, 0)
Screenshot: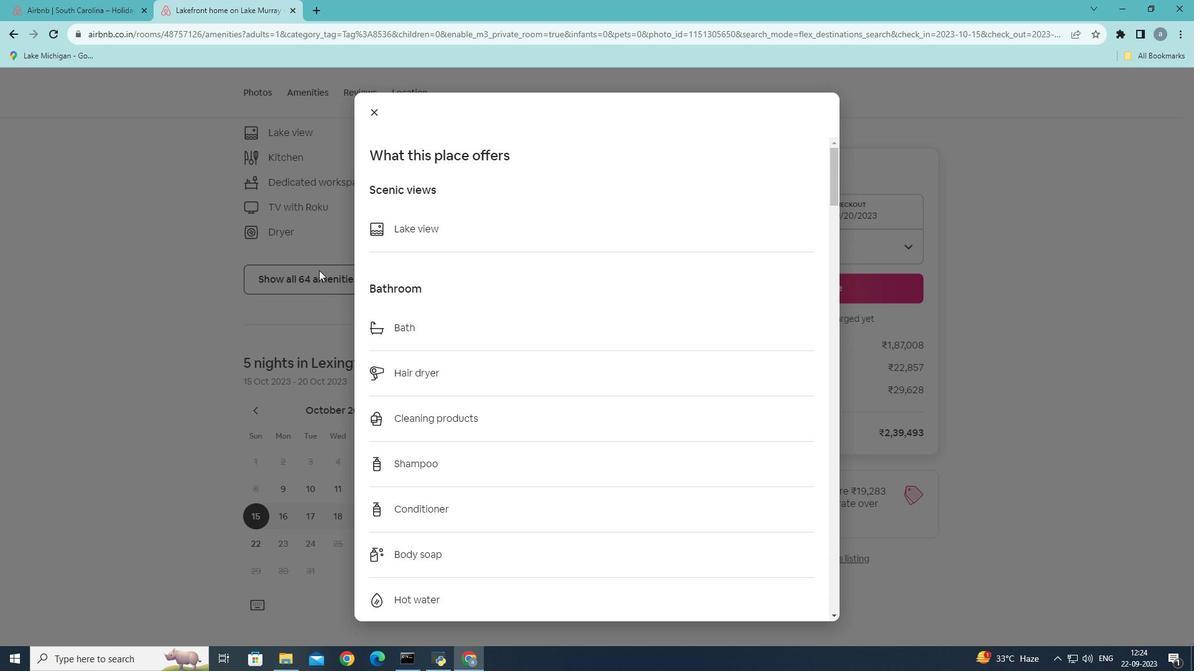 
Action: Mouse scrolled (319, 269) with delta (0, 0)
Screenshot: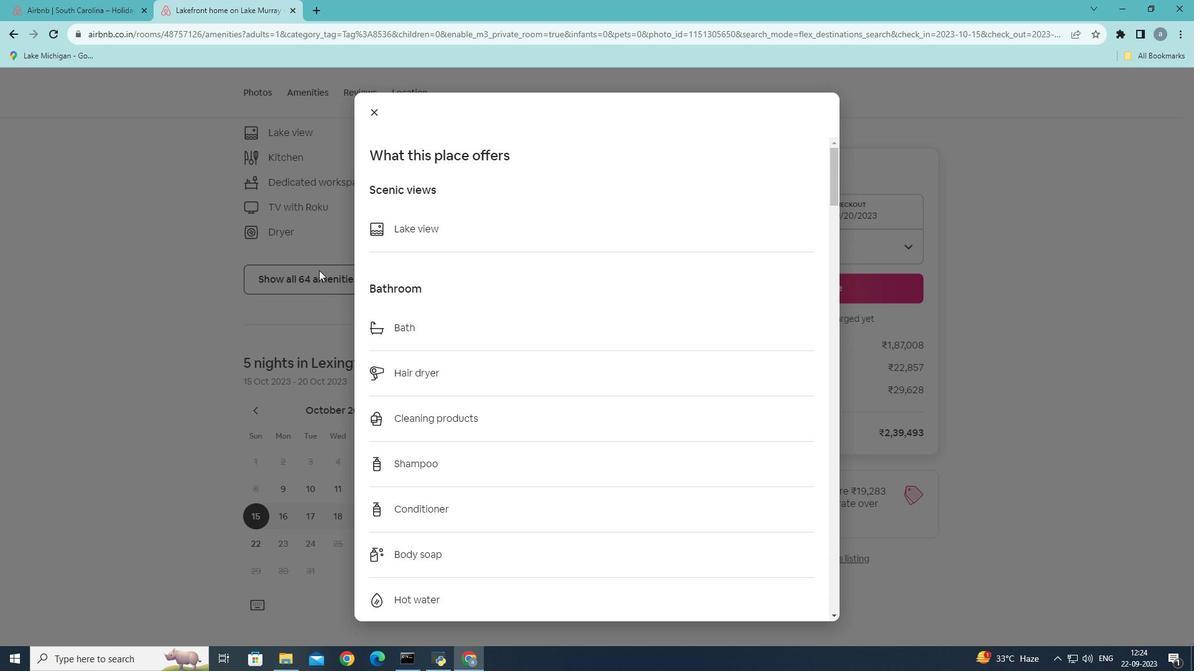 
Action: Mouse moved to (435, 242)
Screenshot: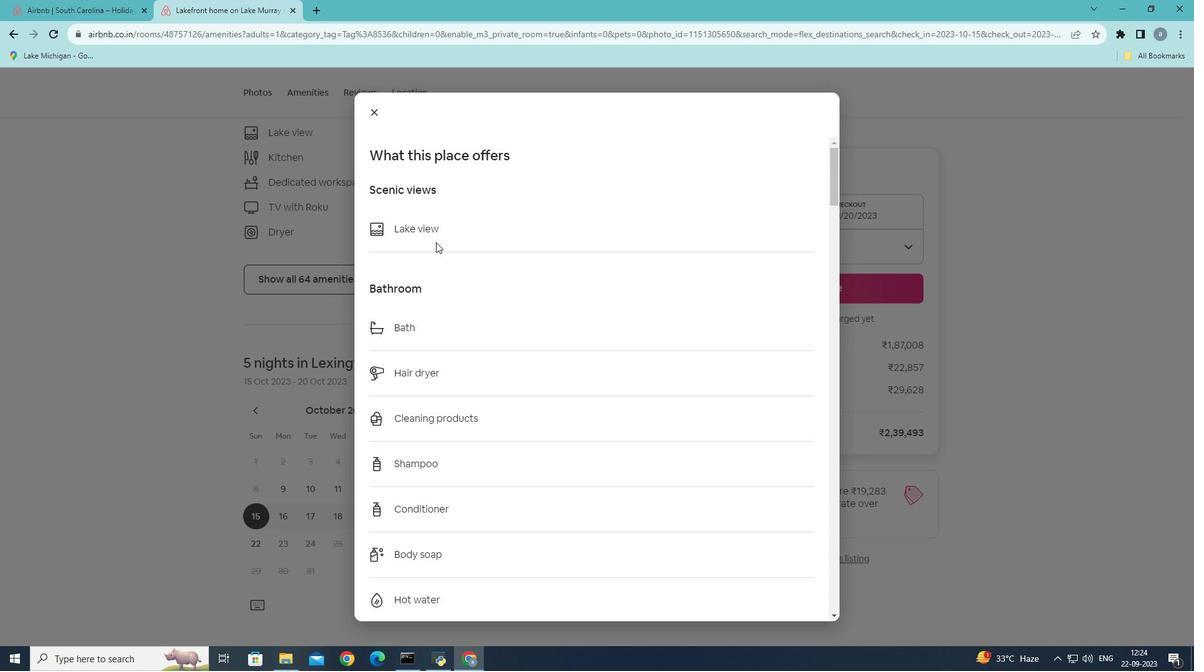 
Action: Mouse scrolled (435, 241) with delta (0, 0)
Screenshot: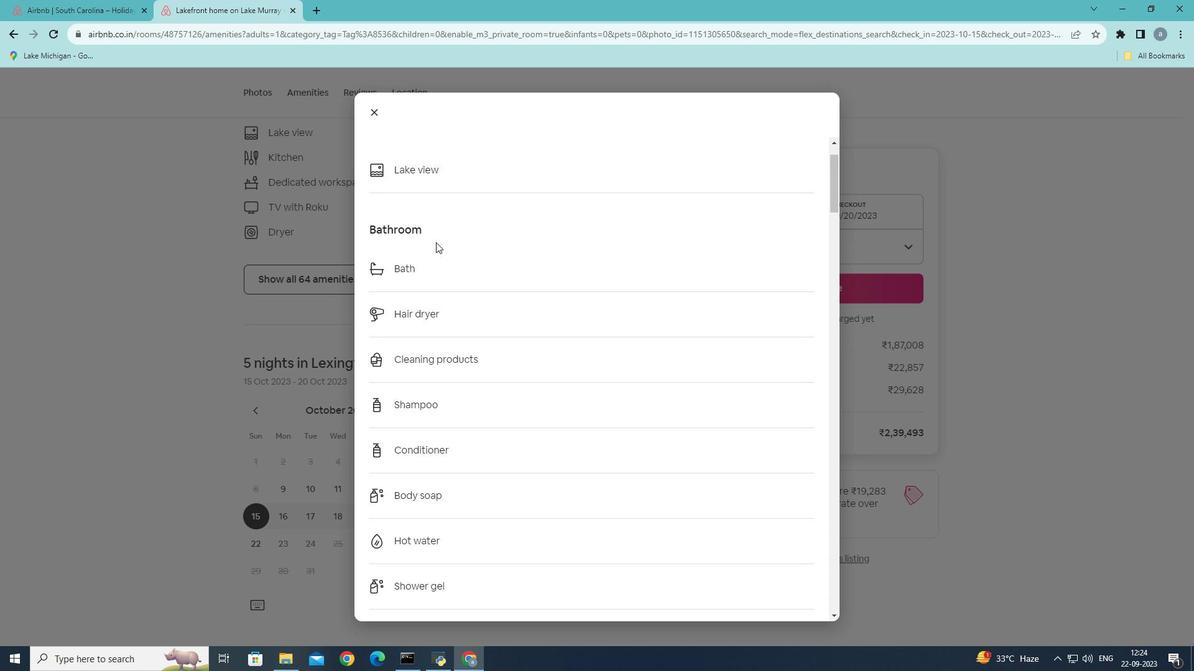 
Action: Mouse scrolled (435, 241) with delta (0, 0)
Screenshot: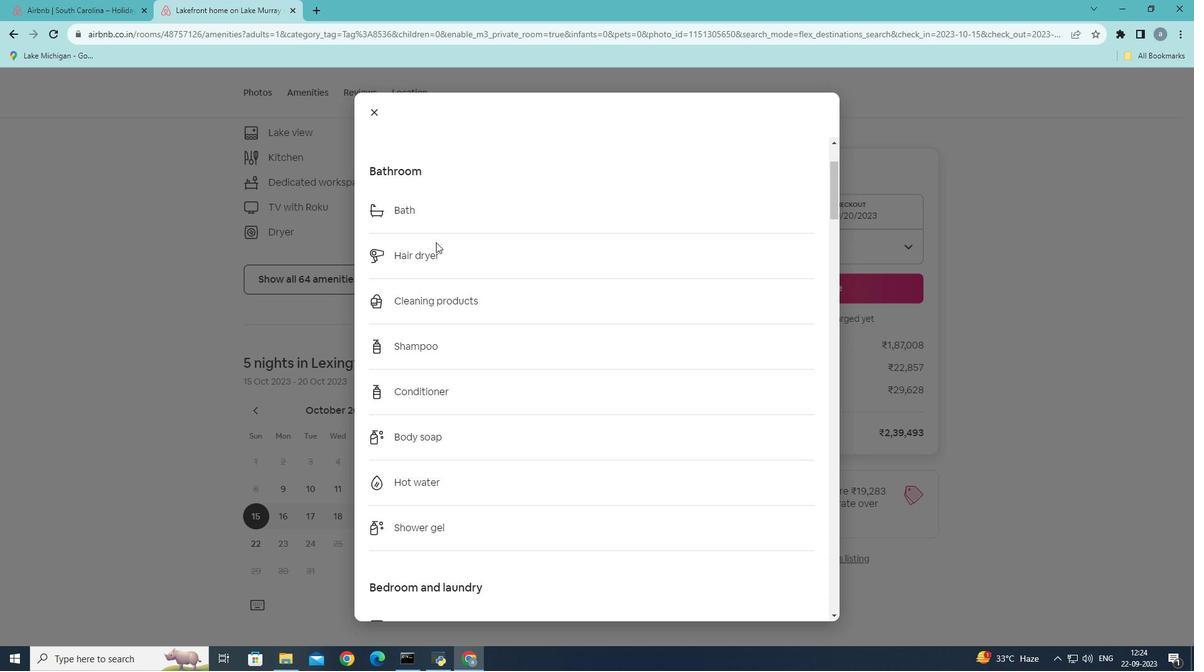 
Action: Mouse scrolled (435, 241) with delta (0, 0)
Screenshot: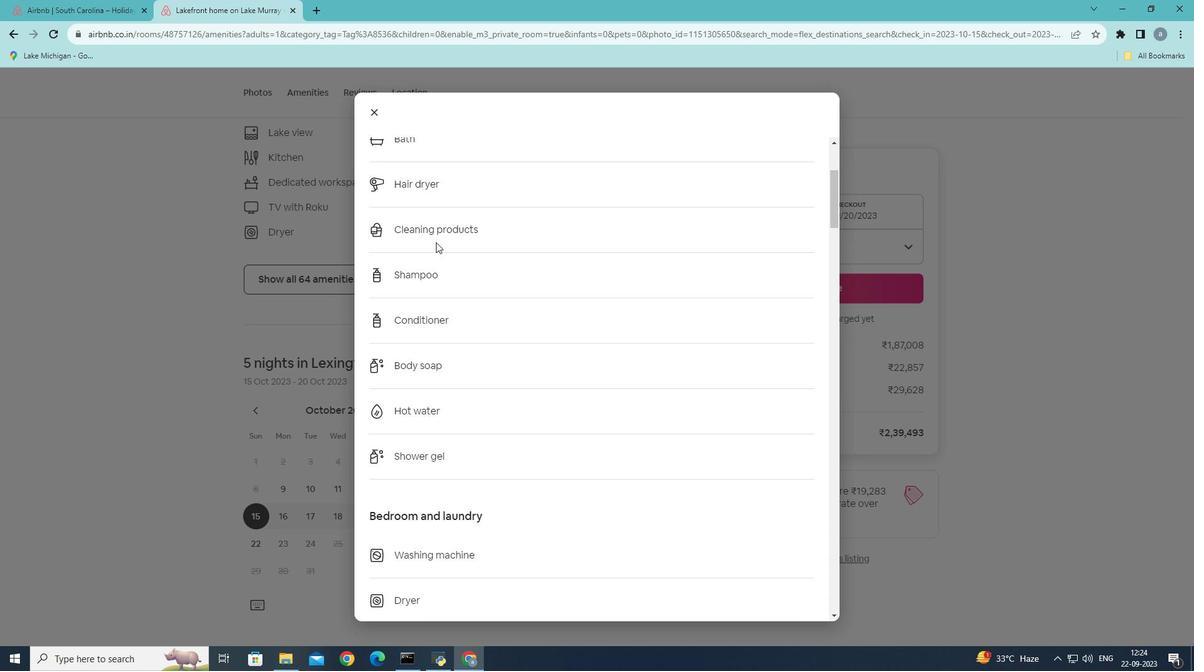 
Action: Mouse scrolled (435, 241) with delta (0, 0)
Screenshot: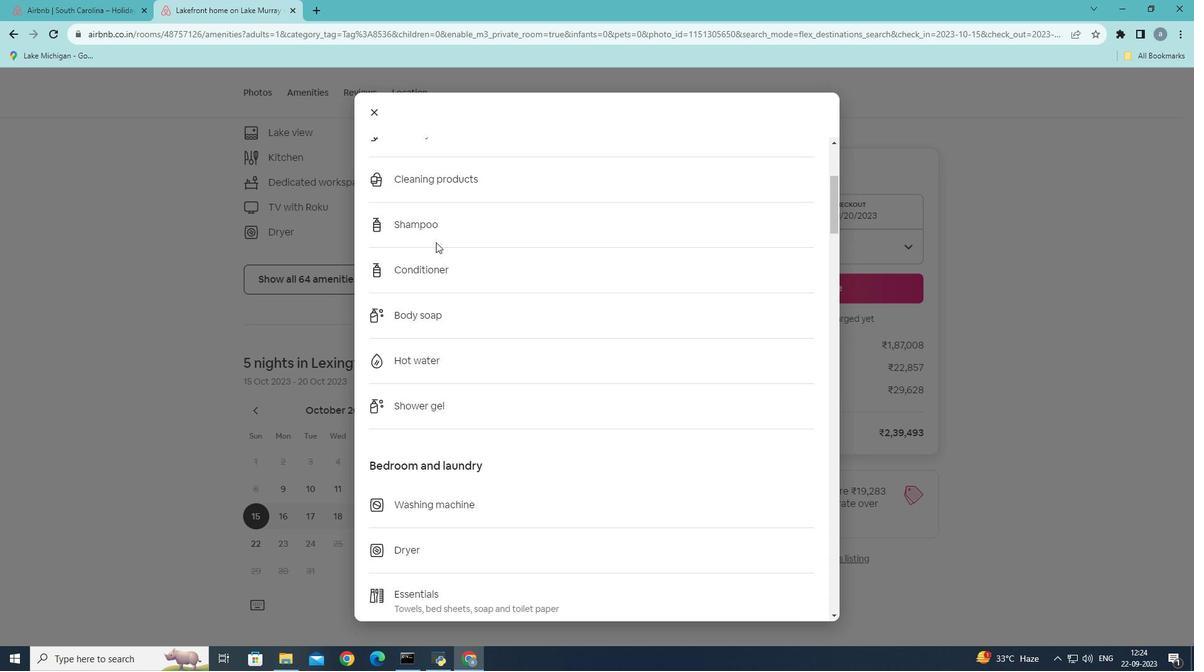 
Action: Mouse moved to (514, 238)
Screenshot: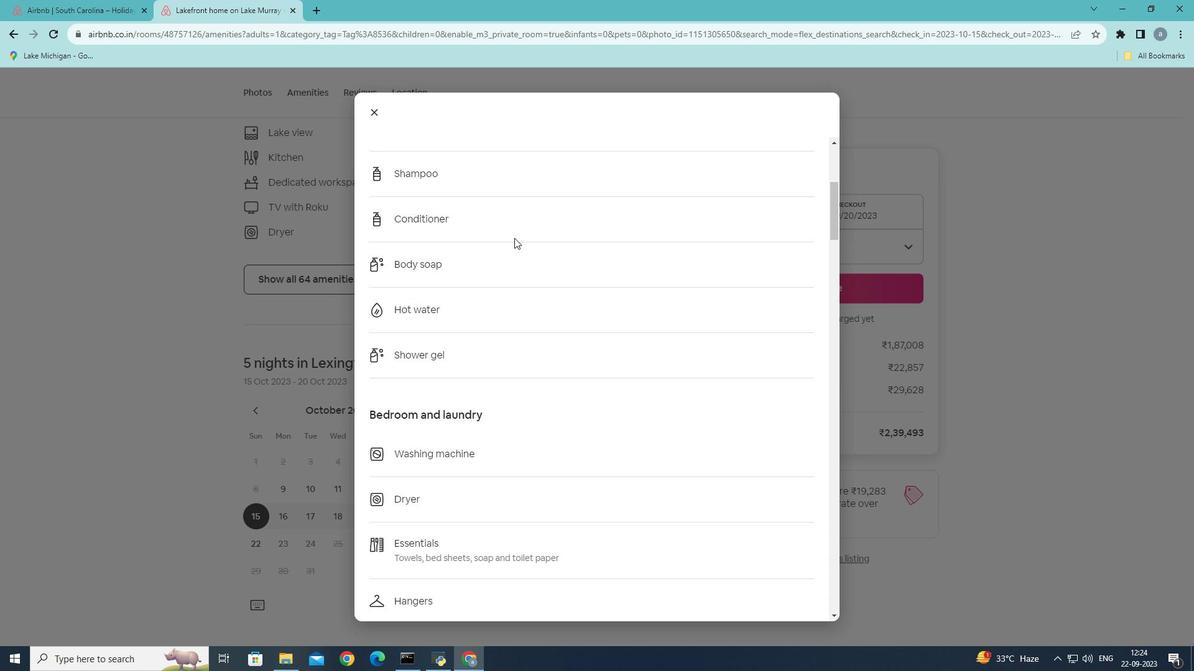 
Action: Mouse scrolled (514, 237) with delta (0, 0)
Screenshot: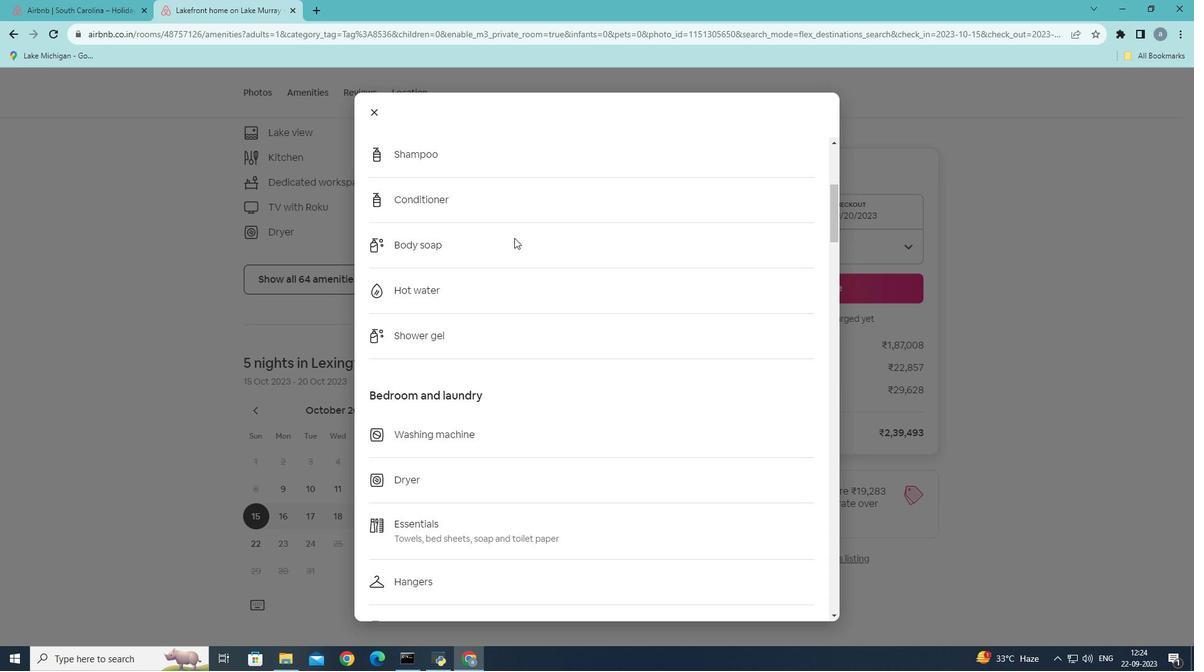 
Action: Mouse scrolled (514, 237) with delta (0, 0)
Screenshot: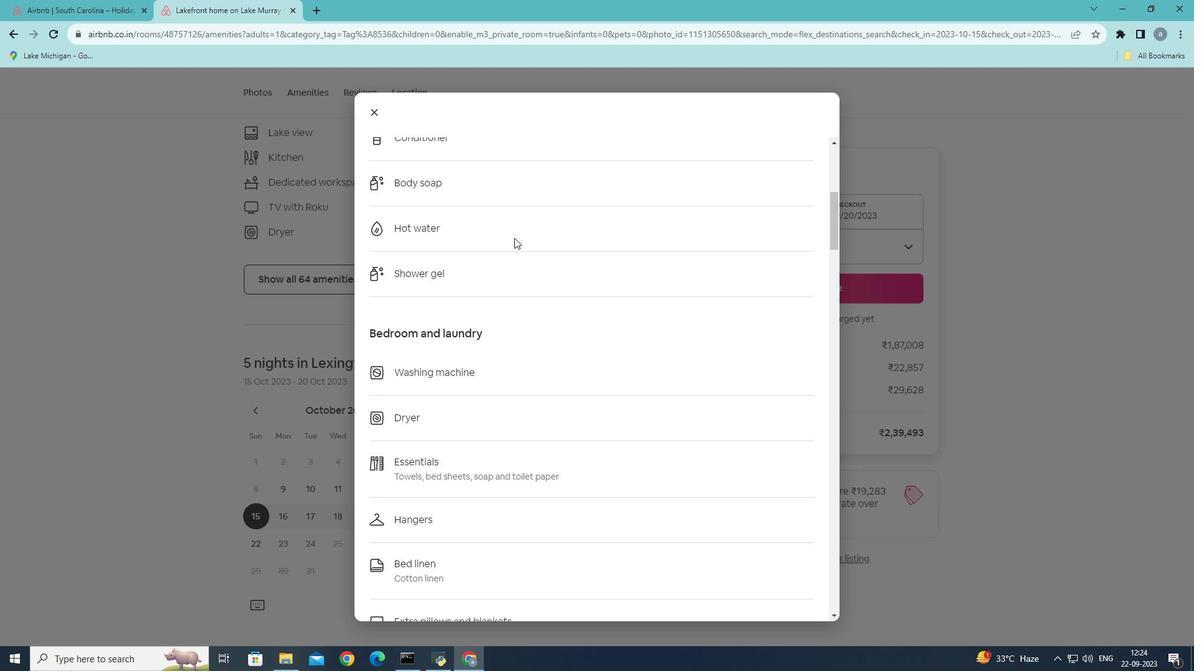 
Action: Mouse scrolled (514, 237) with delta (0, 0)
Screenshot: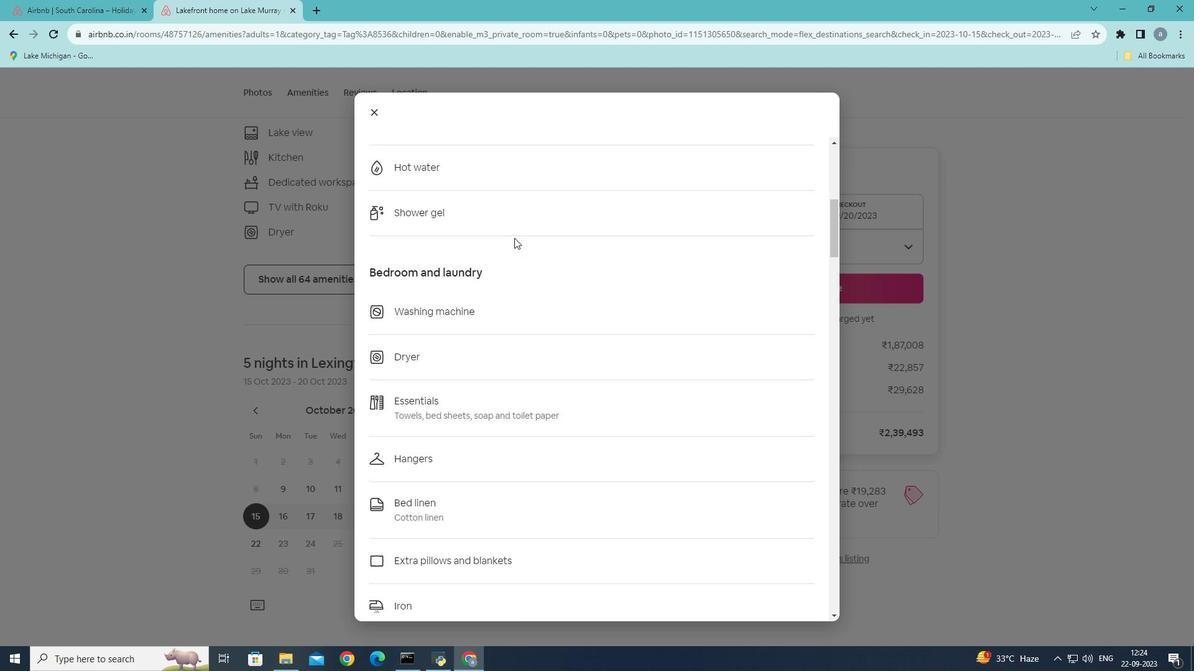 
Action: Mouse scrolled (514, 237) with delta (0, 0)
Screenshot: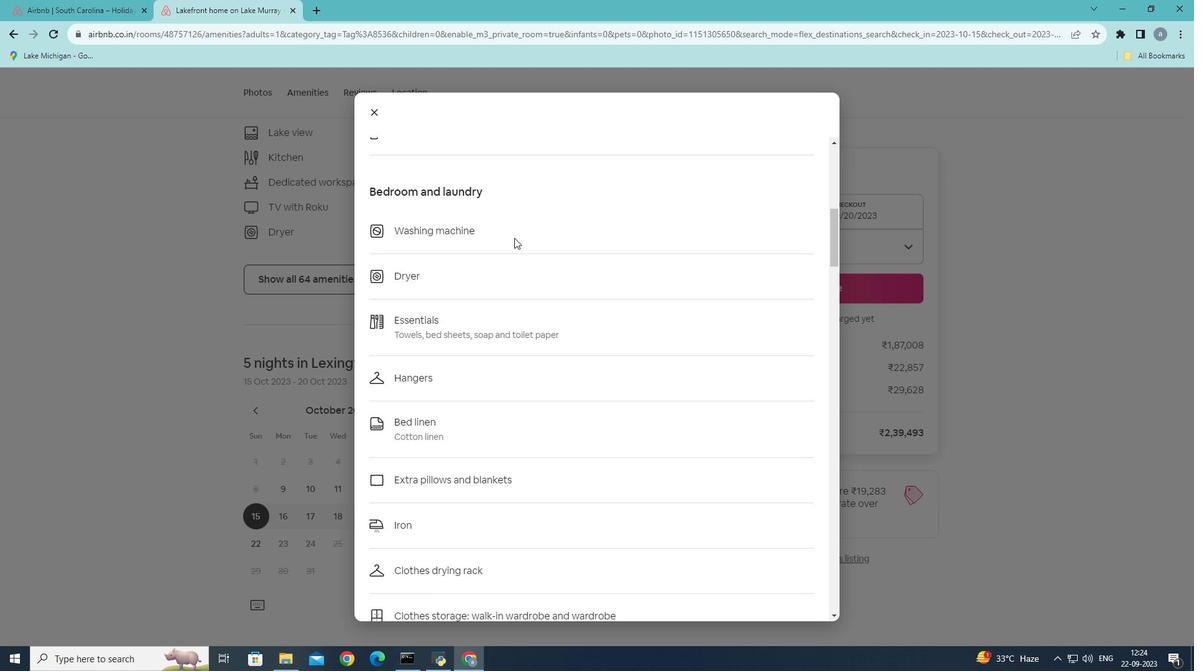
Action: Mouse scrolled (514, 237) with delta (0, 0)
Screenshot: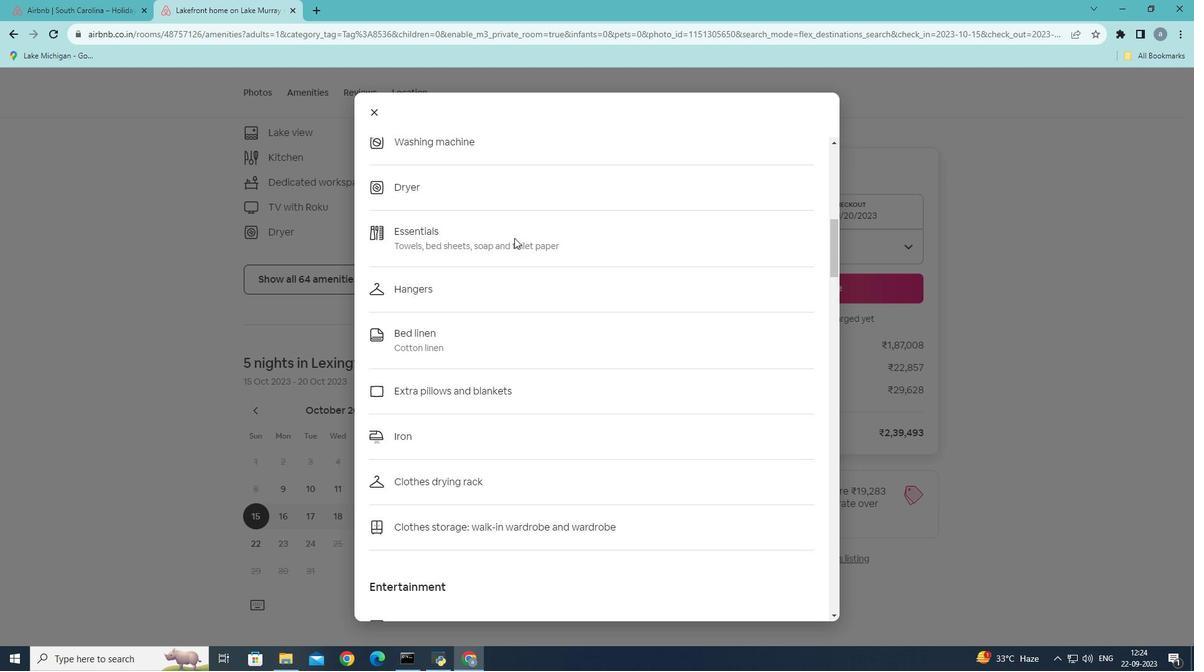 
Action: Mouse scrolled (514, 237) with delta (0, 0)
Screenshot: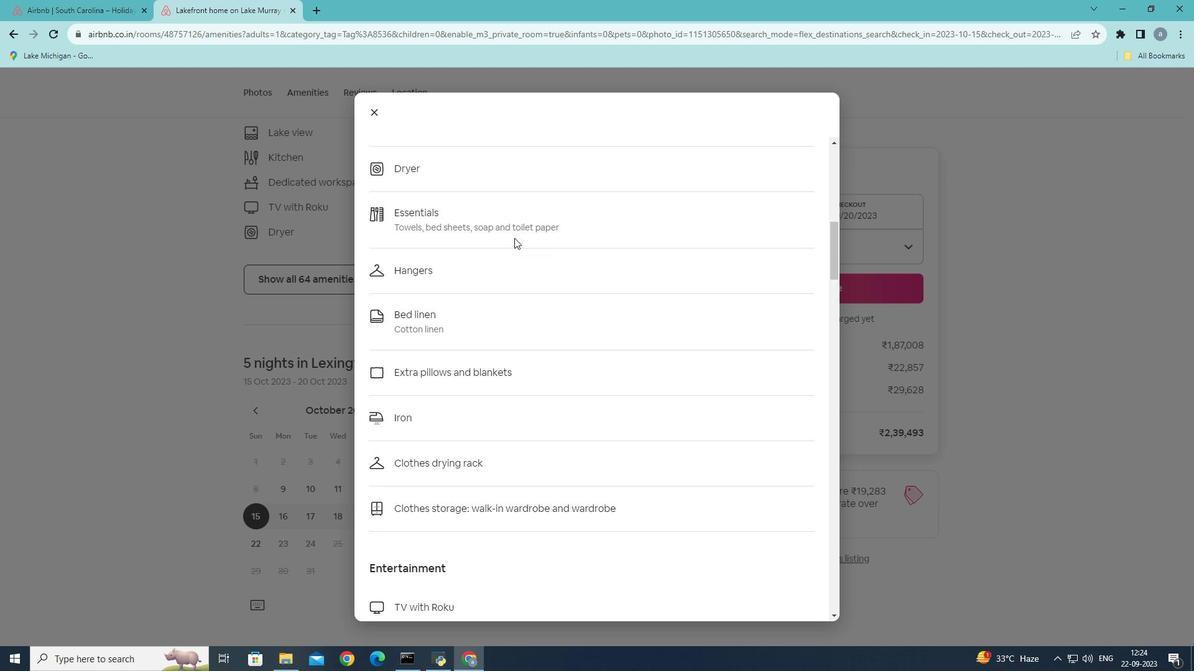 
Action: Mouse scrolled (514, 237) with delta (0, 0)
Screenshot: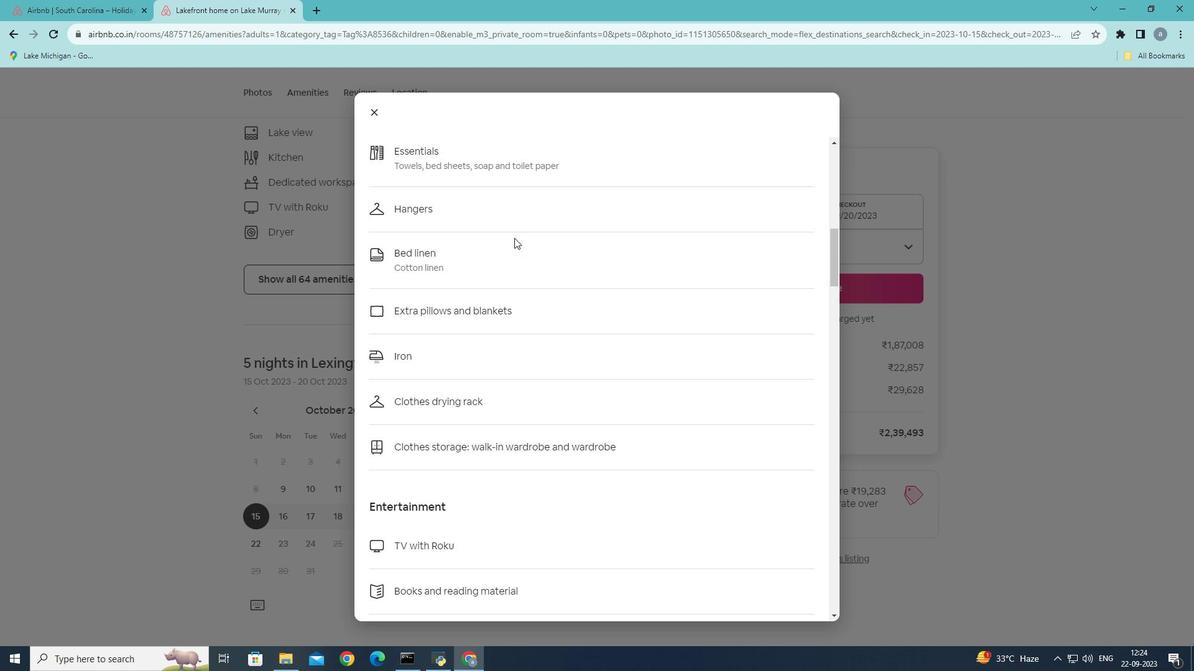
Action: Mouse scrolled (514, 237) with delta (0, 0)
Screenshot: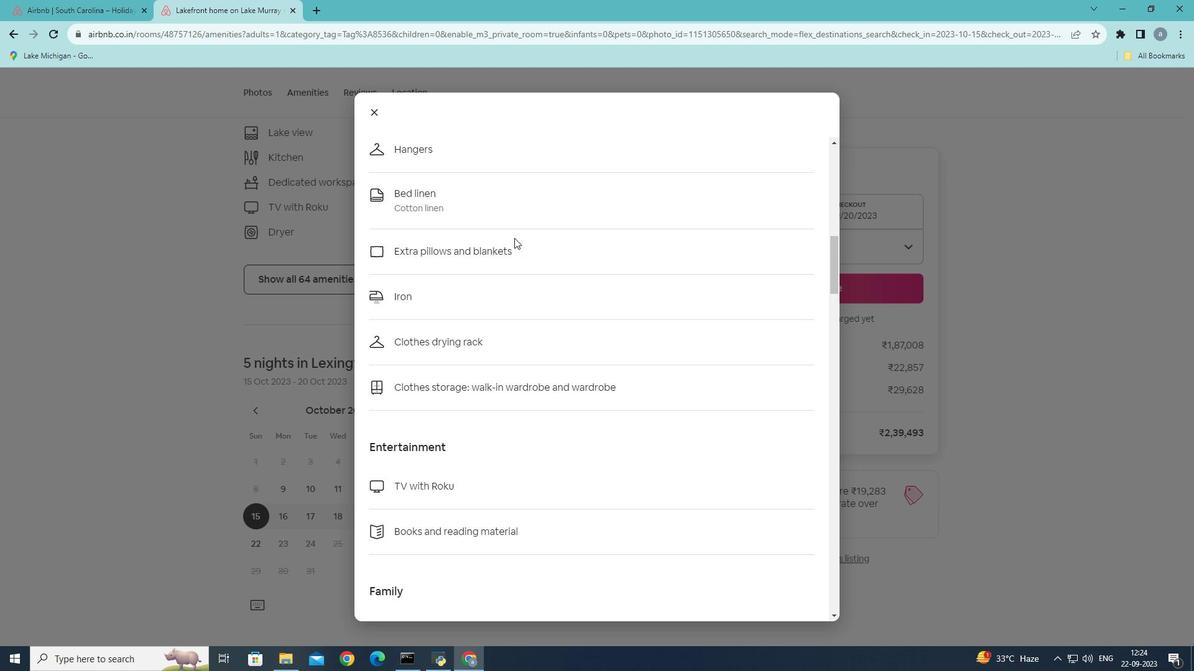 
Action: Mouse scrolled (514, 237) with delta (0, 0)
Screenshot: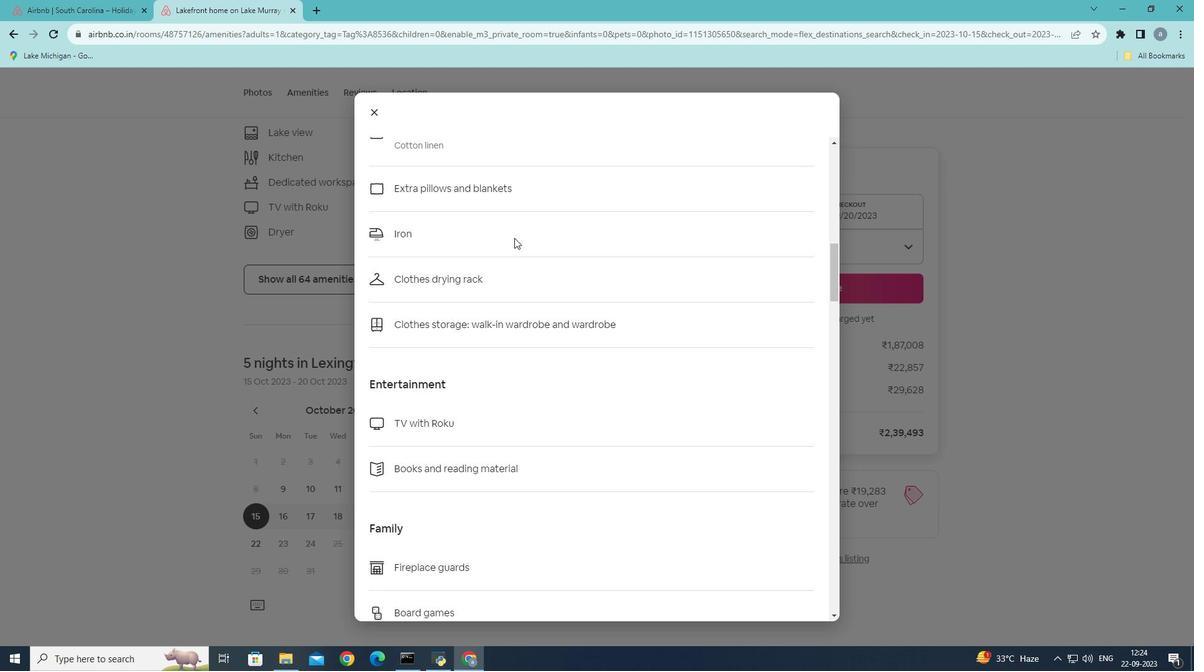 
Action: Mouse scrolled (514, 237) with delta (0, 0)
Screenshot: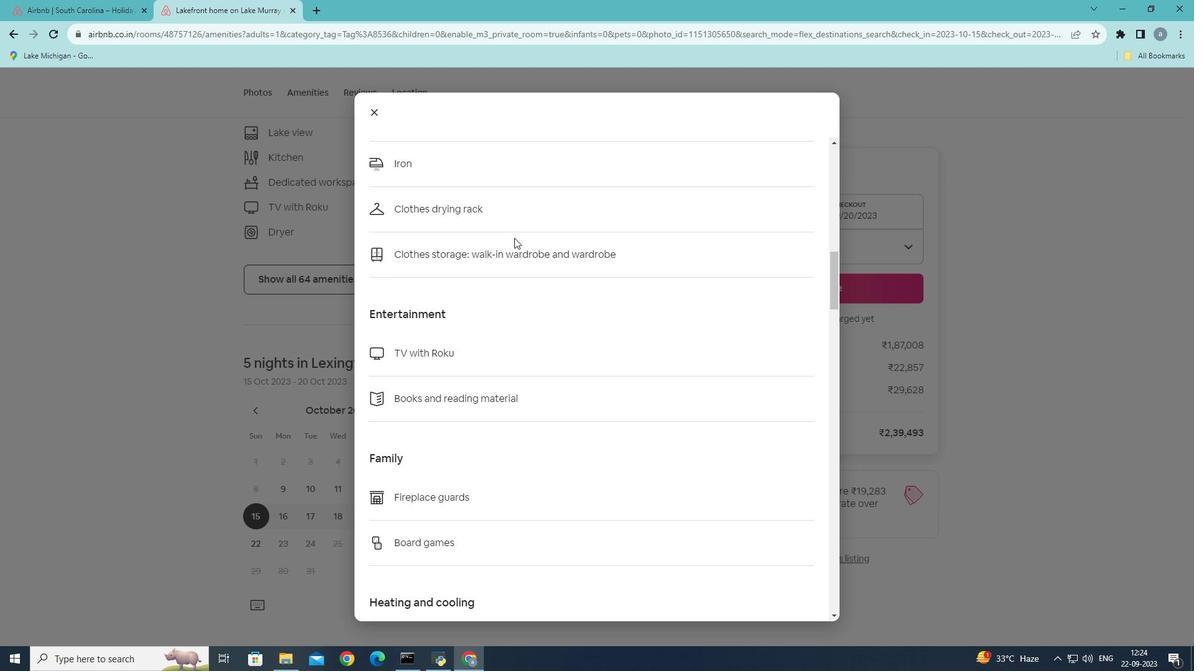 
Action: Mouse scrolled (514, 237) with delta (0, 0)
Screenshot: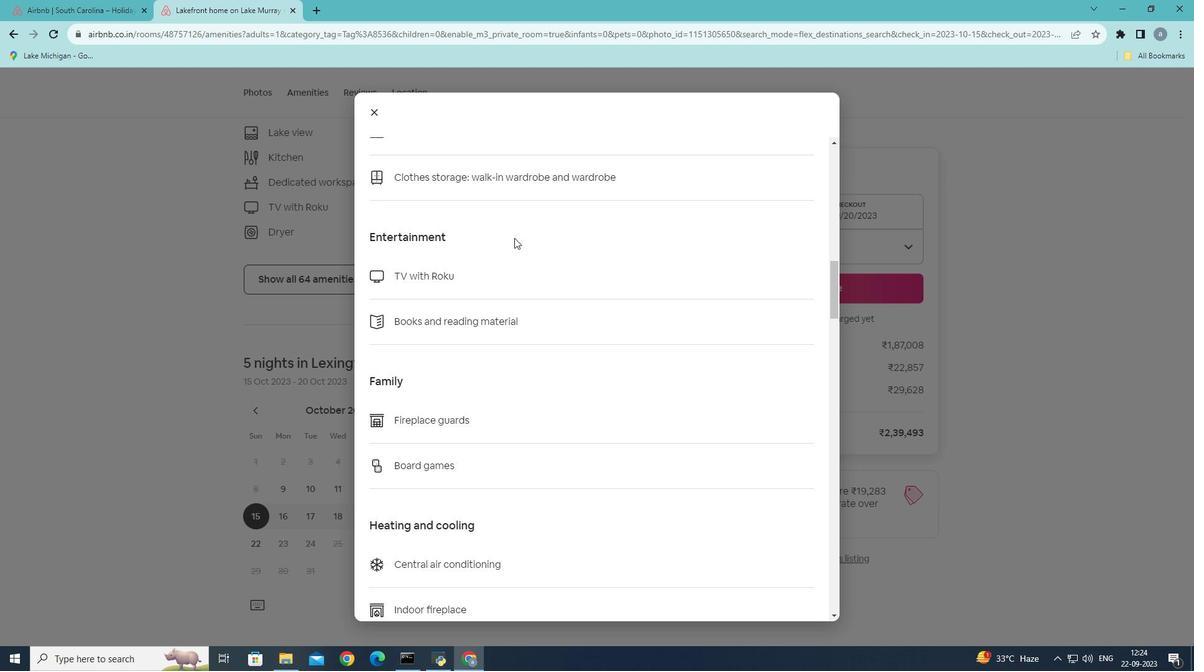 
Action: Mouse scrolled (514, 237) with delta (0, 0)
Screenshot: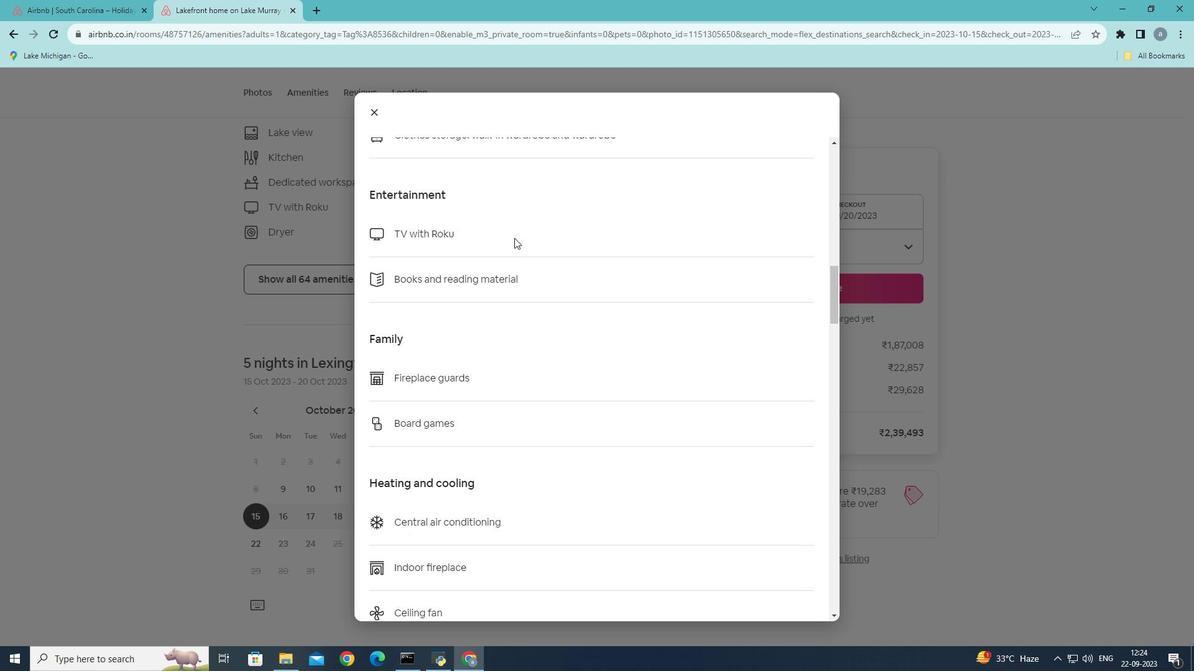 
Action: Mouse scrolled (514, 237) with delta (0, 0)
Screenshot: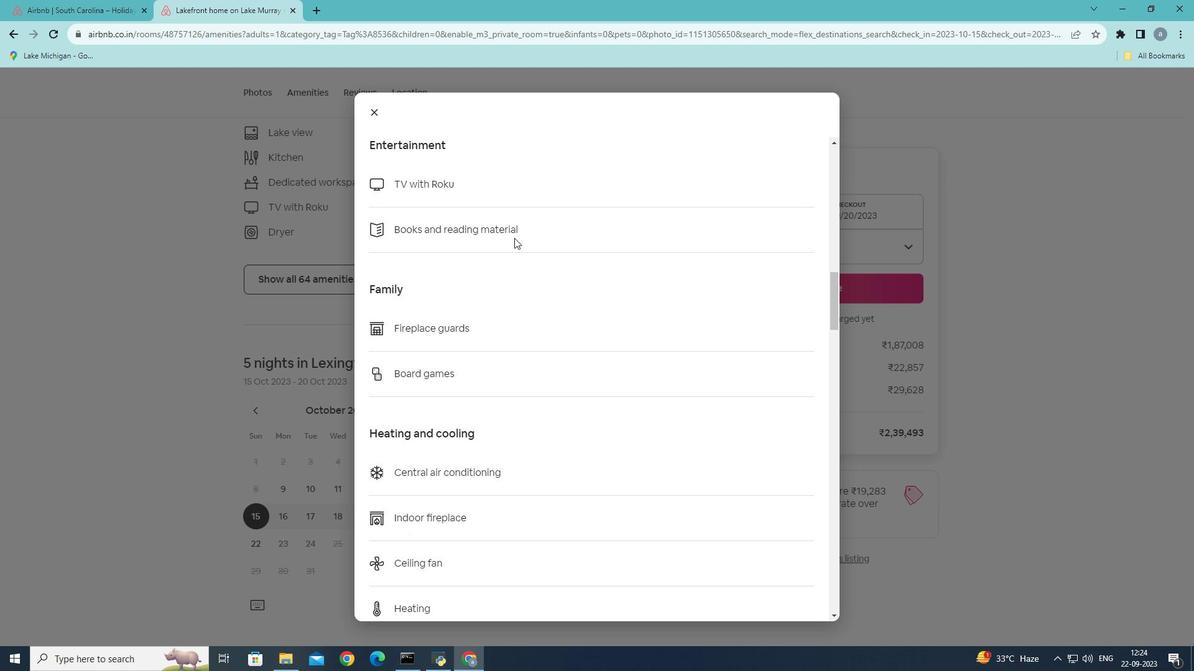
Action: Mouse scrolled (514, 237) with delta (0, 0)
Screenshot: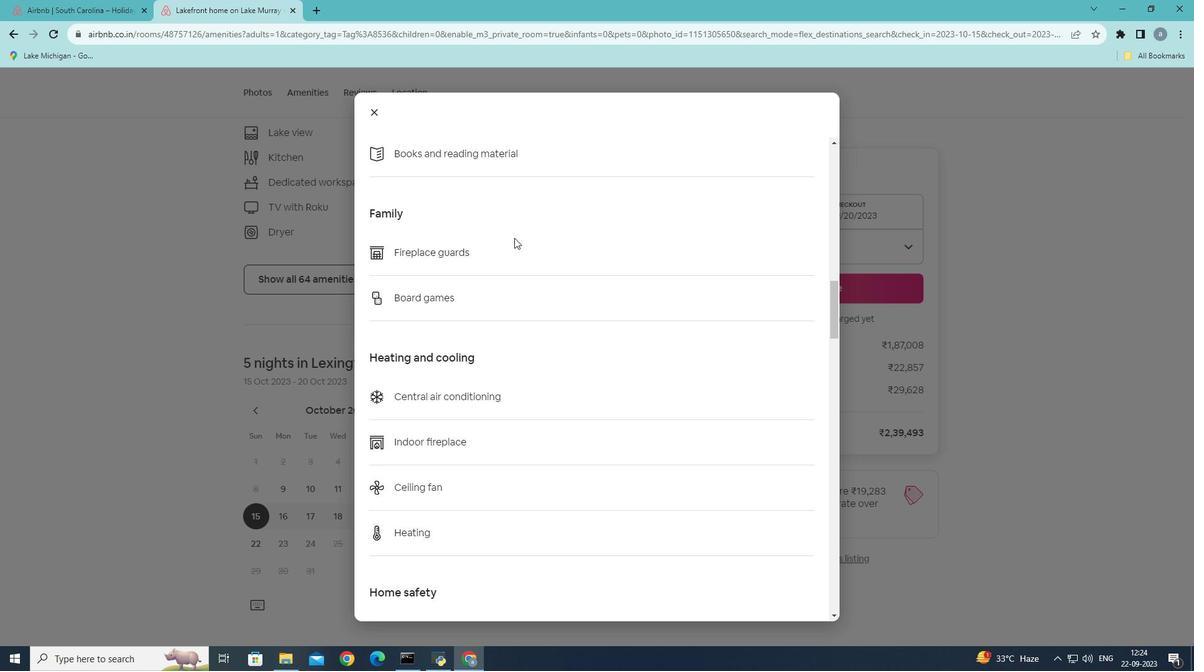 
Action: Mouse scrolled (514, 237) with delta (0, 0)
Screenshot: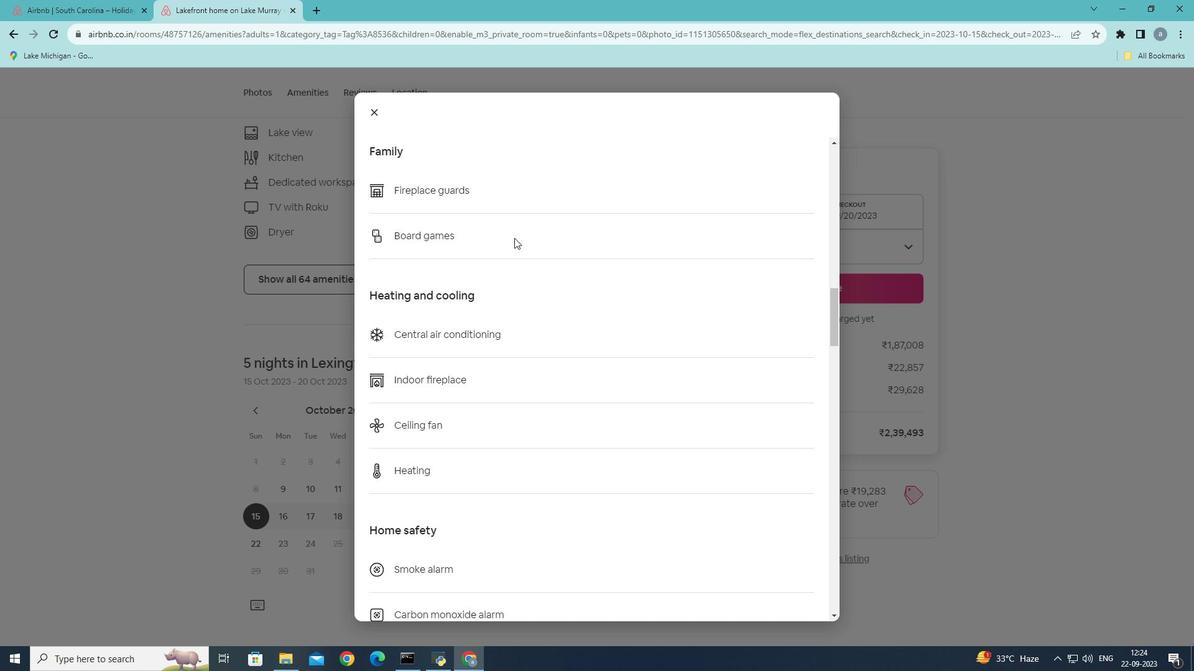 
Action: Mouse scrolled (514, 237) with delta (0, 0)
Screenshot: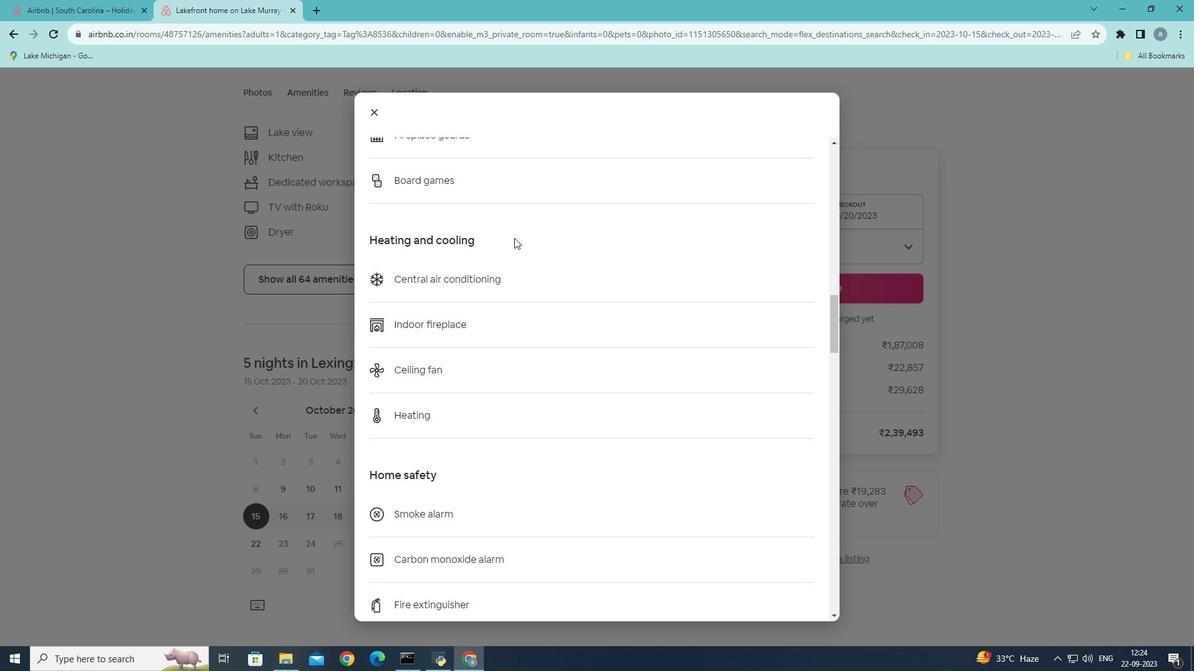 
Action: Mouse scrolled (514, 237) with delta (0, 0)
Screenshot: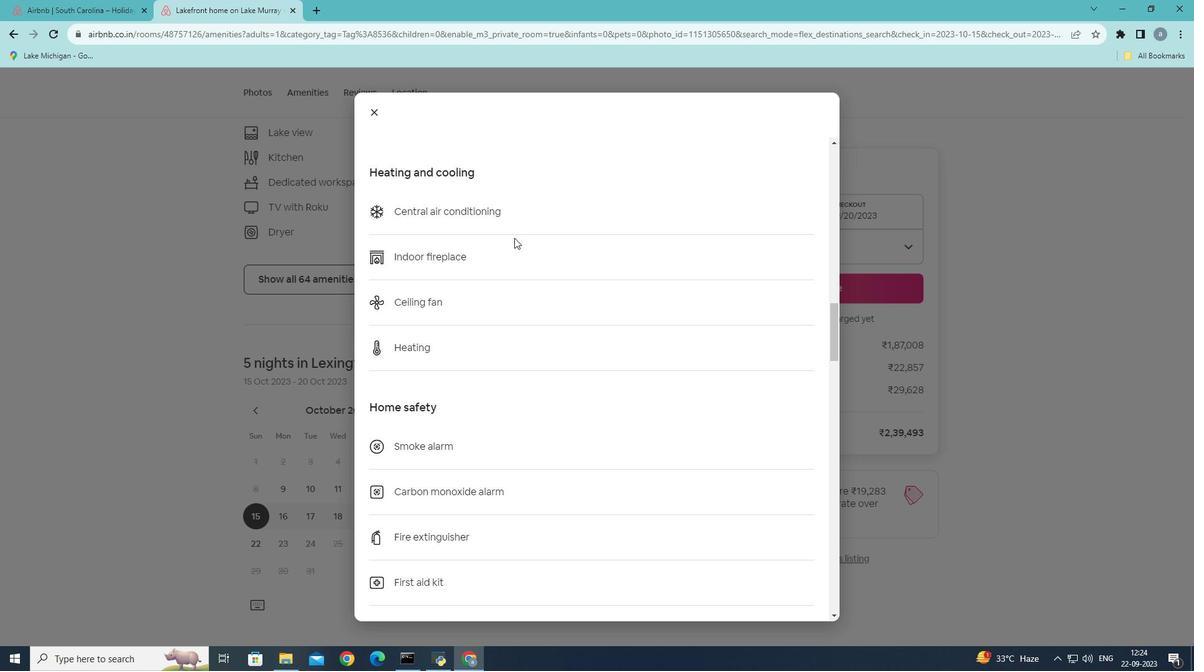
Action: Mouse scrolled (514, 237) with delta (0, 0)
Screenshot: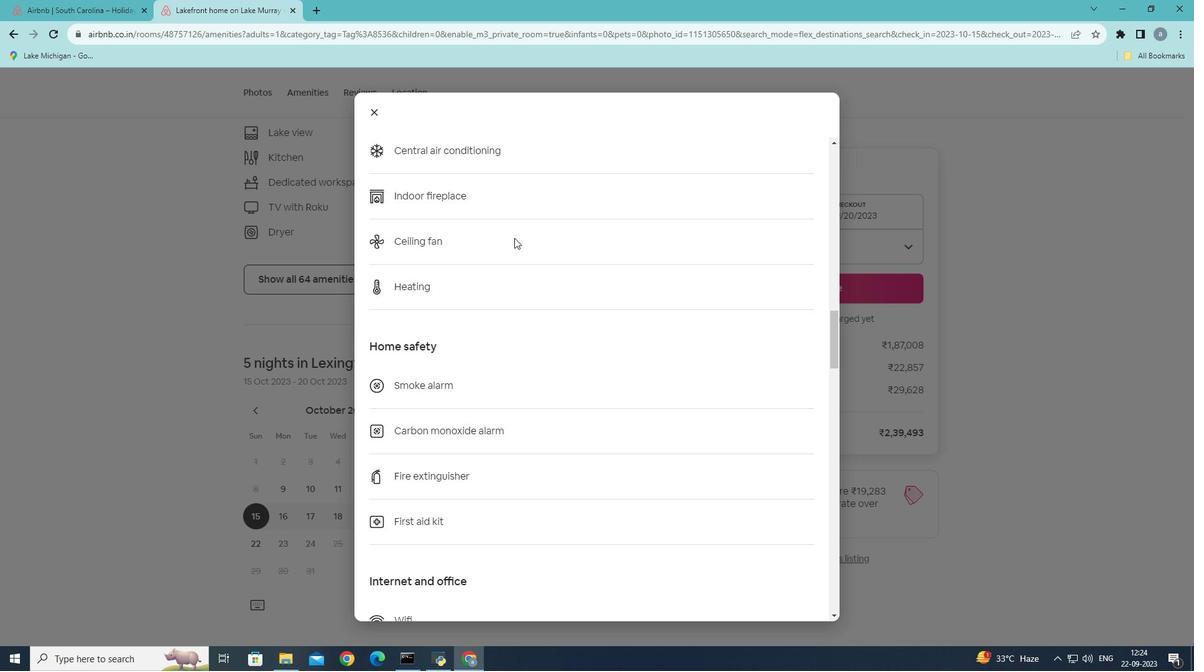 
Action: Mouse scrolled (514, 237) with delta (0, 0)
Screenshot: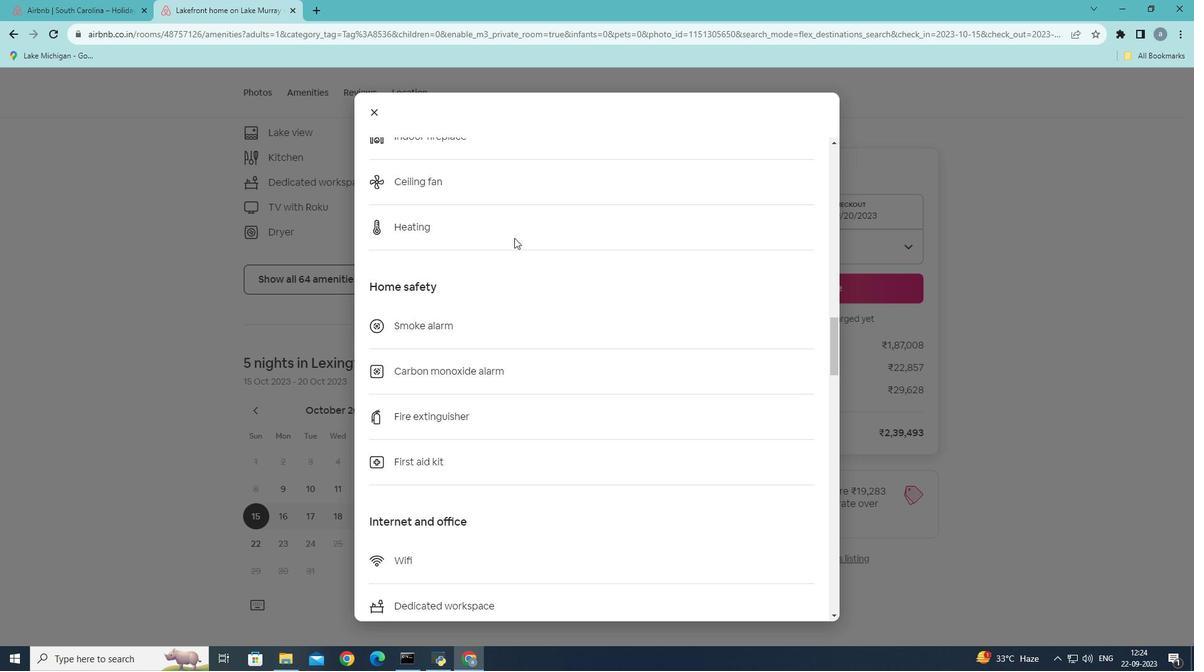 
Action: Mouse scrolled (514, 237) with delta (0, 0)
Screenshot: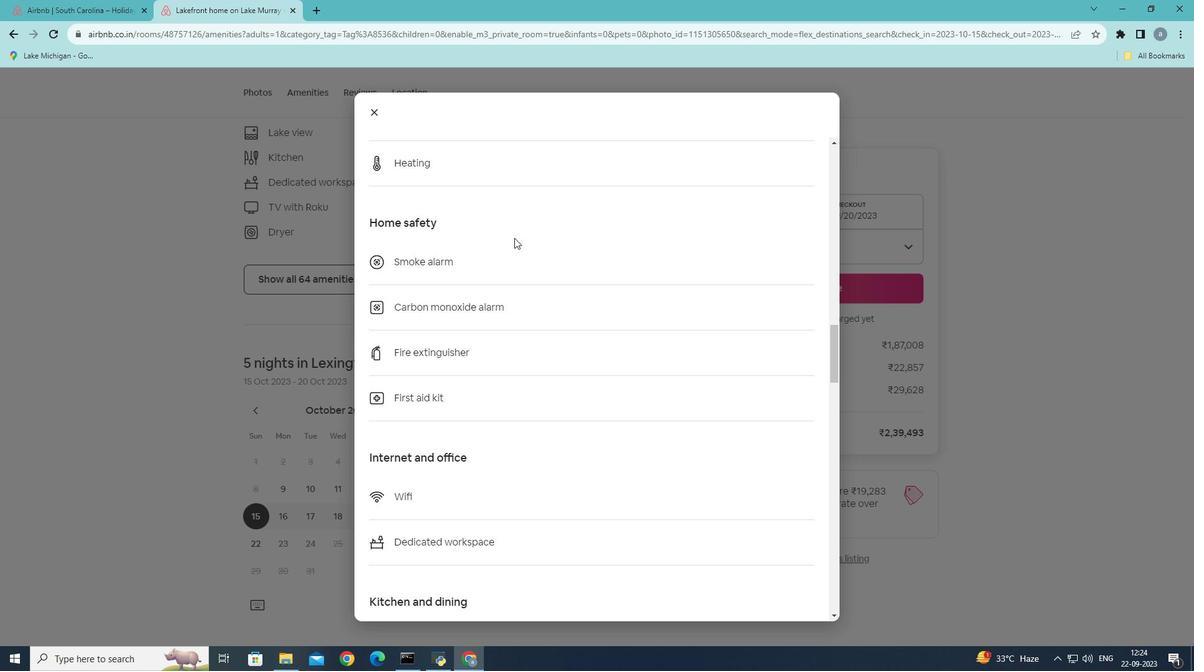 
Action: Mouse moved to (527, 182)
Screenshot: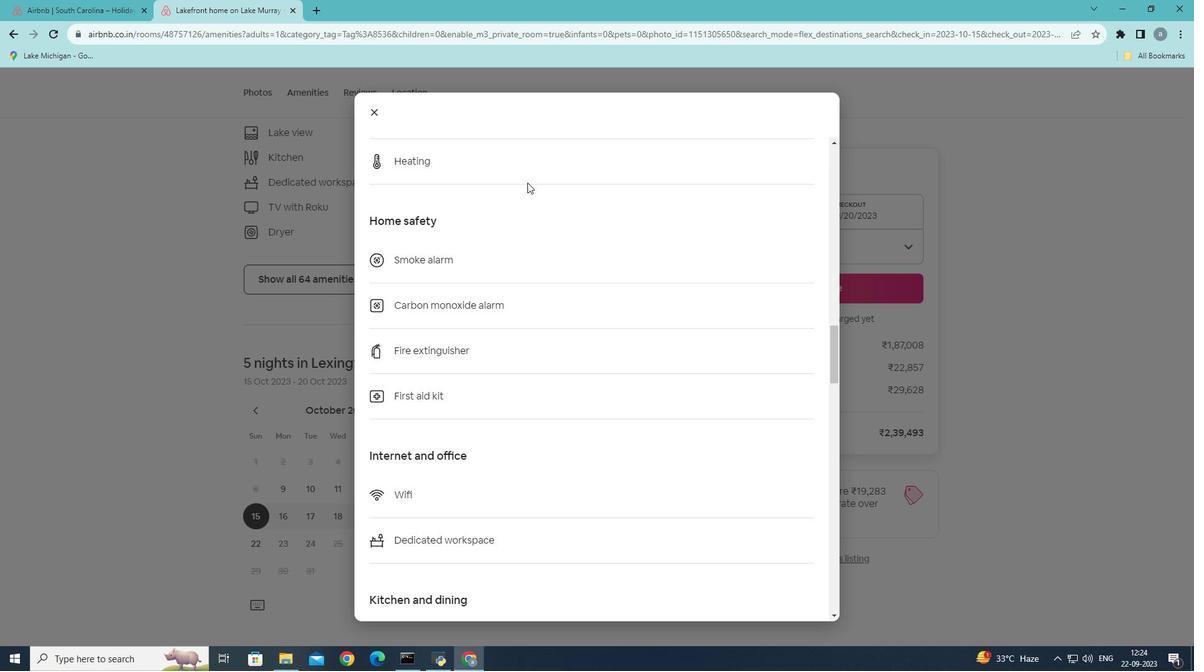 
Action: Mouse scrolled (527, 182) with delta (0, 0)
Screenshot: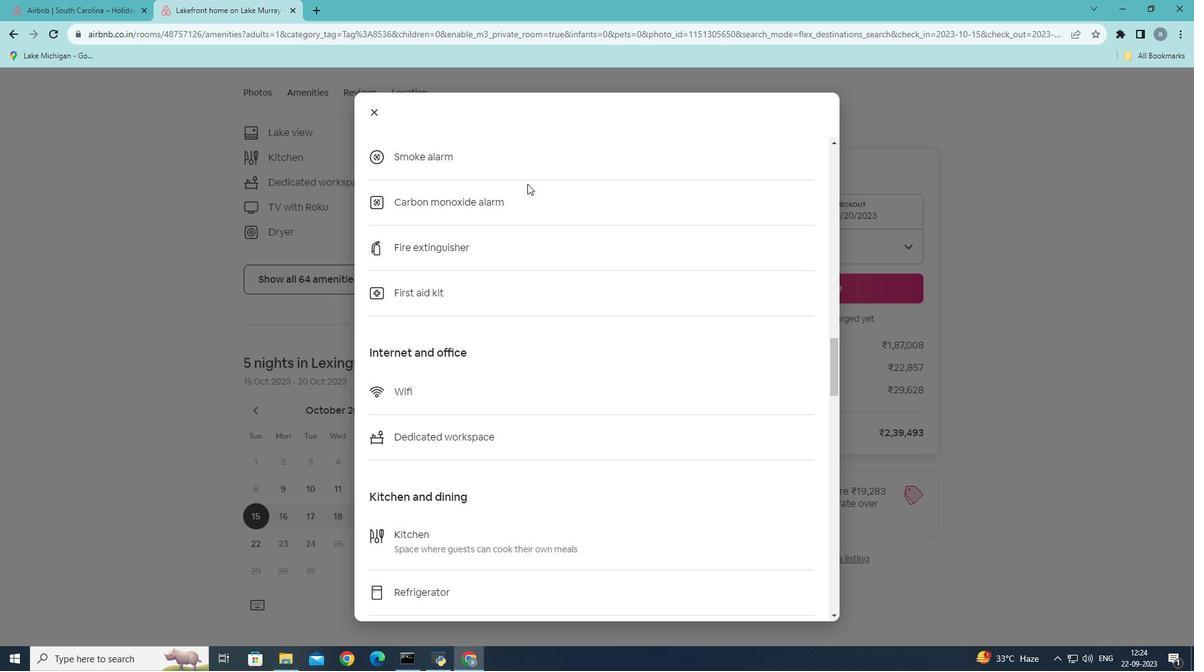 
Action: Mouse moved to (527, 182)
Screenshot: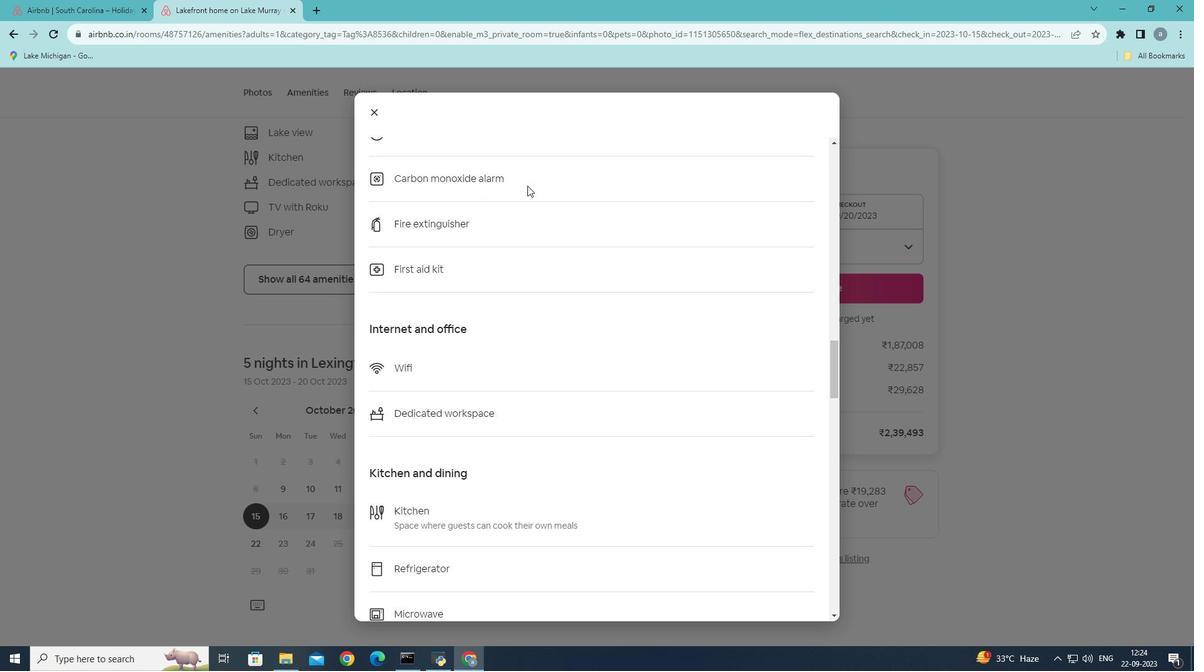 
Action: Mouse scrolled (527, 182) with delta (0, 0)
Screenshot: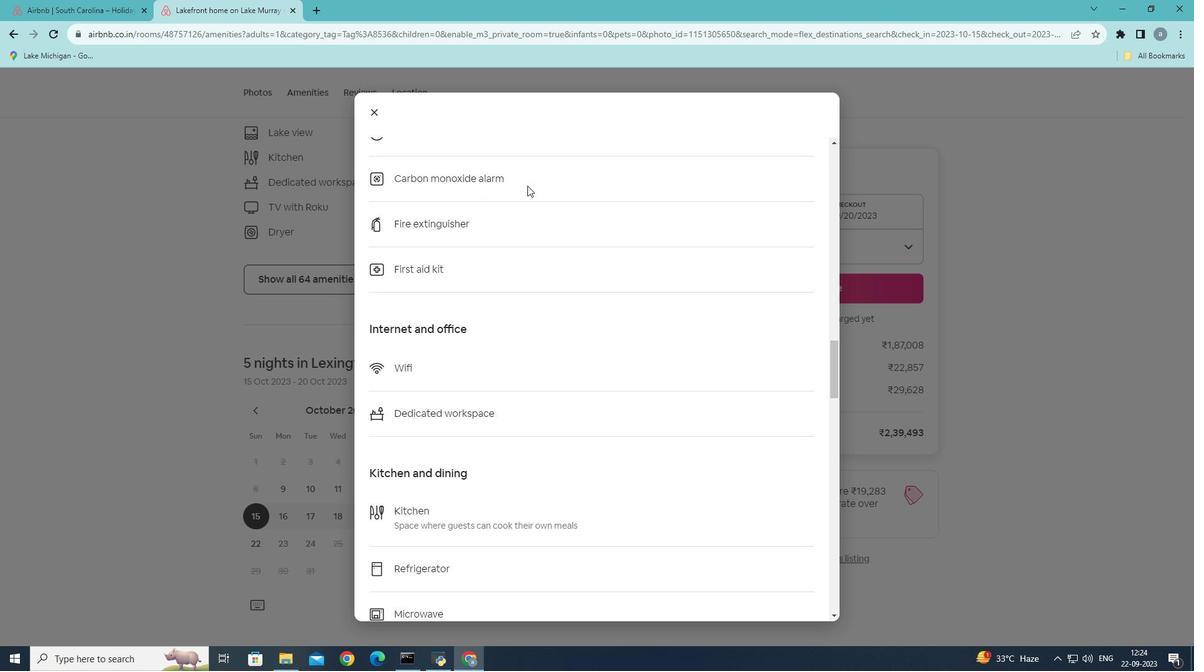 
Action: Mouse moved to (527, 184)
Screenshot: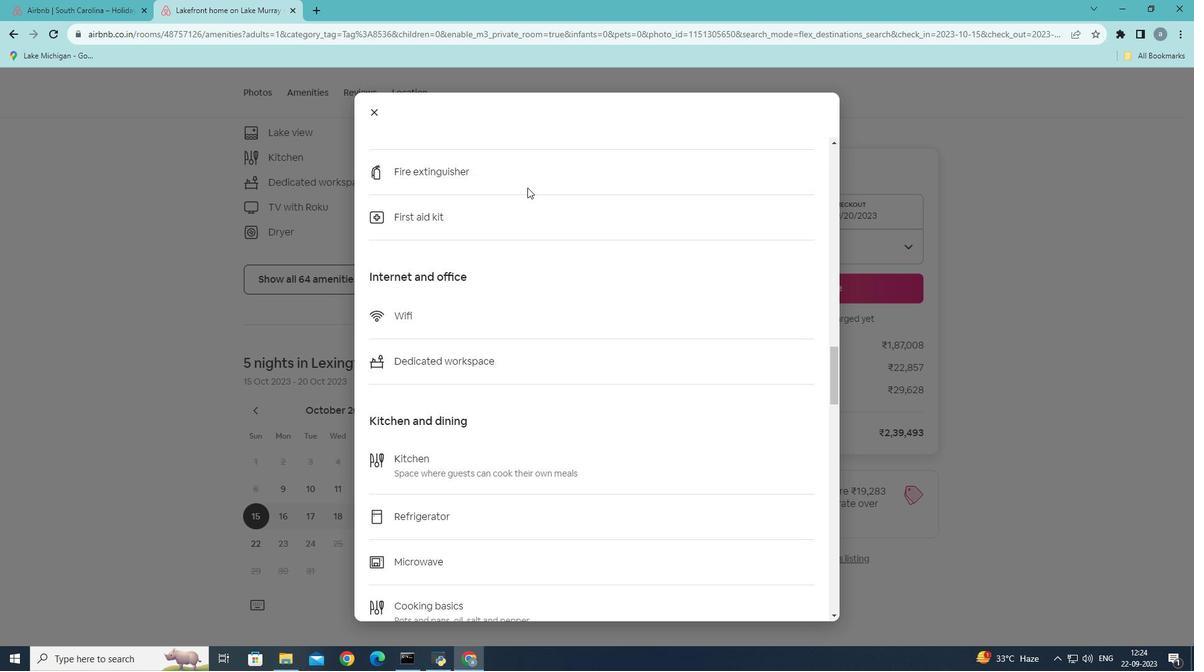 
Action: Mouse scrolled (527, 183) with delta (0, 0)
Screenshot: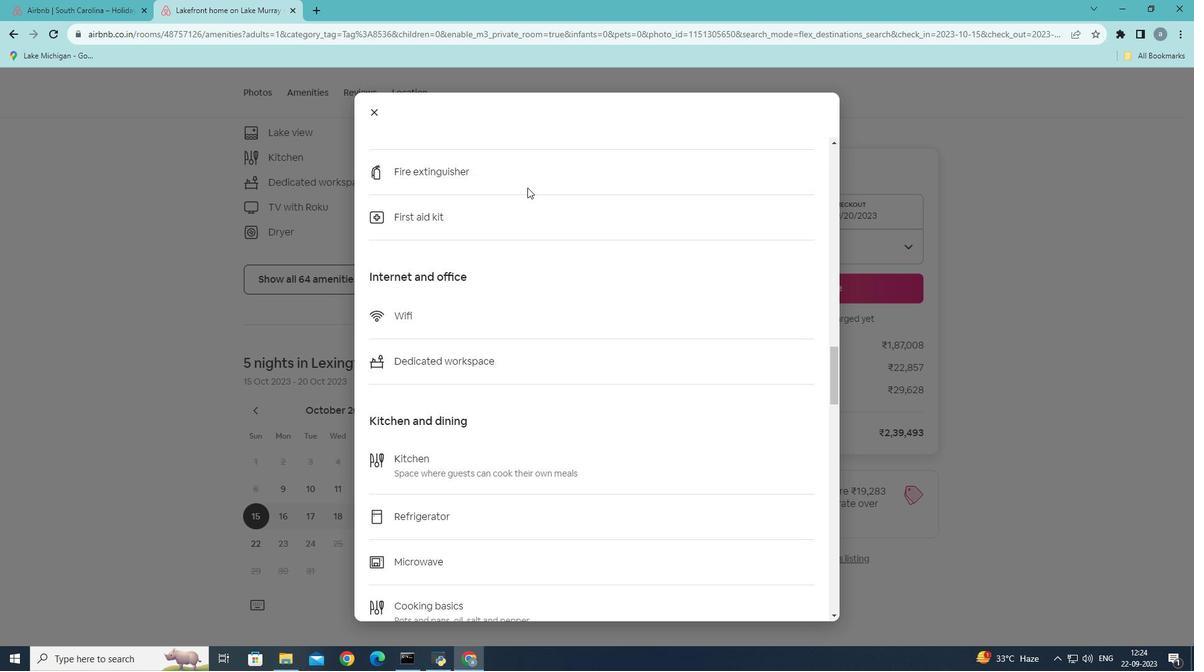 
Action: Mouse moved to (527, 186)
Screenshot: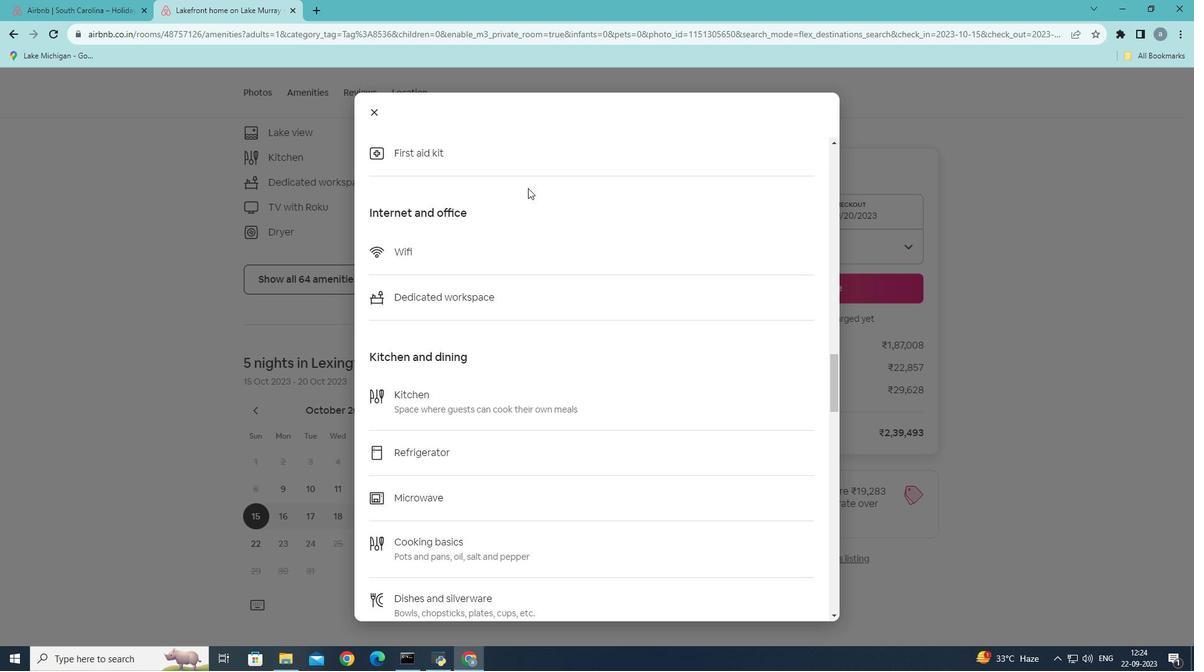 
Action: Mouse scrolled (527, 185) with delta (0, 0)
Screenshot: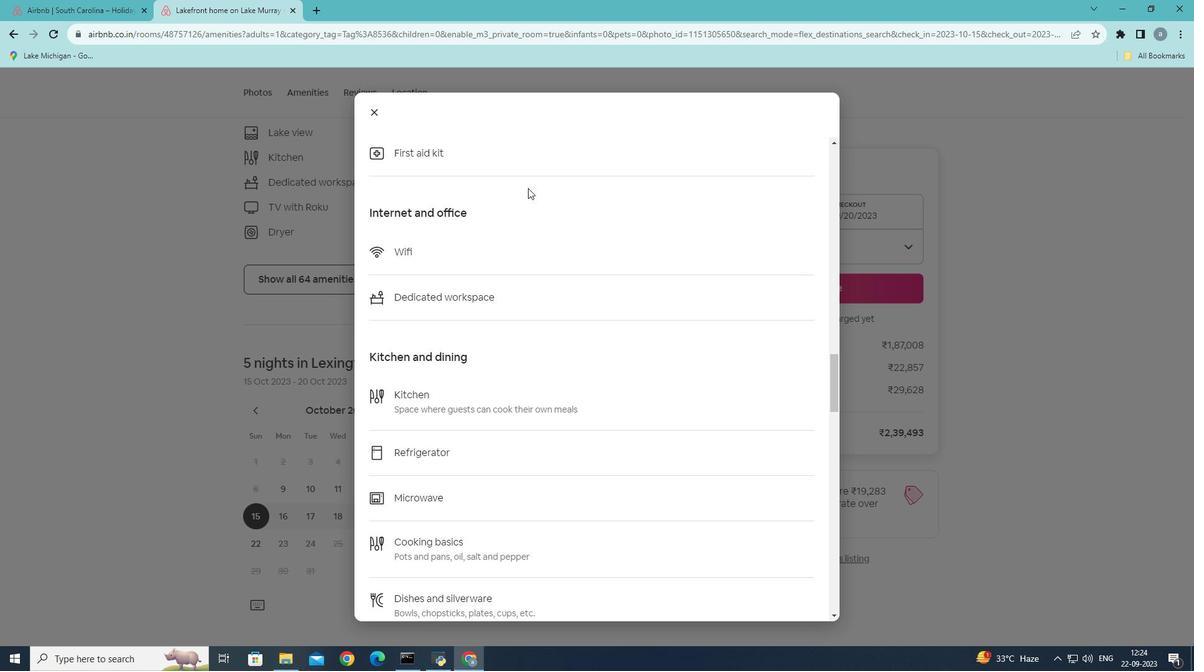 
Action: Mouse moved to (527, 188)
Screenshot: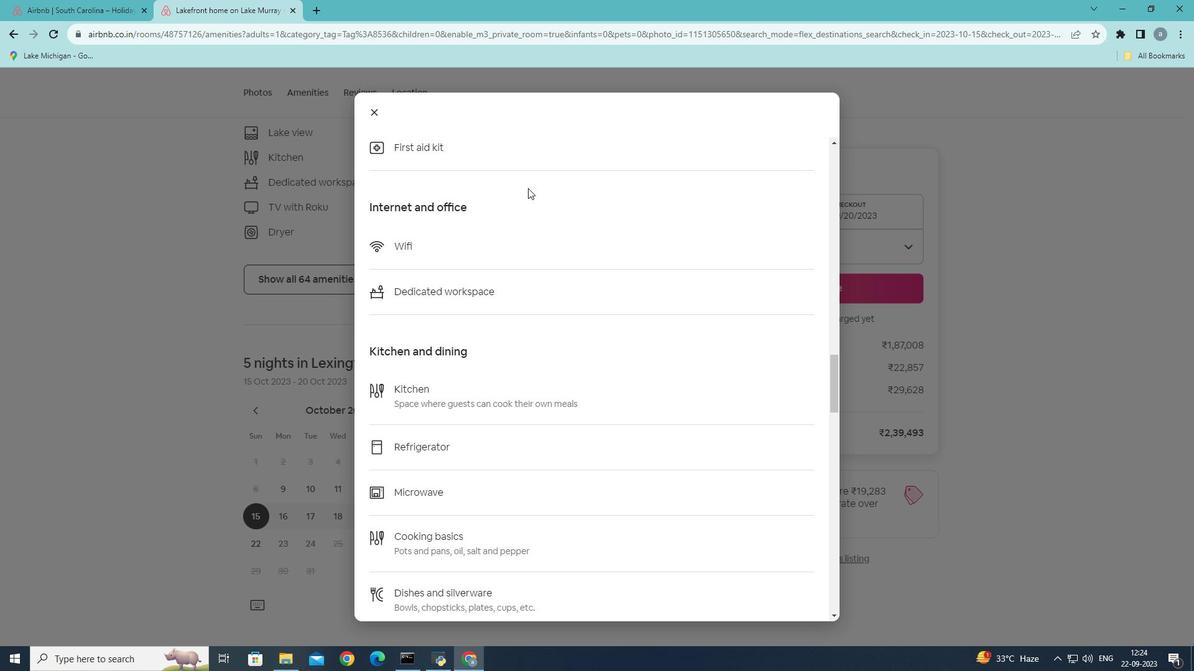 
Action: Mouse scrolled (527, 187) with delta (0, 0)
Screenshot: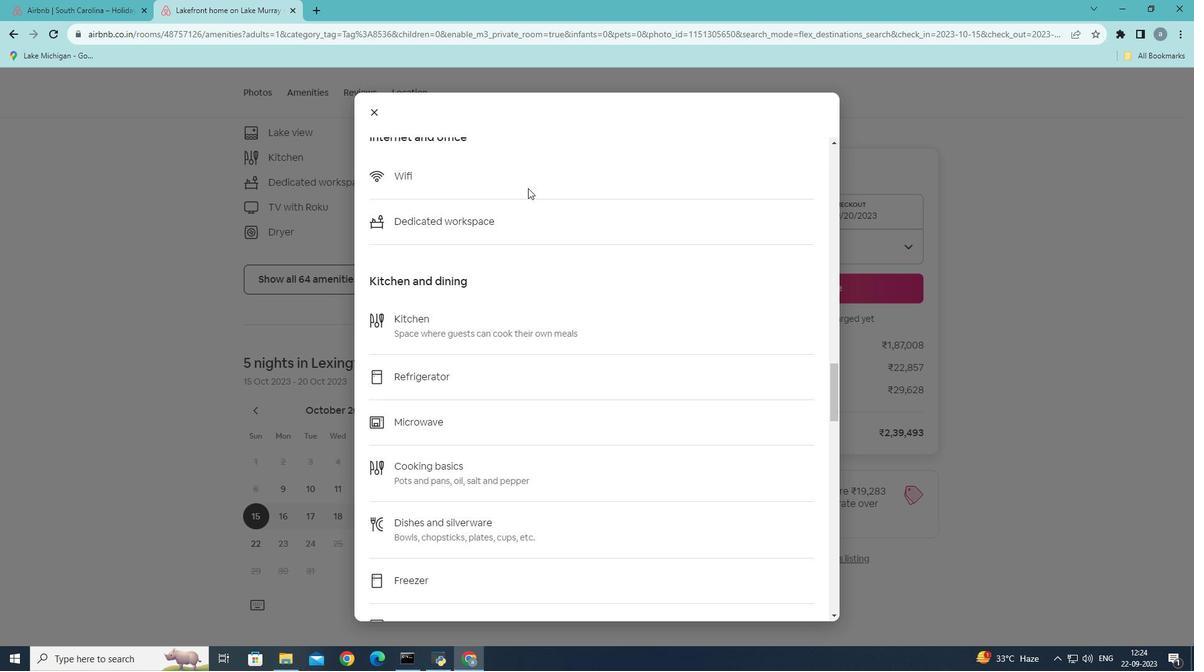 
Action: Mouse scrolled (527, 187) with delta (0, 0)
Screenshot: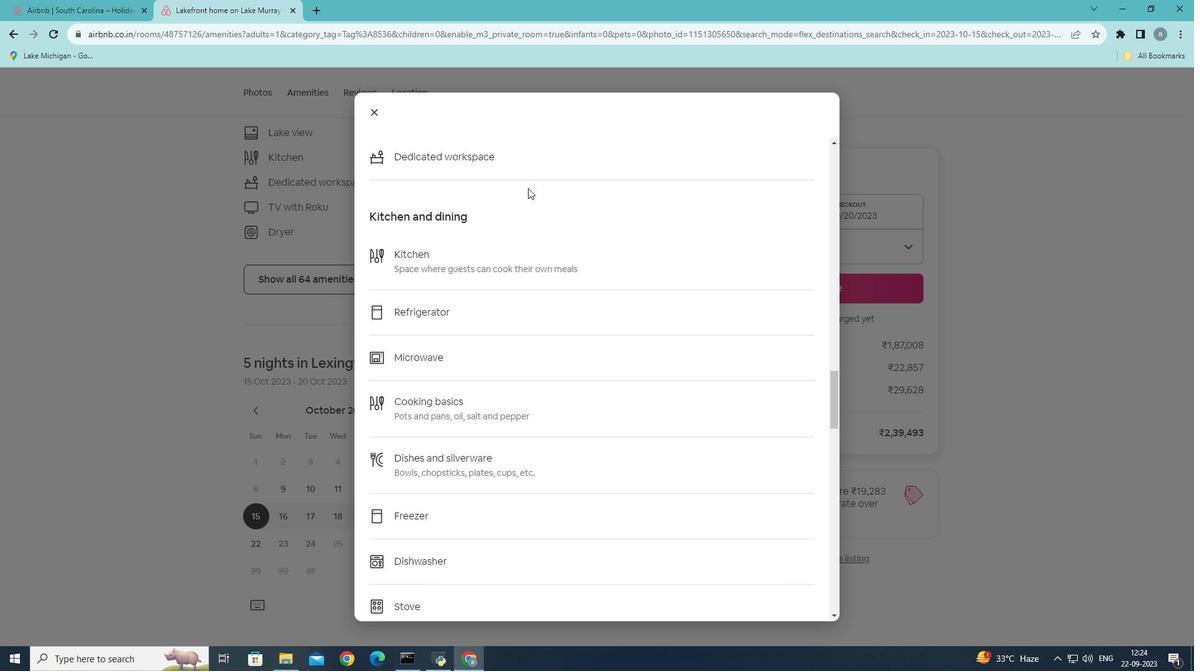 
Action: Mouse scrolled (527, 187) with delta (0, 0)
Screenshot: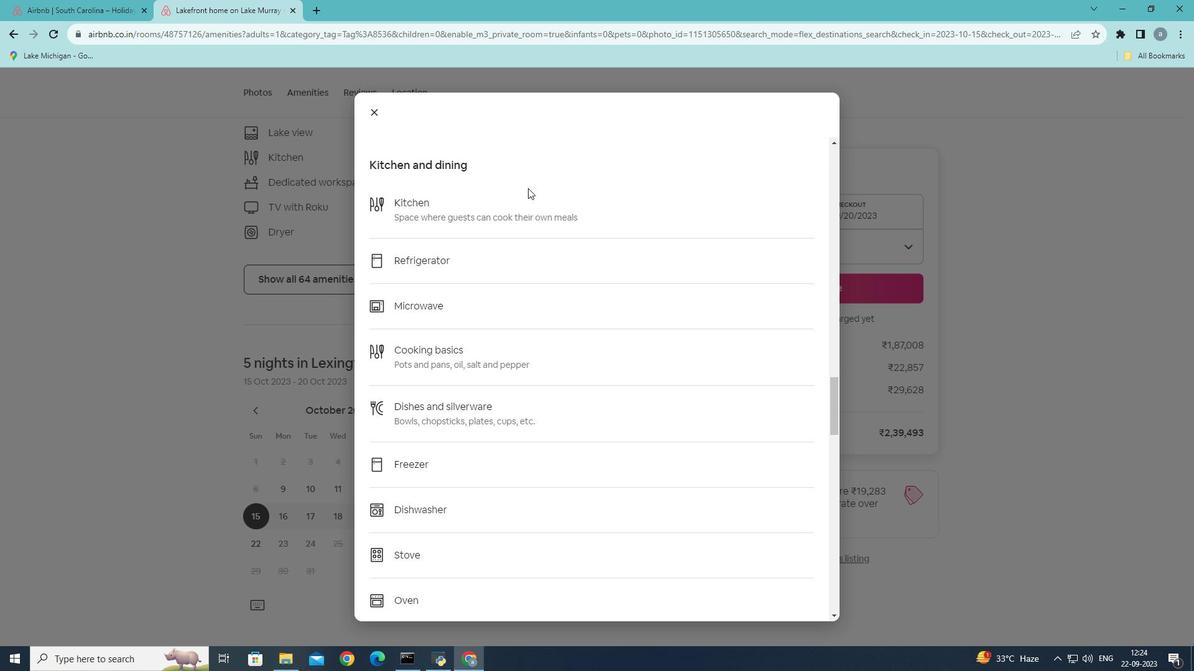 
Action: Mouse moved to (527, 193)
Screenshot: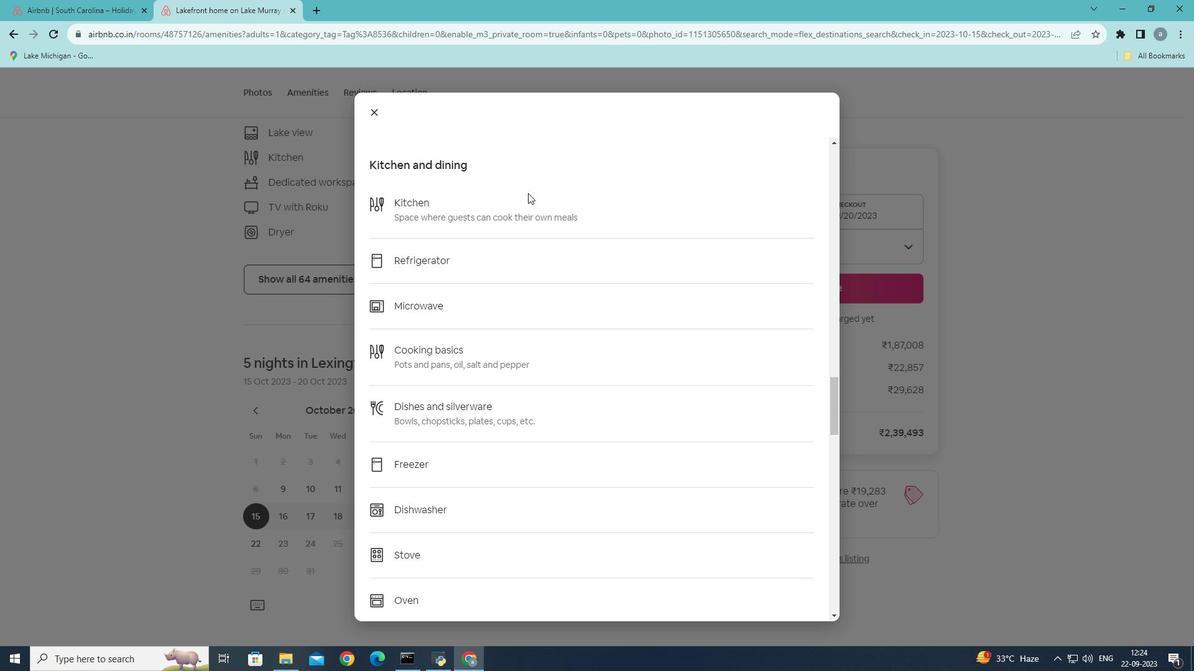 
Action: Mouse scrolled (527, 192) with delta (0, 0)
Screenshot: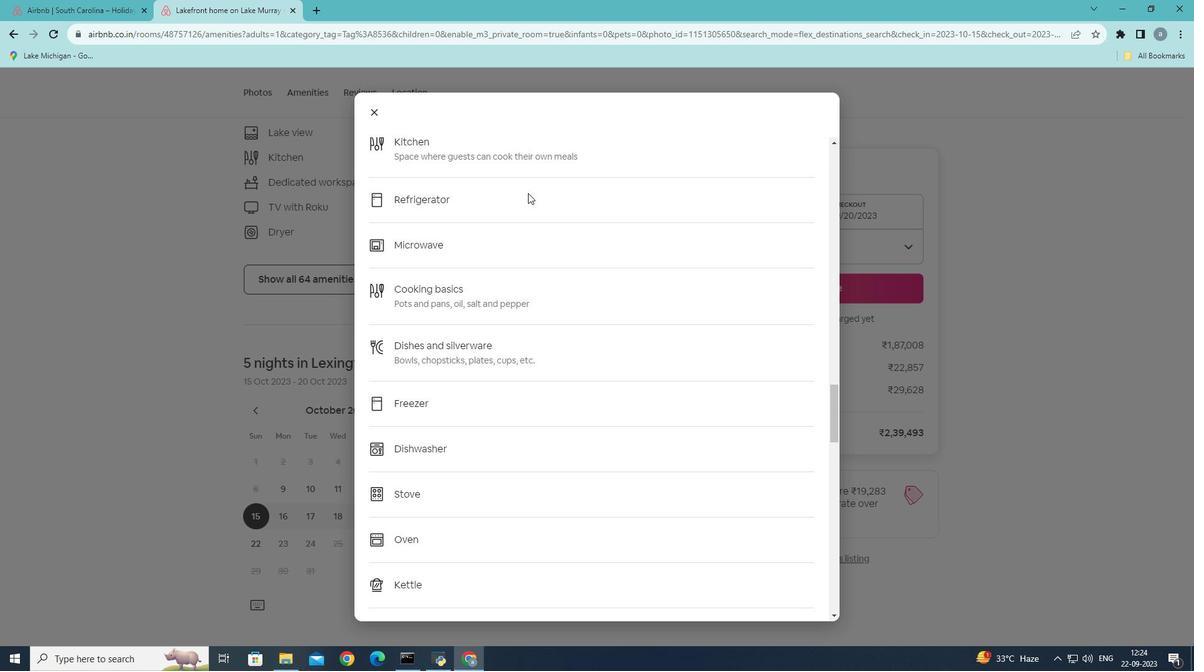 
Action: Mouse scrolled (527, 192) with delta (0, 0)
Screenshot: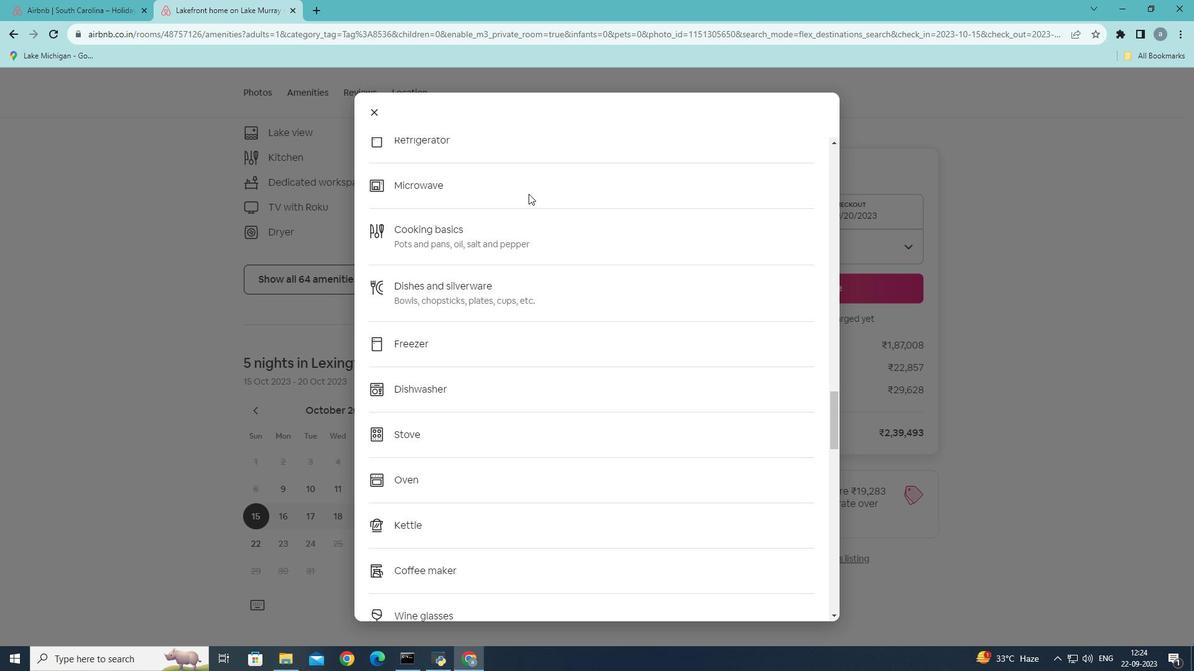 
Action: Mouse moved to (529, 195)
Screenshot: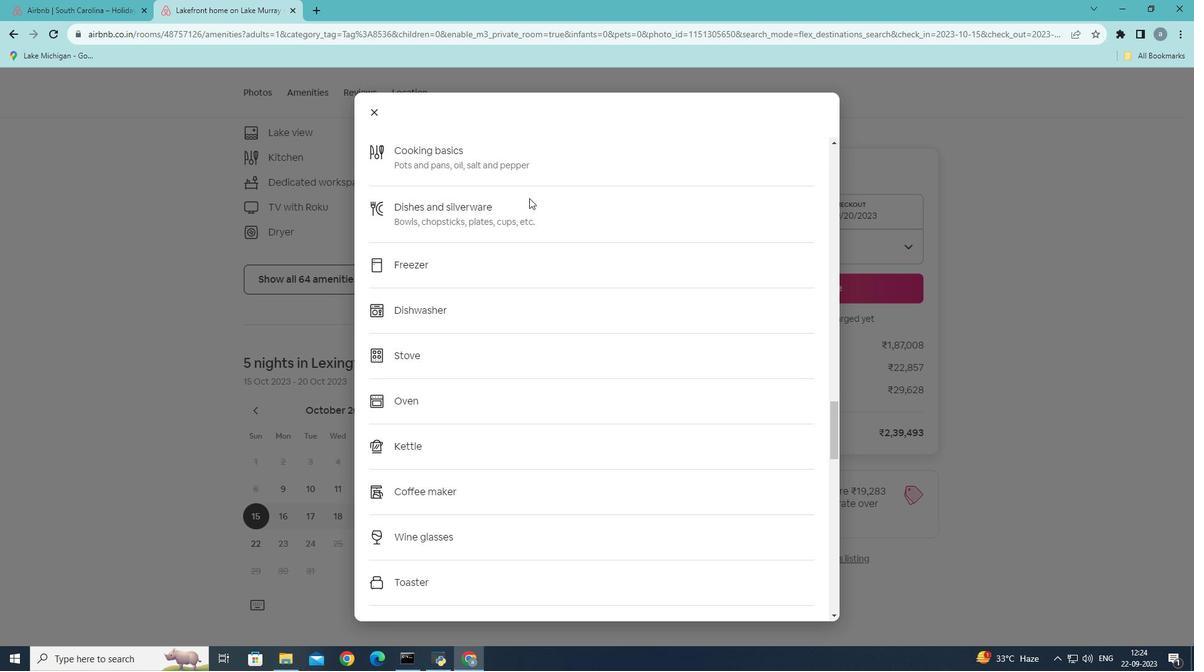 
Action: Mouse scrolled (529, 194) with delta (0, 0)
Screenshot: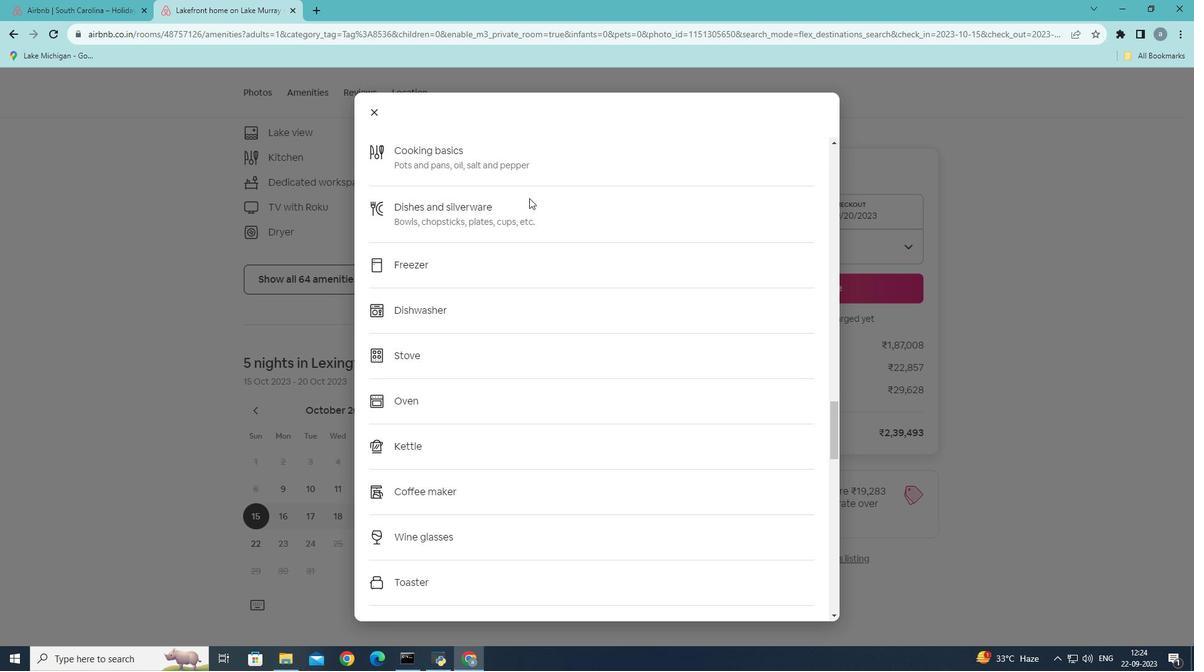 
Action: Mouse moved to (529, 198)
Screenshot: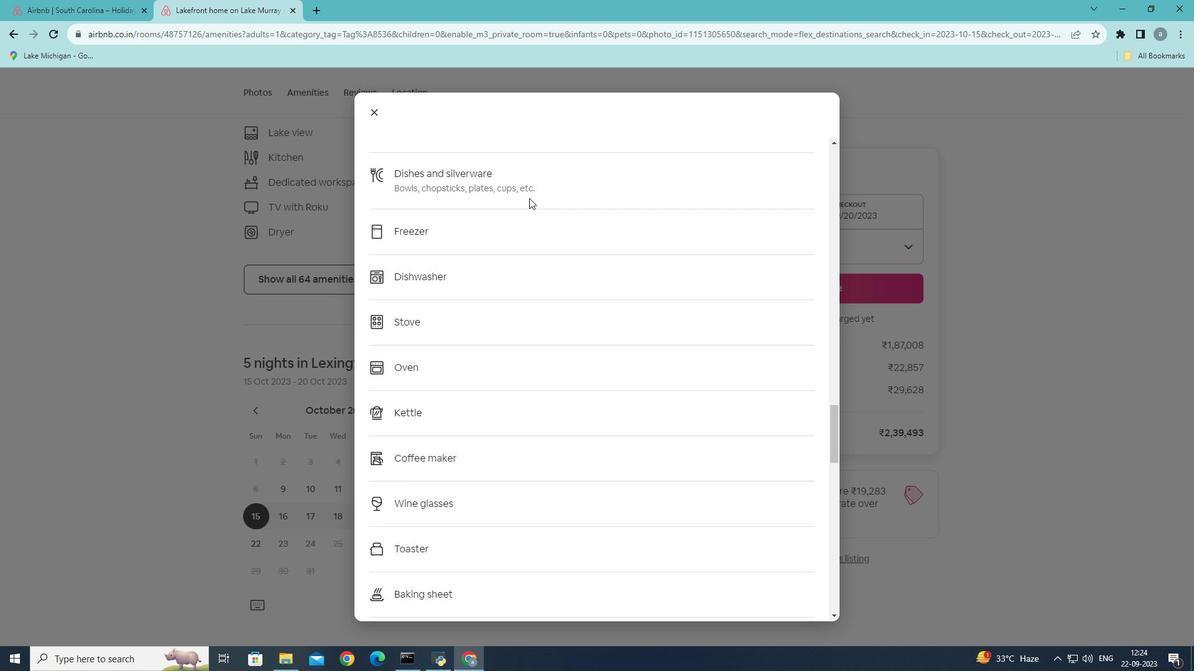 
Action: Mouse scrolled (529, 197) with delta (0, 0)
Screenshot: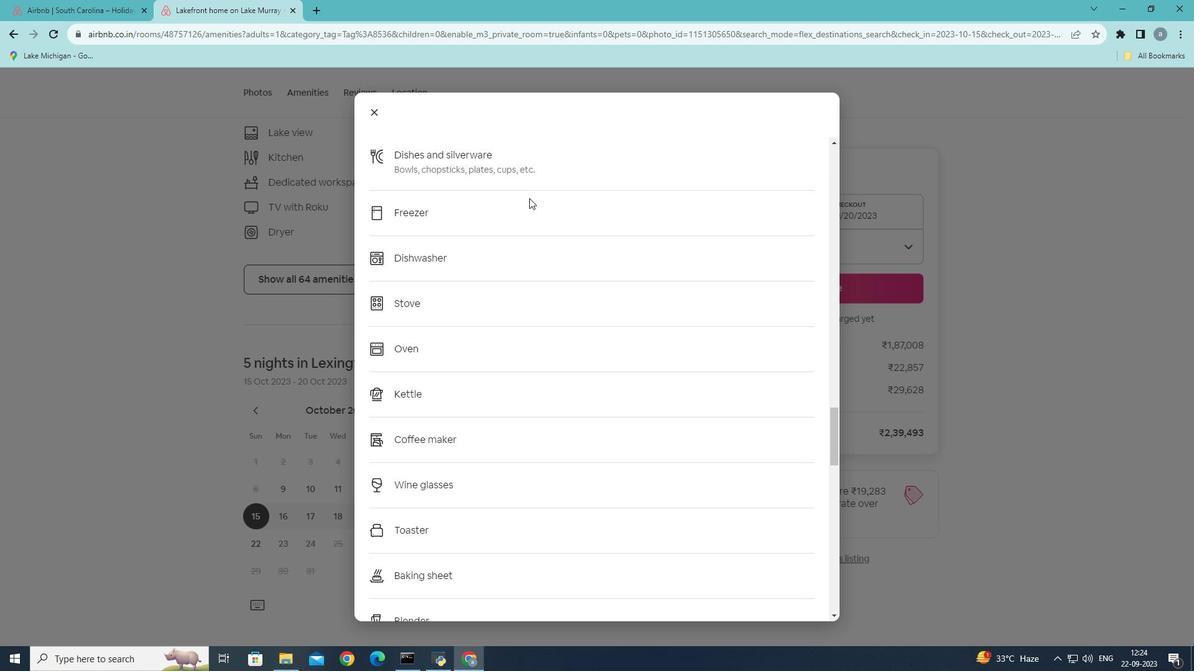 
Action: Mouse scrolled (529, 197) with delta (0, 0)
Screenshot: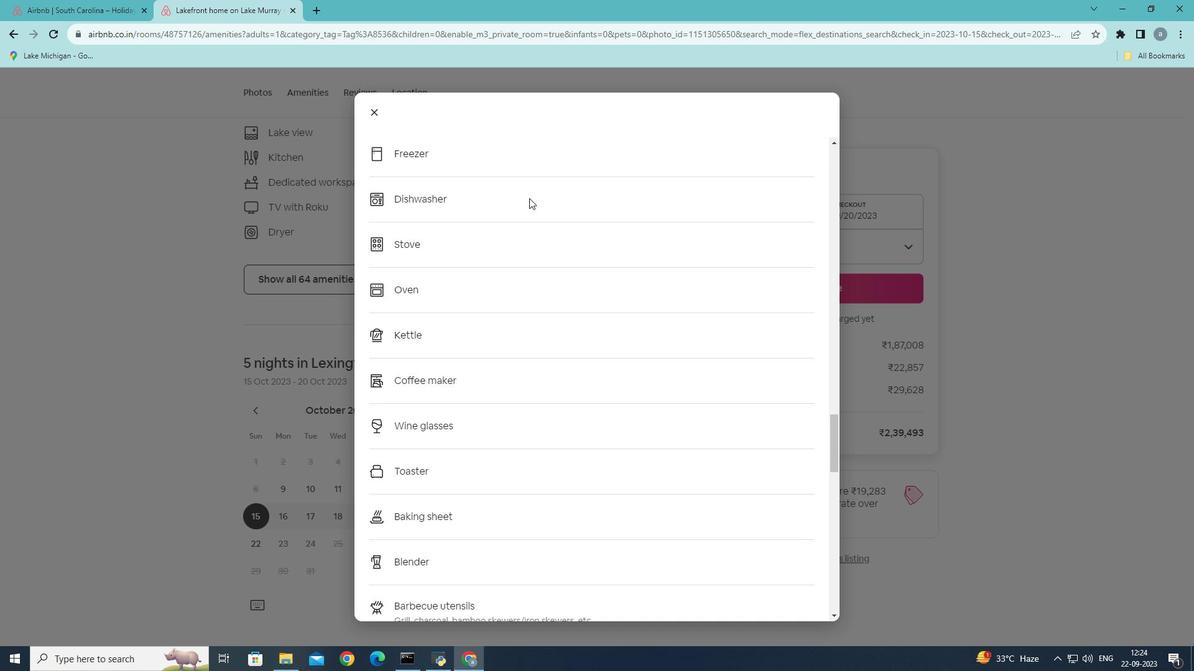 
Action: Mouse scrolled (529, 197) with delta (0, 0)
Screenshot: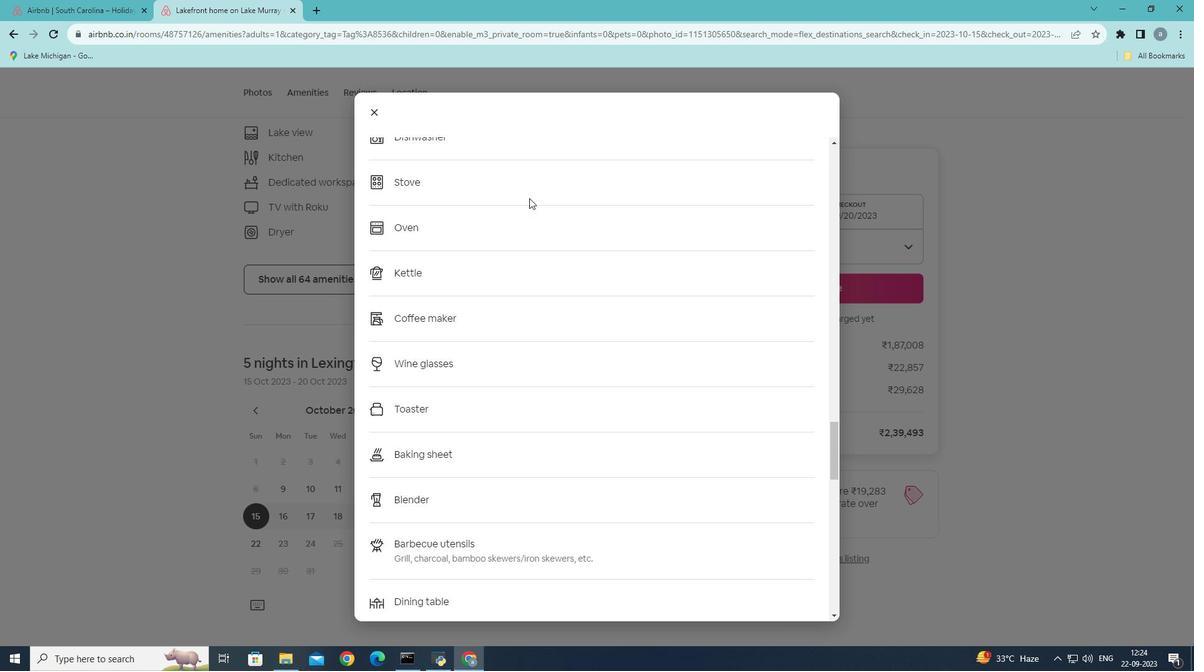 
Action: Mouse moved to (529, 199)
Screenshot: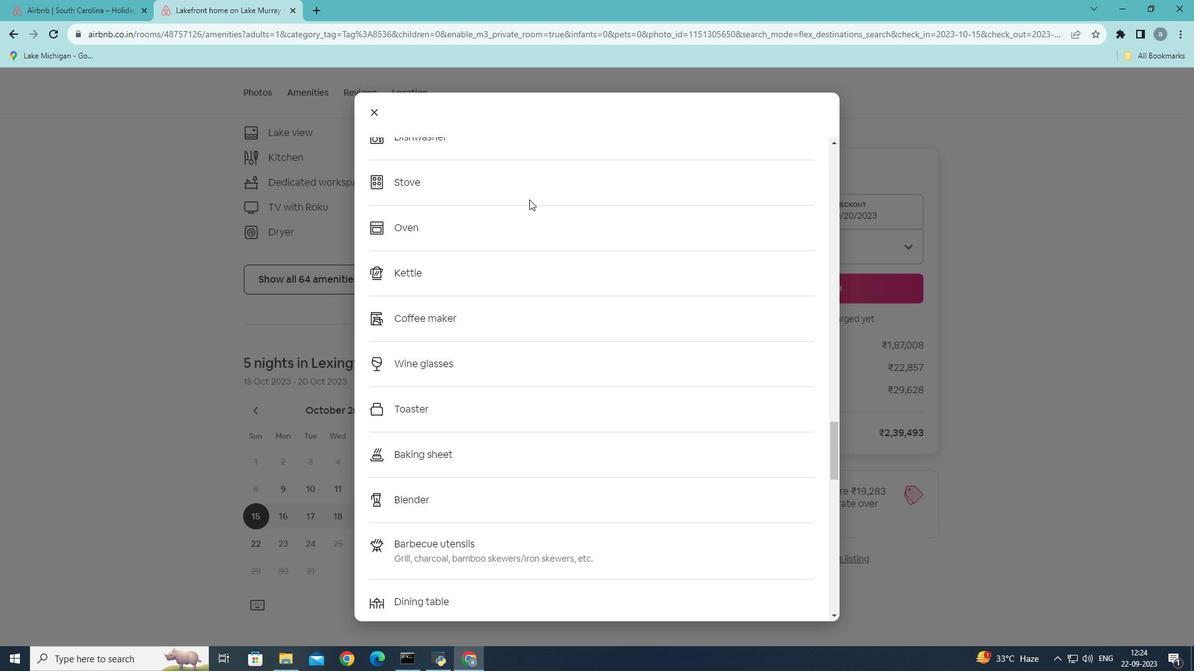 
Action: Mouse scrolled (529, 199) with delta (0, 0)
Screenshot: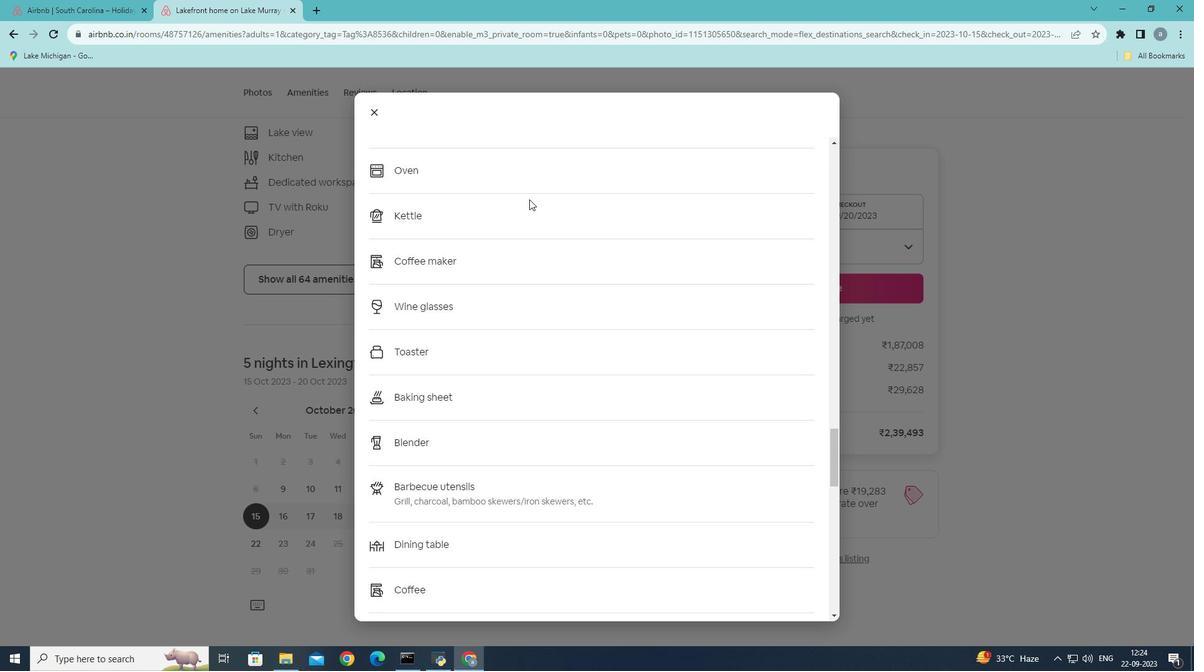 
Action: Mouse scrolled (529, 199) with delta (0, 0)
Screenshot: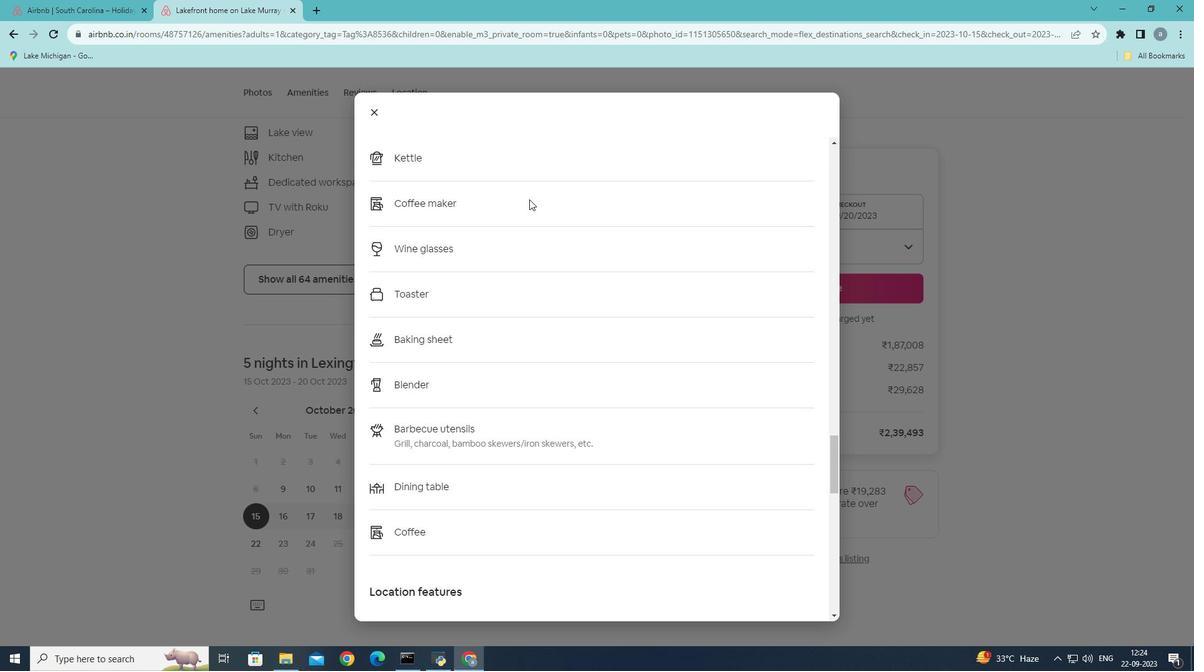 
Action: Mouse scrolled (529, 199) with delta (0, 0)
Screenshot: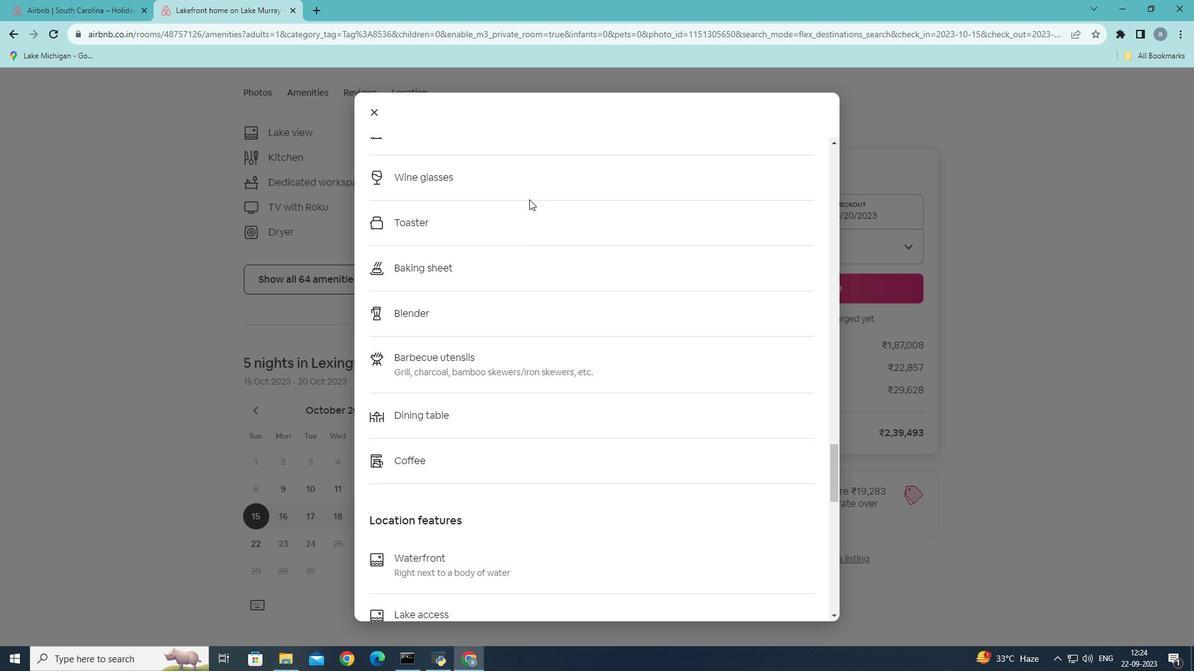 
Action: Mouse moved to (529, 200)
Screenshot: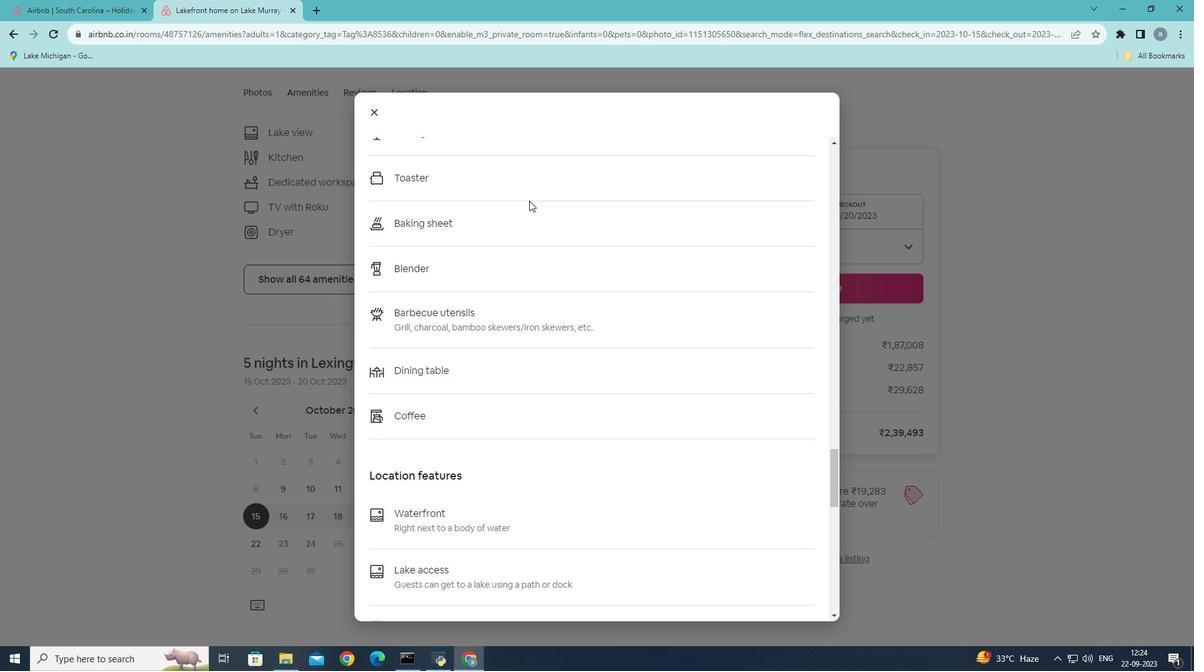 
Action: Mouse scrolled (529, 200) with delta (0, 0)
Screenshot: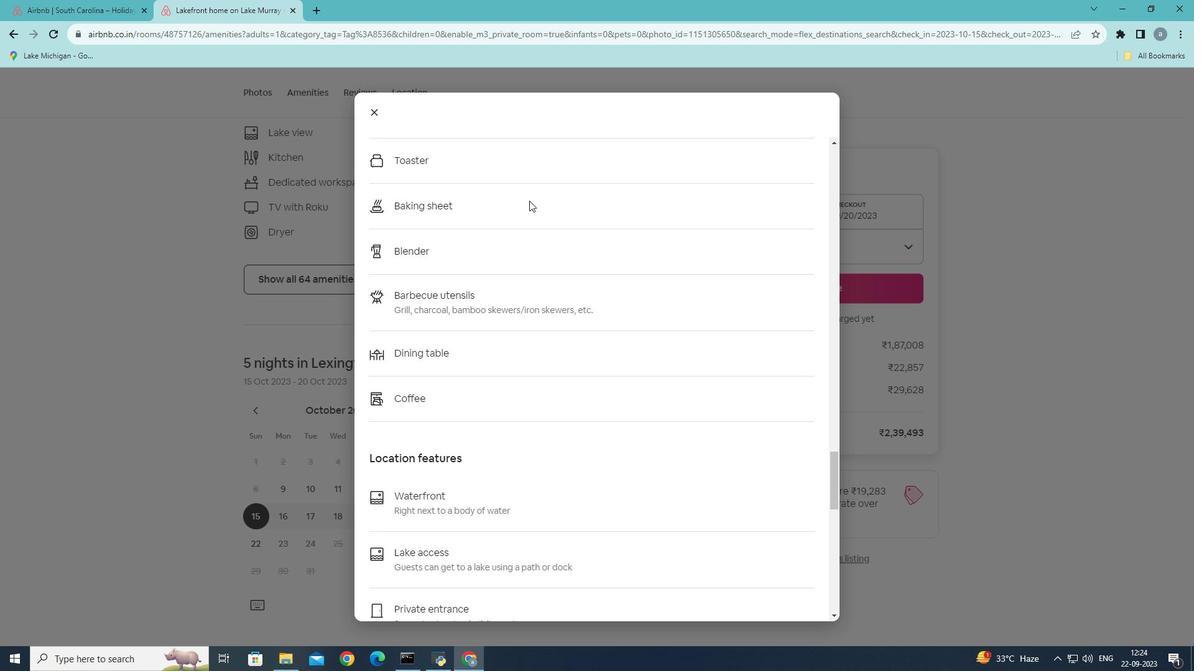 
Action: Mouse scrolled (529, 200) with delta (0, 0)
Screenshot: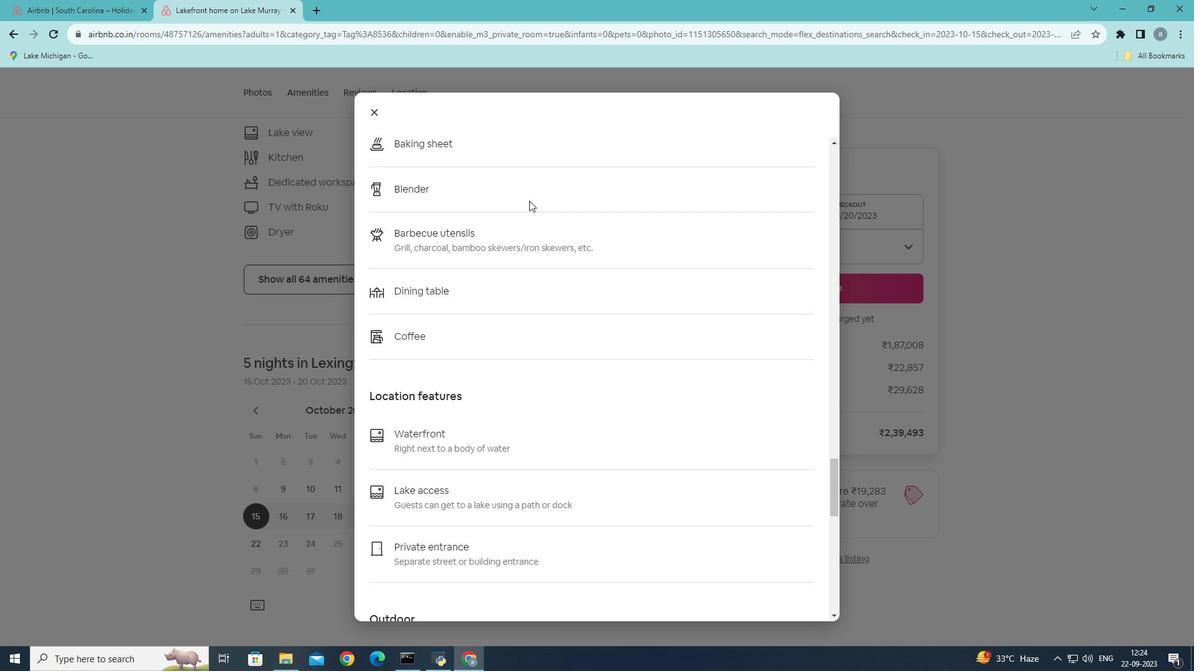 
Action: Mouse scrolled (529, 200) with delta (0, 0)
Screenshot: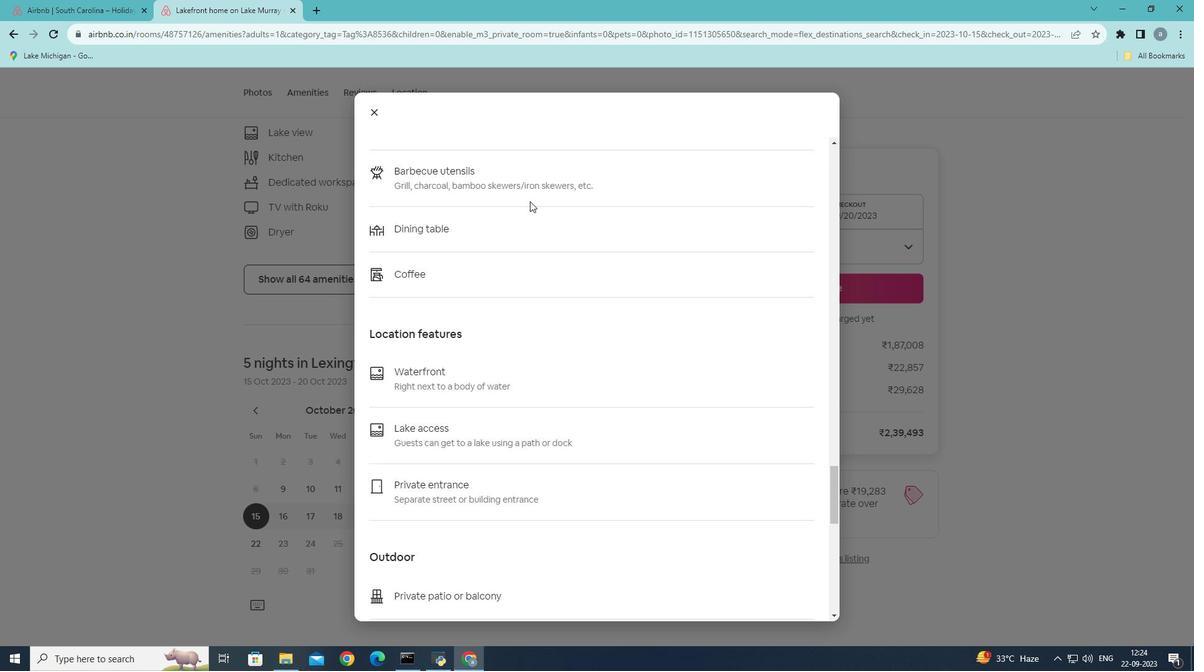 
Action: Mouse moved to (529, 201)
Screenshot: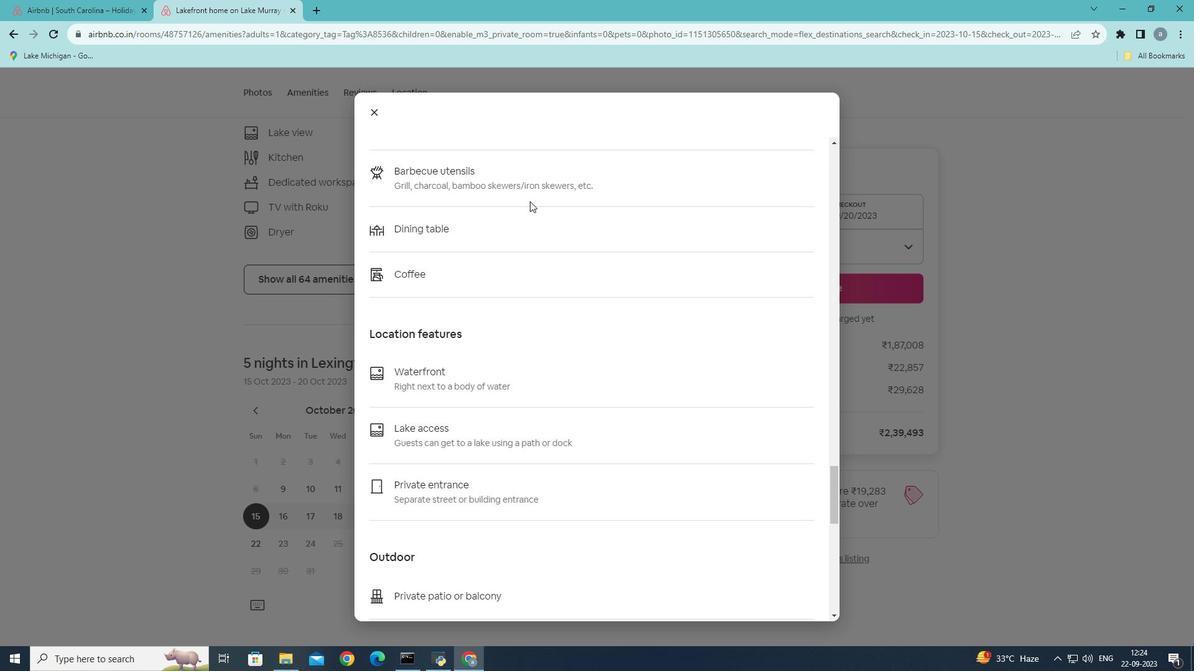 
Action: Mouse scrolled (529, 200) with delta (0, 0)
Screenshot: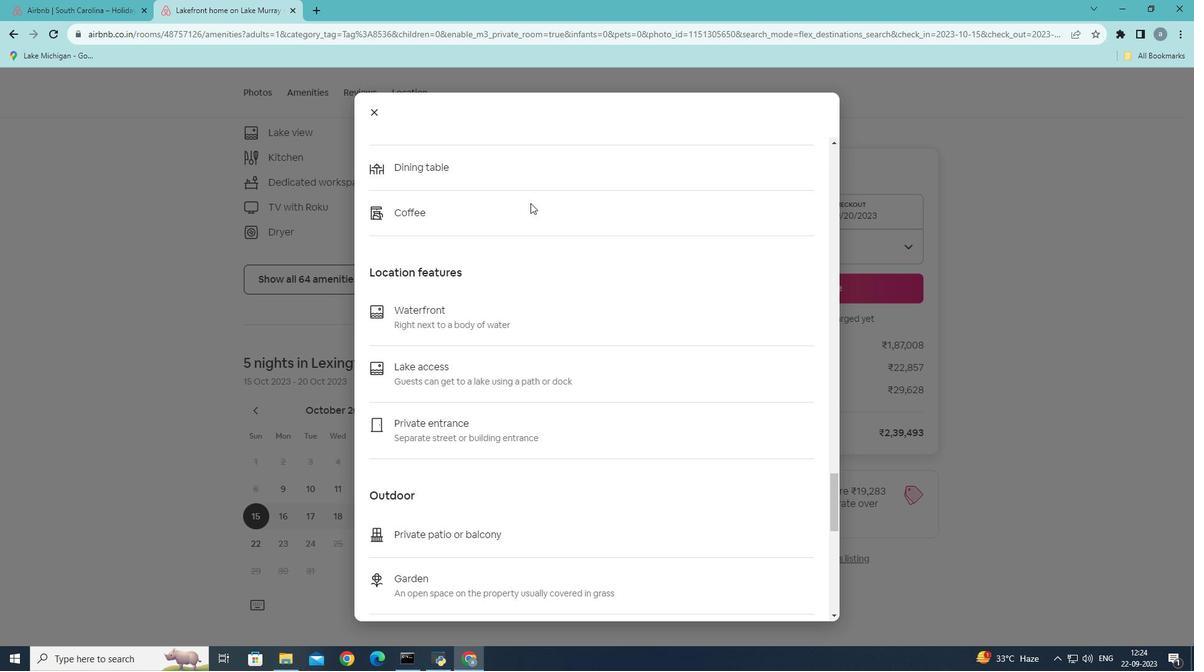 
Action: Mouse moved to (530, 205)
Screenshot: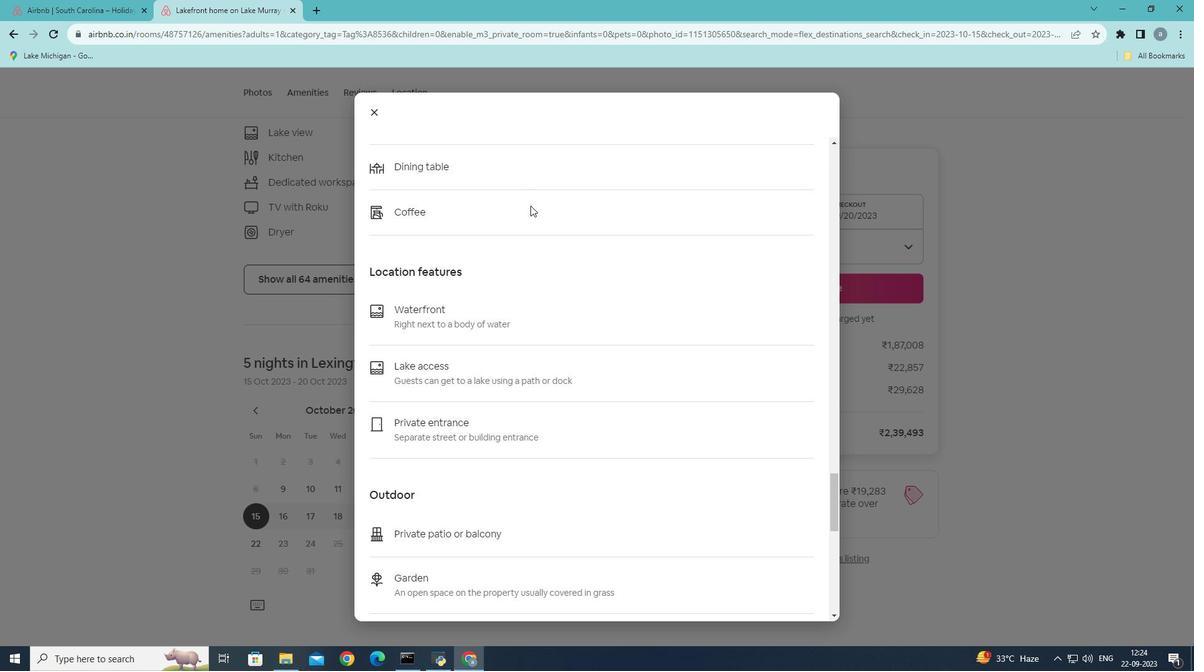 
Action: Mouse scrolled (530, 205) with delta (0, 0)
Screenshot: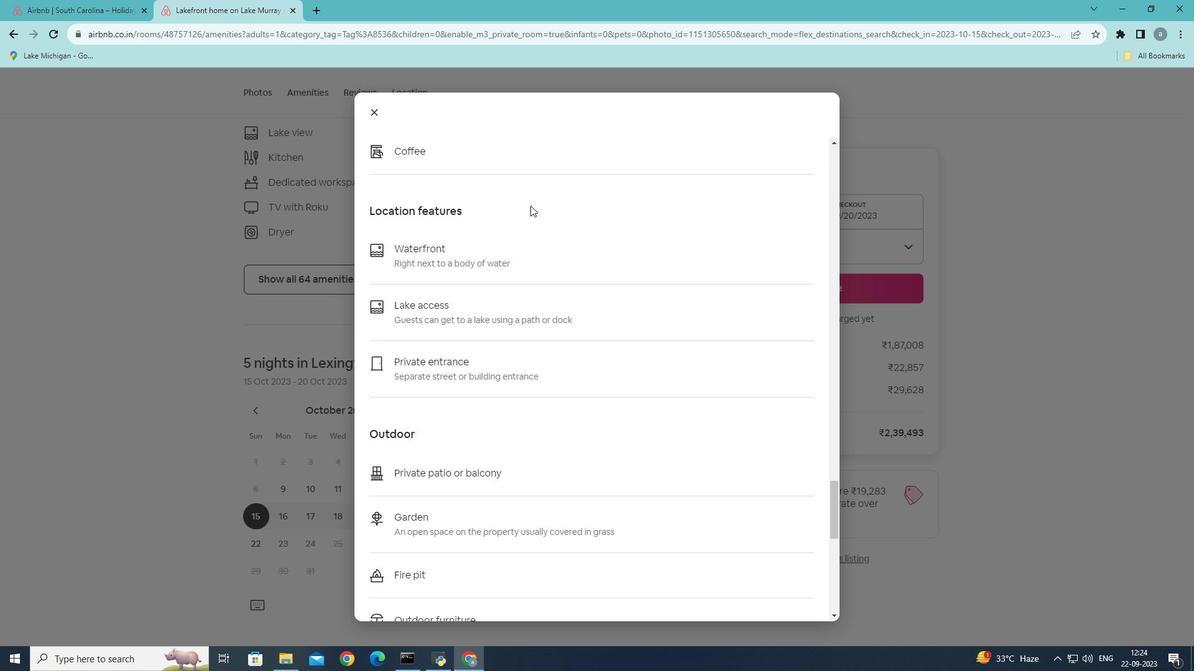 
Action: Mouse scrolled (530, 205) with delta (0, 0)
Screenshot: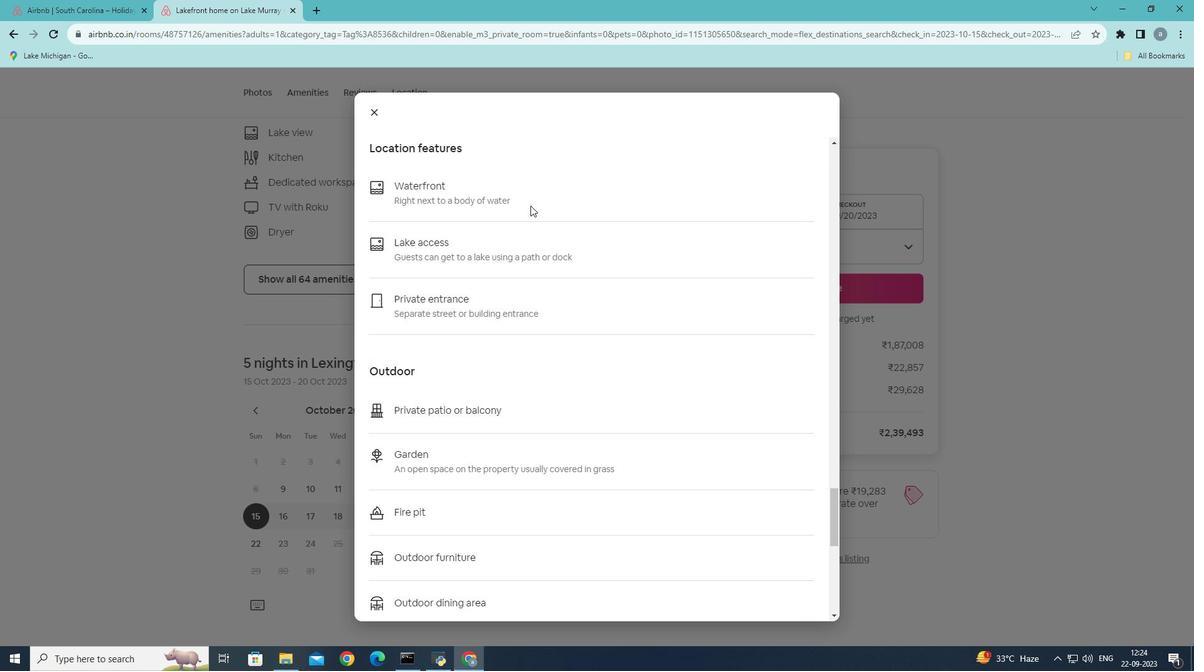 
Action: Mouse scrolled (530, 205) with delta (0, 0)
Screenshot: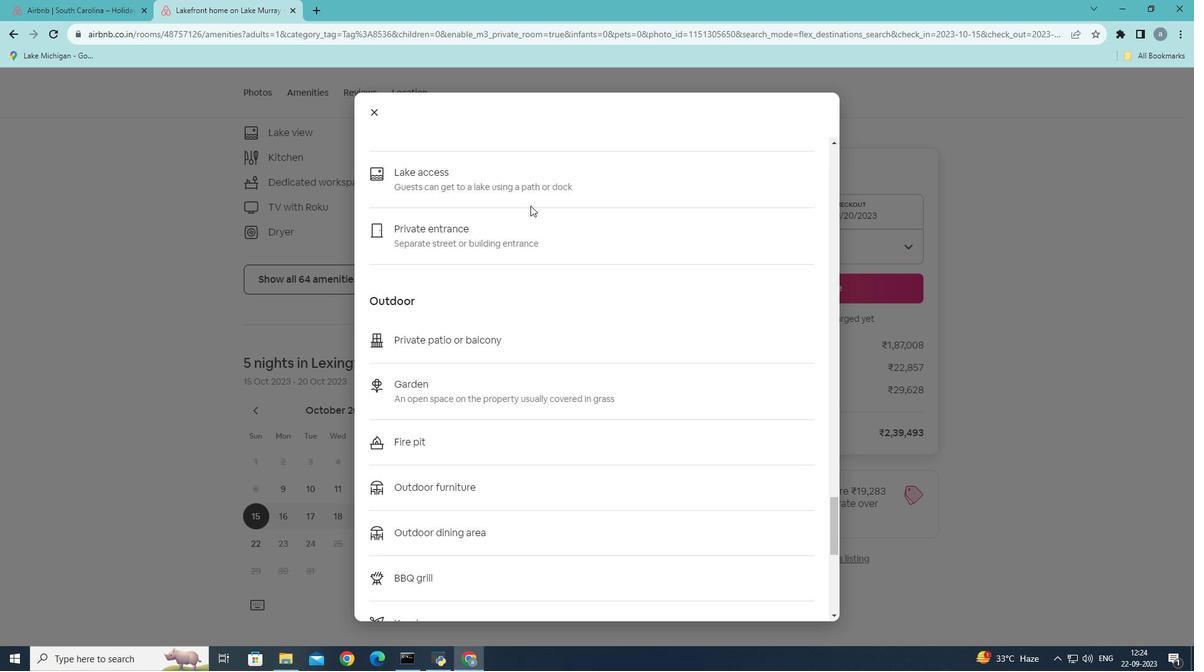 
Action: Mouse scrolled (530, 205) with delta (0, 0)
Screenshot: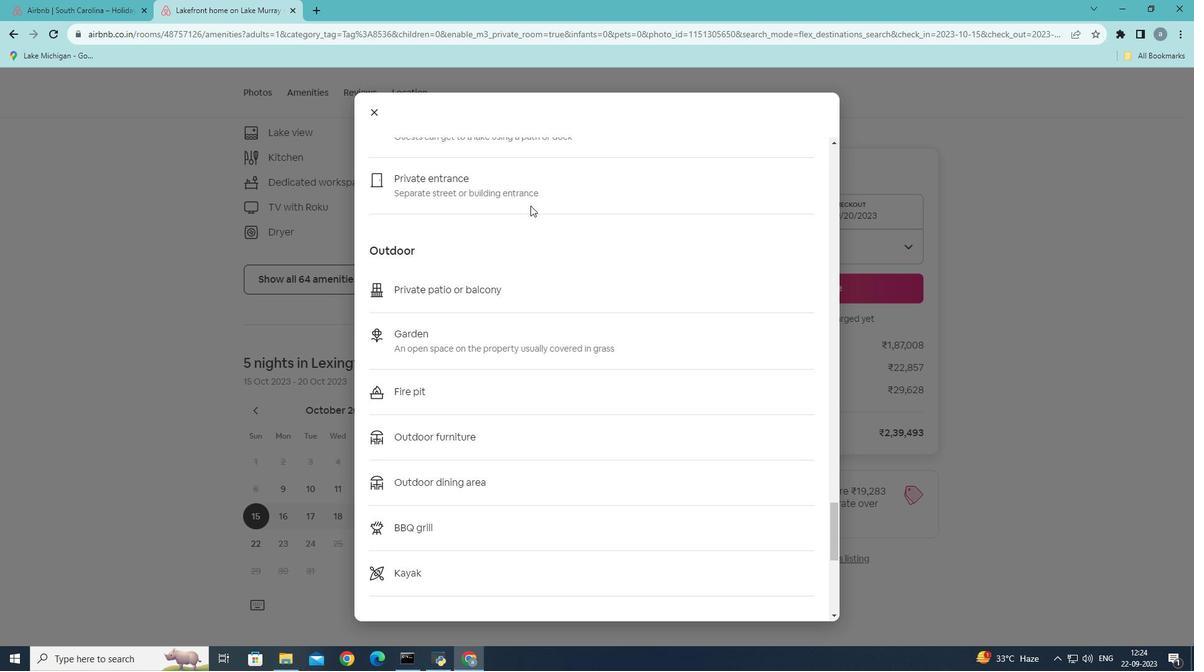 
Action: Mouse scrolled (530, 205) with delta (0, 0)
Screenshot: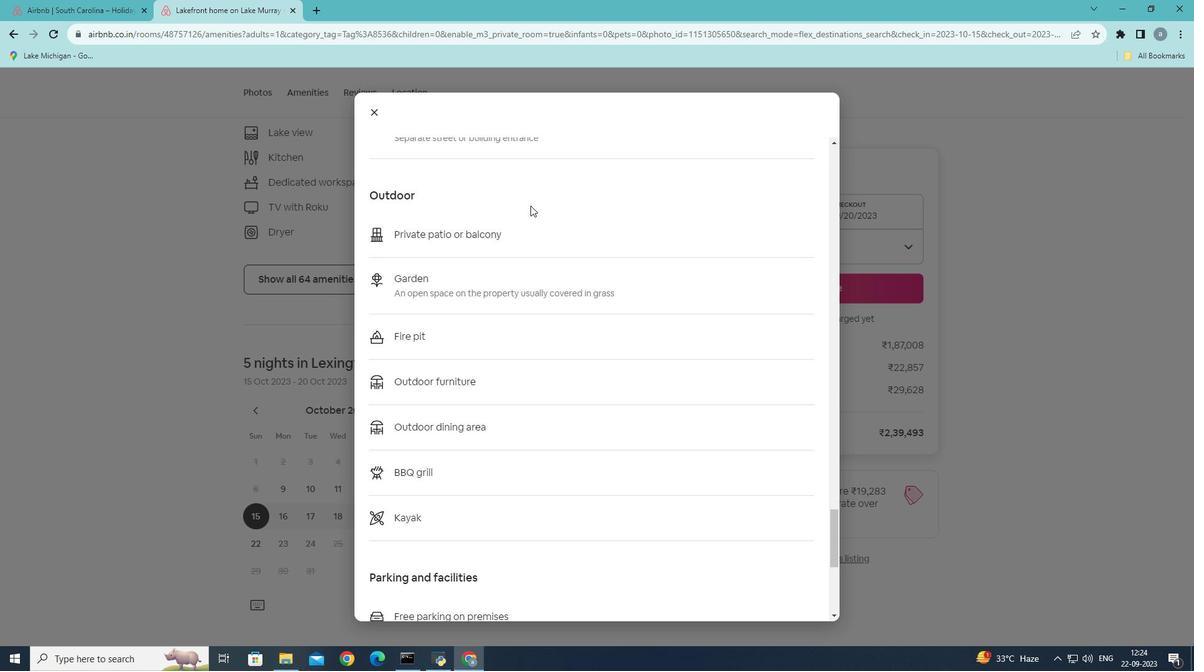 
Action: Mouse scrolled (530, 205) with delta (0, 0)
Screenshot: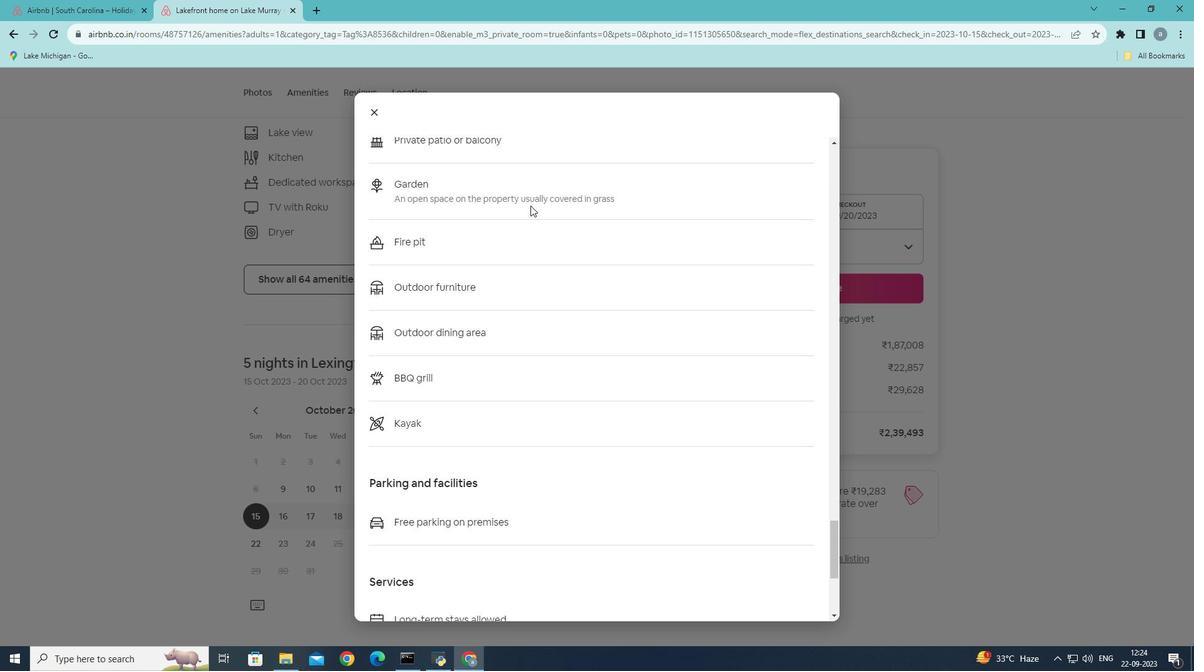 
Action: Mouse scrolled (530, 205) with delta (0, 0)
Screenshot: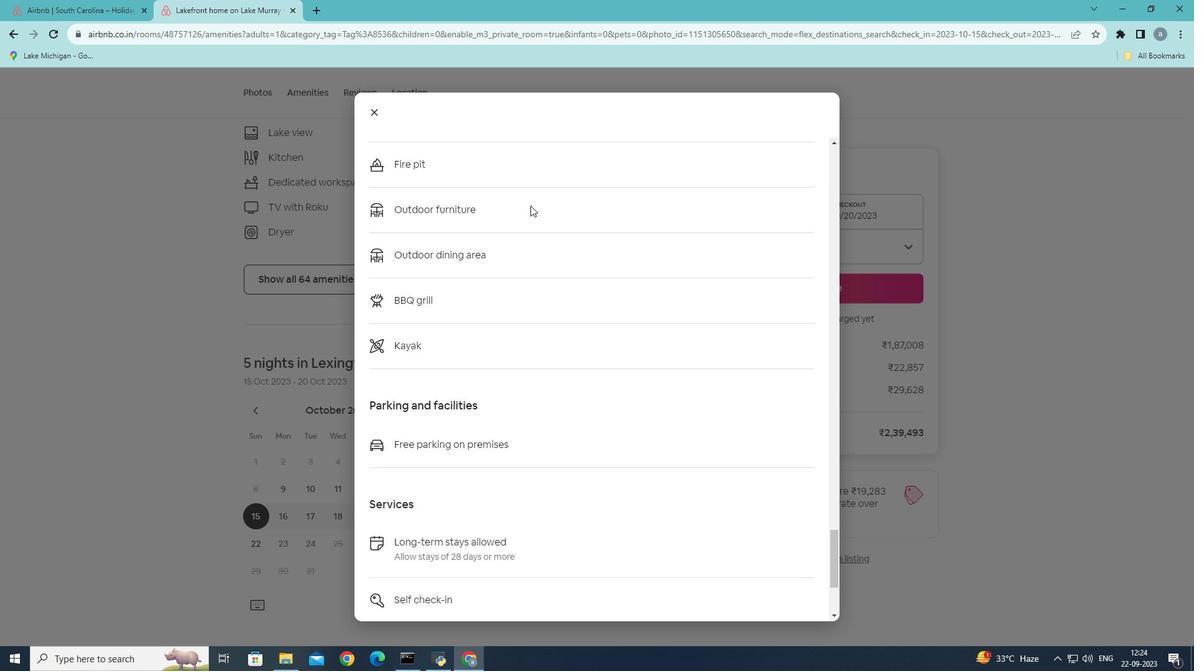 
Action: Mouse scrolled (530, 205) with delta (0, 0)
Screenshot: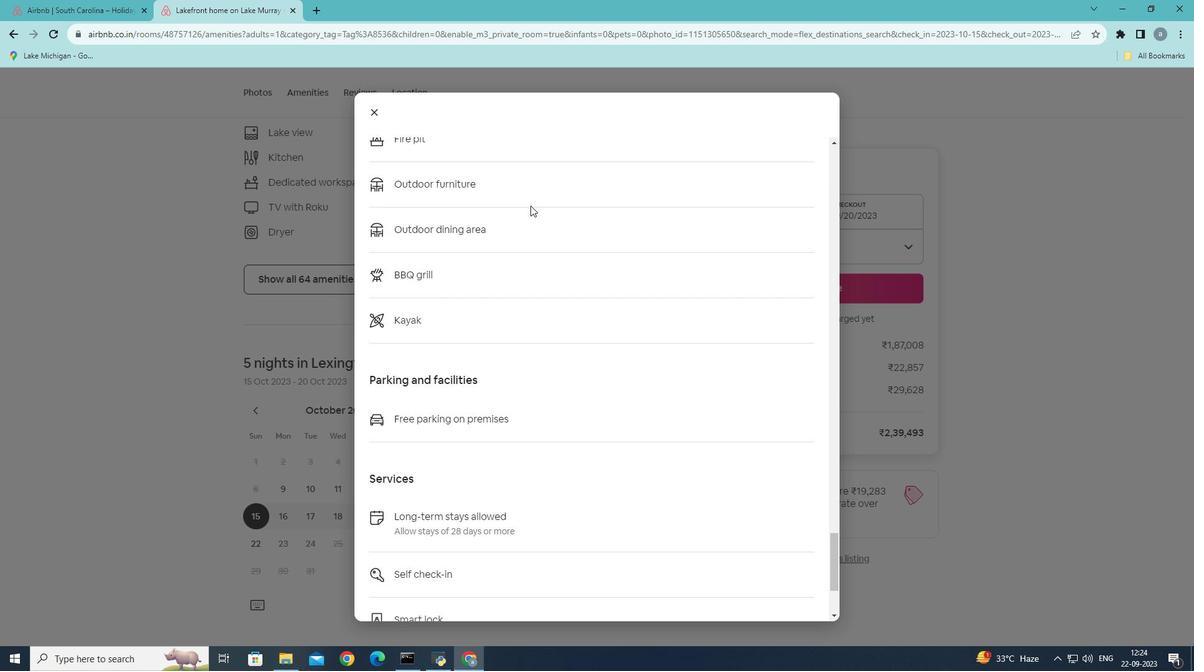 
Action: Mouse scrolled (530, 205) with delta (0, 0)
Screenshot: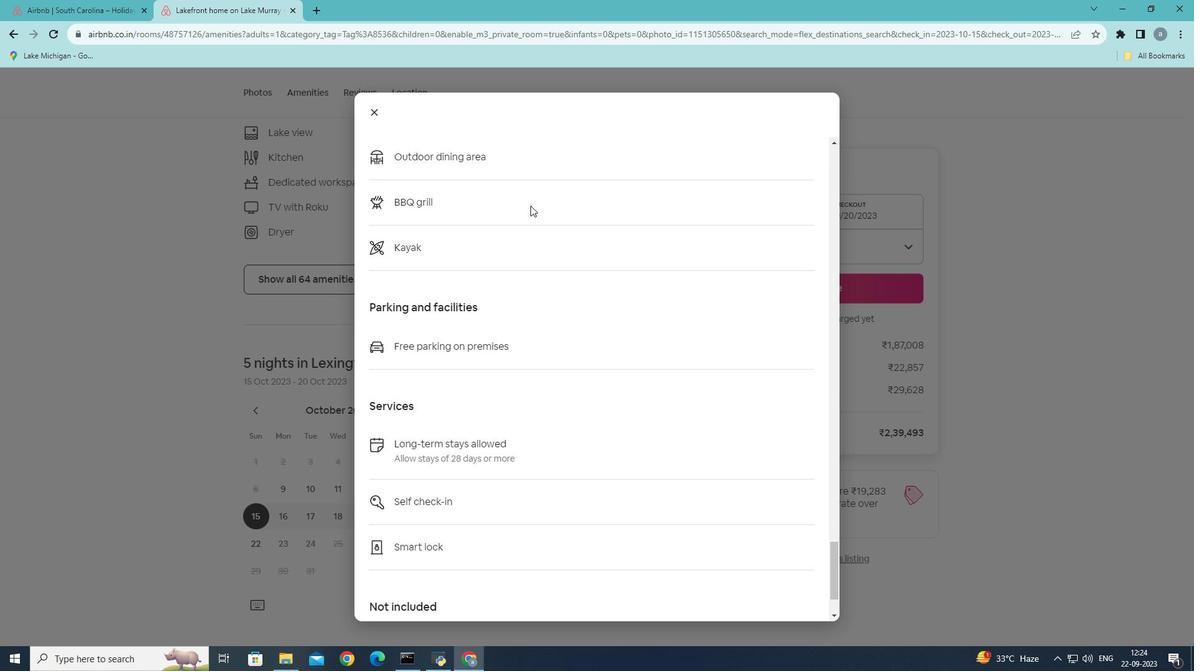 
Action: Mouse scrolled (530, 205) with delta (0, 0)
Screenshot: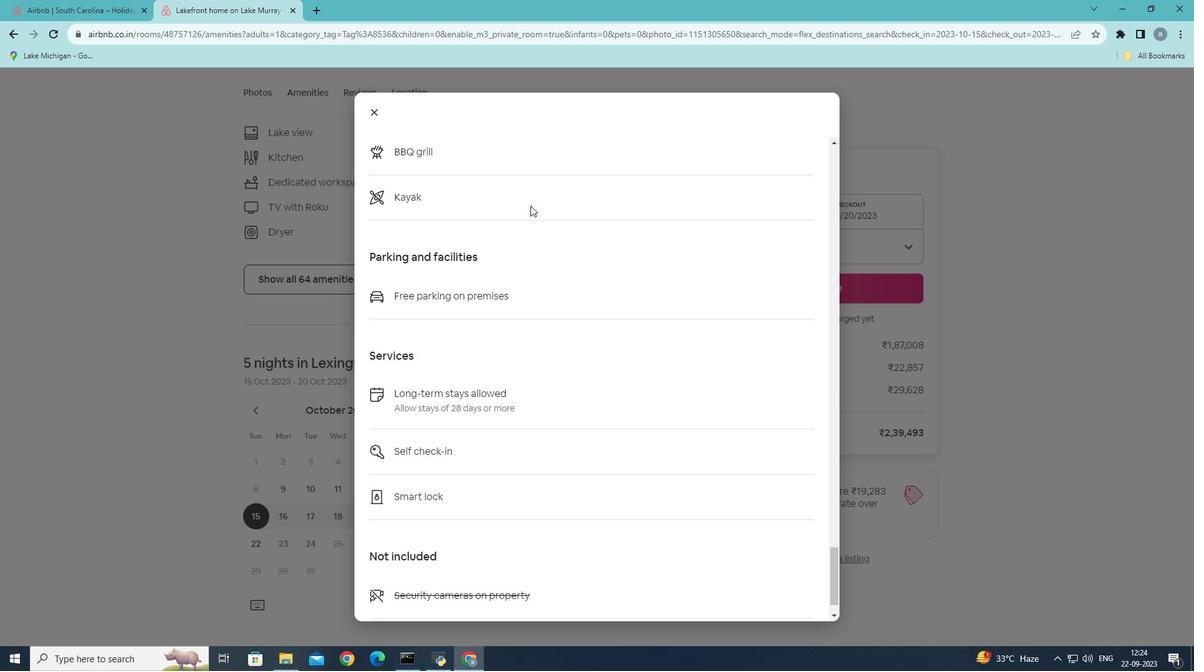 
Action: Mouse scrolled (530, 205) with delta (0, 0)
Screenshot: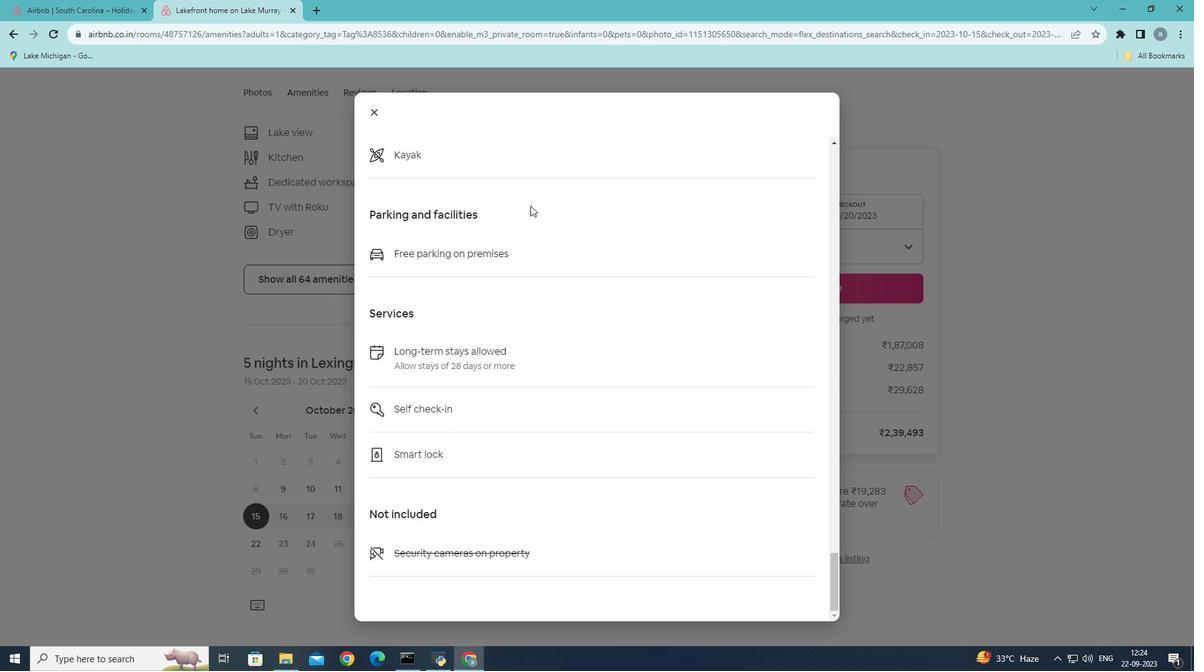 
Action: Mouse scrolled (530, 205) with delta (0, 0)
Screenshot: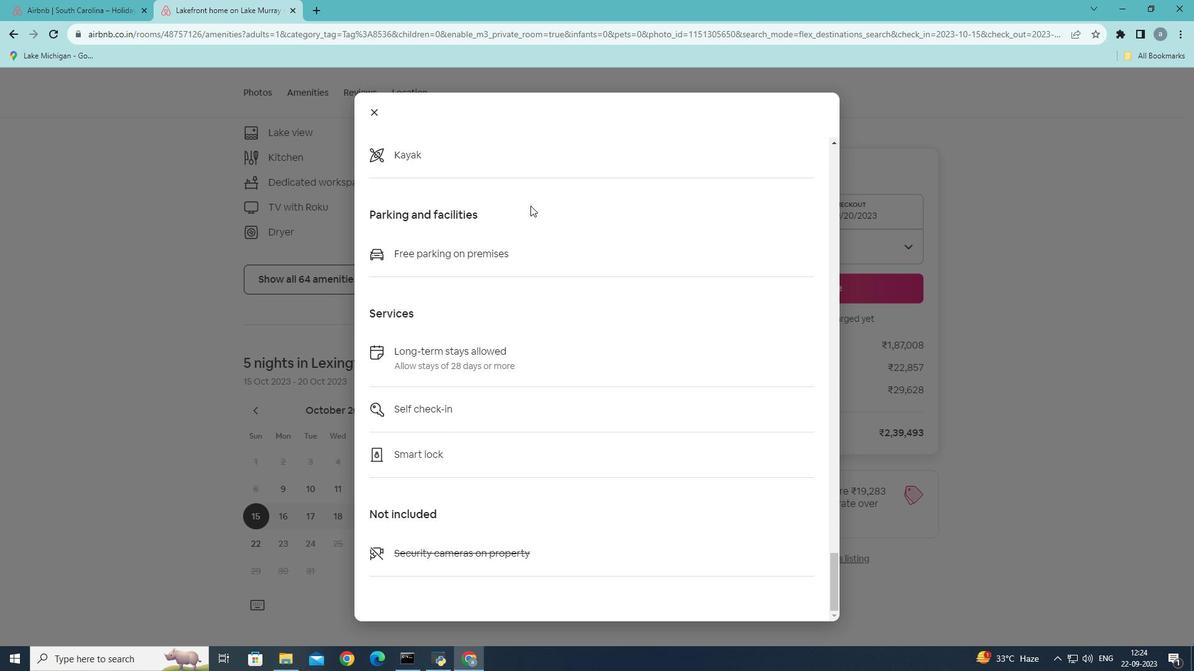 
Action: Mouse scrolled (530, 205) with delta (0, 0)
Screenshot: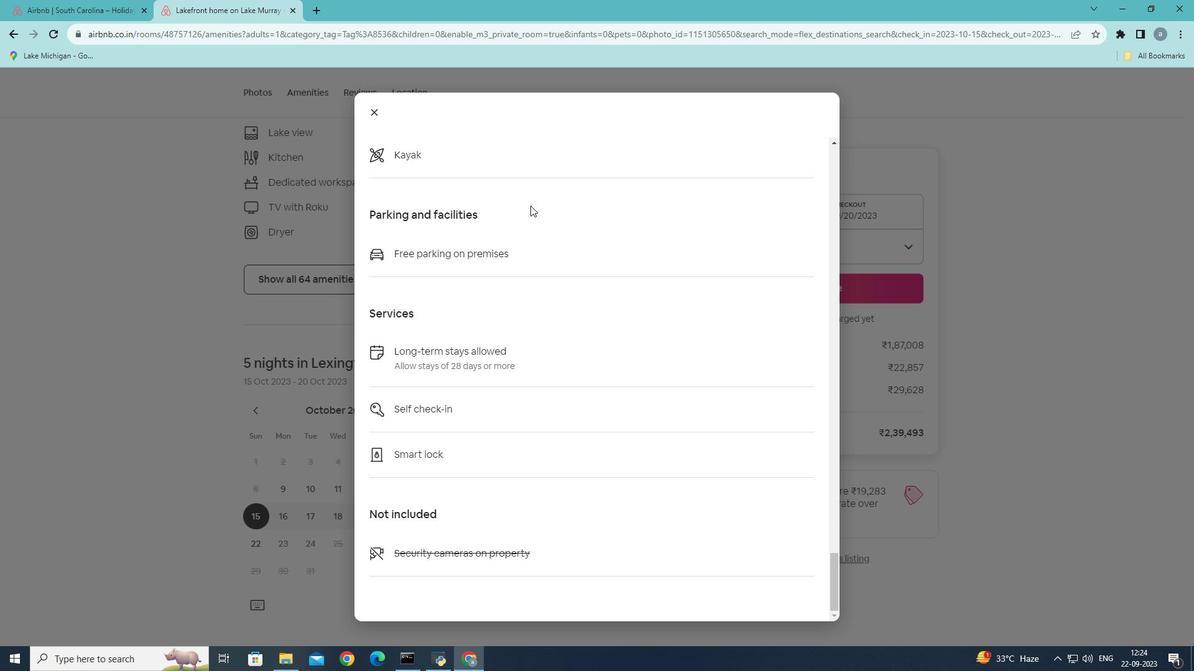 
Action: Mouse moved to (530, 205)
Screenshot: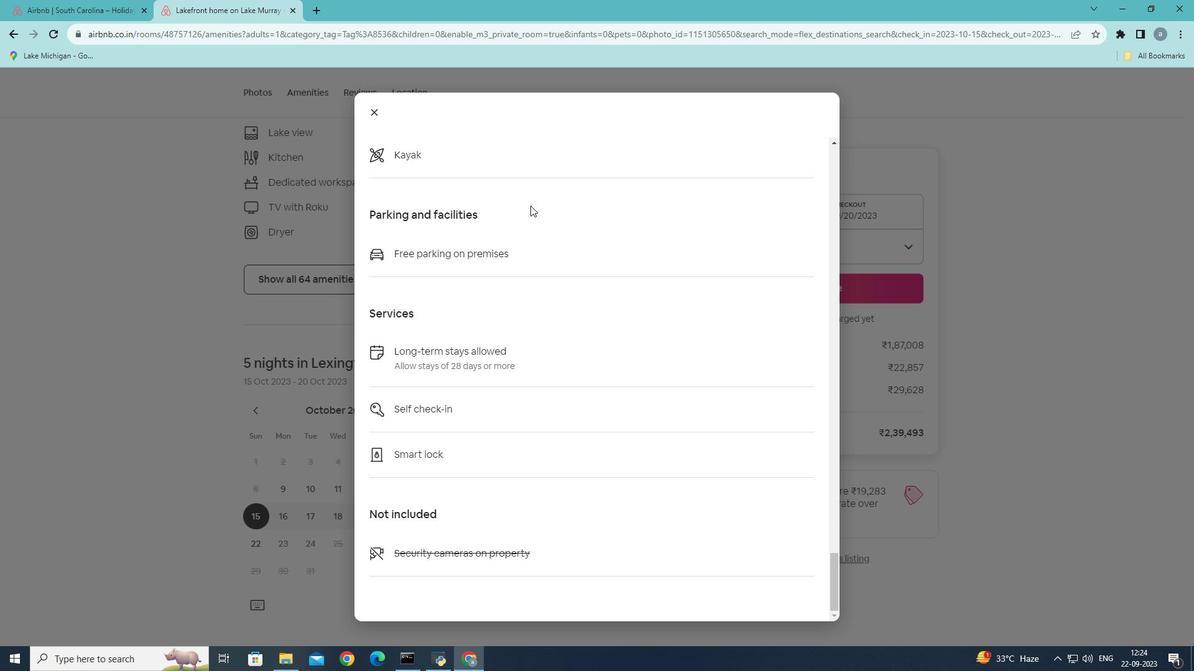 
Action: Mouse scrolled (530, 205) with delta (0, 0)
Screenshot: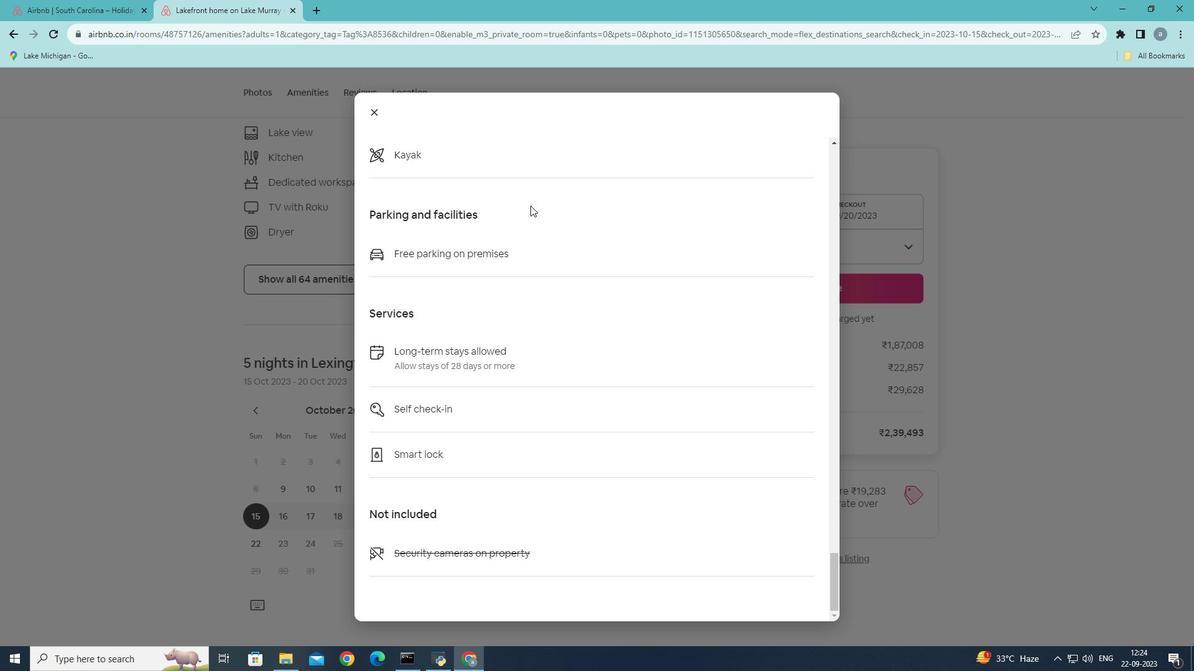 
Action: Mouse scrolled (530, 205) with delta (0, 0)
Screenshot: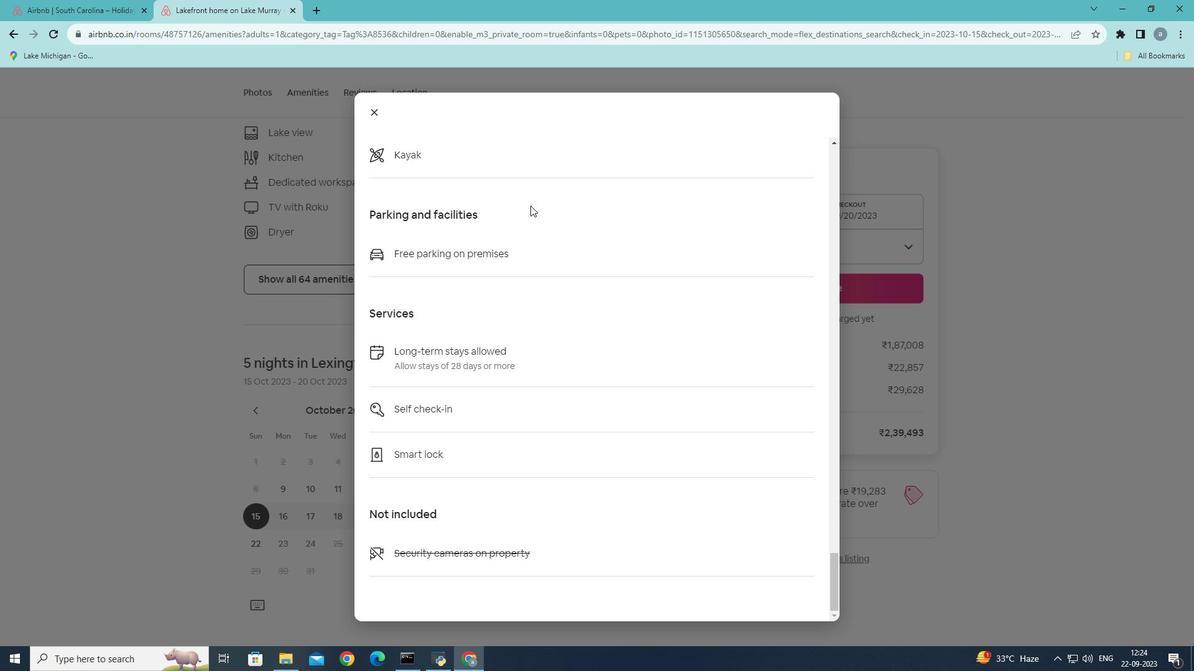 
Action: Mouse scrolled (530, 205) with delta (0, 0)
Screenshot: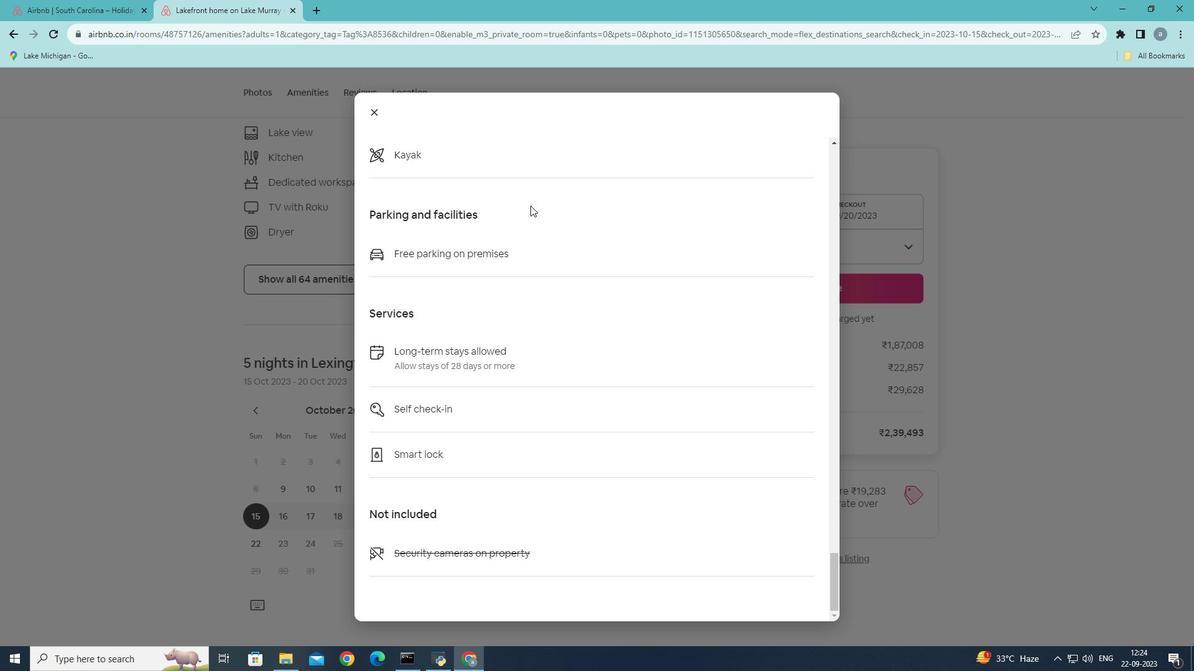 
Action: Mouse scrolled (530, 205) with delta (0, 0)
Screenshot: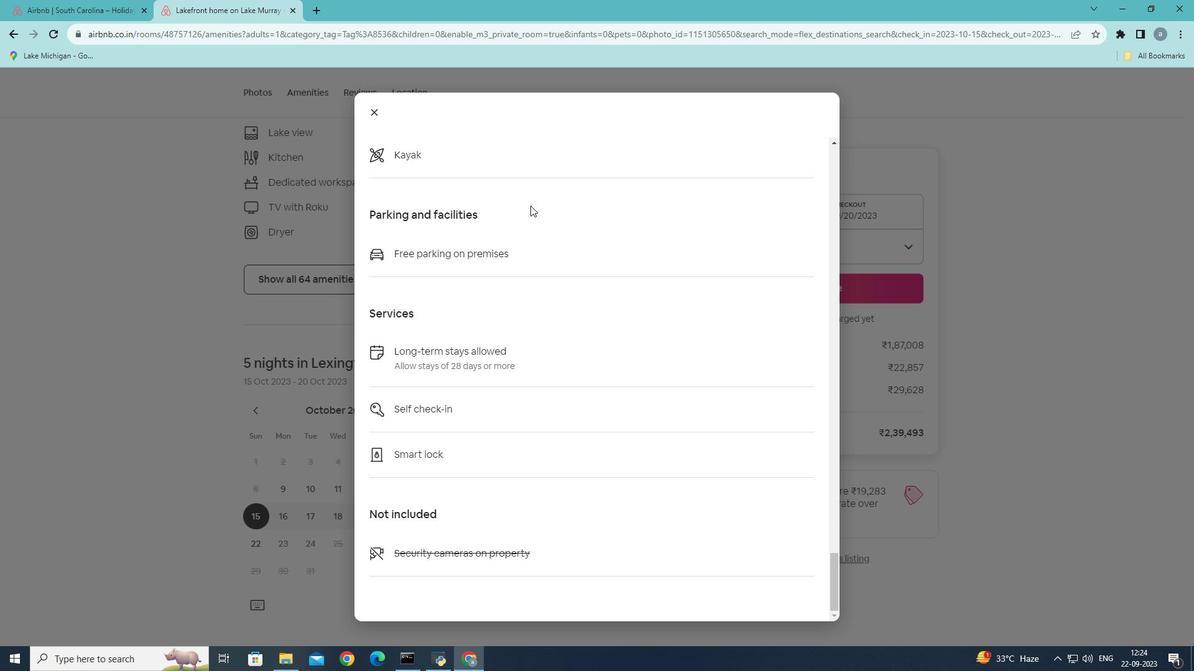 
Action: Mouse scrolled (530, 205) with delta (0, 0)
Screenshot: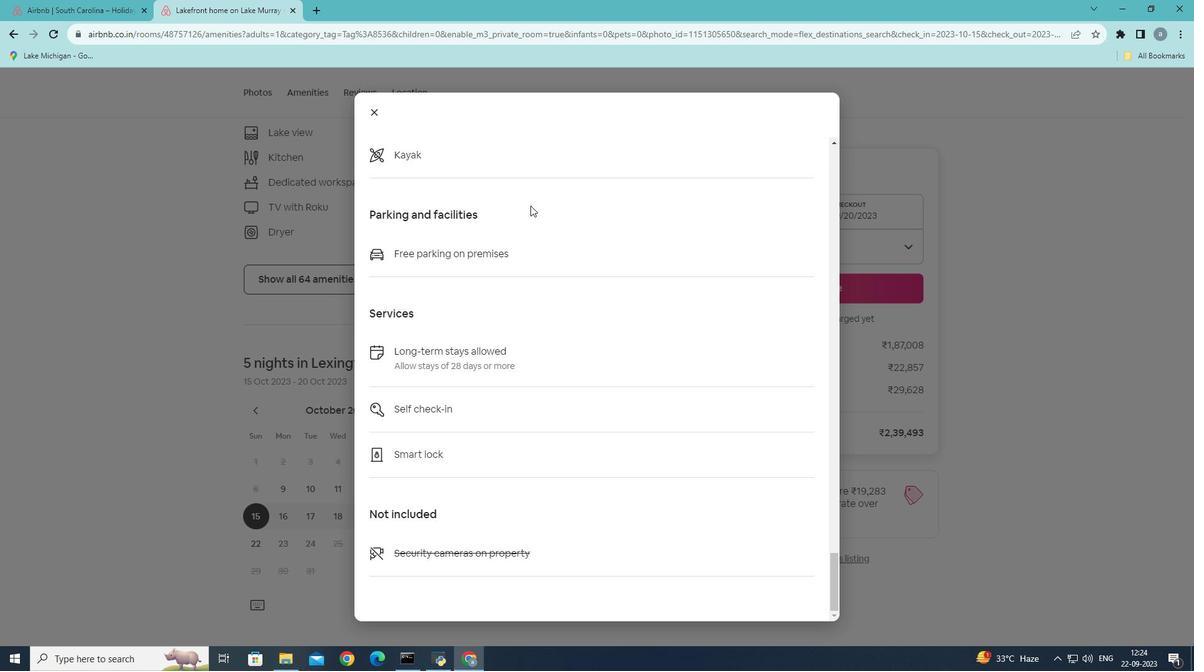 
Action: Mouse scrolled (530, 205) with delta (0, 0)
Screenshot: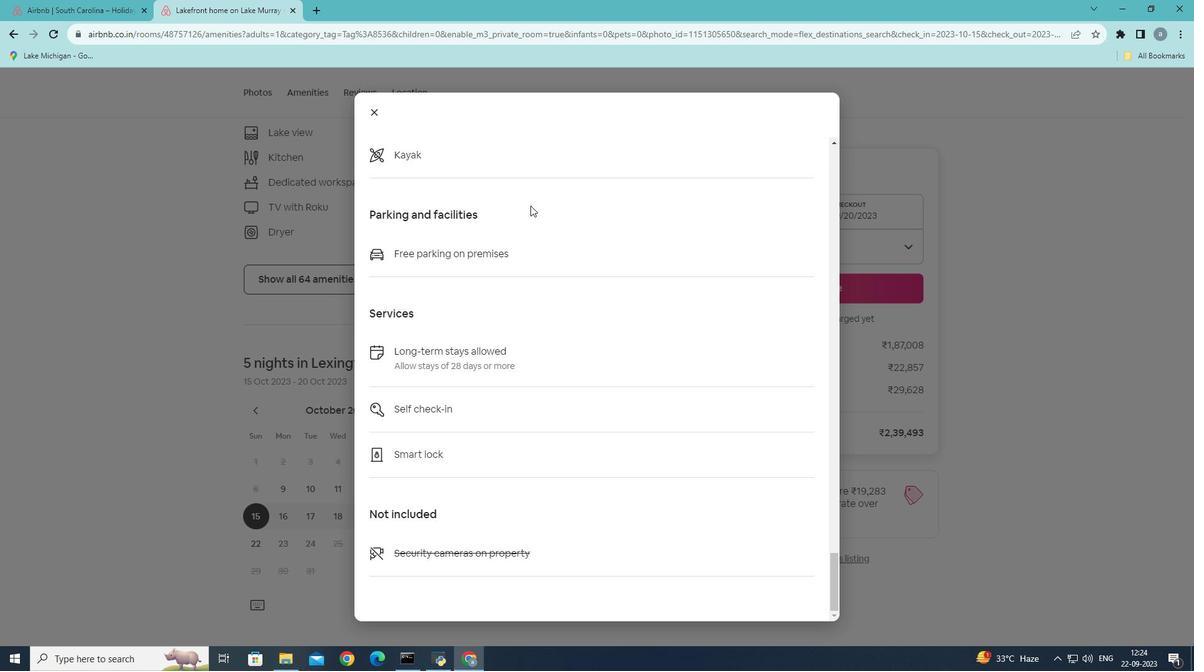 
Action: Mouse scrolled (530, 205) with delta (0, 0)
Screenshot: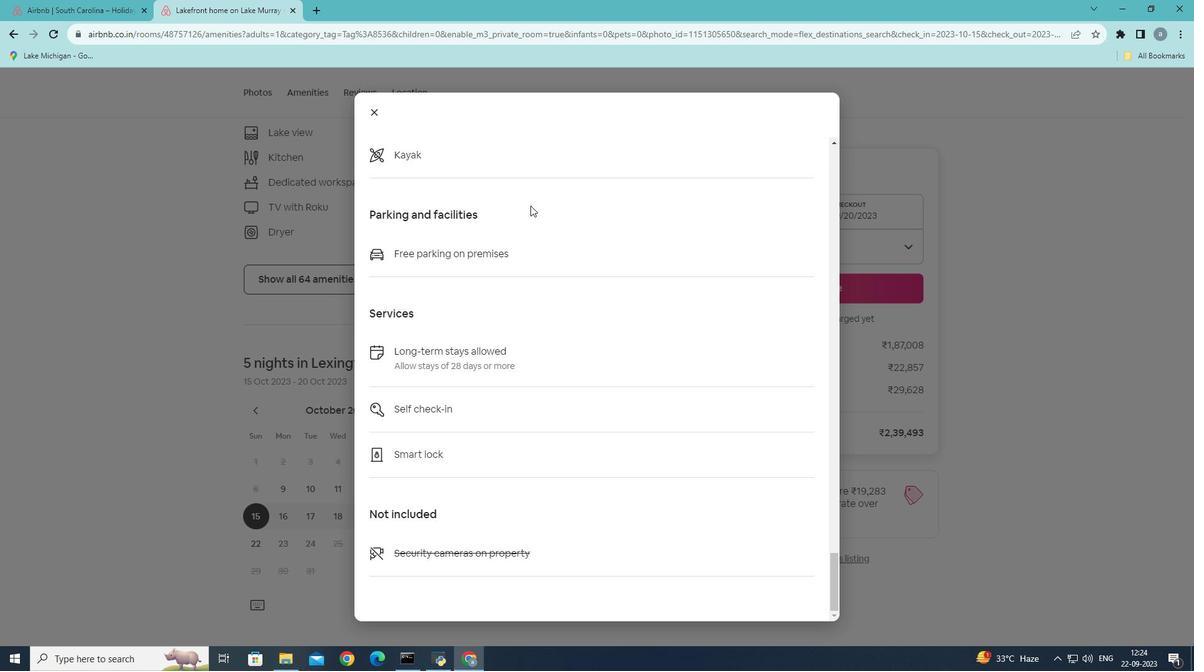 
Action: Mouse scrolled (530, 205) with delta (0, 0)
